 Task: Go to Program & Features. Select Whole Food Market. Add to cart Organic Ginger-2. Select Amazon Health. Add to cart Chia seeds-2. Place order for Georgia Howard, _x000D_
22 Red Rail Farm Rd_x000D_
Lincoln, Massachusetts(MA), 01773, Cell Number (781) 259-0697
Action: Mouse moved to (24, 134)
Screenshot: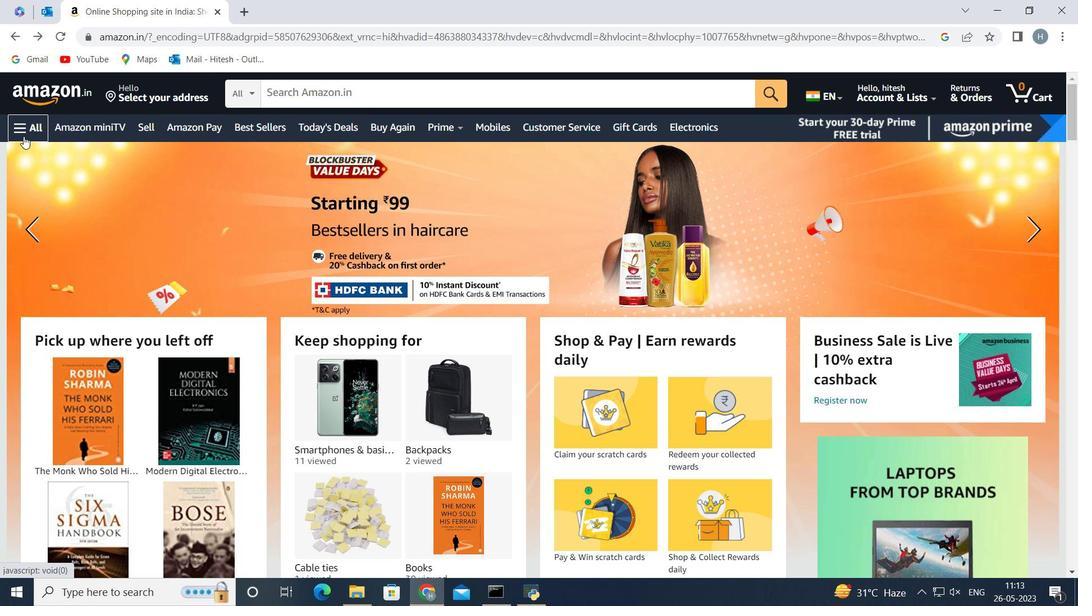 
Action: Mouse pressed left at (24, 134)
Screenshot: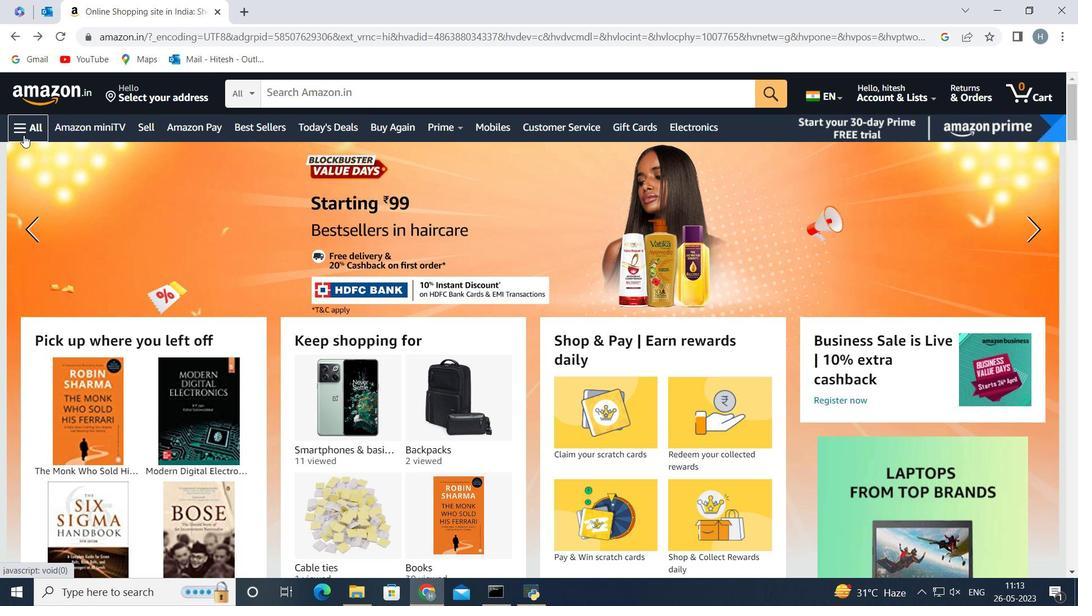 
Action: Mouse moved to (109, 358)
Screenshot: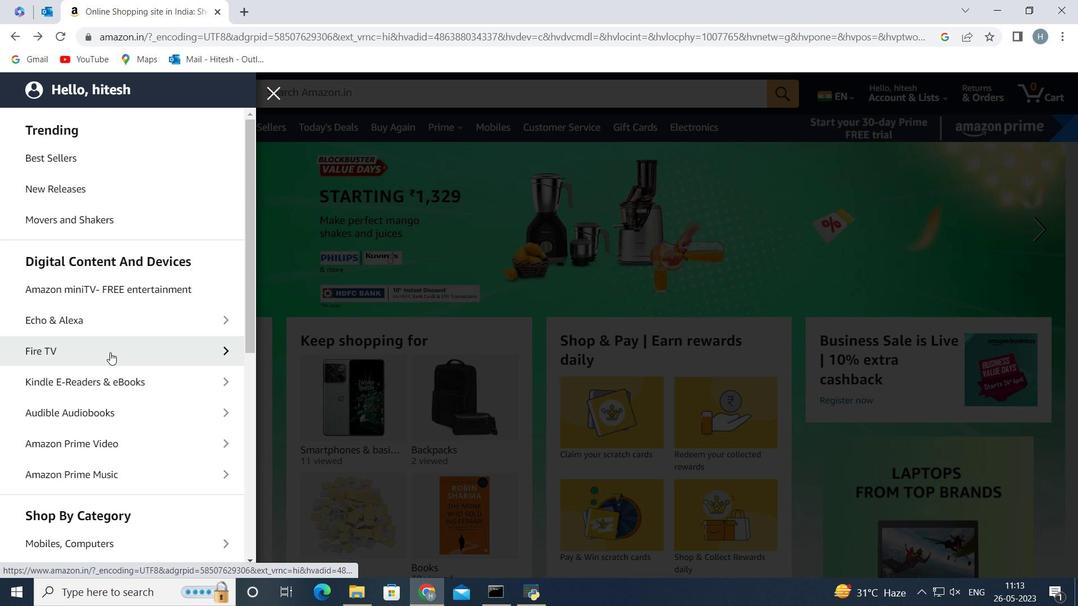 
Action: Mouse scrolled (109, 357) with delta (0, 0)
Screenshot: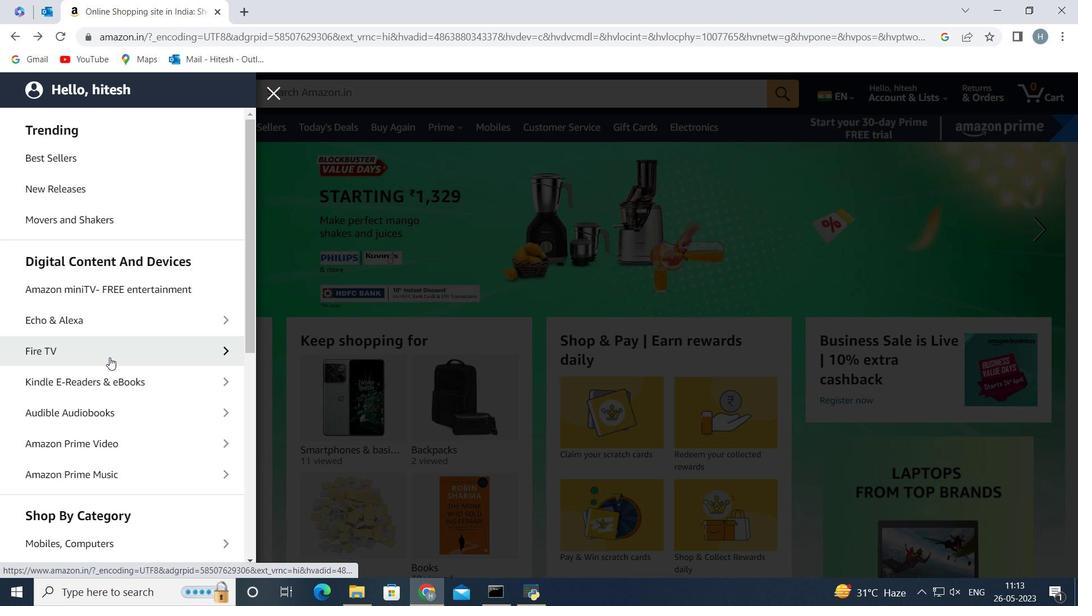 
Action: Mouse scrolled (109, 357) with delta (0, 0)
Screenshot: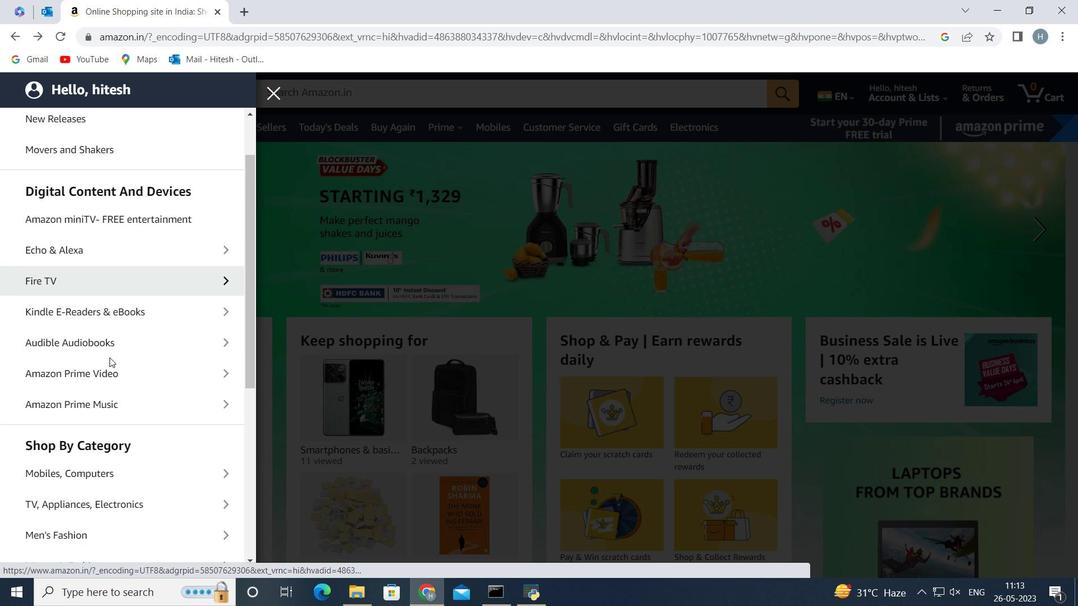 
Action: Mouse scrolled (109, 357) with delta (0, 0)
Screenshot: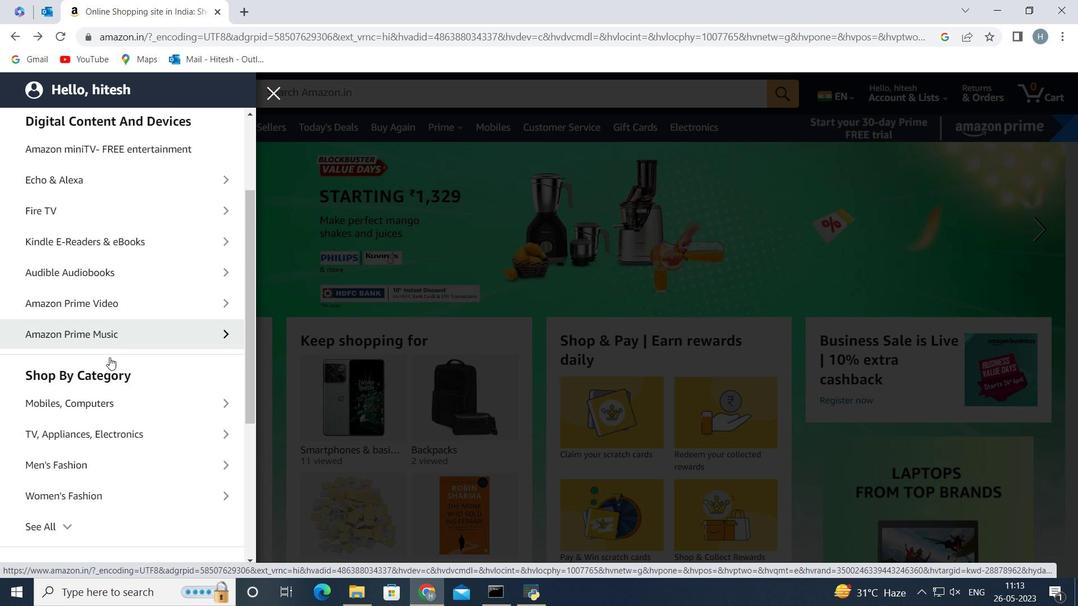 
Action: Mouse moved to (137, 332)
Screenshot: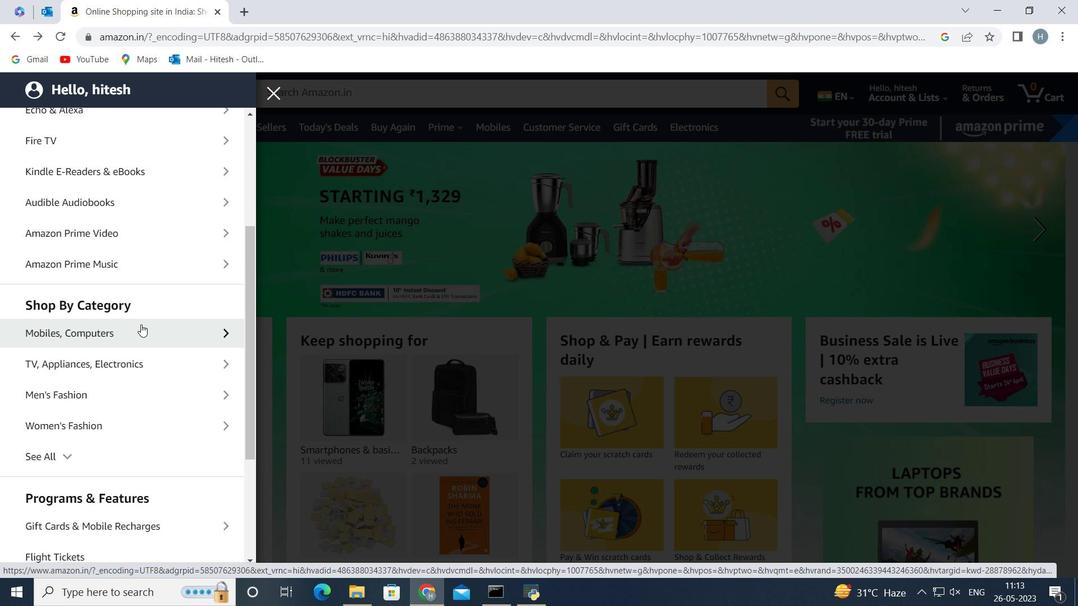 
Action: Mouse scrolled (137, 332) with delta (0, 0)
Screenshot: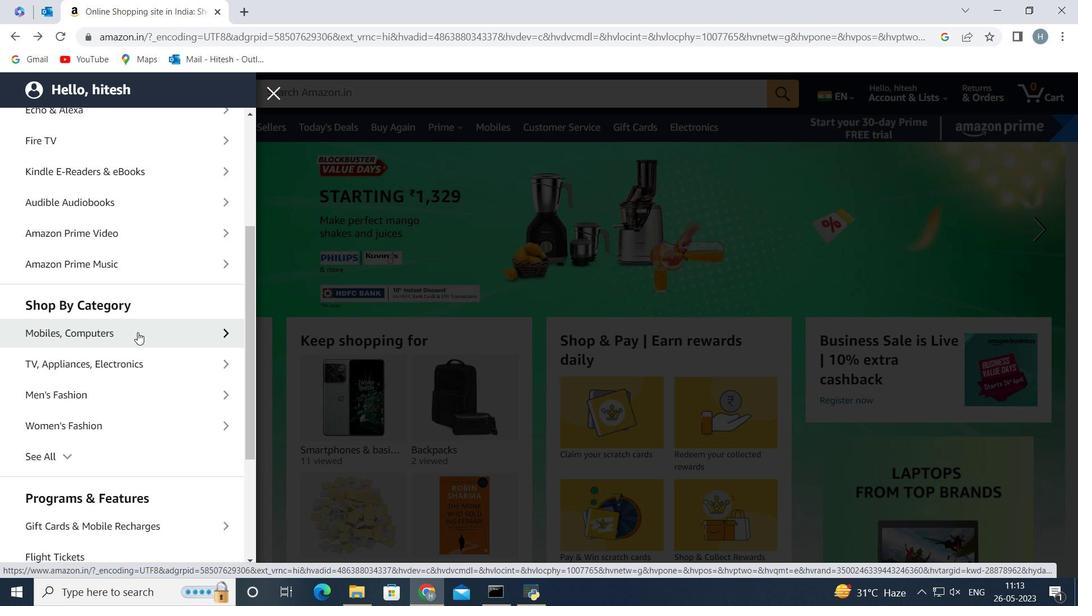 
Action: Mouse moved to (63, 388)
Screenshot: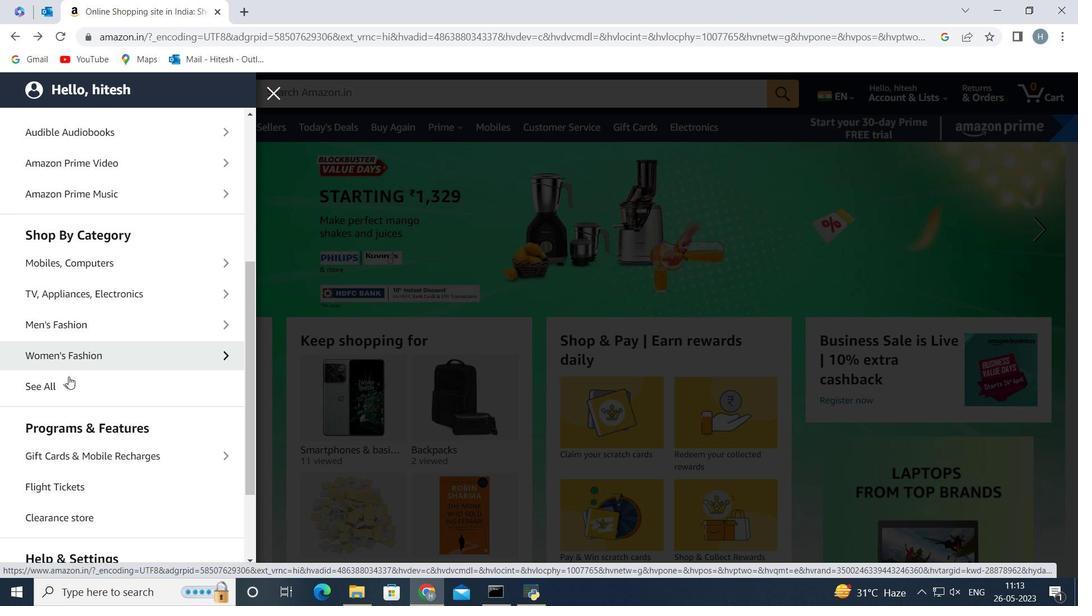 
Action: Mouse pressed left at (63, 388)
Screenshot: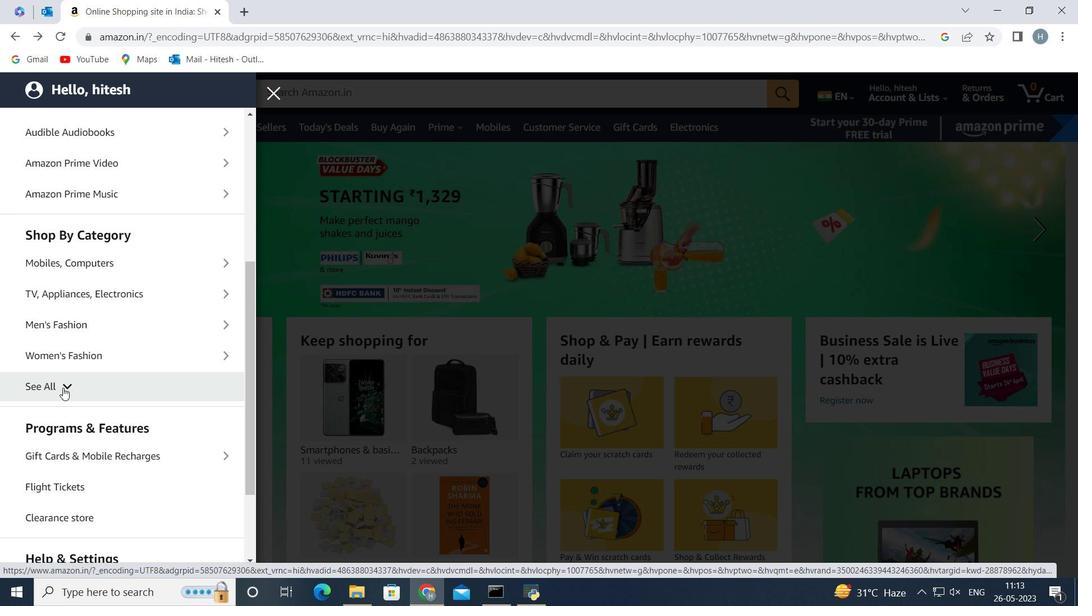 
Action: Mouse moved to (130, 337)
Screenshot: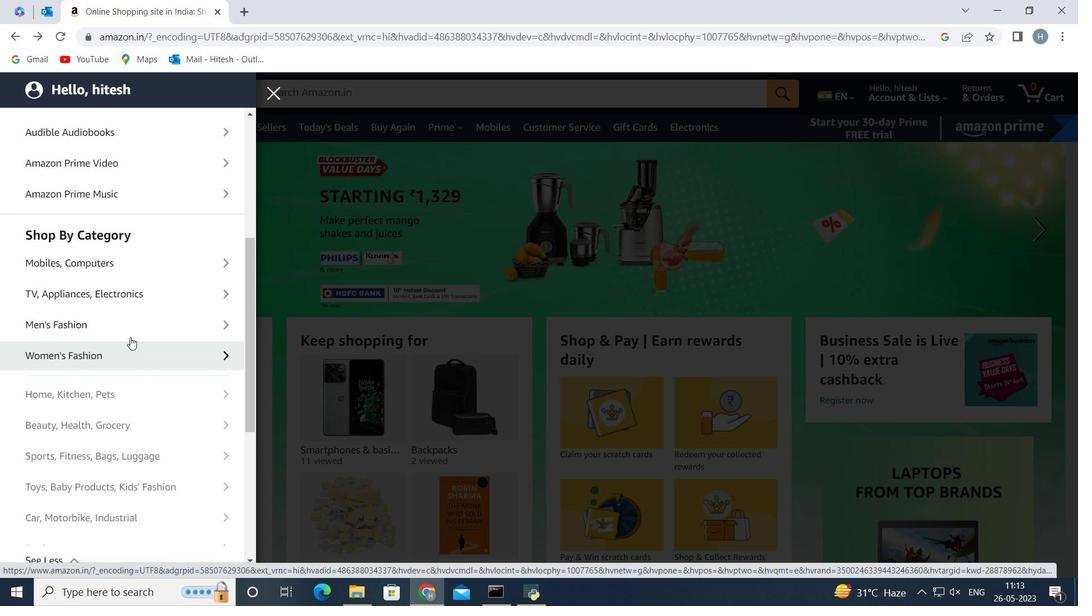 
Action: Mouse scrolled (130, 336) with delta (0, 0)
Screenshot: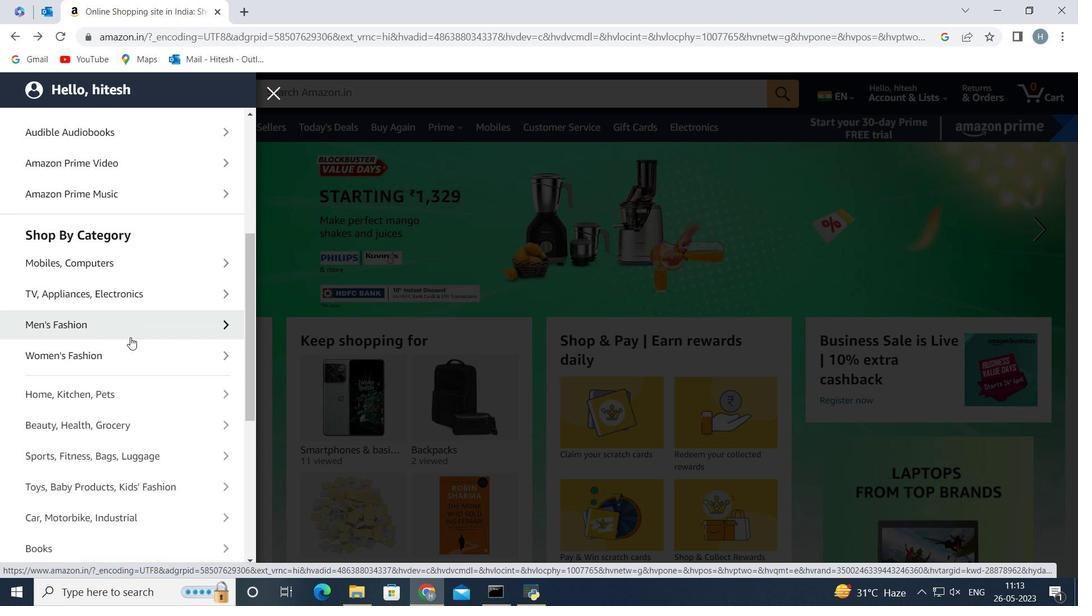 
Action: Mouse scrolled (130, 336) with delta (0, 0)
Screenshot: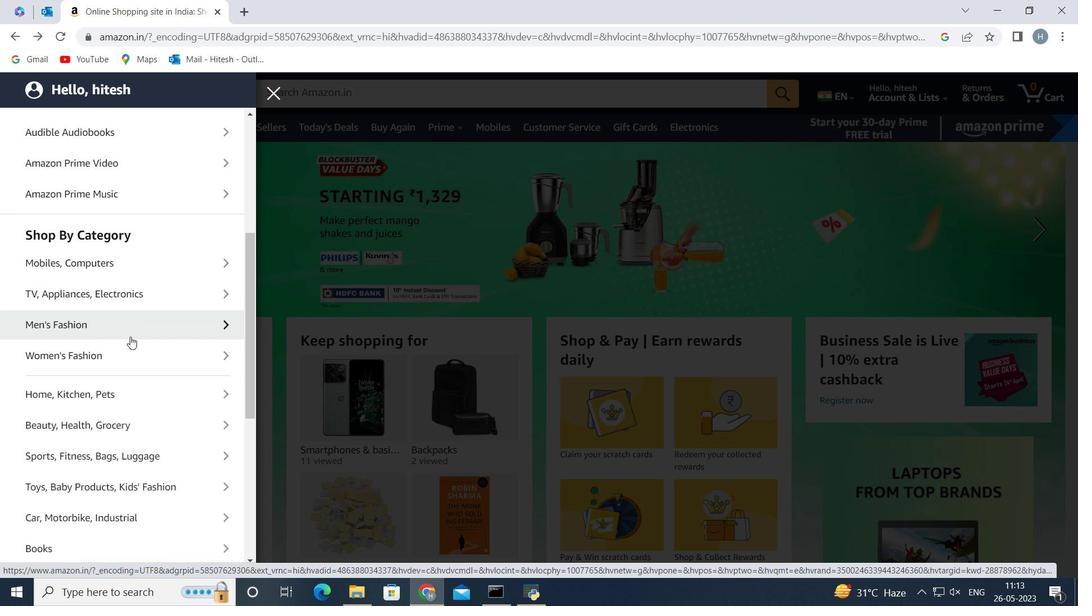 
Action: Mouse moved to (145, 258)
Screenshot: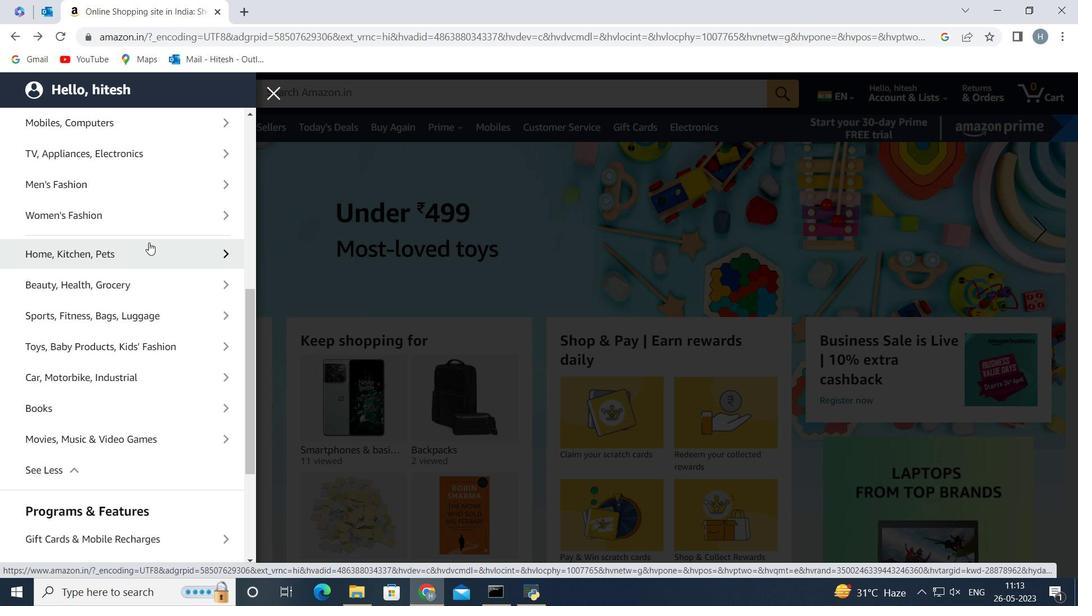 
Action: Mouse pressed left at (145, 258)
Screenshot: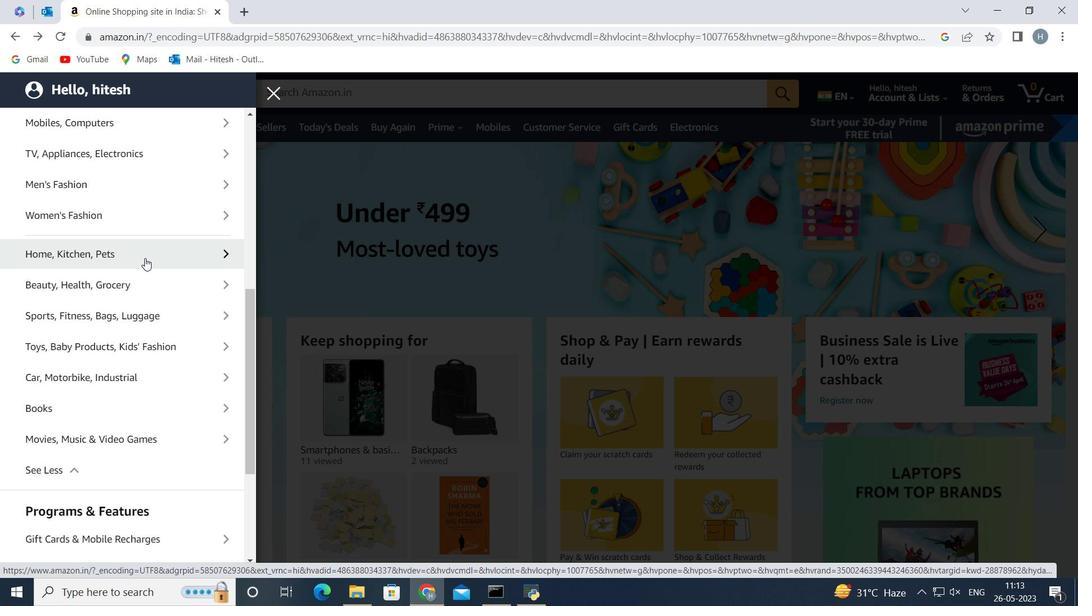
Action: Mouse moved to (135, 257)
Screenshot: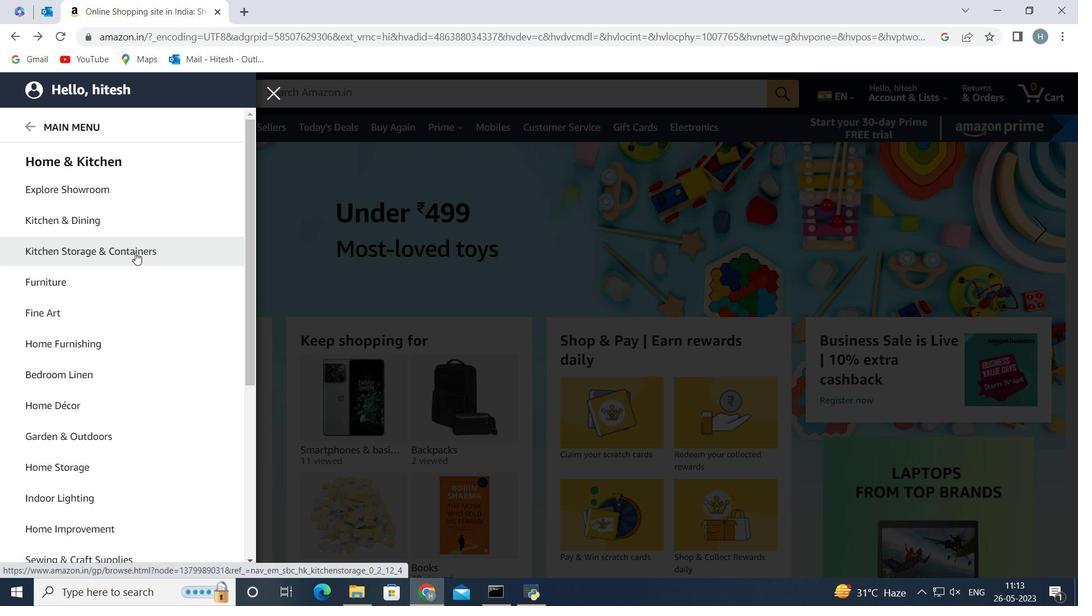 
Action: Mouse scrolled (135, 256) with delta (0, 0)
Screenshot: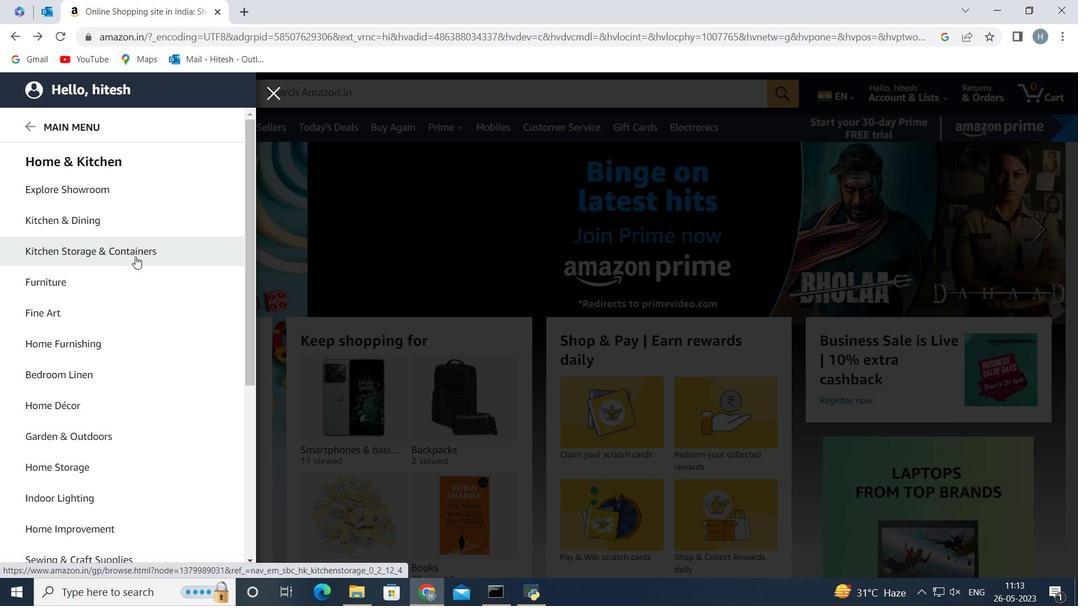 
Action: Mouse scrolled (135, 256) with delta (0, 0)
Screenshot: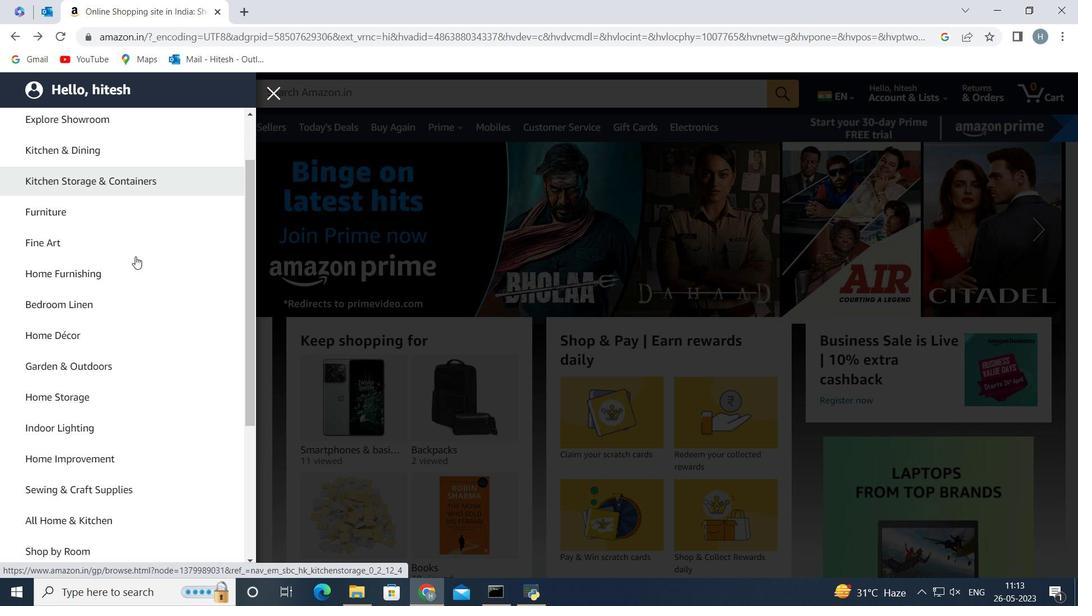 
Action: Mouse scrolled (135, 256) with delta (0, 0)
Screenshot: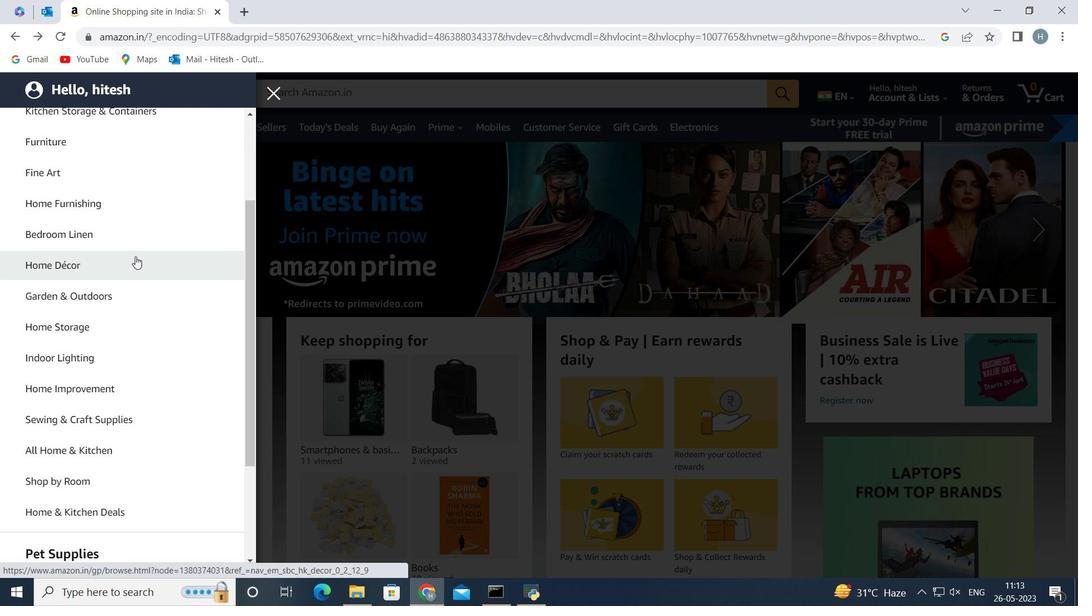 
Action: Mouse scrolled (135, 256) with delta (0, 0)
Screenshot: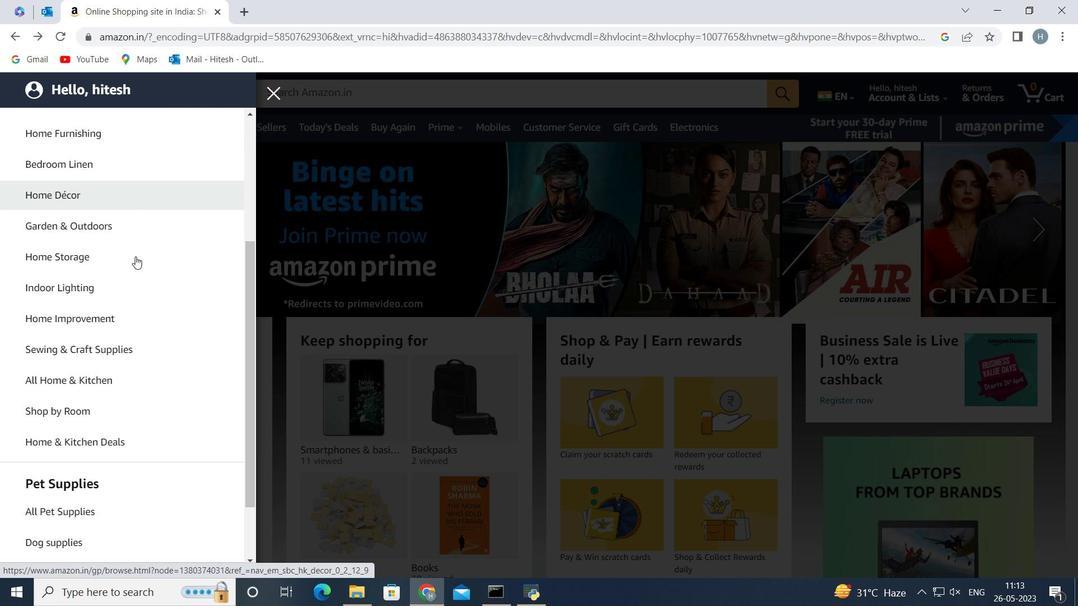 
Action: Mouse scrolled (135, 256) with delta (0, 0)
Screenshot: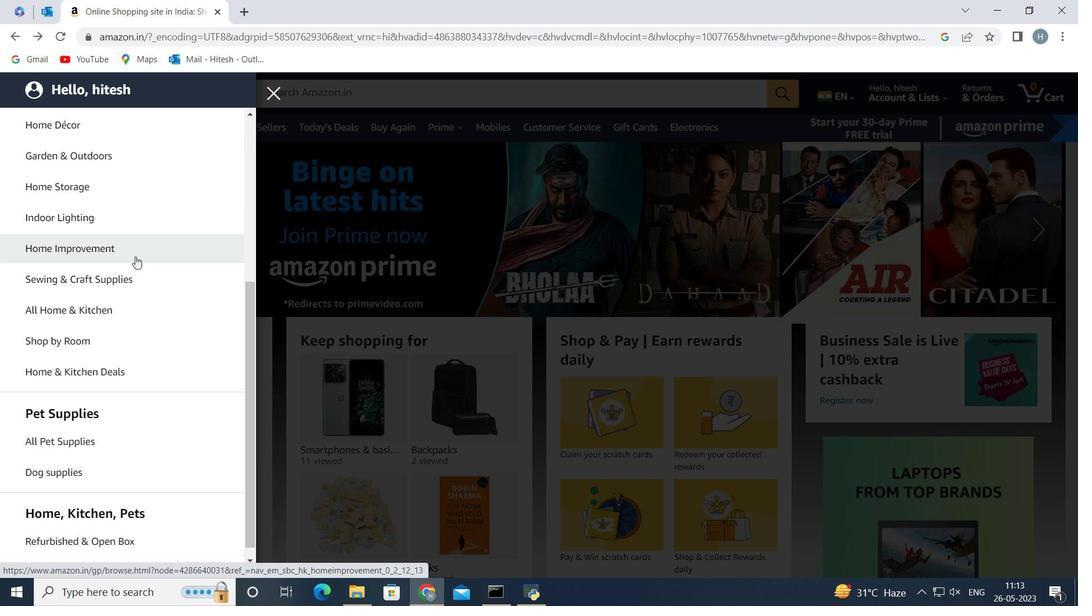 
Action: Mouse scrolled (135, 256) with delta (0, 0)
Screenshot: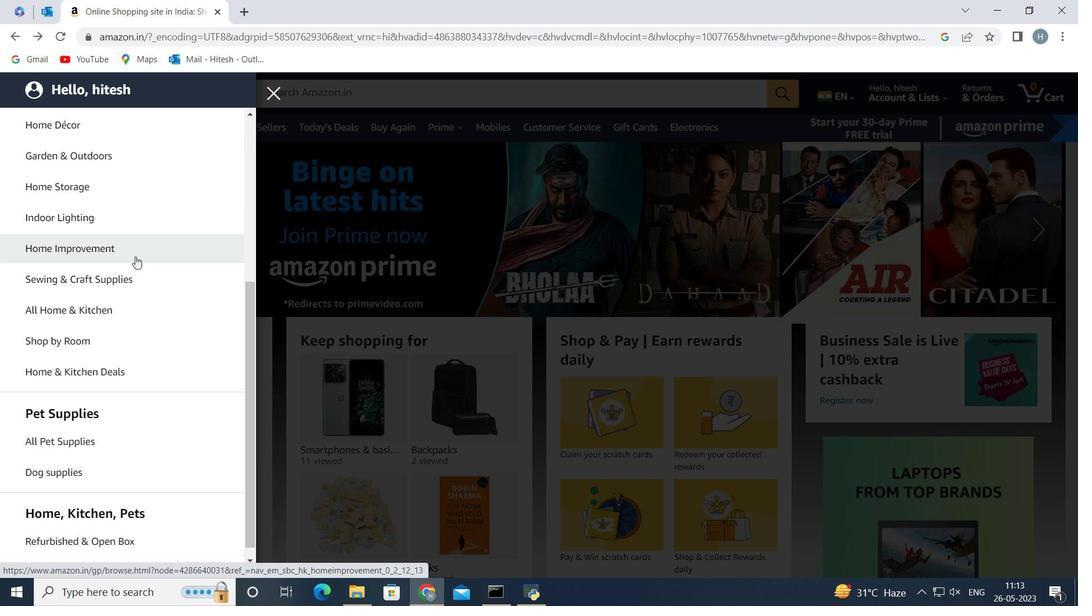 
Action: Mouse scrolled (135, 257) with delta (0, 0)
Screenshot: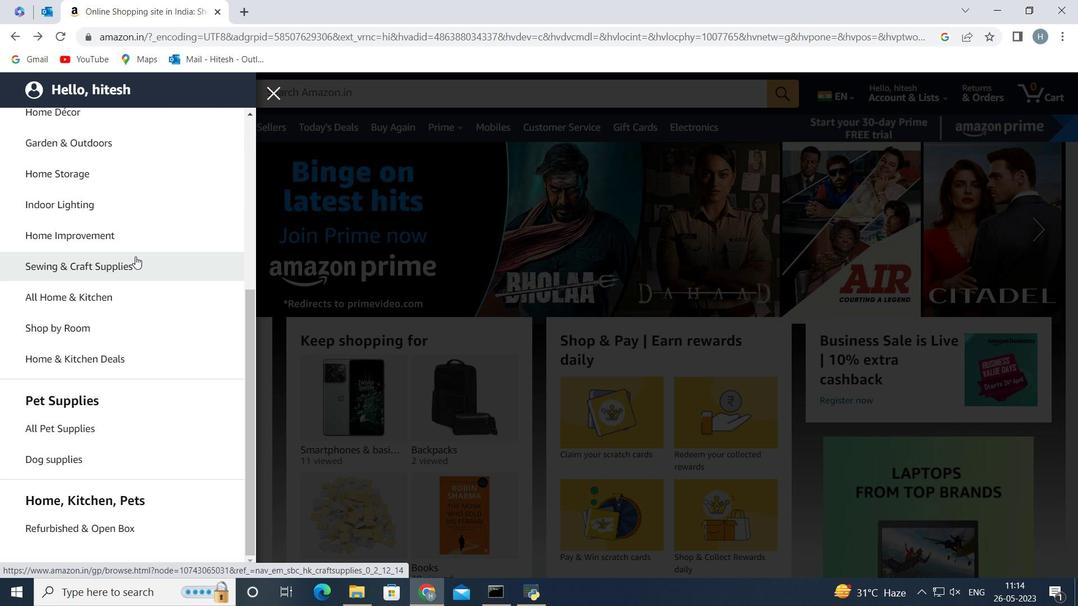 
Action: Mouse scrolled (135, 257) with delta (0, 0)
Screenshot: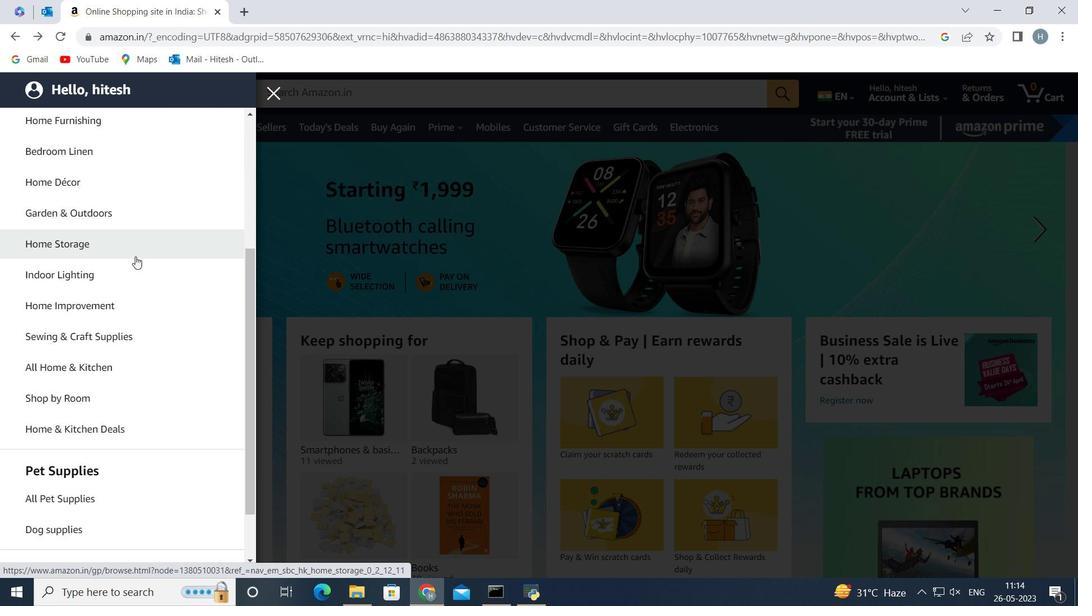 
Action: Mouse scrolled (135, 257) with delta (0, 0)
Screenshot: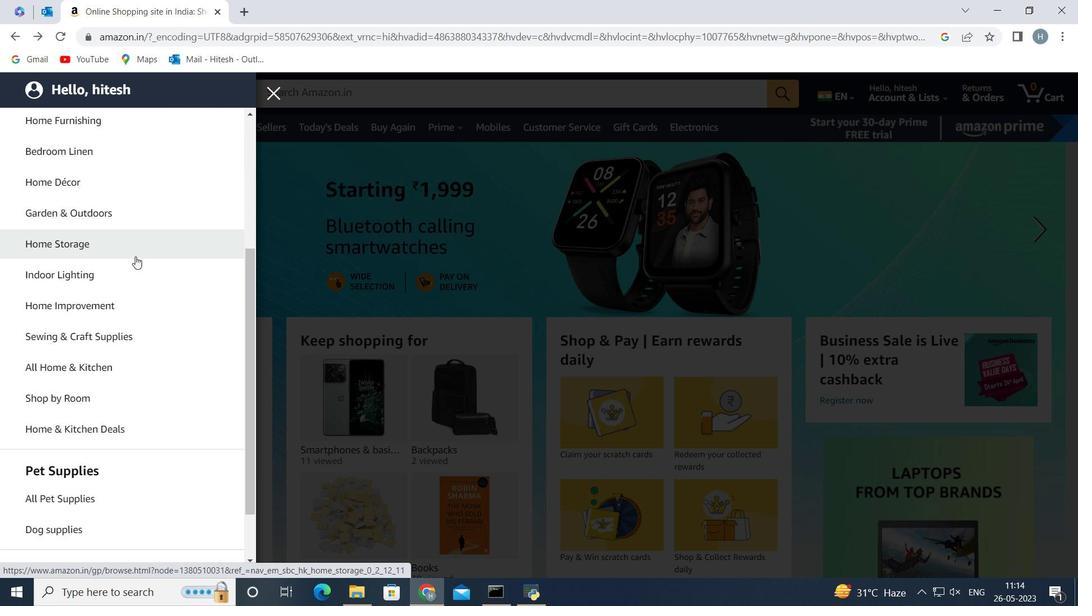 
Action: Mouse scrolled (135, 257) with delta (0, 0)
Screenshot: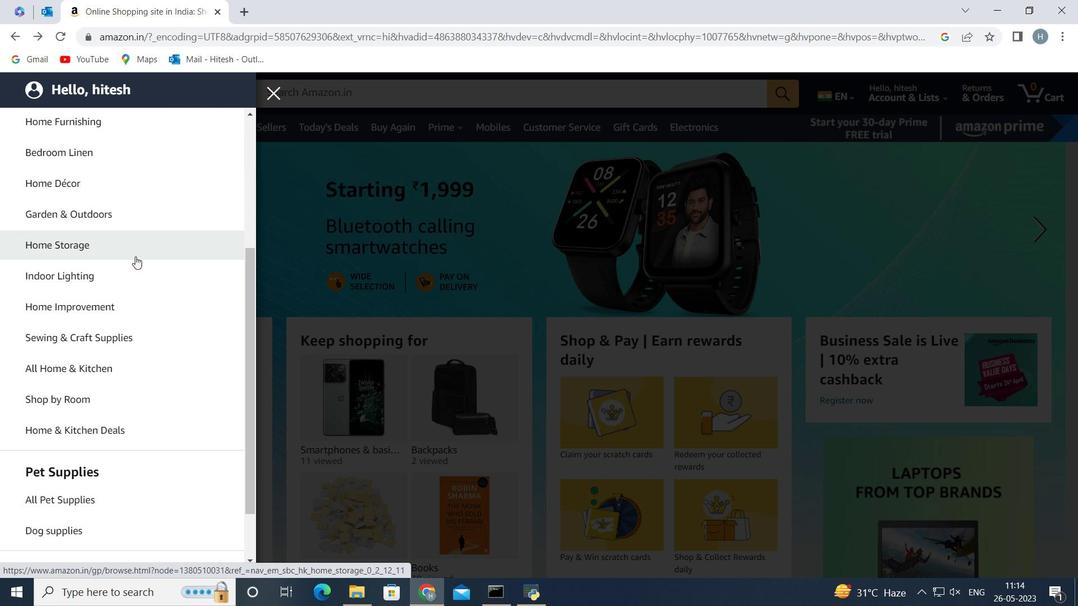 
Action: Mouse scrolled (135, 257) with delta (0, 0)
Screenshot: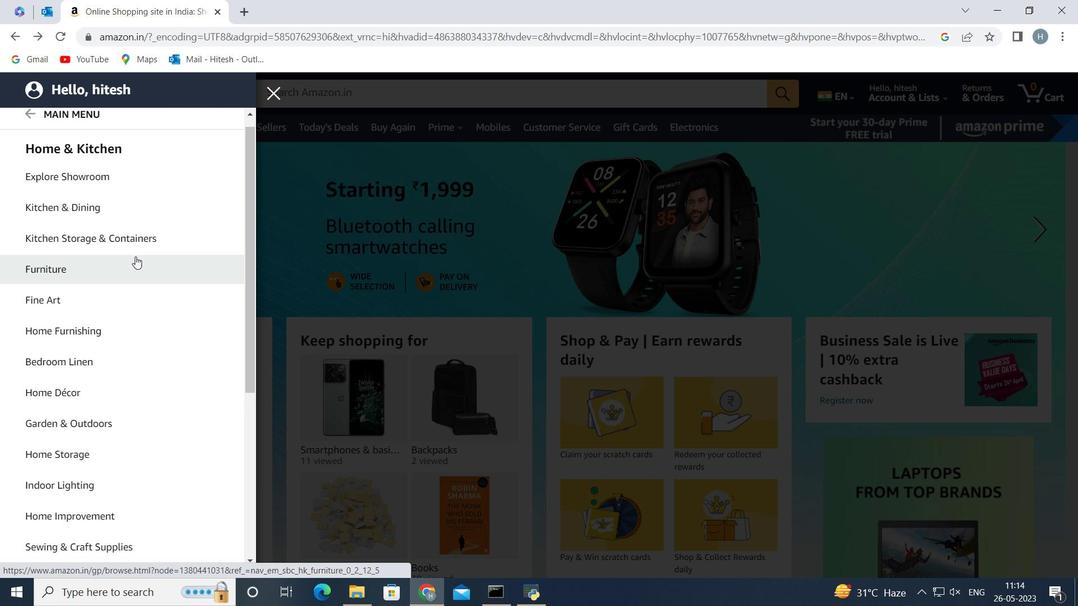 
Action: Mouse scrolled (135, 257) with delta (0, 0)
Screenshot: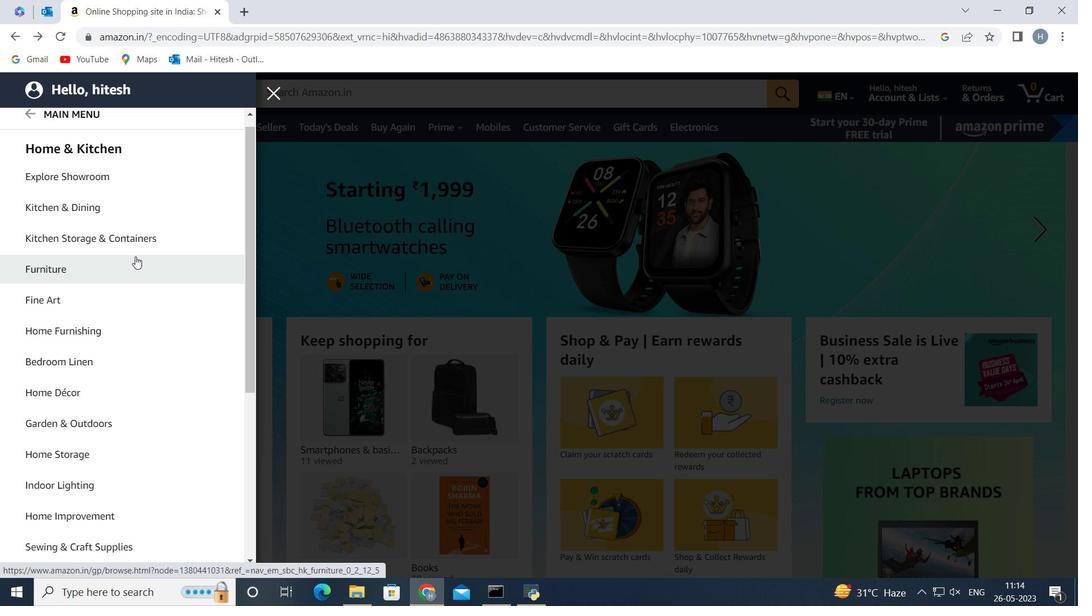 
Action: Mouse moved to (272, 97)
Screenshot: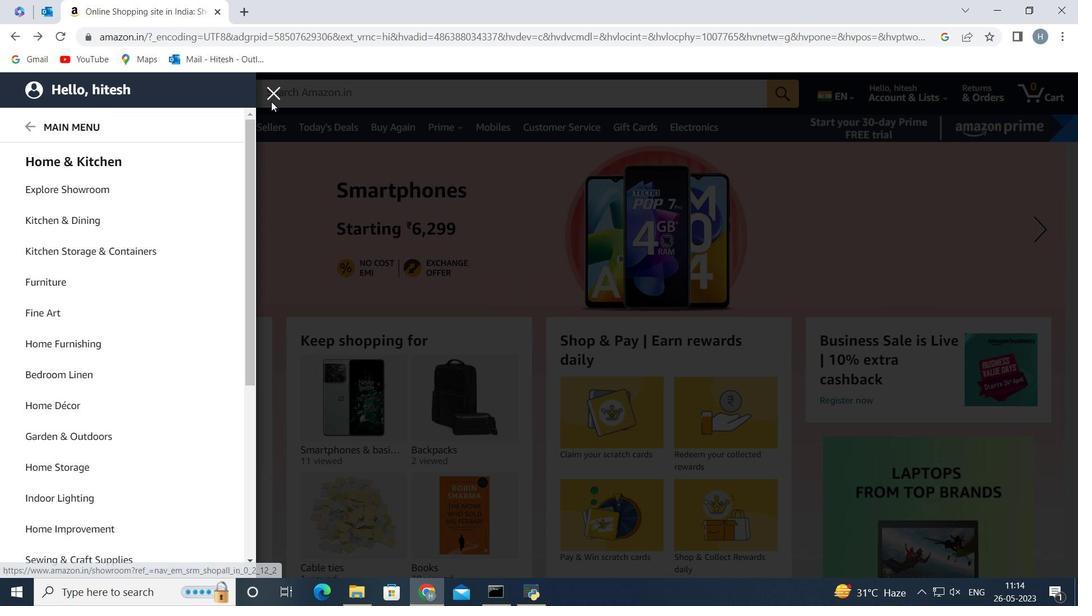
Action: Mouse pressed left at (272, 97)
Screenshot: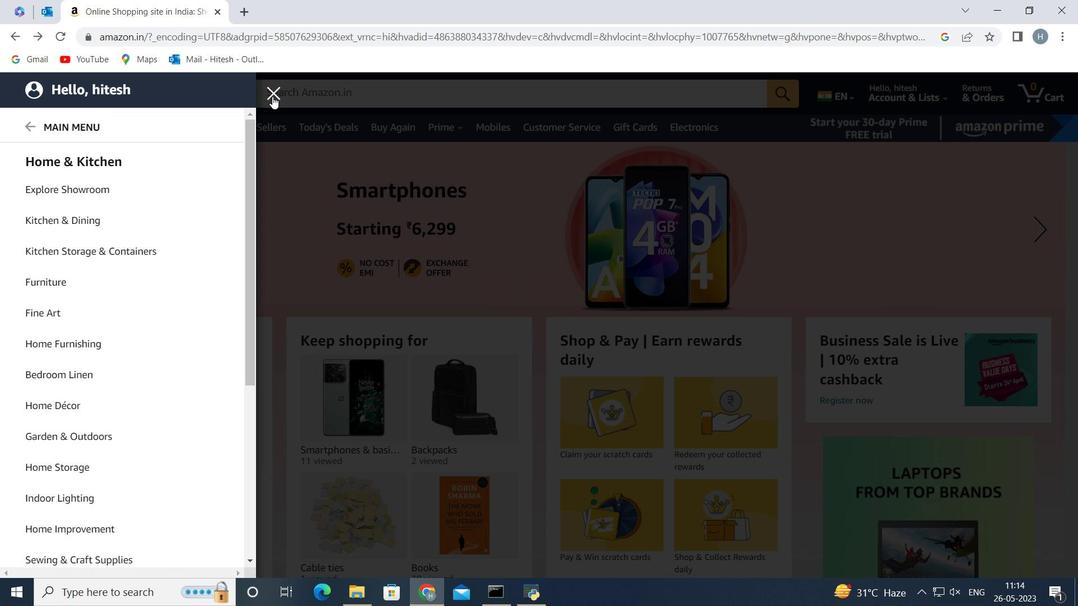 
Action: Mouse moved to (371, 92)
Screenshot: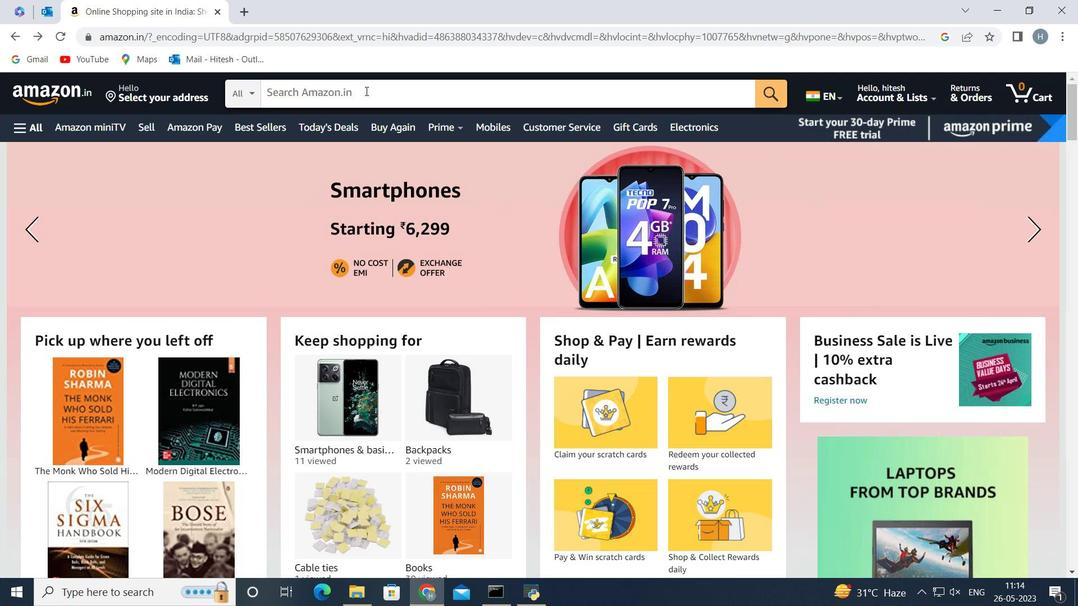 
Action: Mouse pressed left at (371, 92)
Screenshot: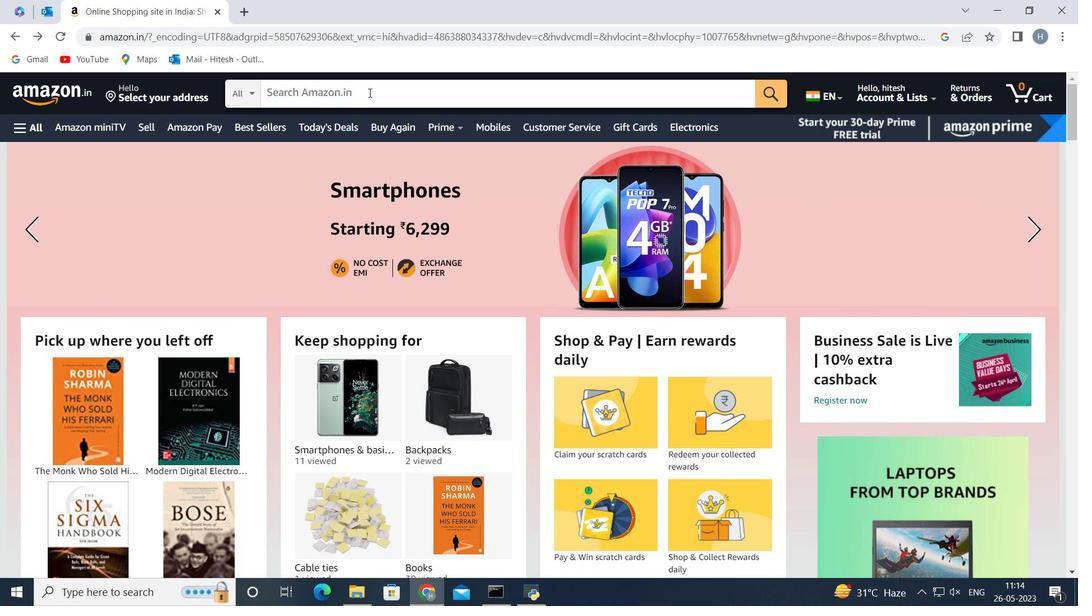 
Action: Mouse moved to (372, 94)
Screenshot: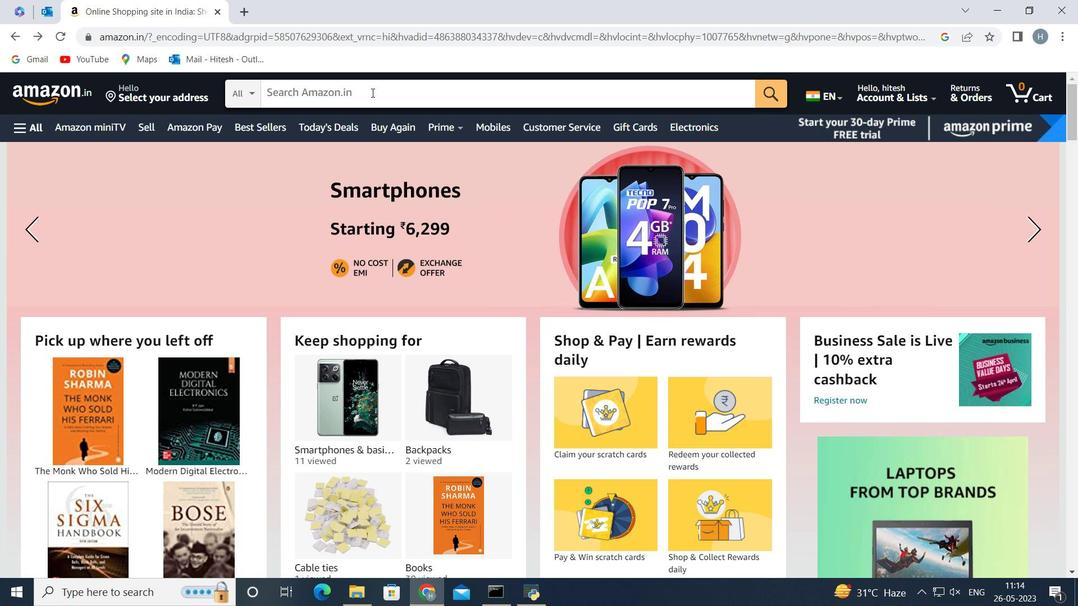 
Action: Key pressed gro
Screenshot: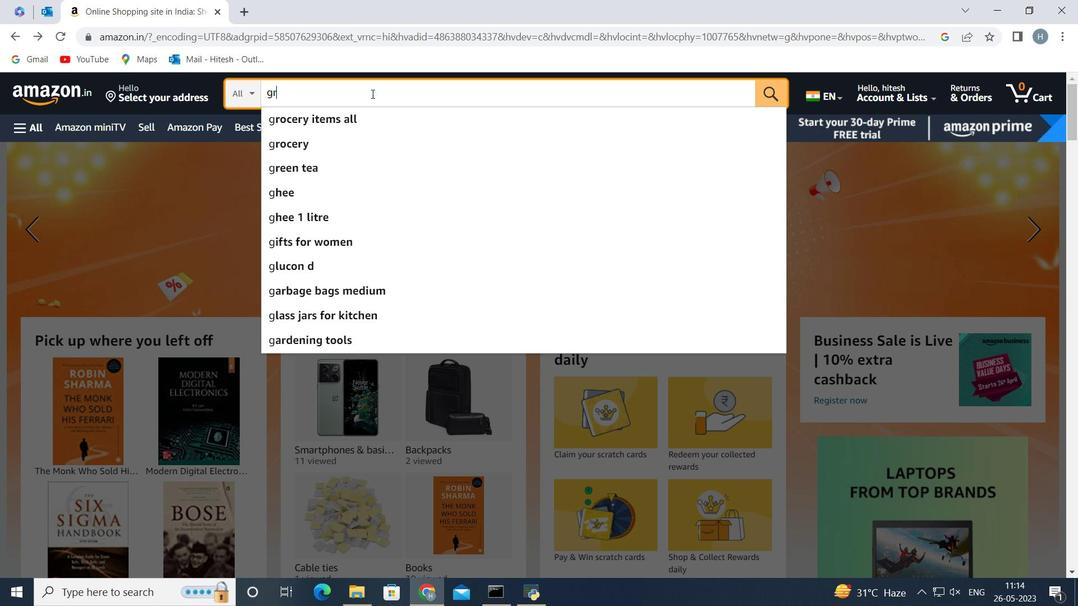 
Action: Mouse moved to (365, 119)
Screenshot: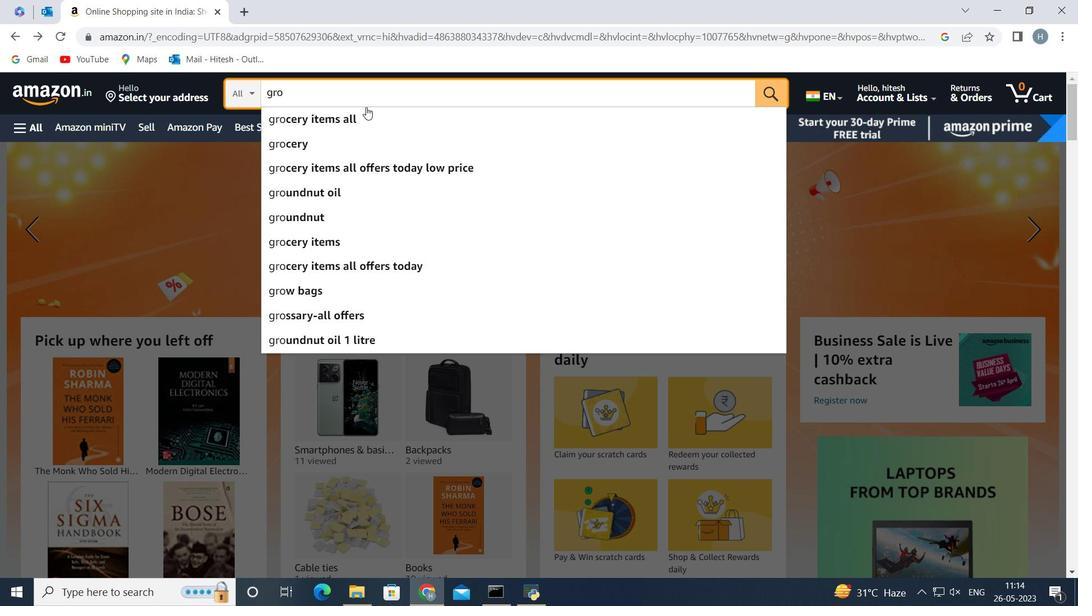 
Action: Mouse pressed left at (365, 119)
Screenshot: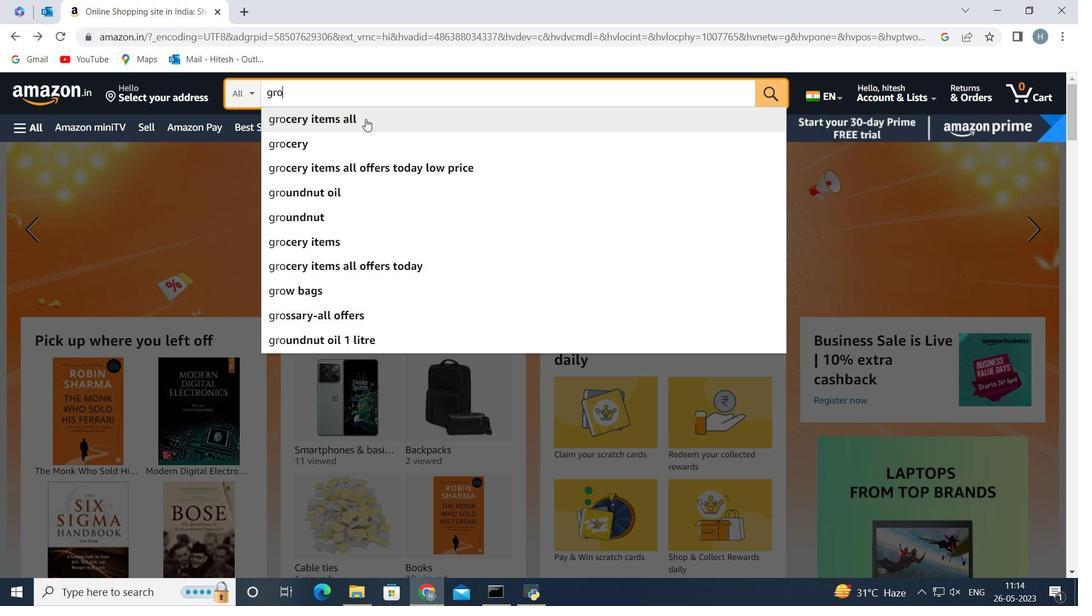 
Action: Mouse moved to (247, 216)
Screenshot: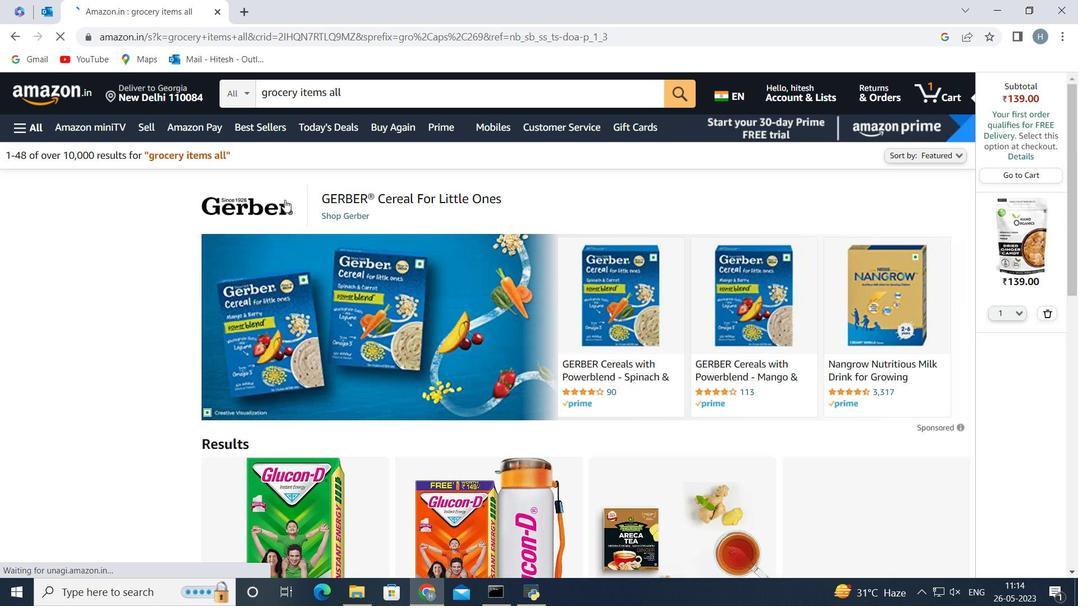 
Action: Mouse scrolled (247, 216) with delta (0, 0)
Screenshot: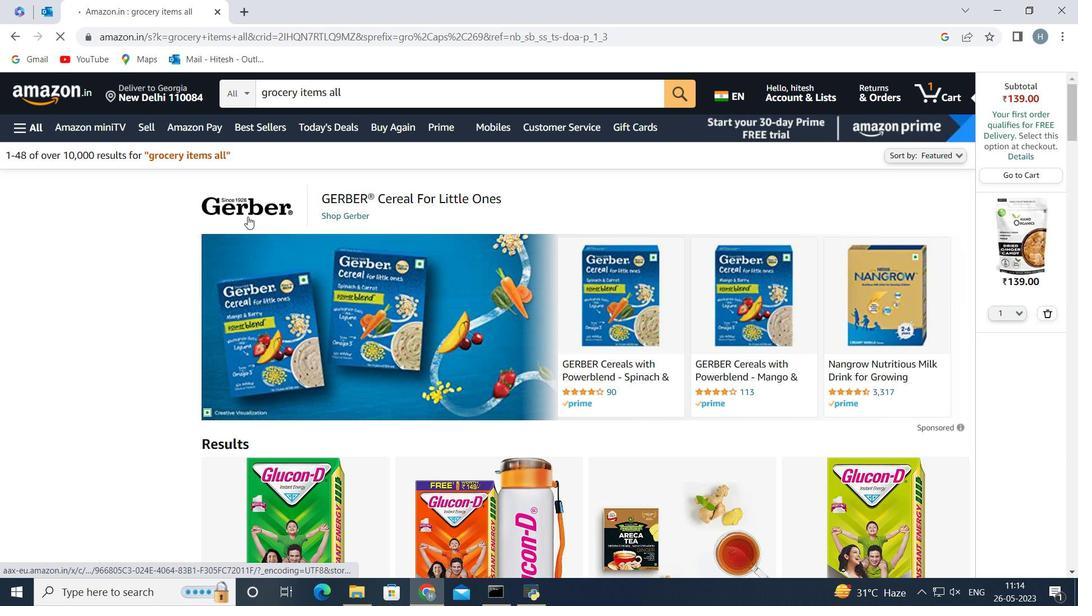 
Action: Mouse scrolled (247, 216) with delta (0, 0)
Screenshot: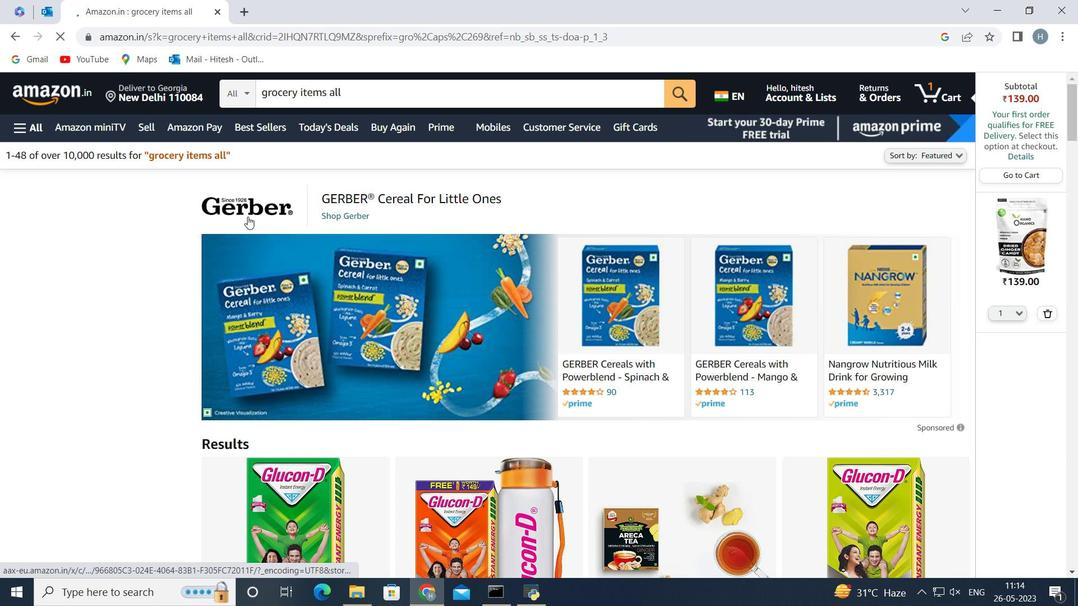 
Action: Mouse moved to (247, 213)
Screenshot: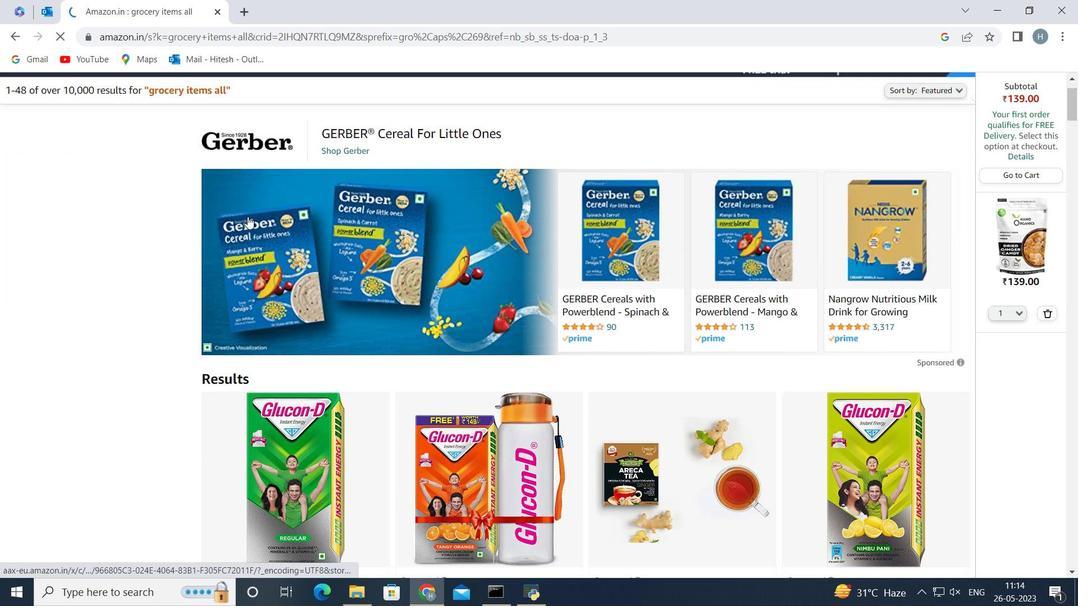
Action: Mouse scrolled (247, 212) with delta (0, 0)
Screenshot: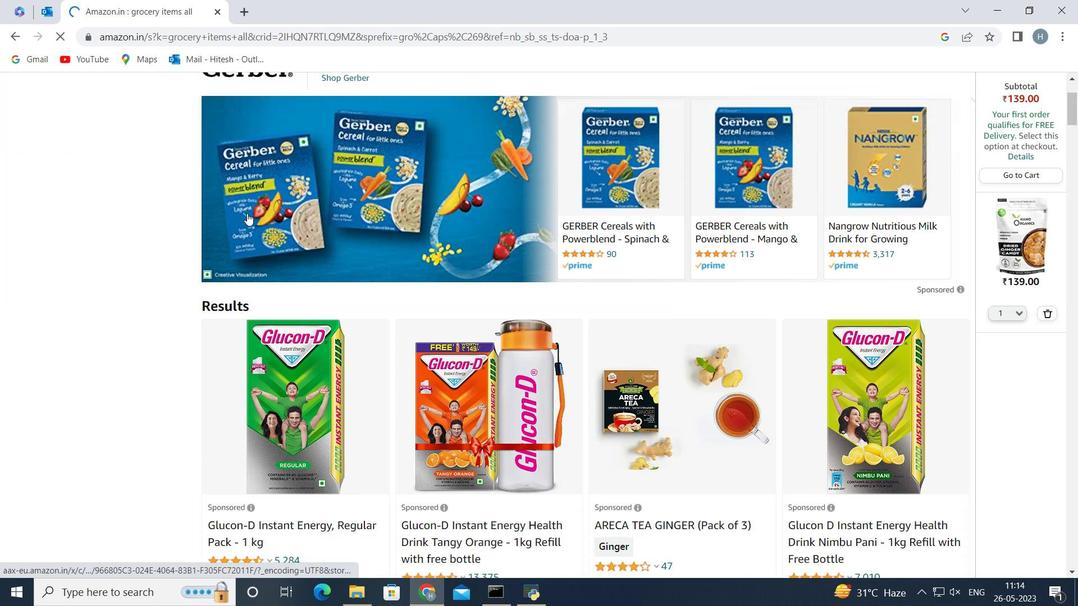
Action: Mouse scrolled (247, 212) with delta (0, 0)
Screenshot: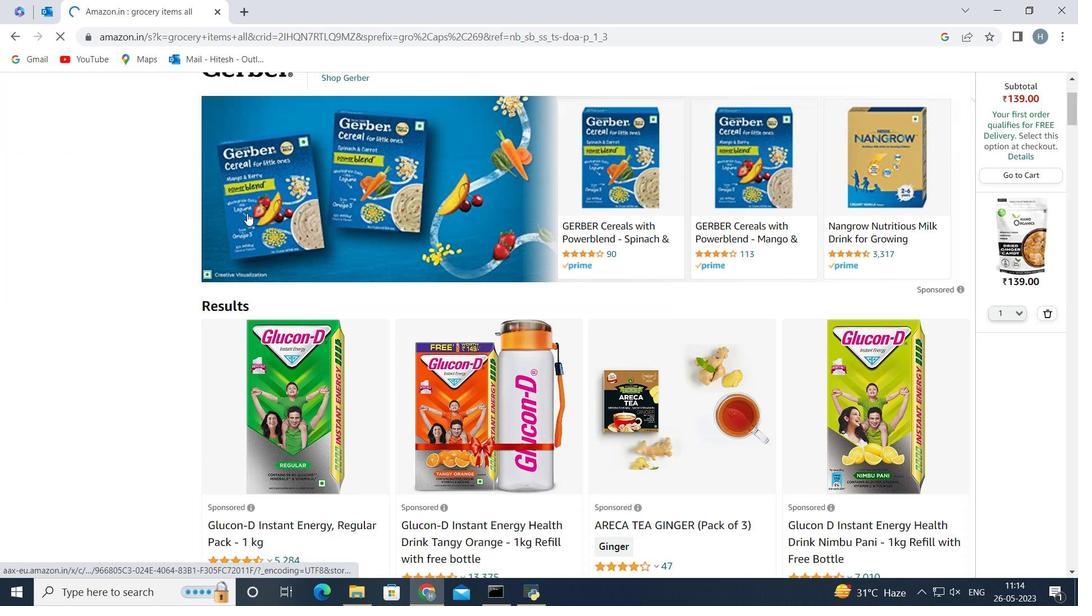 
Action: Mouse moved to (302, 191)
Screenshot: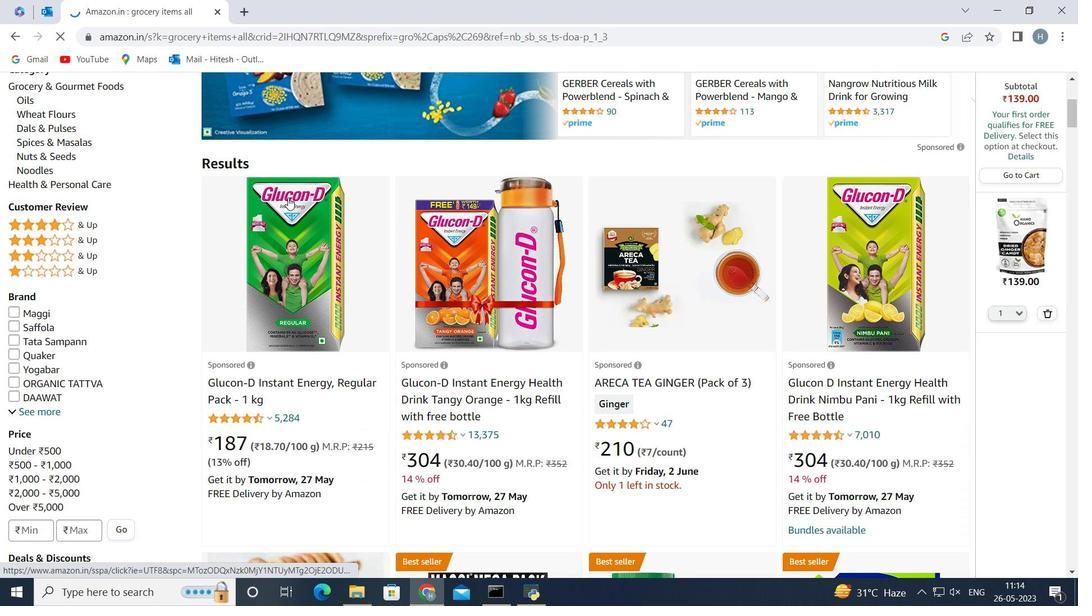 
Action: Mouse scrolled (302, 192) with delta (0, 0)
Screenshot: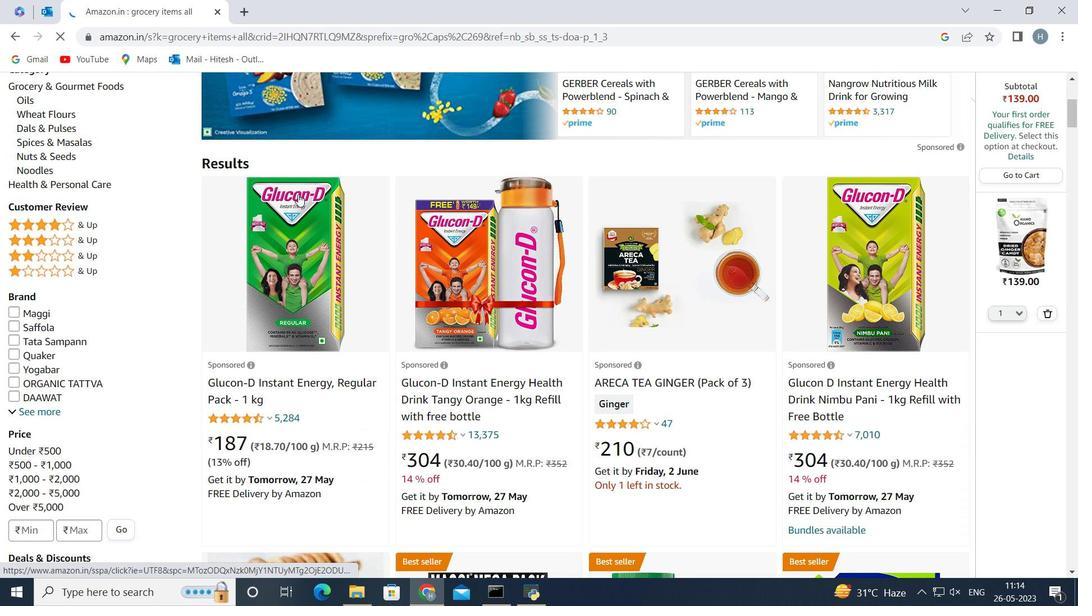 
Action: Mouse scrolled (302, 192) with delta (0, 0)
Screenshot: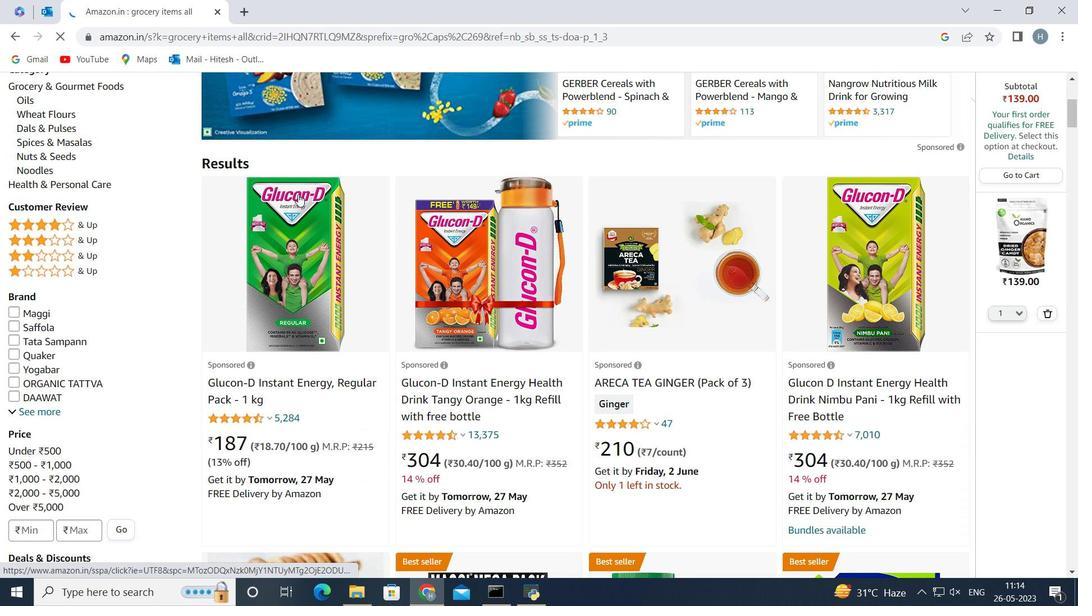 
Action: Mouse scrolled (302, 192) with delta (0, 0)
Screenshot: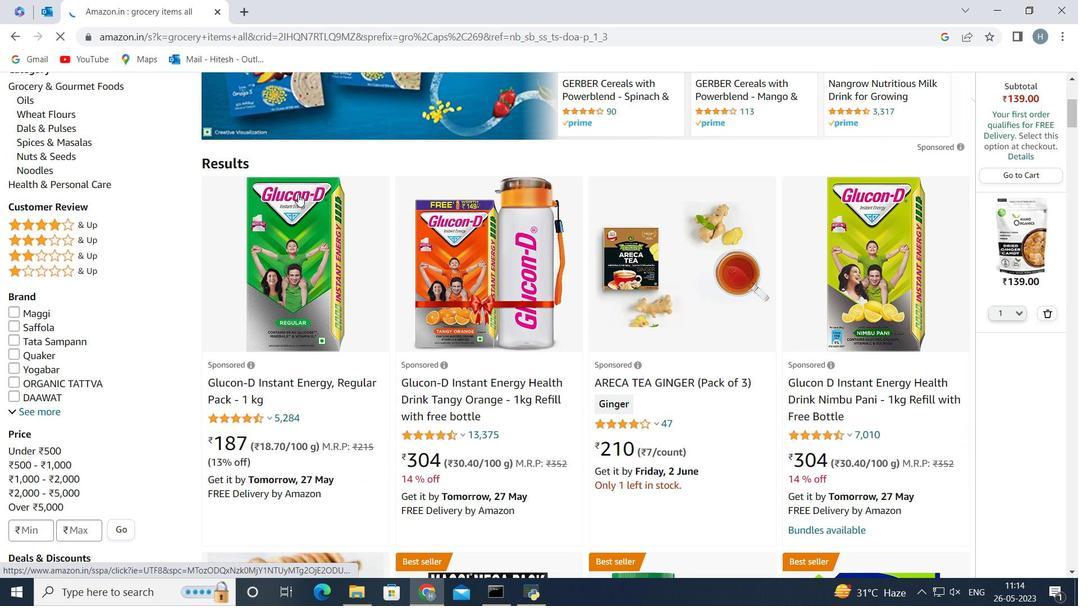 
Action: Mouse scrolled (302, 192) with delta (0, 0)
Screenshot: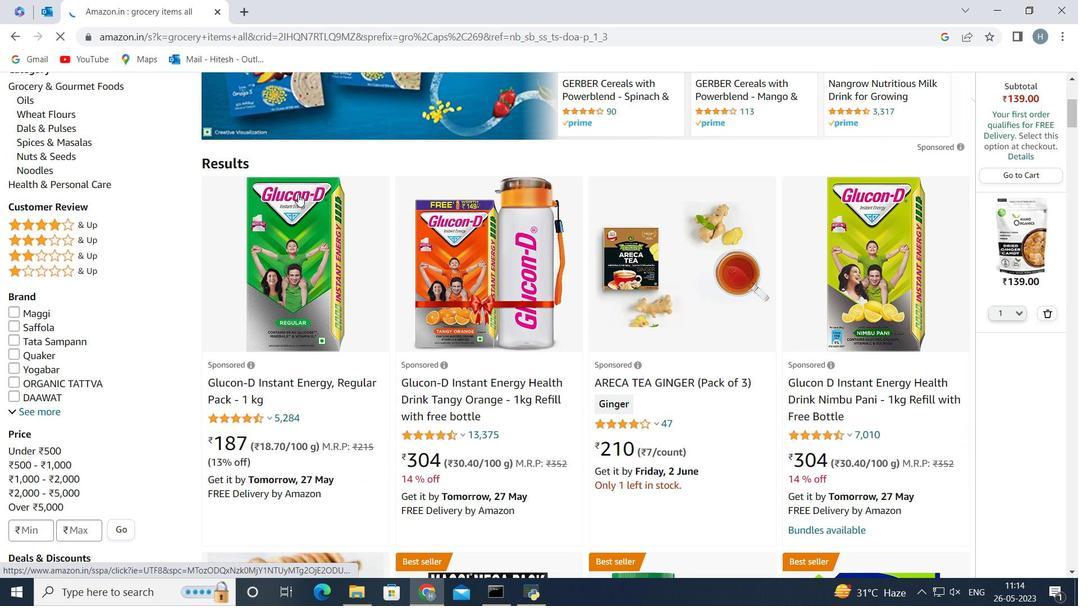 
Action: Mouse scrolled (302, 192) with delta (0, 0)
Screenshot: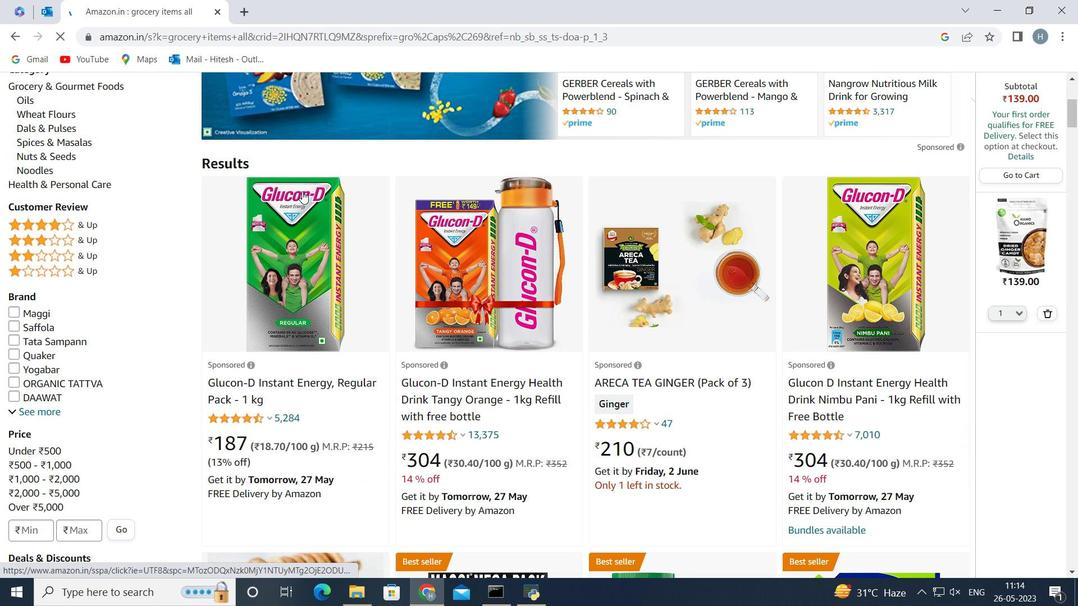 
Action: Mouse moved to (469, 96)
Screenshot: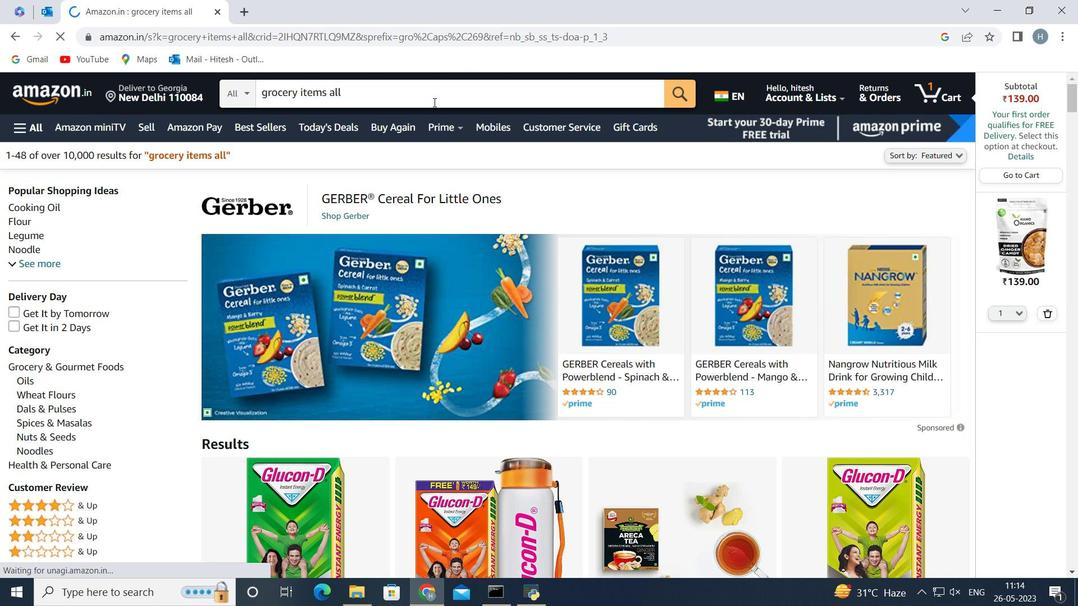 
Action: Mouse pressed left at (469, 96)
Screenshot: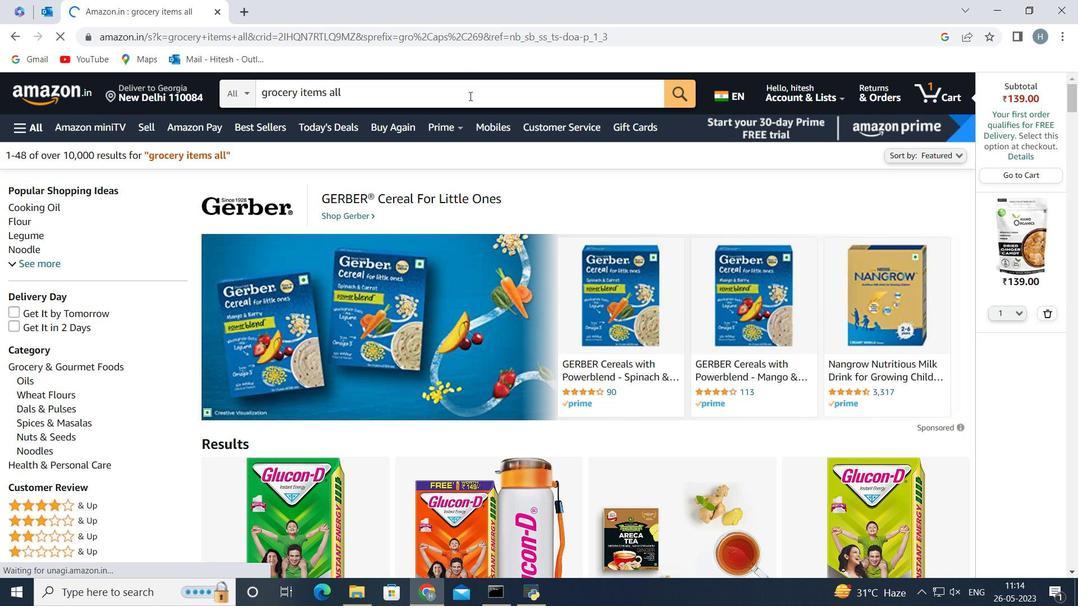 
Action: Key pressed <Key.backspace><Key.backspace><Key.backspace><Key.backspace><Key.backspace><Key.backspace><Key.backspace><Key.backspace><Key.backspace><Key.backspace><Key.backspace><Key.backspace><Key.backspace><Key.backspace><Key.backspace><Key.backspace><Key.backspace><Key.backspace><Key.backspace><Key.backspace><Key.backspace><Key.backspace><Key.backspace><Key.backspace><Key.backspace><Key.backspace><Key.backspace><Key.backspace><Key.backspace><Key.backspace><Key.backspace>cart<Key.space>organic<Key.space>ginger<Key.space>
Screenshot: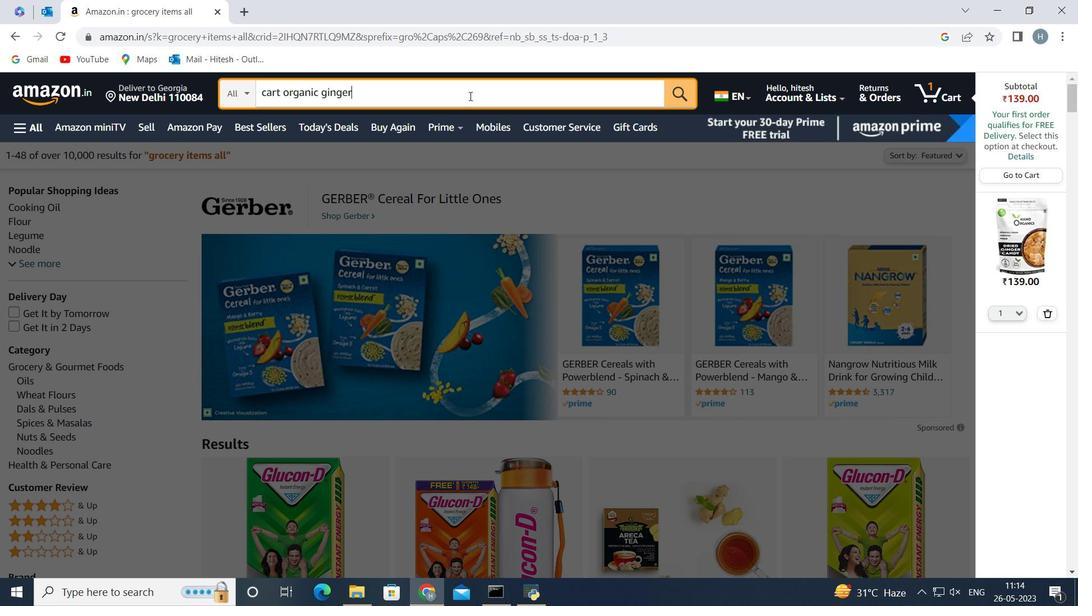 
Action: Mouse moved to (283, 90)
Screenshot: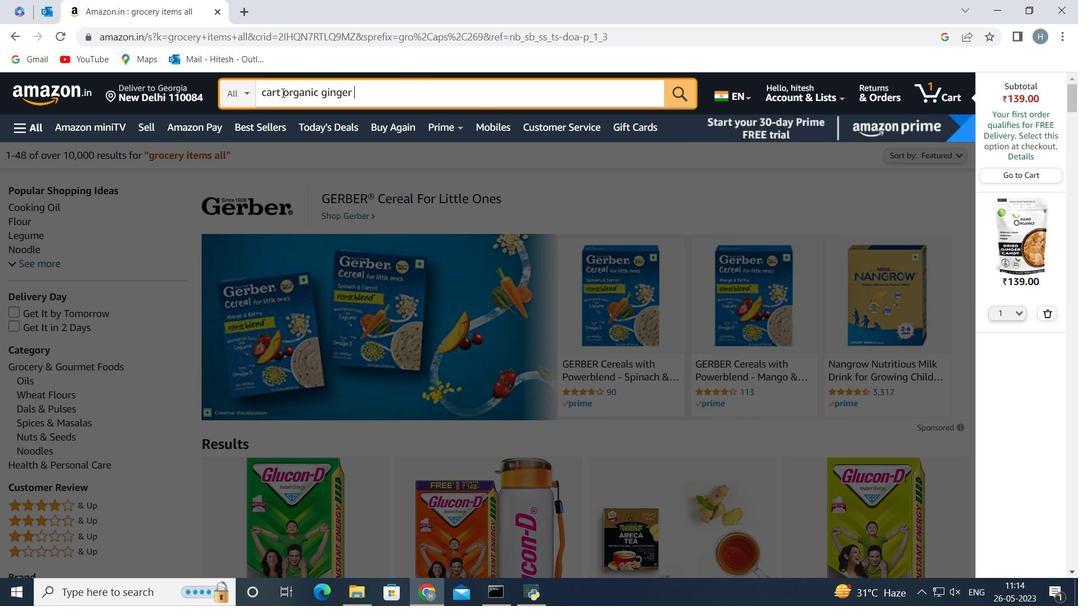 
Action: Mouse pressed left at (283, 90)
Screenshot: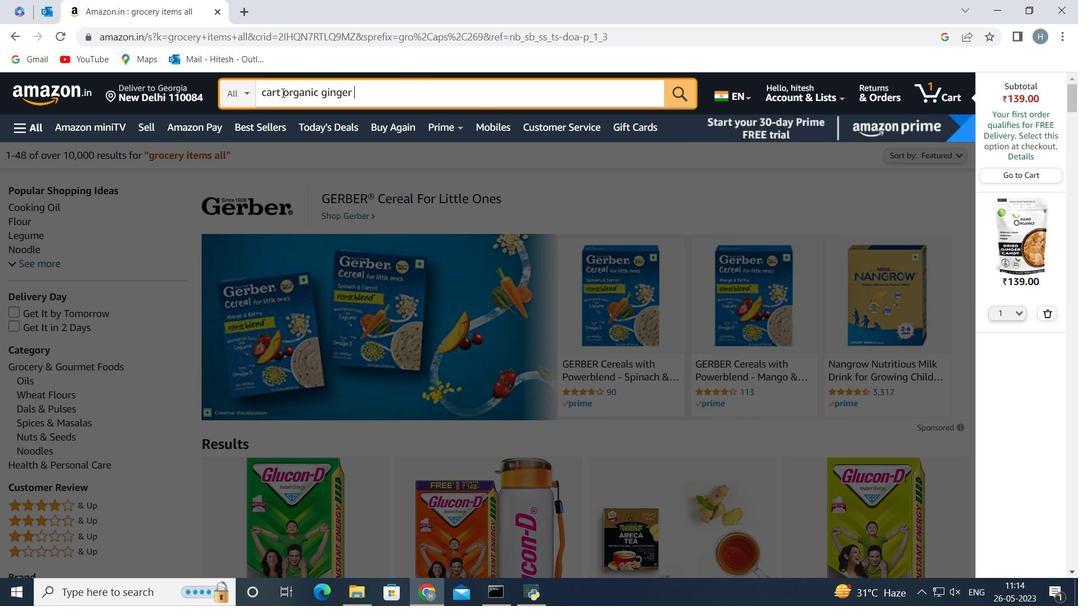 
Action: Key pressed <Key.backspace><Key.backspace><Key.backspace><Key.backspace><Key.backspace>
Screenshot: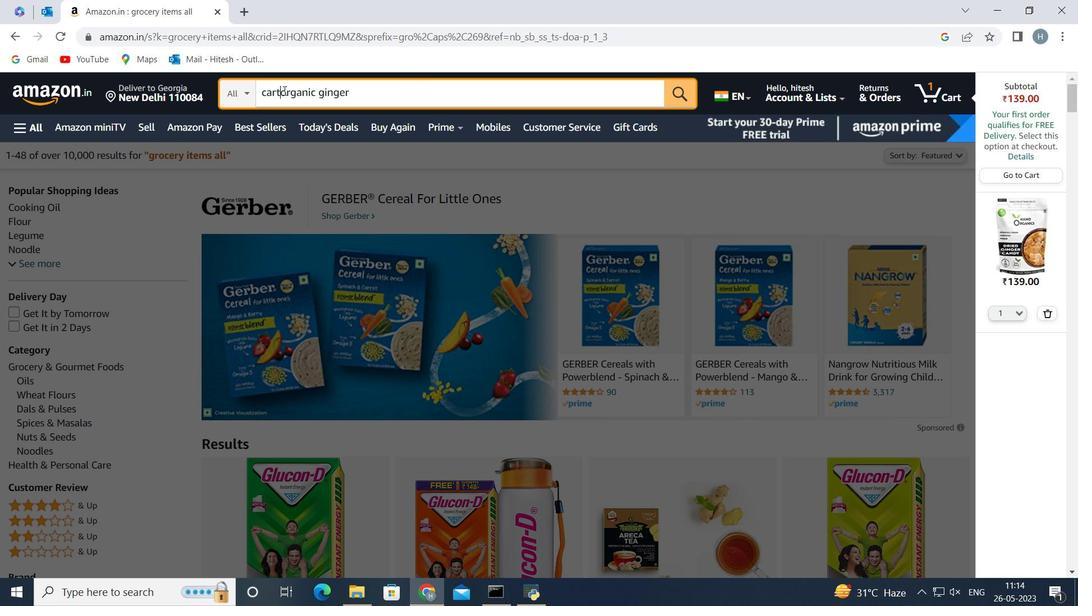 
Action: Mouse moved to (284, 90)
Screenshot: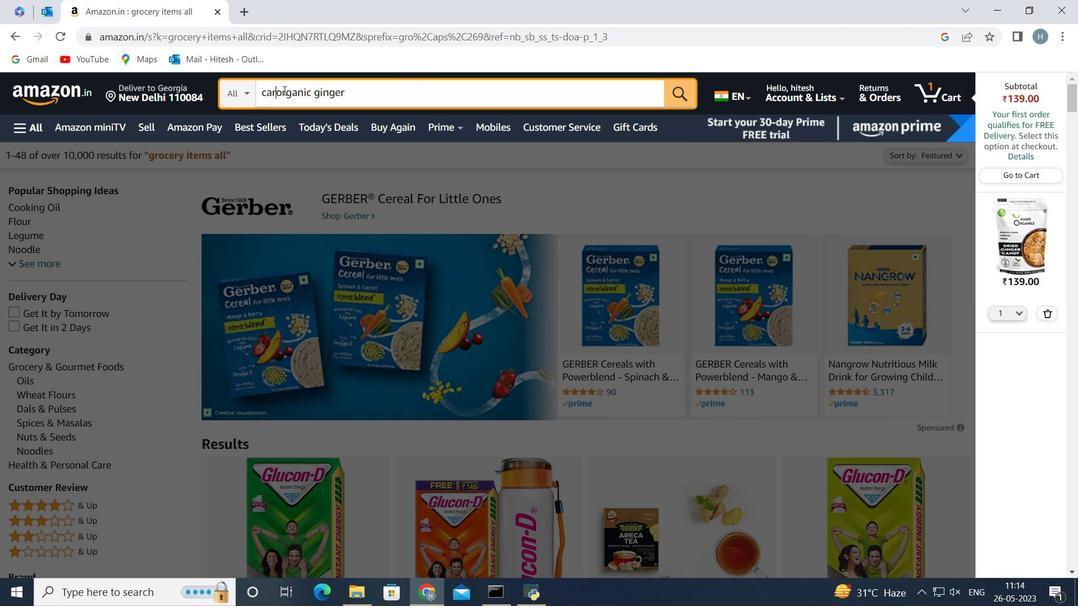 
Action: Key pressed <Key.backspace>
Screenshot: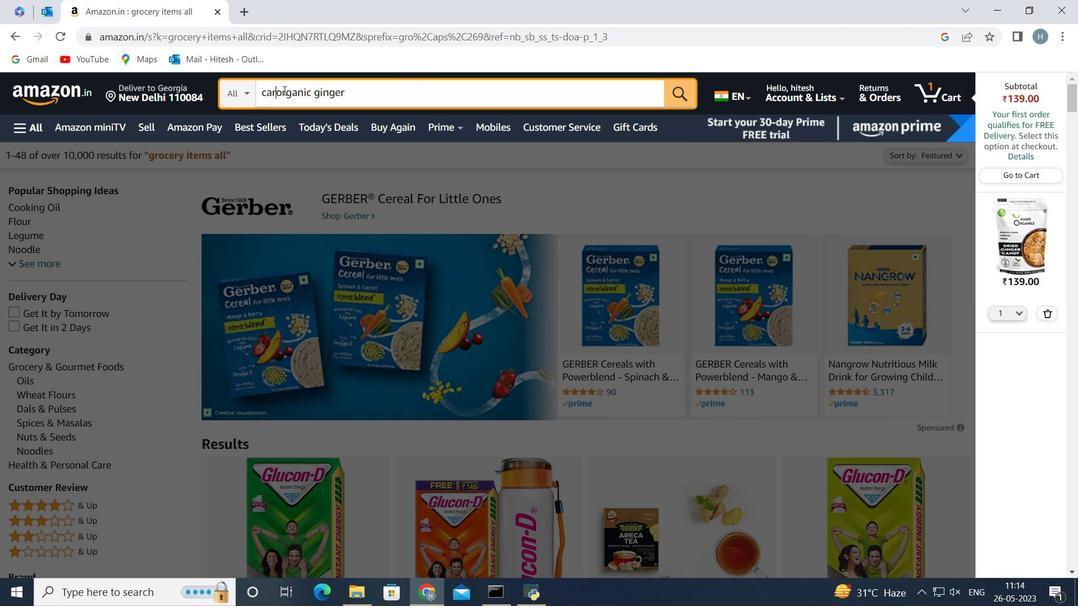 
Action: Mouse moved to (305, 90)
Screenshot: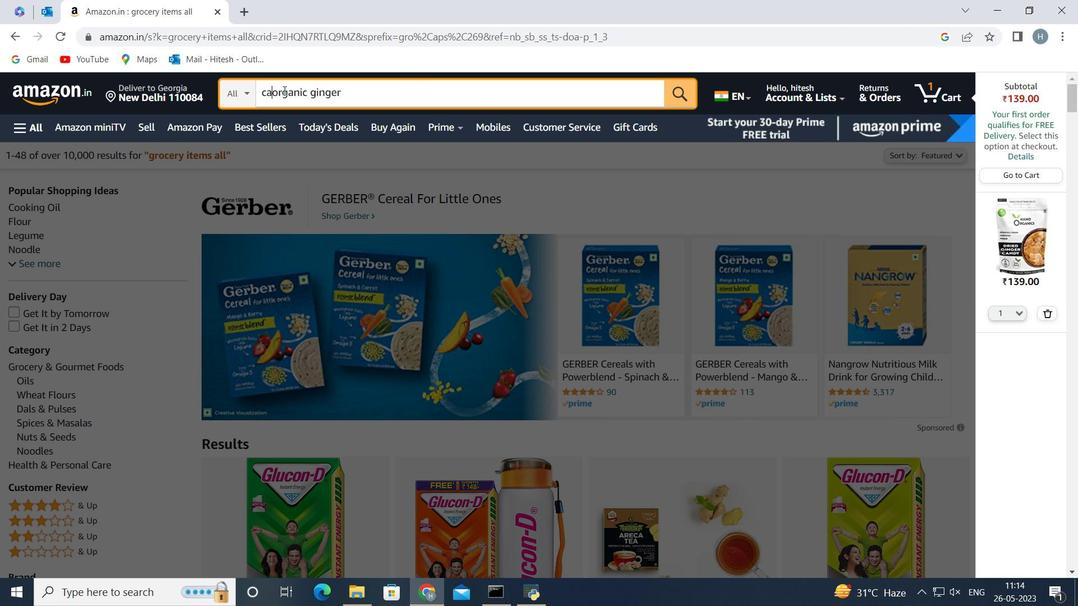 
Action: Key pressed <Key.backspace>
Screenshot: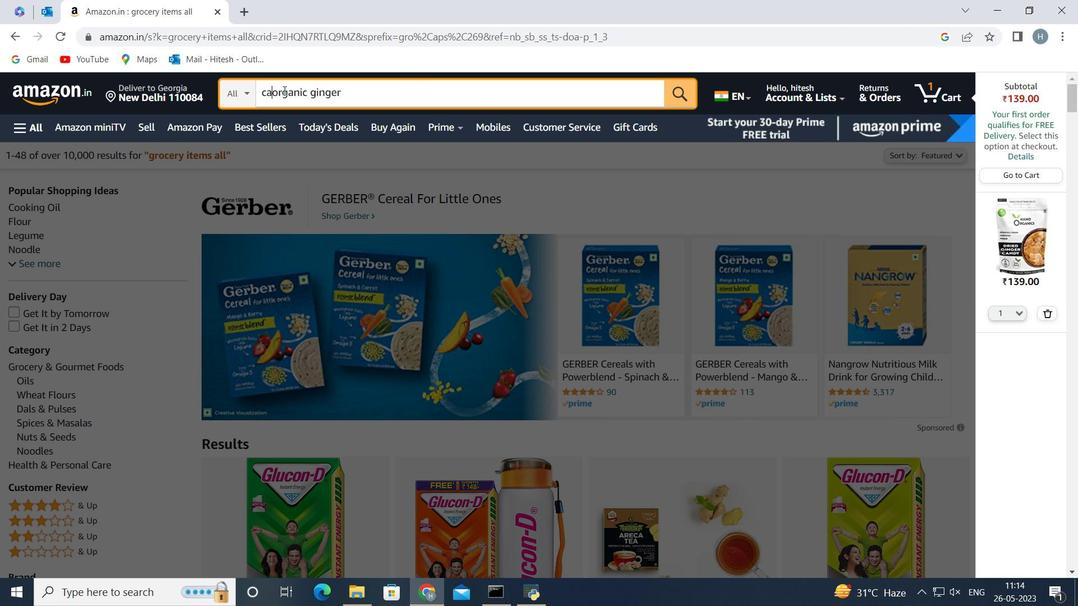 
Action: Mouse moved to (310, 90)
Screenshot: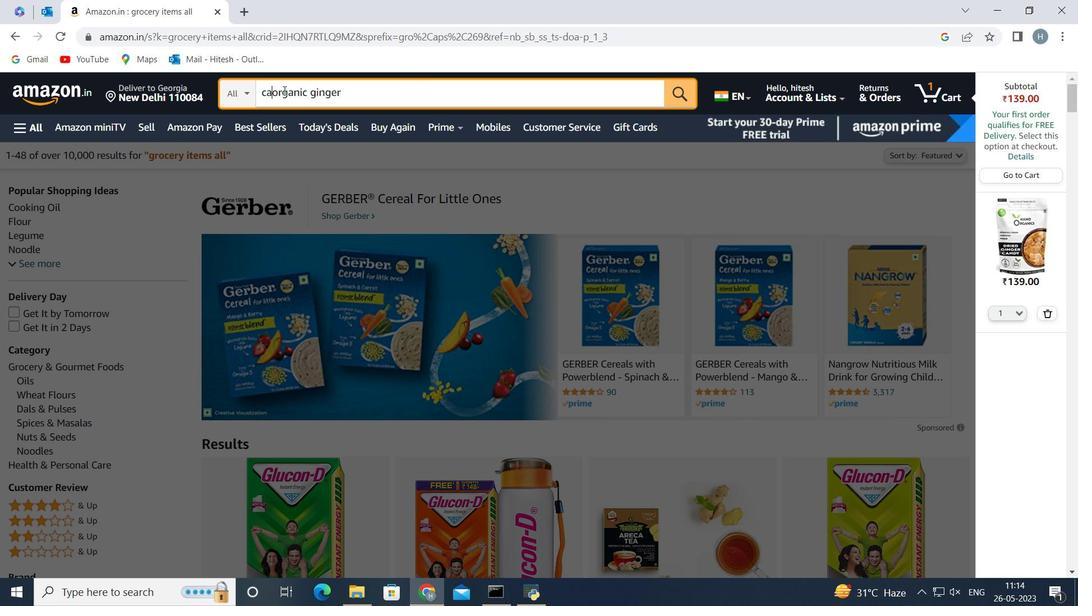 
Action: Key pressed <Key.backspace>
Screenshot: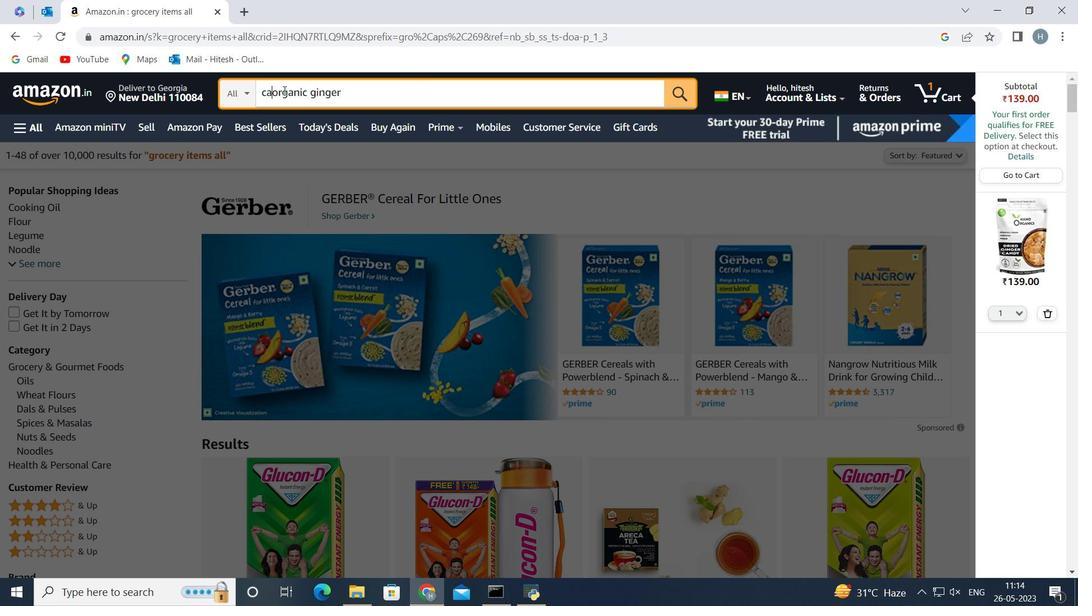 
Action: Mouse moved to (313, 89)
Screenshot: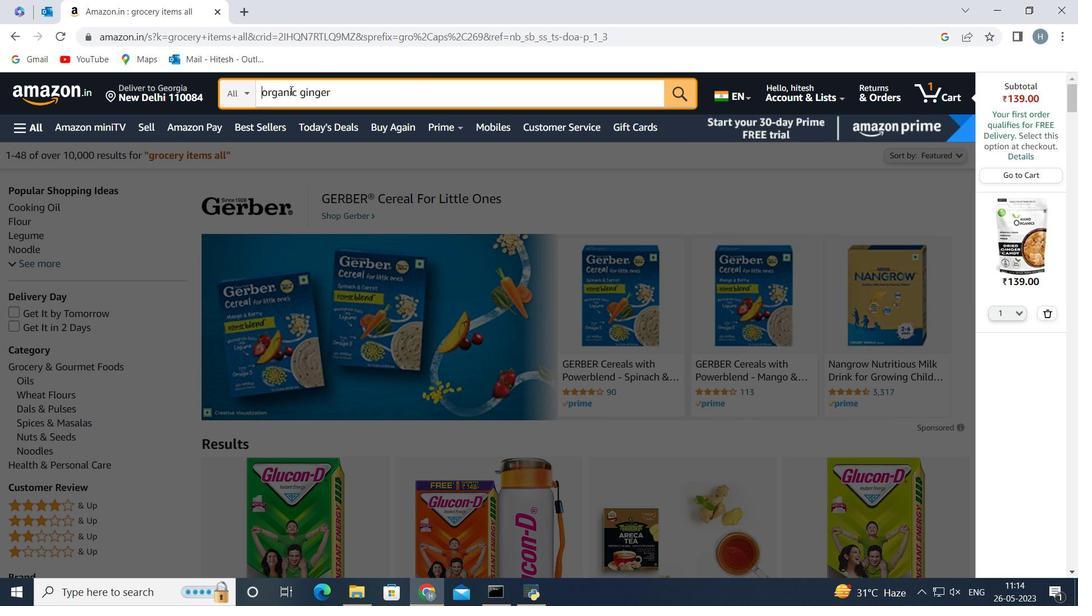 
Action: Key pressed <Key.backspace>
Screenshot: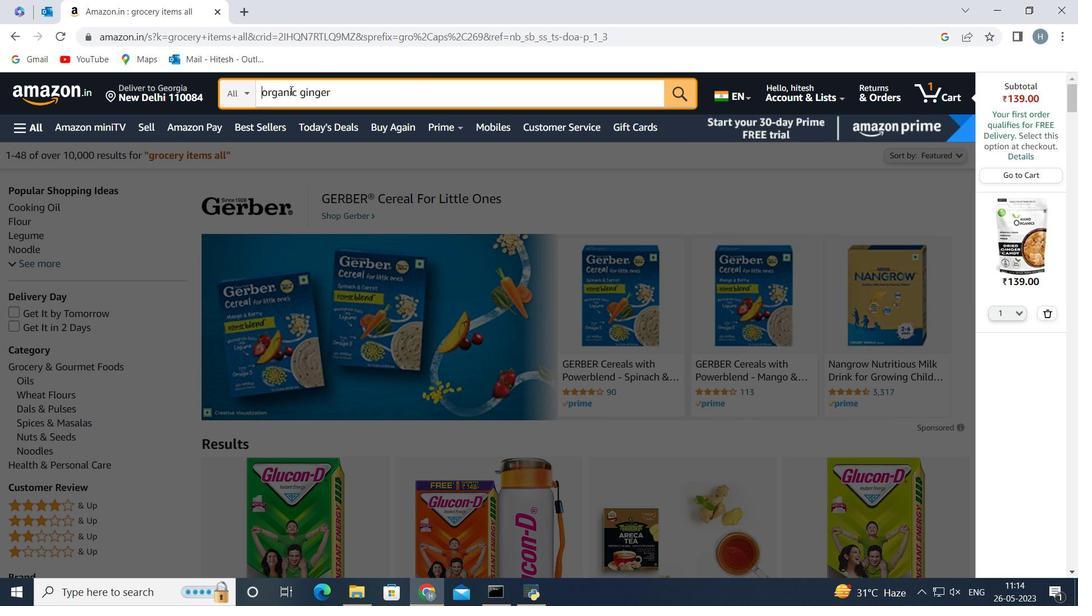 
Action: Mouse moved to (316, 88)
Screenshot: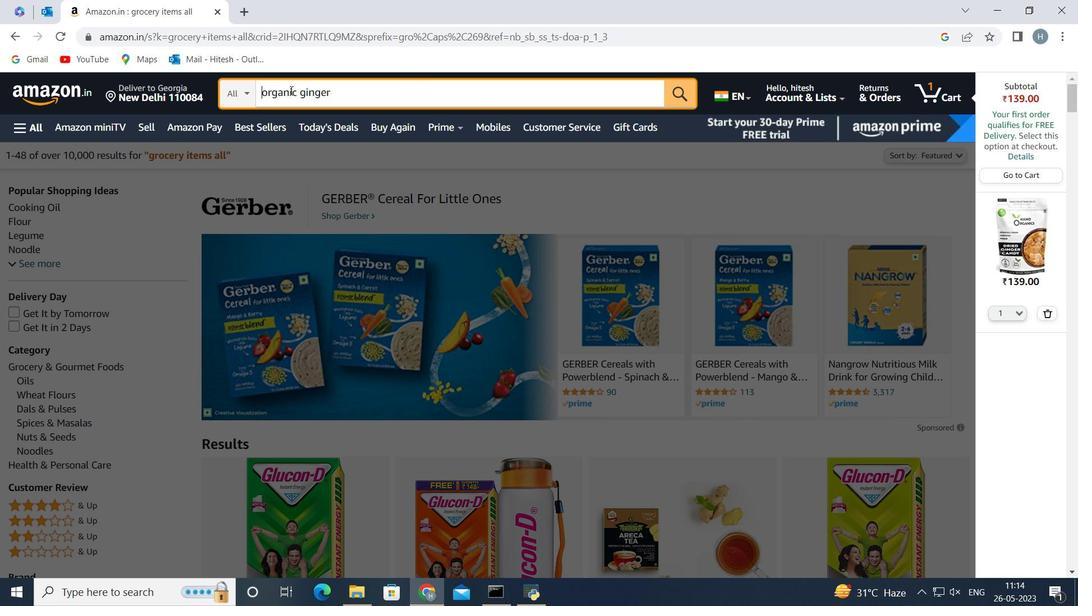 
Action: Key pressed <Key.backspace>
Screenshot: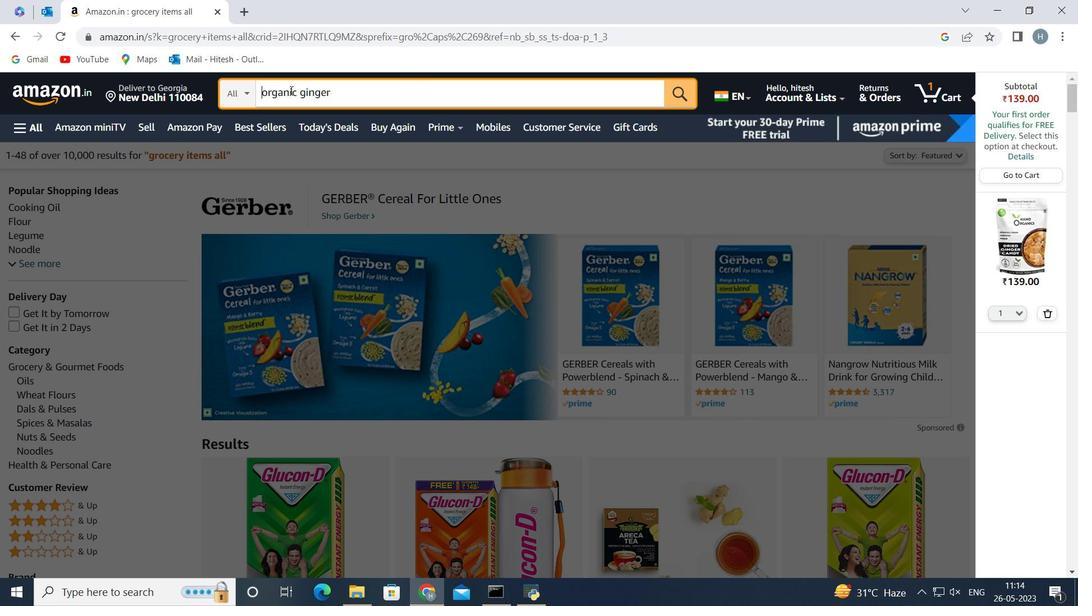 
Action: Mouse moved to (321, 88)
Screenshot: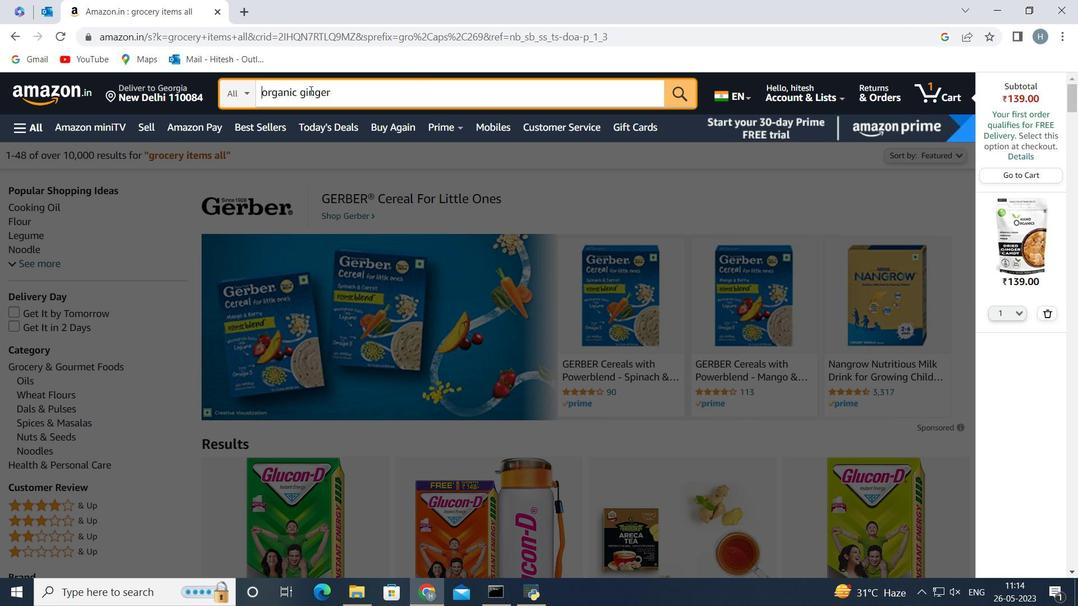 
Action: Key pressed <Key.backspace>
Screenshot: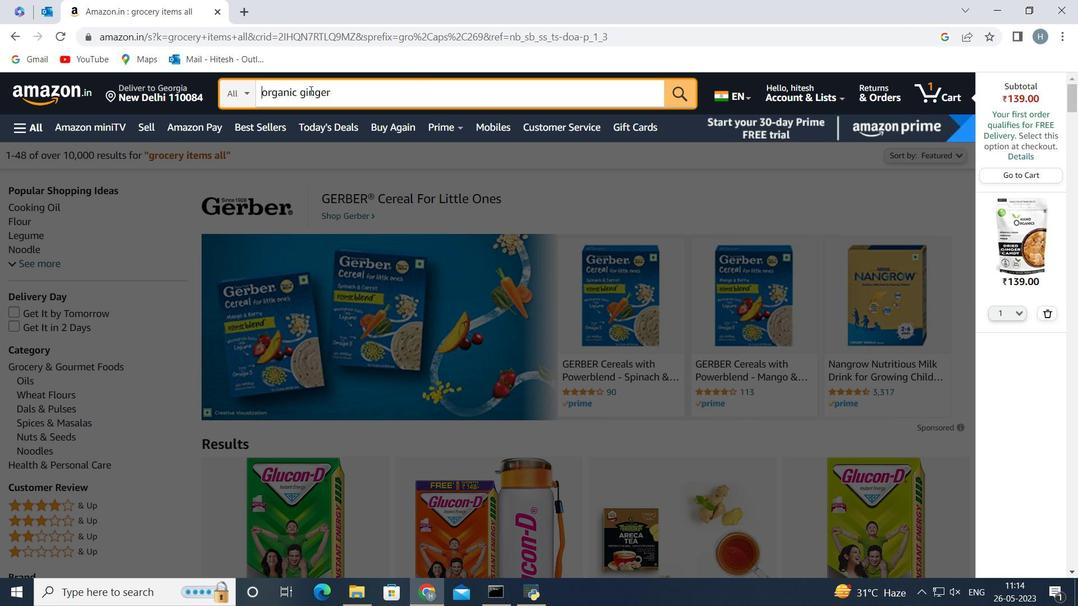 
Action: Mouse moved to (325, 88)
Screenshot: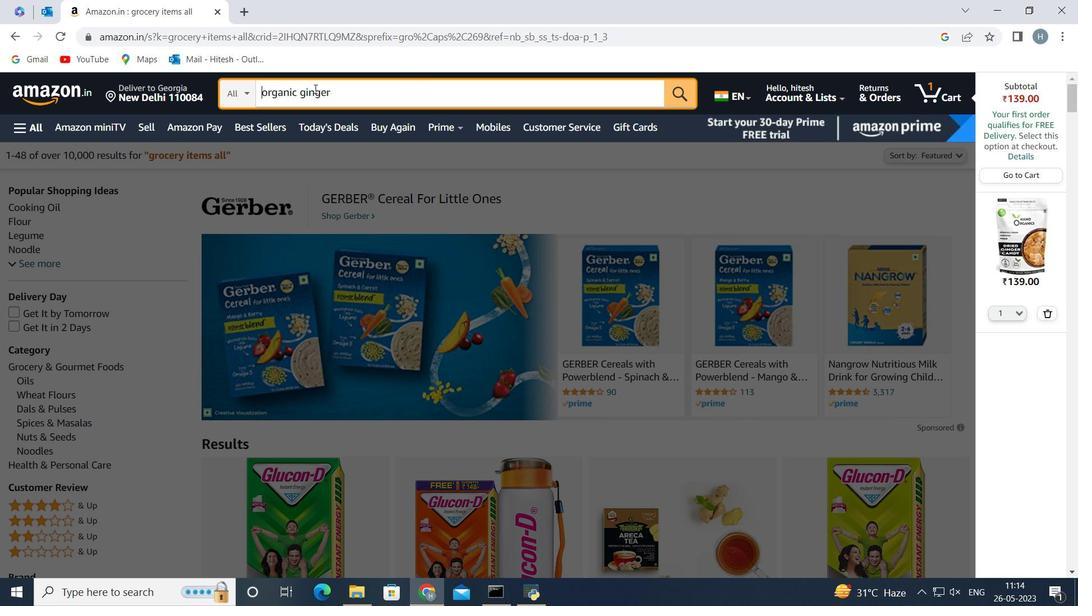 
Action: Key pressed <Key.backspace>
Screenshot: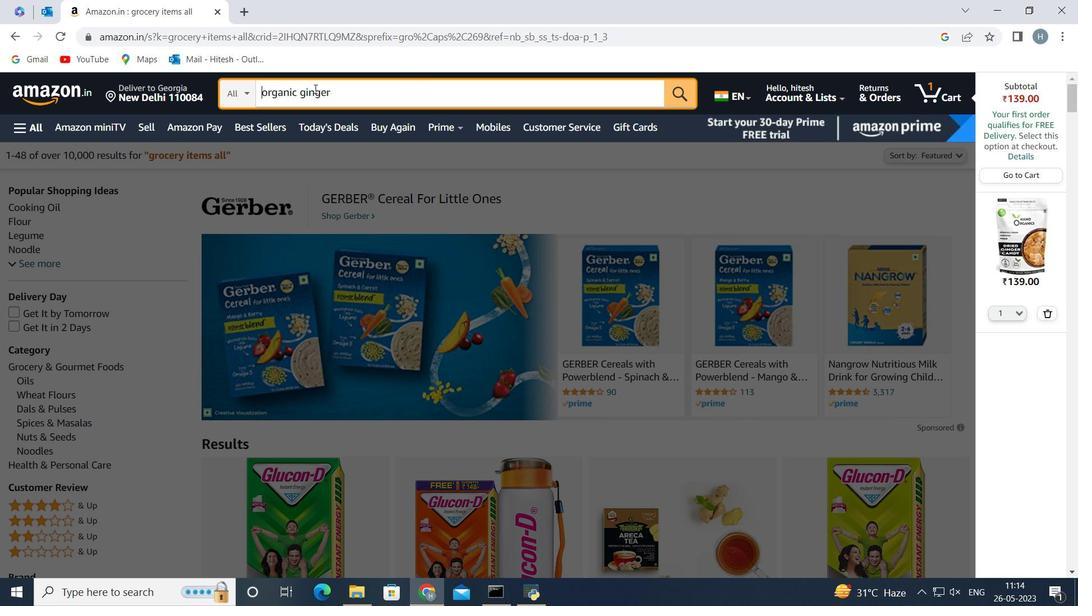 
Action: Mouse moved to (331, 87)
Screenshot: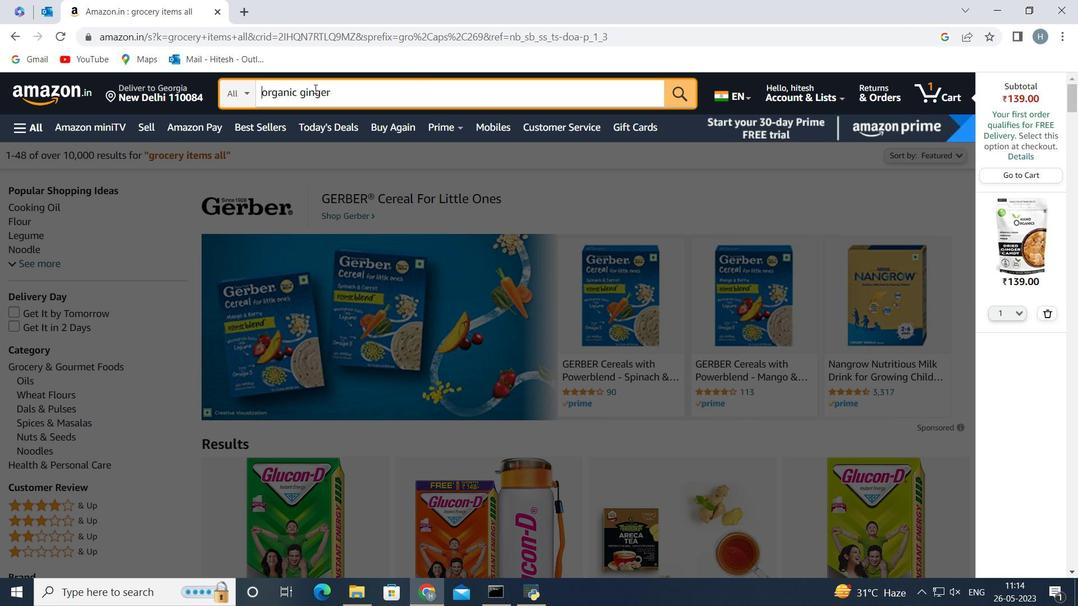 
Action: Key pressed <Key.backspace>
Screenshot: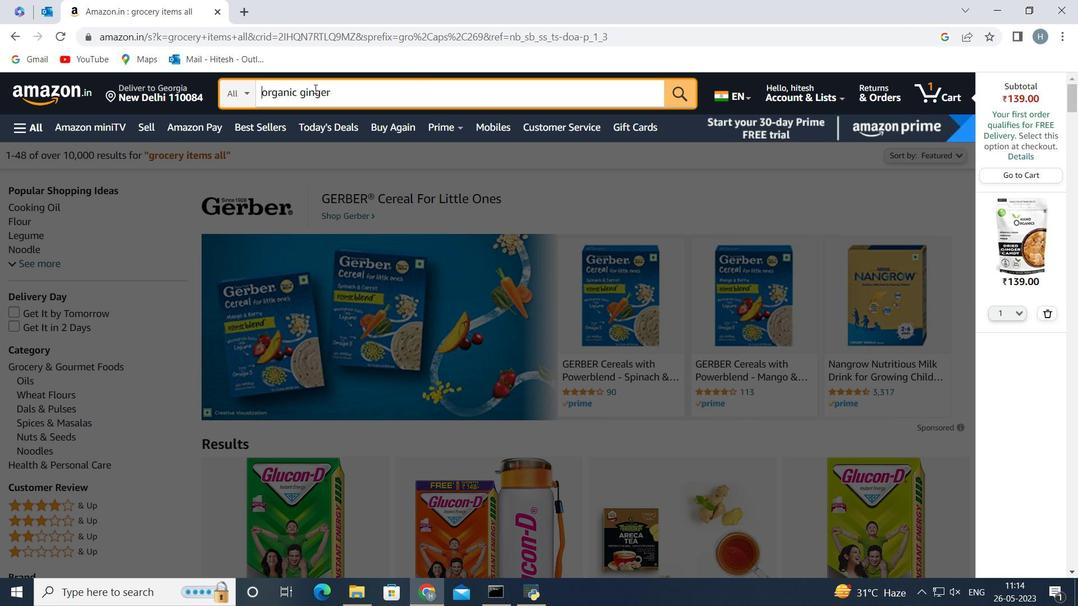 
Action: Mouse moved to (343, 91)
Screenshot: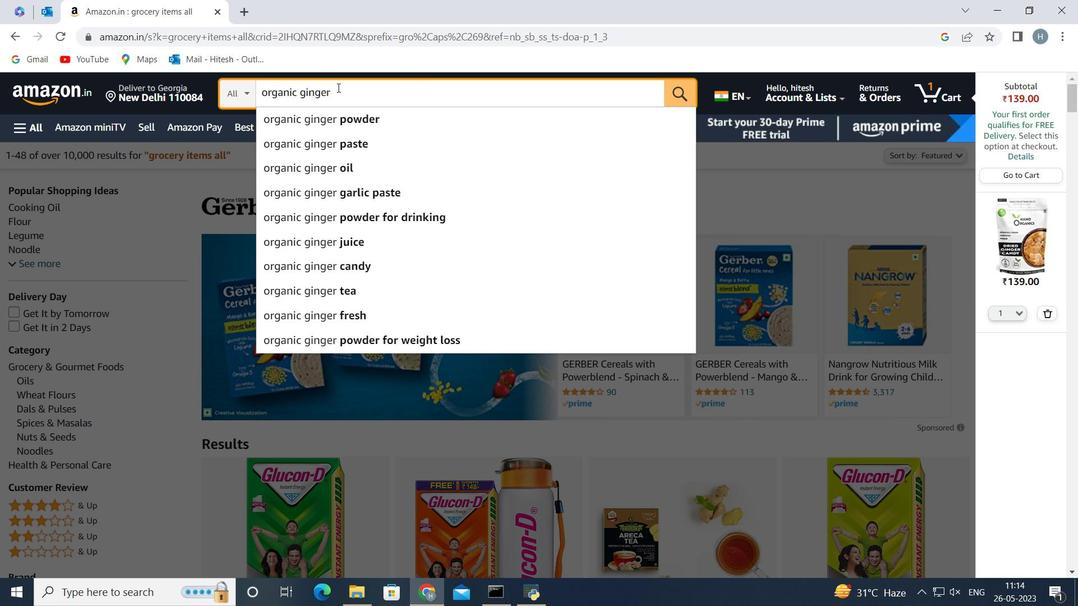 
Action: Key pressed <Key.enter>
Screenshot: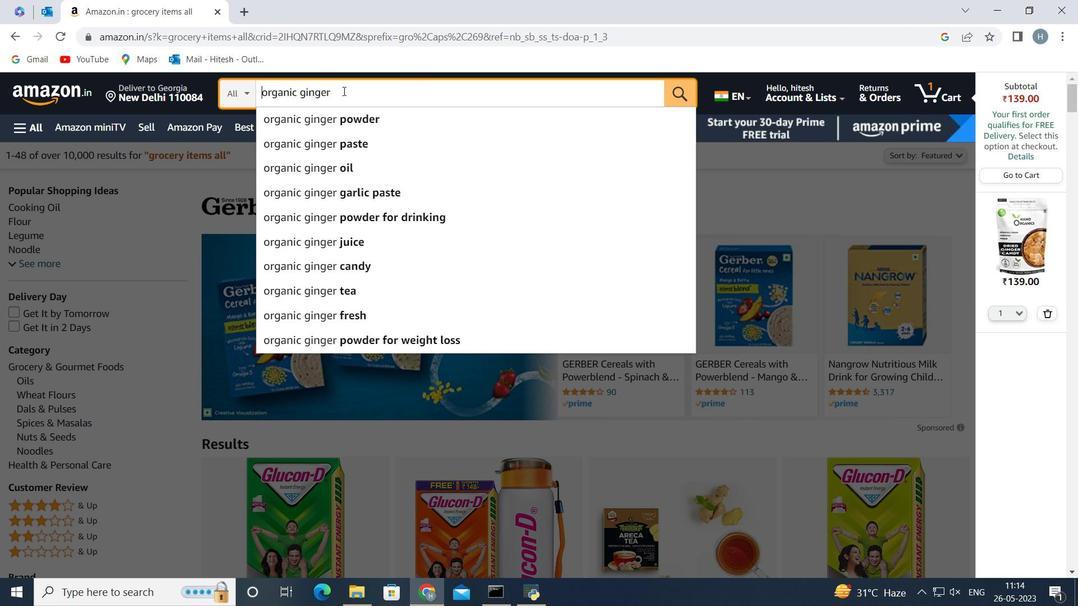 
Action: Mouse moved to (348, 258)
Screenshot: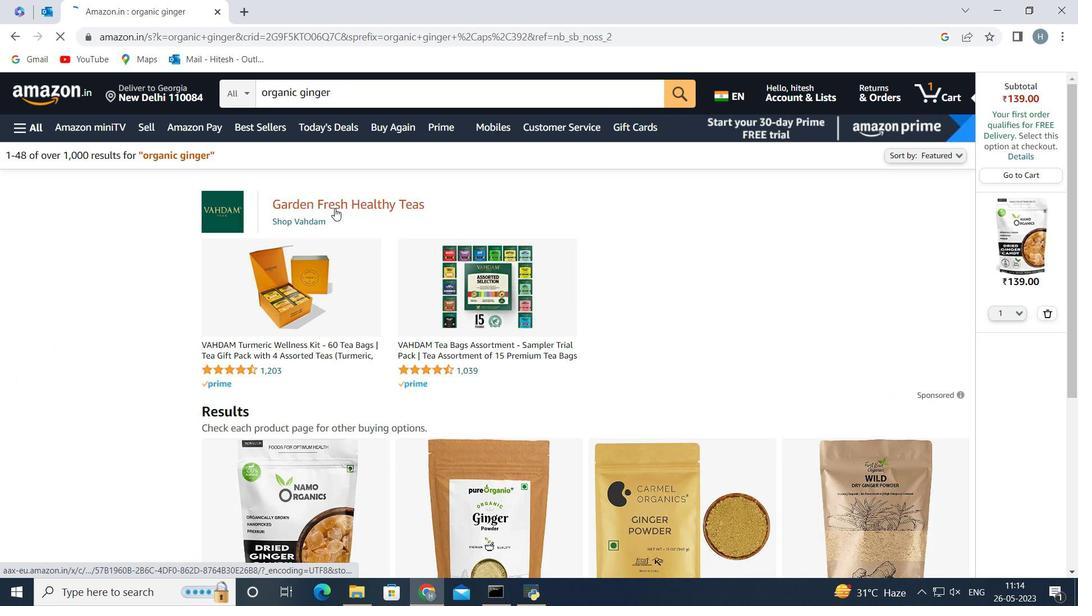 
Action: Mouse scrolled (348, 257) with delta (0, 0)
Screenshot: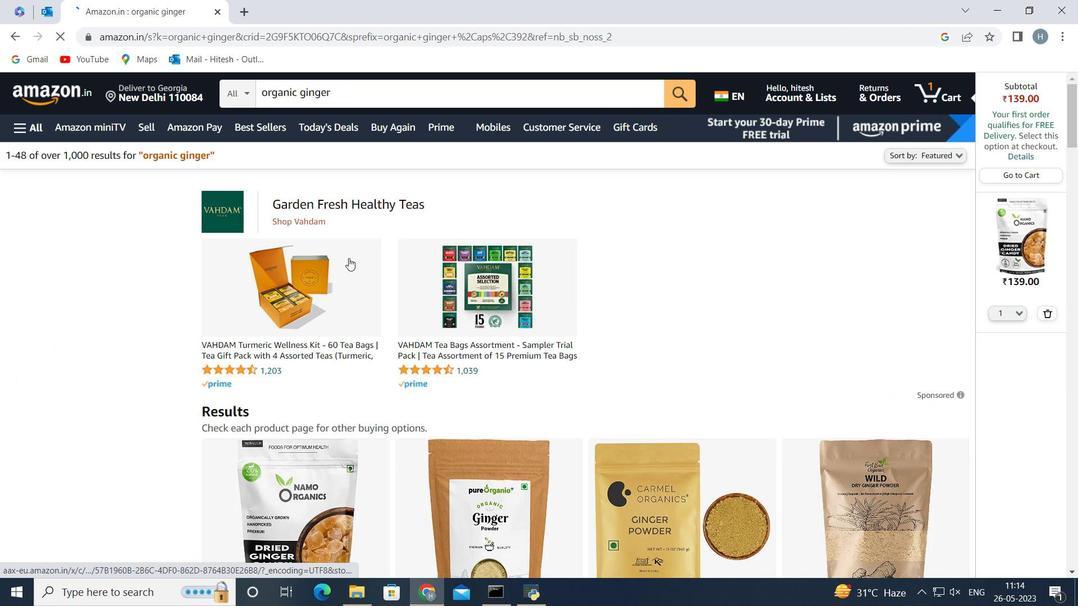 
Action: Mouse scrolled (348, 257) with delta (0, 0)
Screenshot: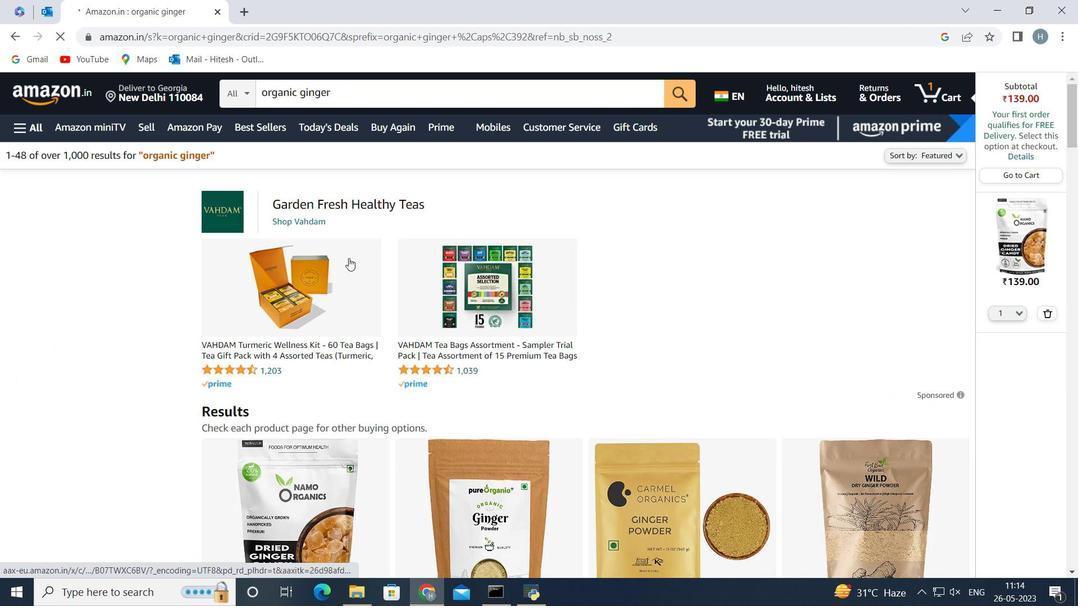 
Action: Mouse moved to (346, 252)
Screenshot: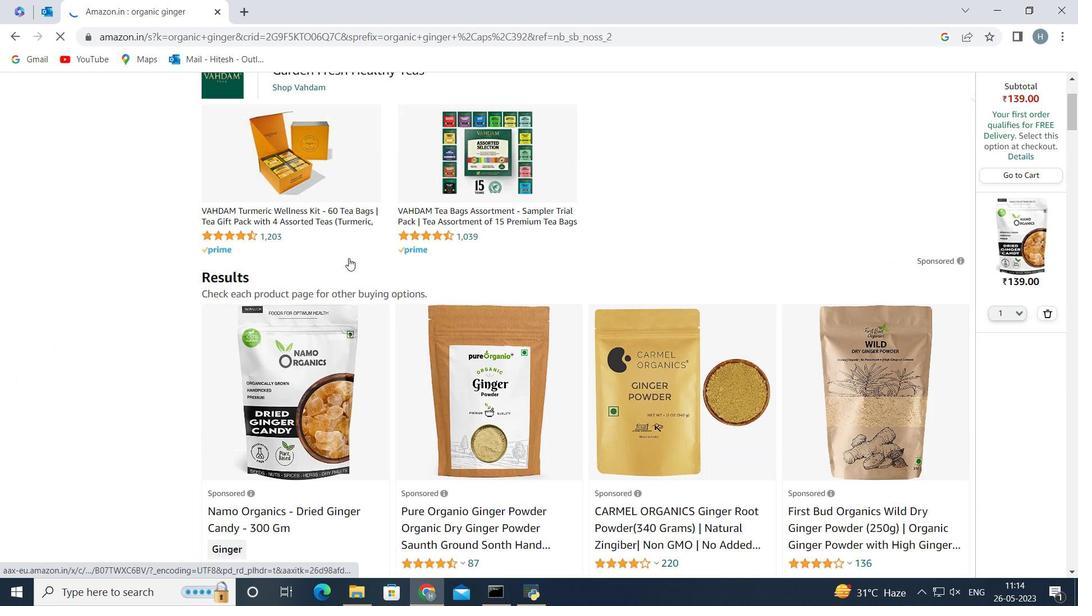 
Action: Mouse scrolled (346, 252) with delta (0, 0)
Screenshot: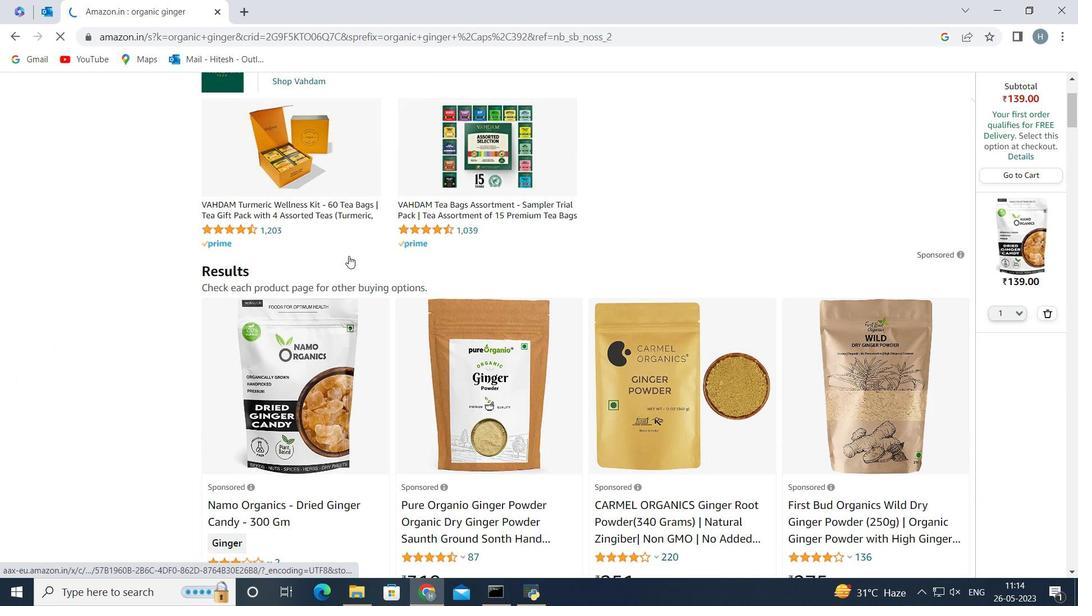 
Action: Mouse scrolled (346, 252) with delta (0, 0)
Screenshot: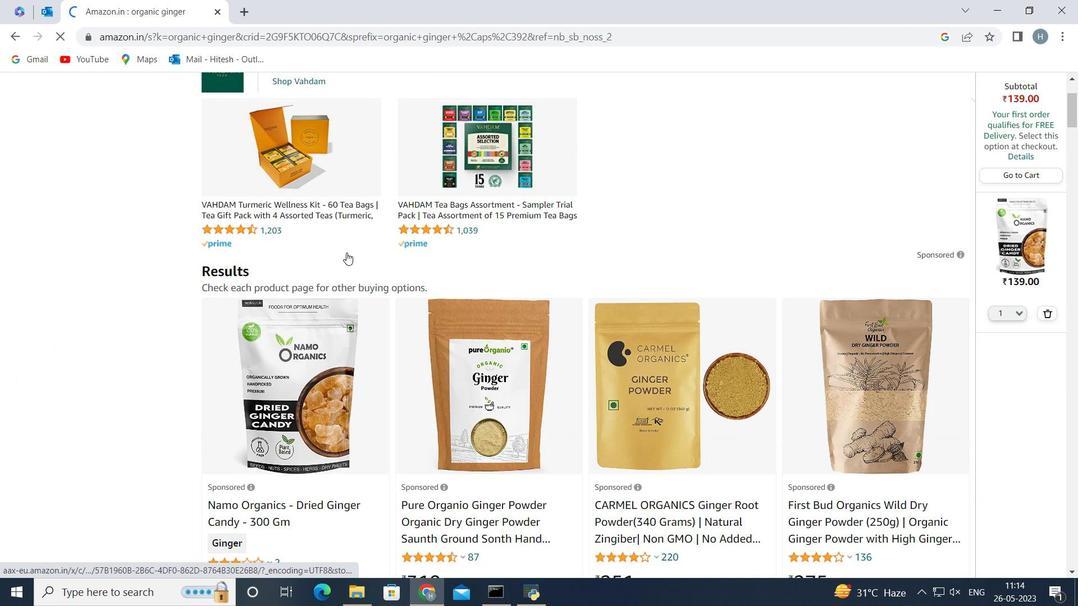 
Action: Mouse moved to (511, 266)
Screenshot: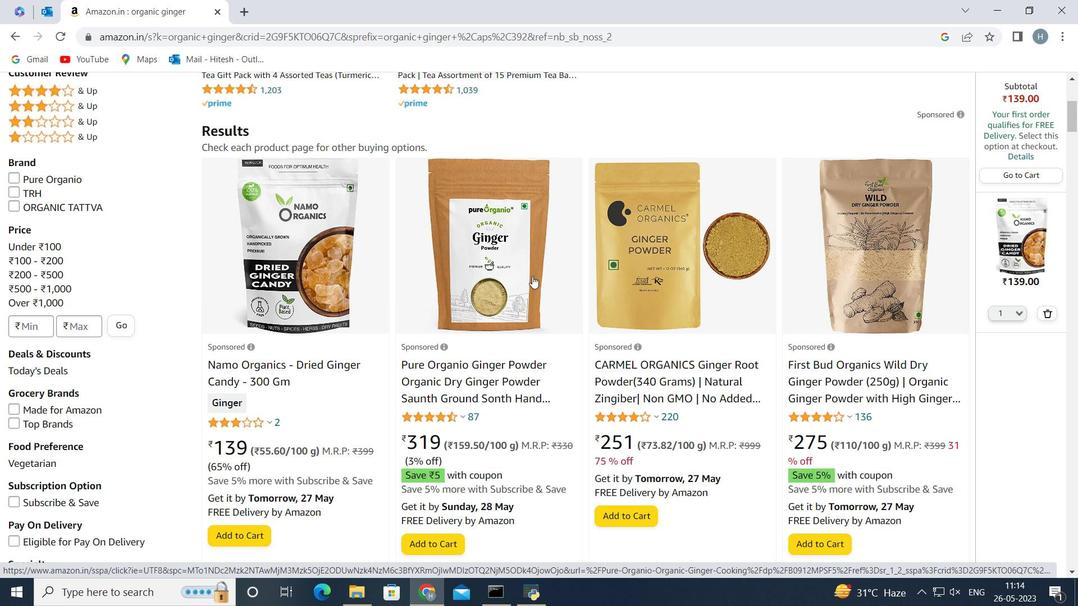 
Action: Mouse pressed left at (511, 266)
Screenshot: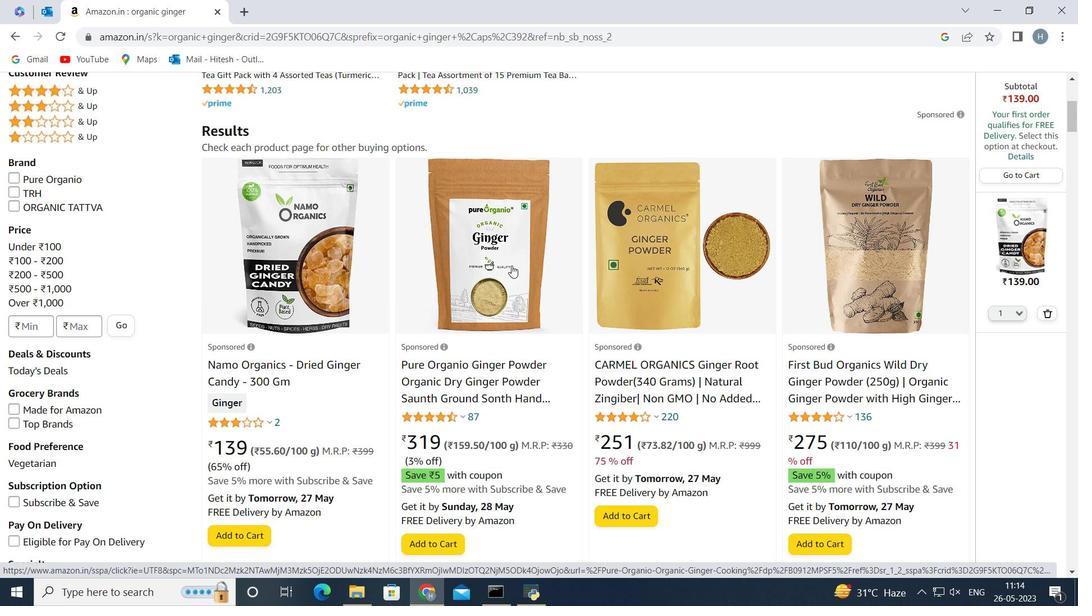 
Action: Mouse moved to (441, 261)
Screenshot: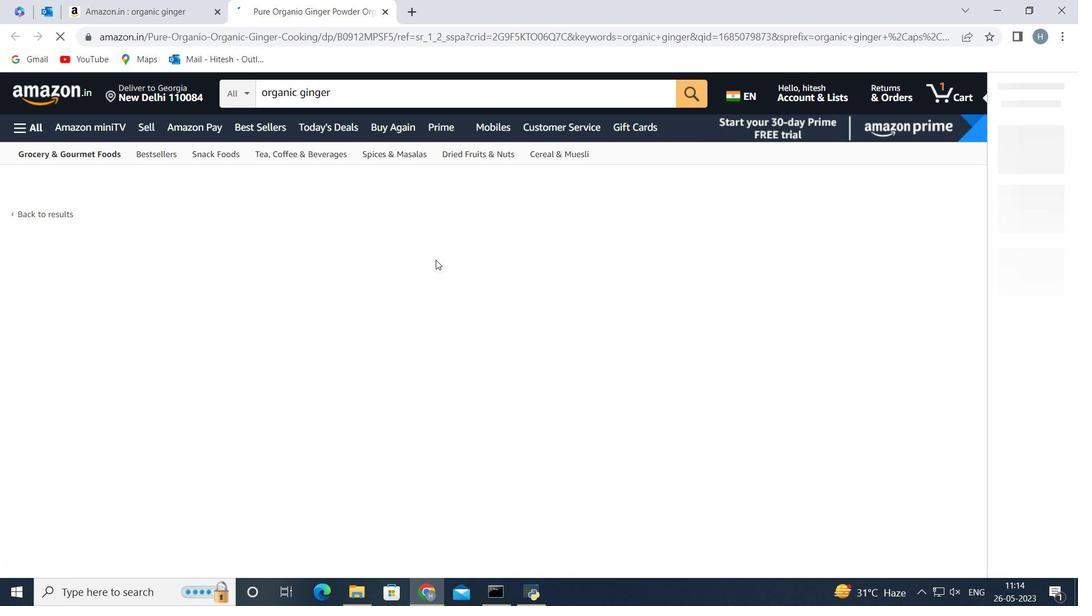 
Action: Mouse scrolled (441, 261) with delta (0, 0)
Screenshot: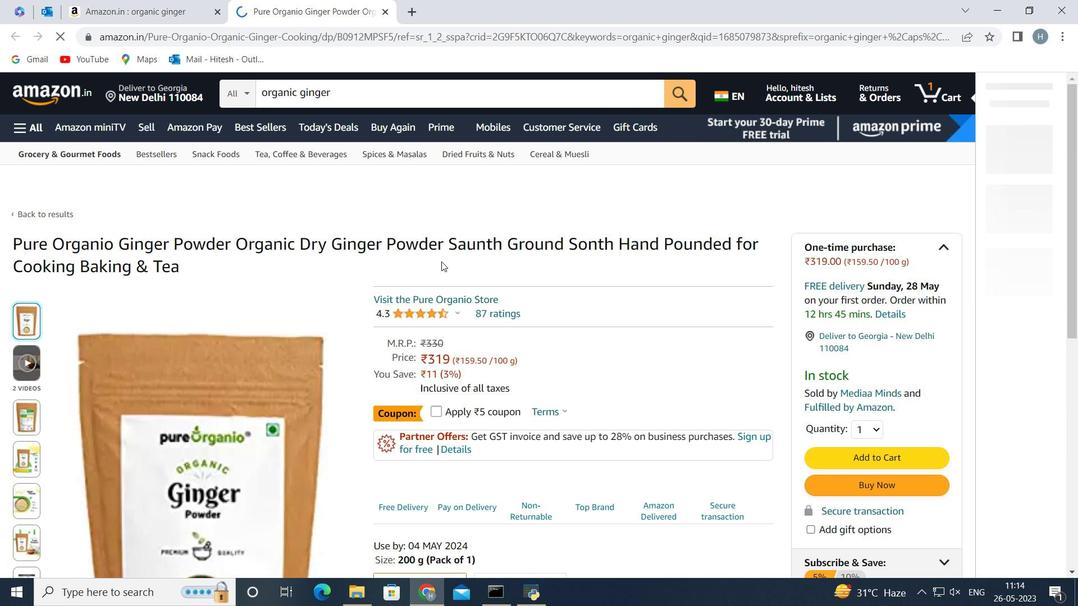 
Action: Mouse scrolled (441, 261) with delta (0, 0)
Screenshot: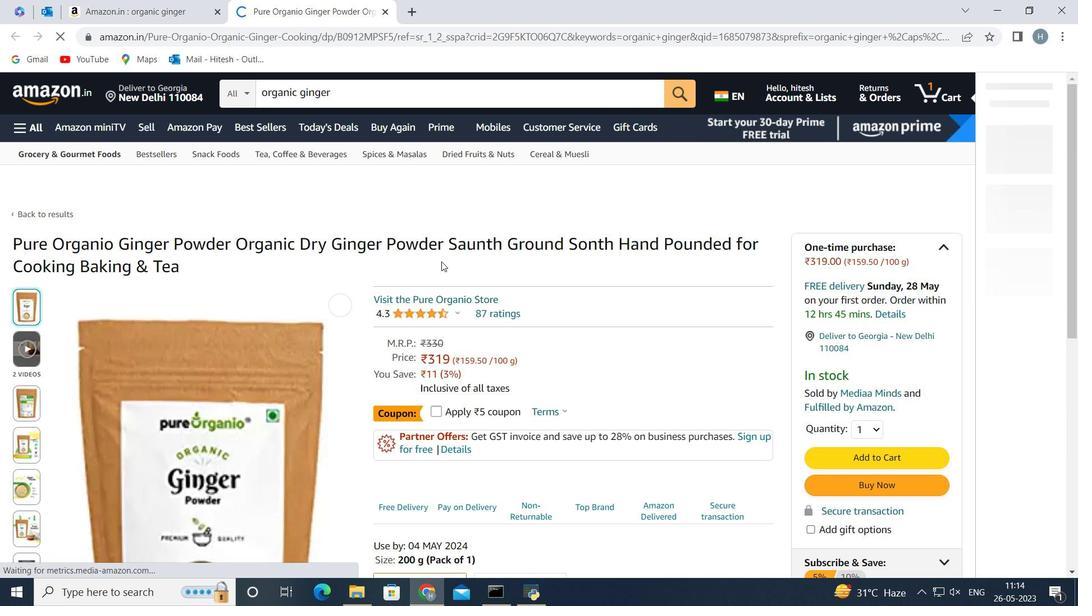 
Action: Mouse moved to (847, 315)
Screenshot: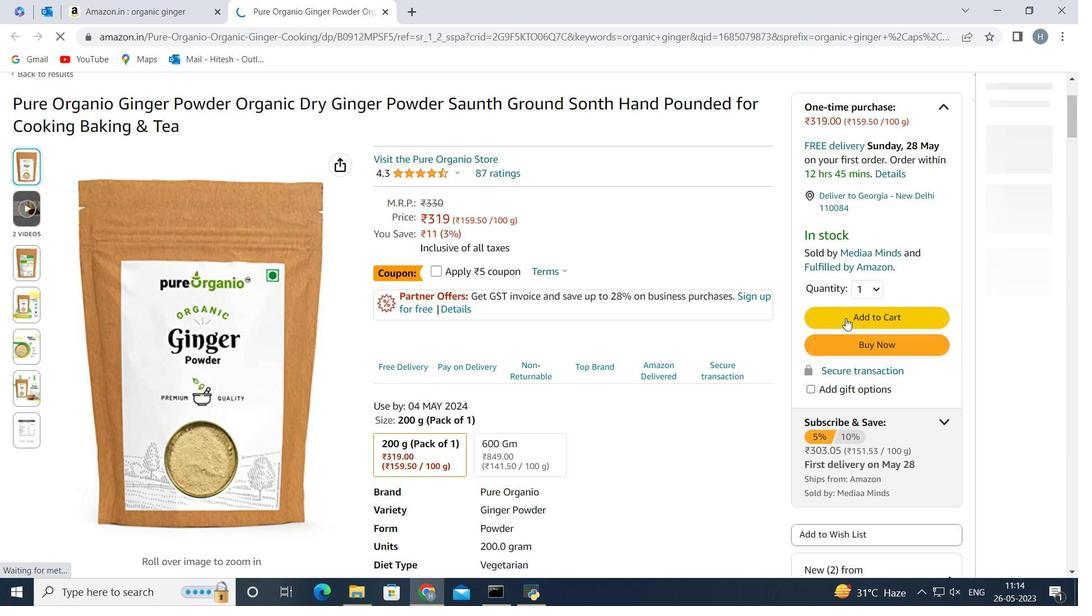 
Action: Mouse pressed left at (847, 315)
Screenshot: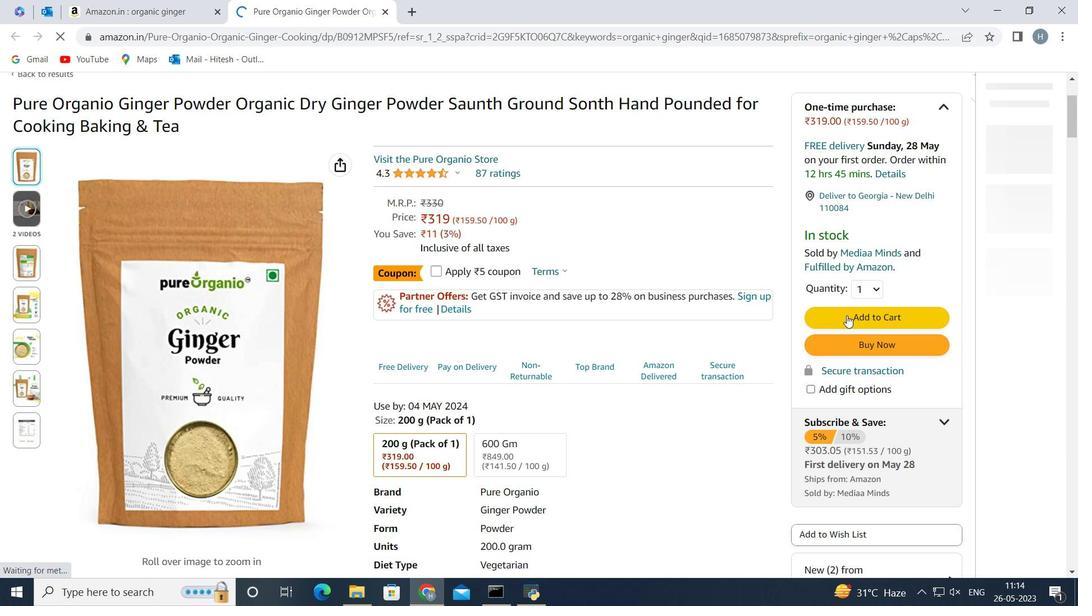 
Action: Mouse moved to (446, 94)
Screenshot: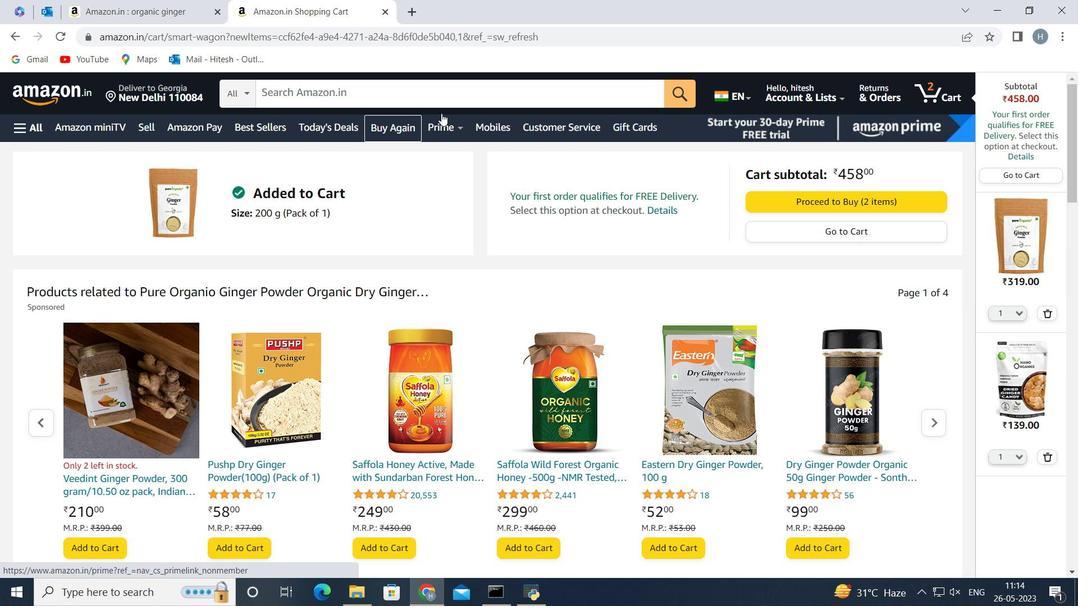 
Action: Mouse pressed left at (446, 94)
Screenshot: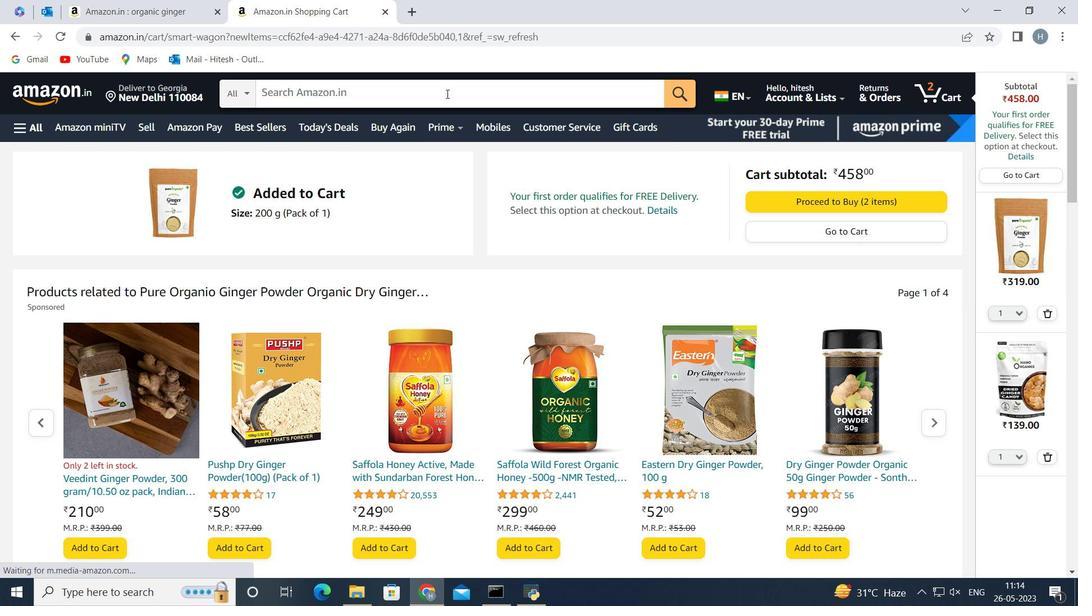 
Action: Mouse moved to (661, 279)
Screenshot: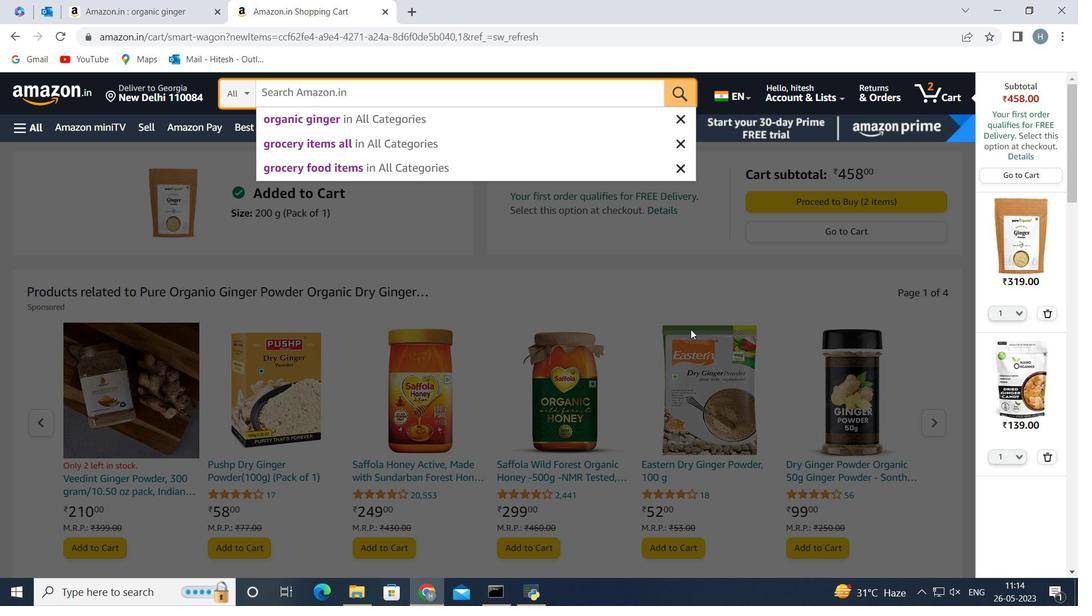 
Action: Mouse pressed left at (661, 279)
Screenshot: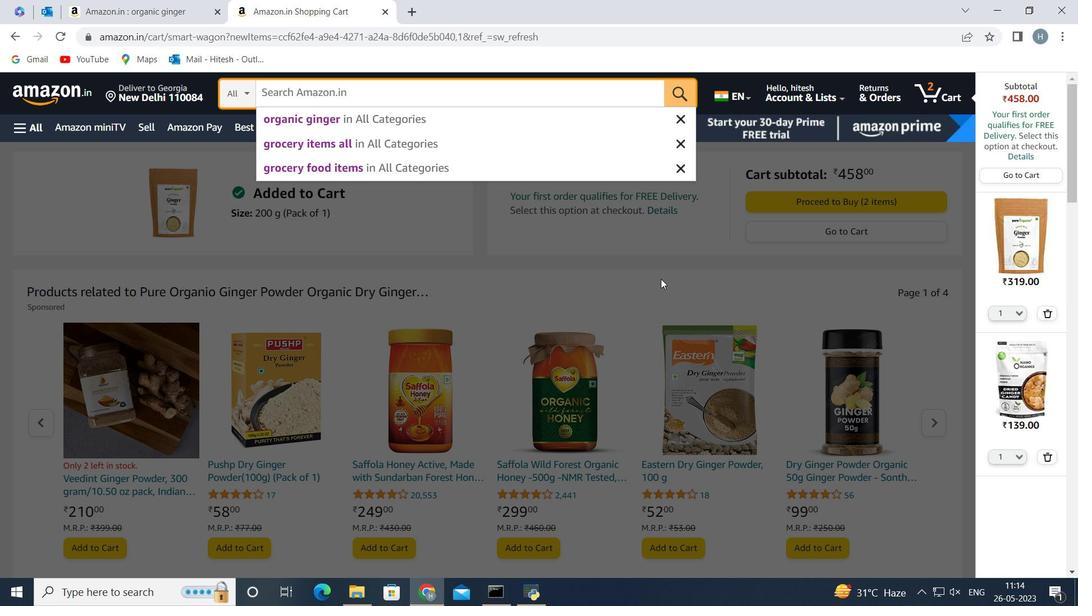 
Action: Mouse moved to (423, 224)
Screenshot: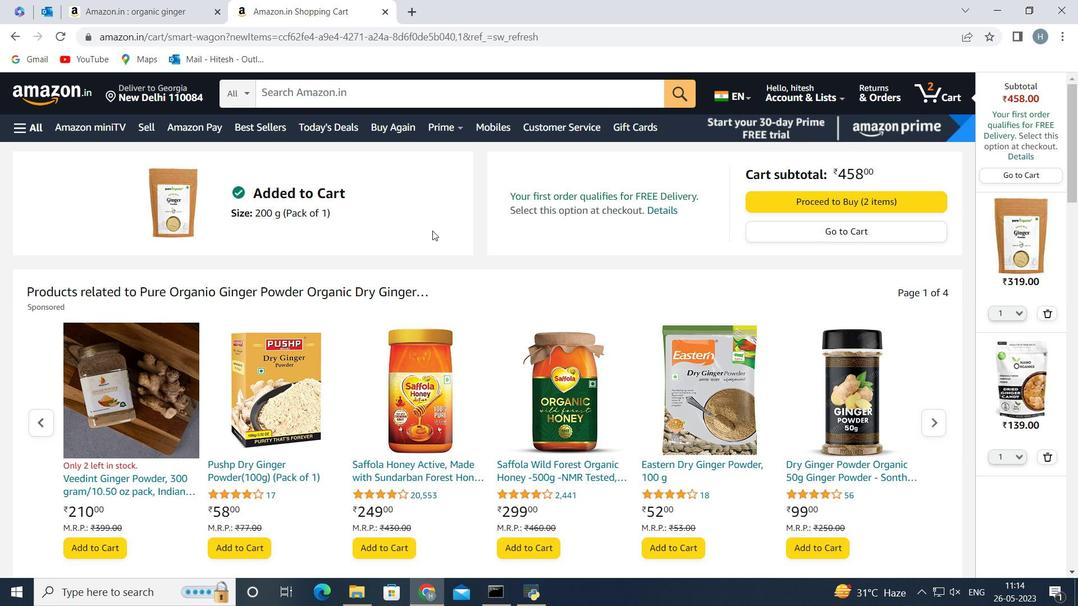 
Action: Mouse pressed left at (423, 224)
Screenshot: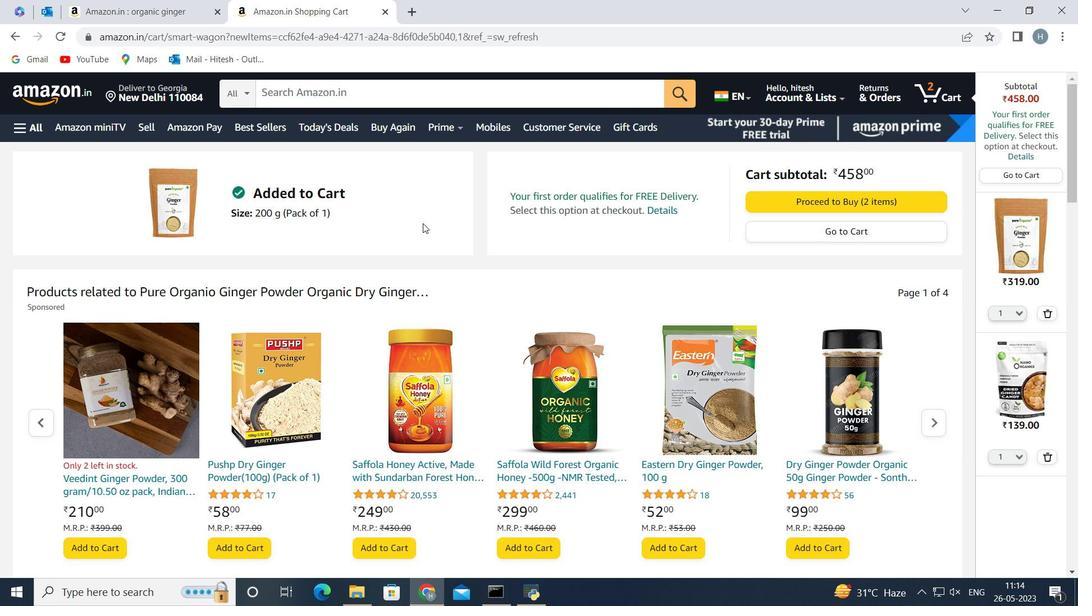 
Action: Mouse moved to (178, 213)
Screenshot: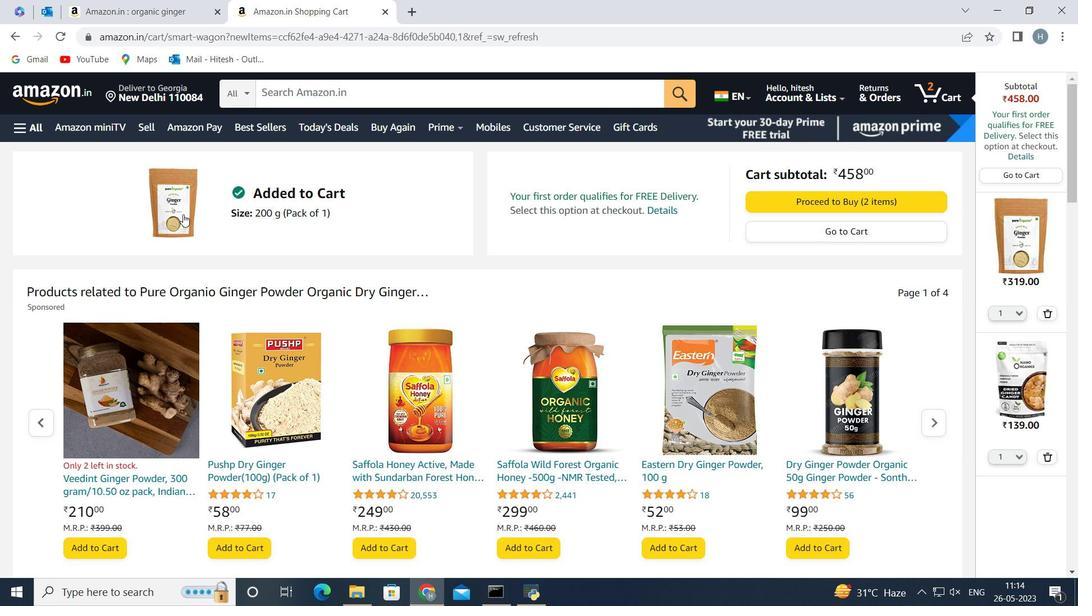 
Action: Mouse pressed left at (178, 213)
Screenshot: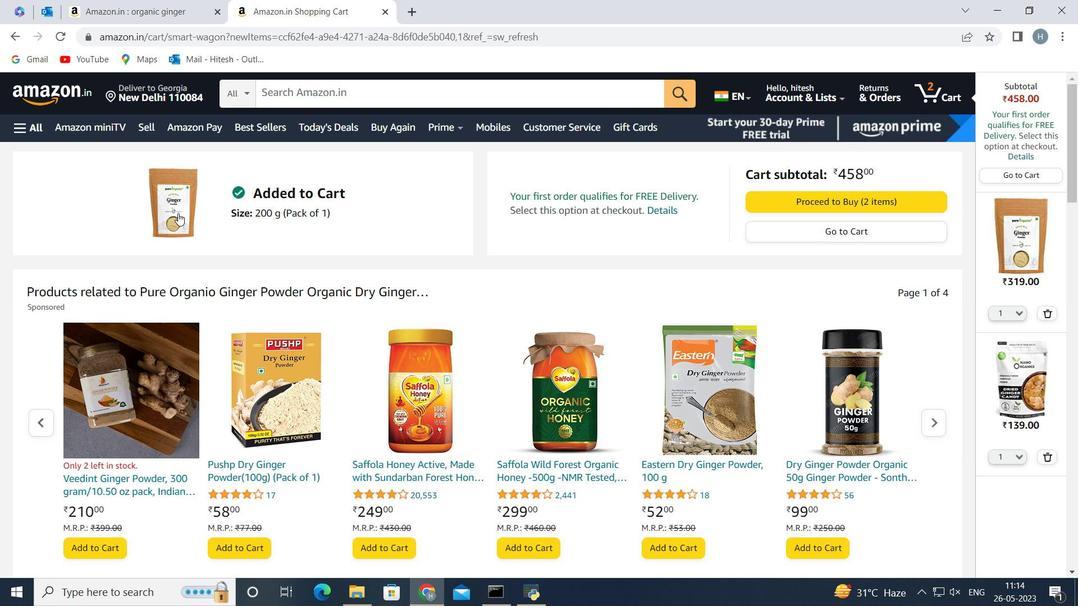 
Action: Mouse moved to (427, 363)
Screenshot: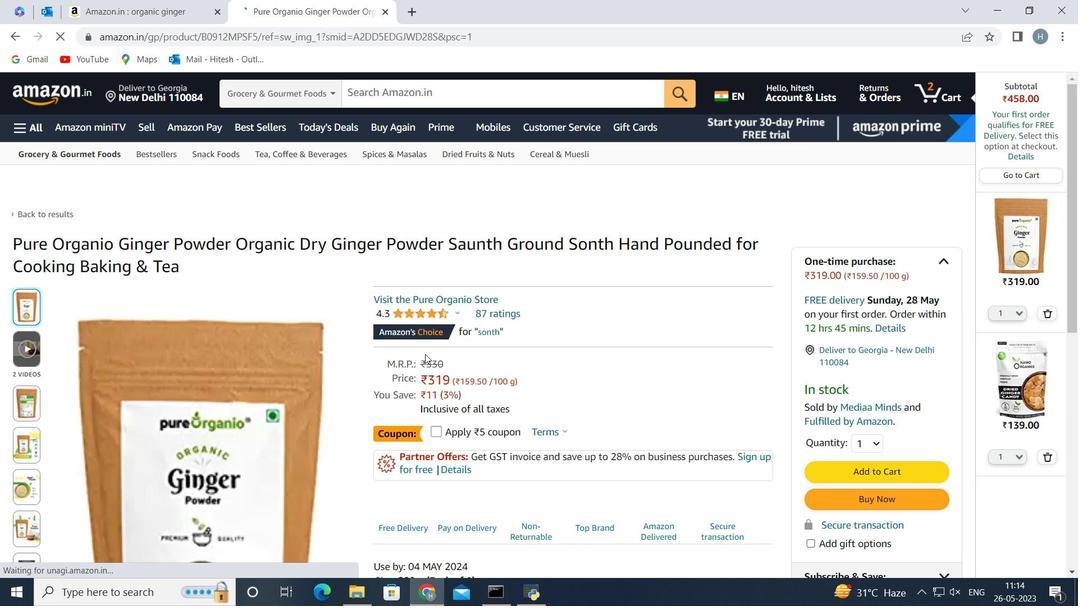 
Action: Mouse scrolled (427, 362) with delta (0, 0)
Screenshot: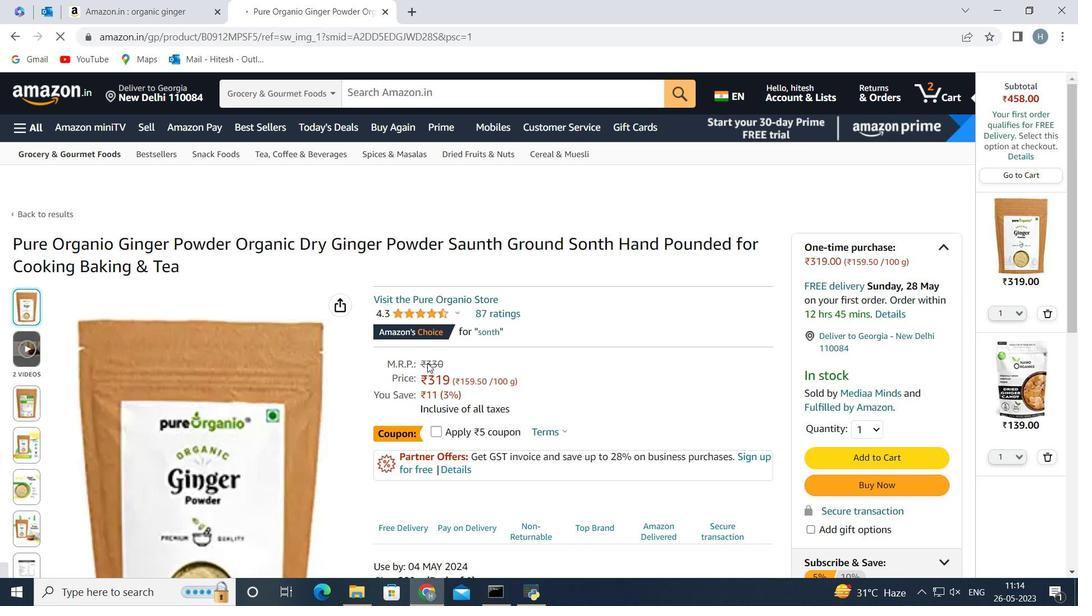 
Action: Mouse scrolled (427, 362) with delta (0, 0)
Screenshot: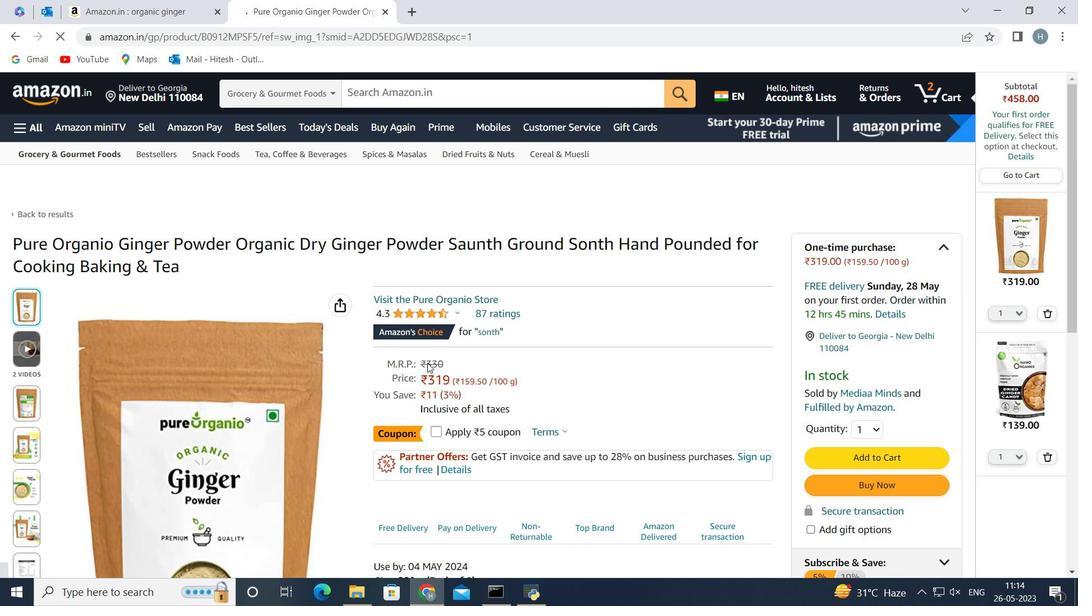 
Action: Mouse moved to (438, 363)
Screenshot: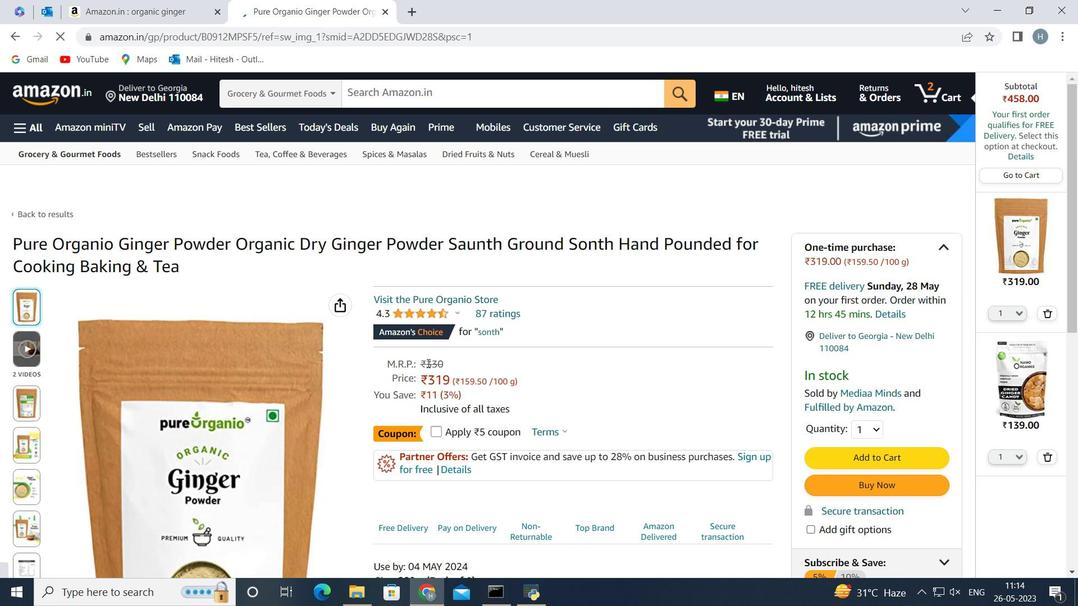 
Action: Mouse scrolled (438, 362) with delta (0, 0)
Screenshot: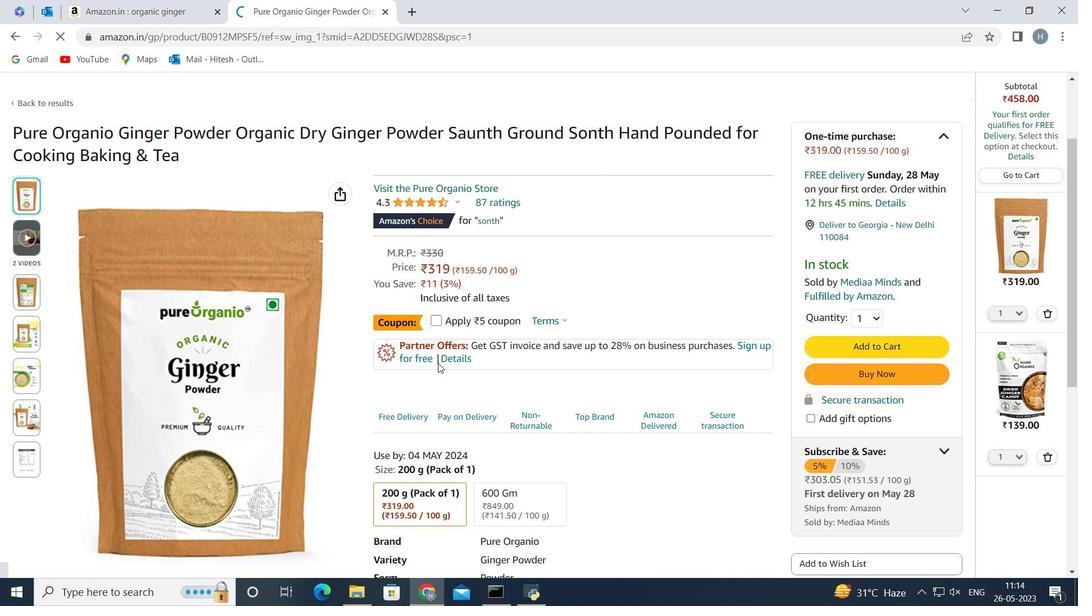 
Action: Mouse moved to (877, 215)
Screenshot: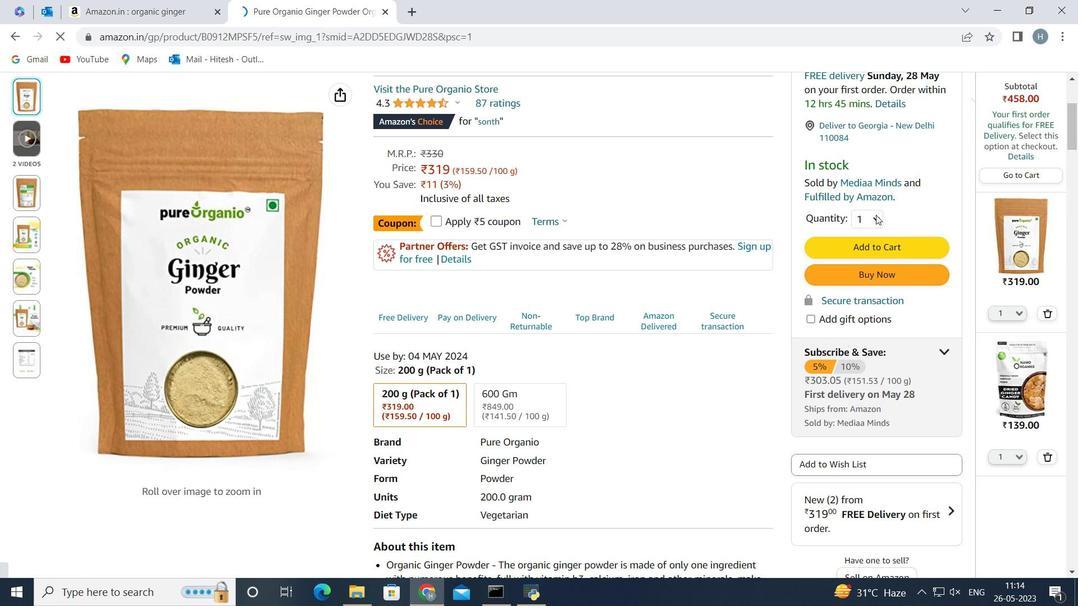 
Action: Mouse pressed left at (877, 215)
Screenshot: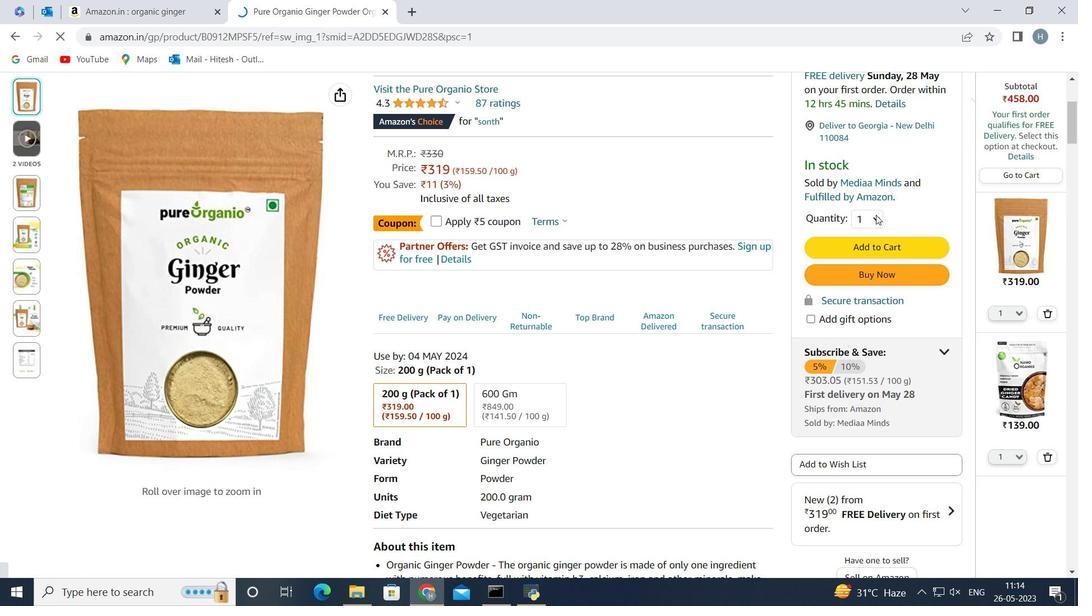 
Action: Mouse moved to (862, 251)
Screenshot: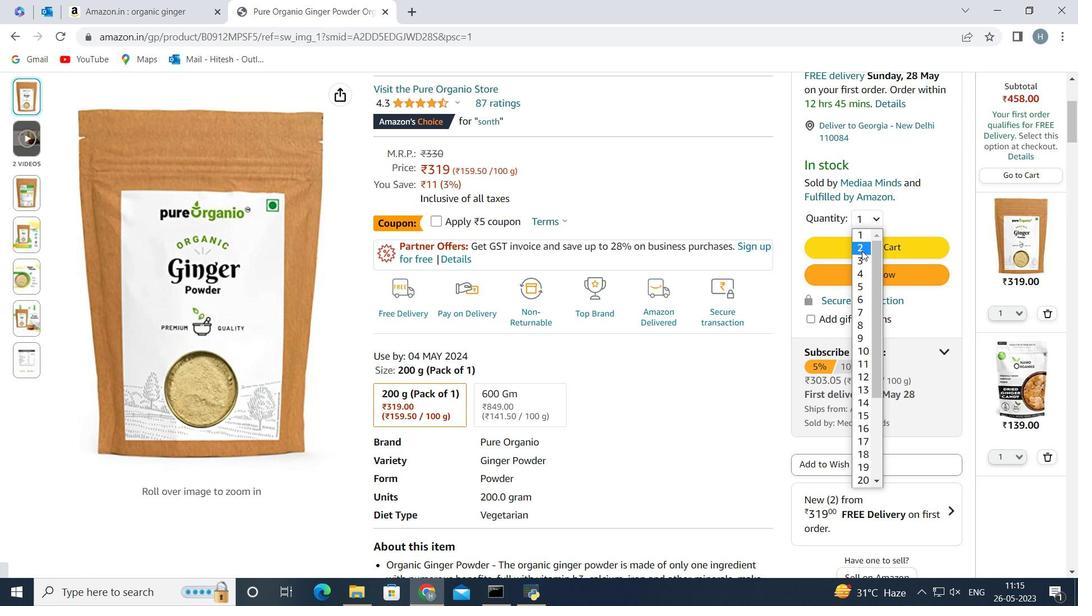 
Action: Mouse pressed left at (862, 251)
Screenshot: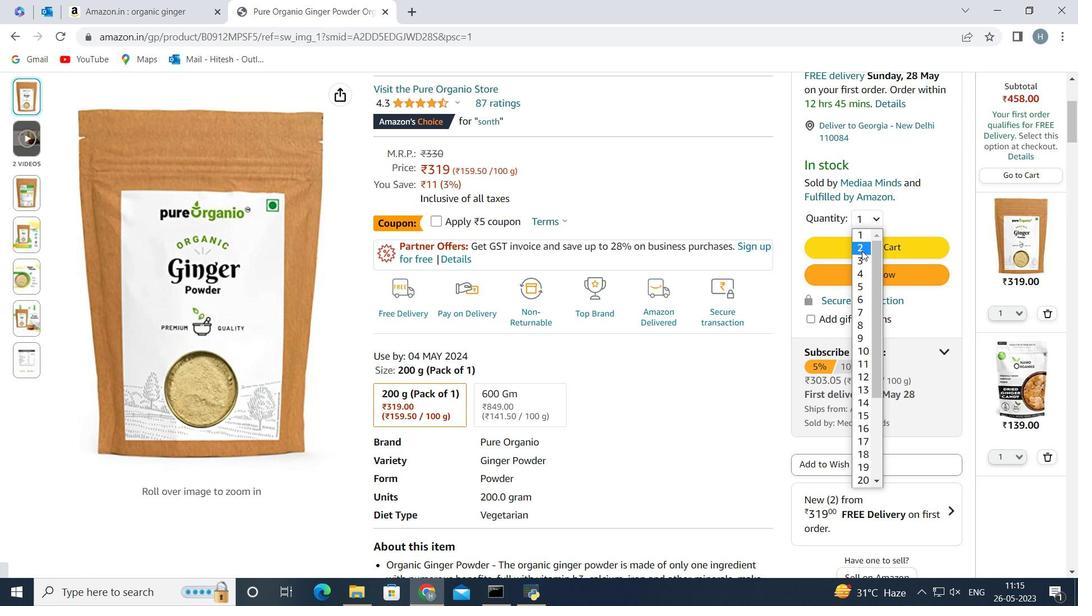 
Action: Mouse moved to (869, 244)
Screenshot: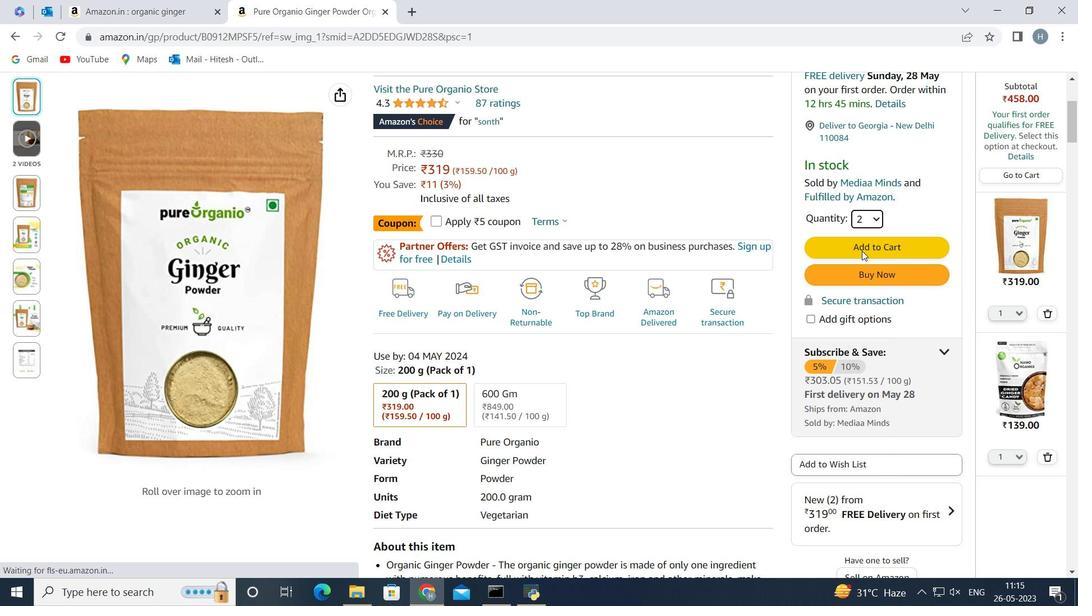 
Action: Mouse pressed left at (869, 244)
Screenshot: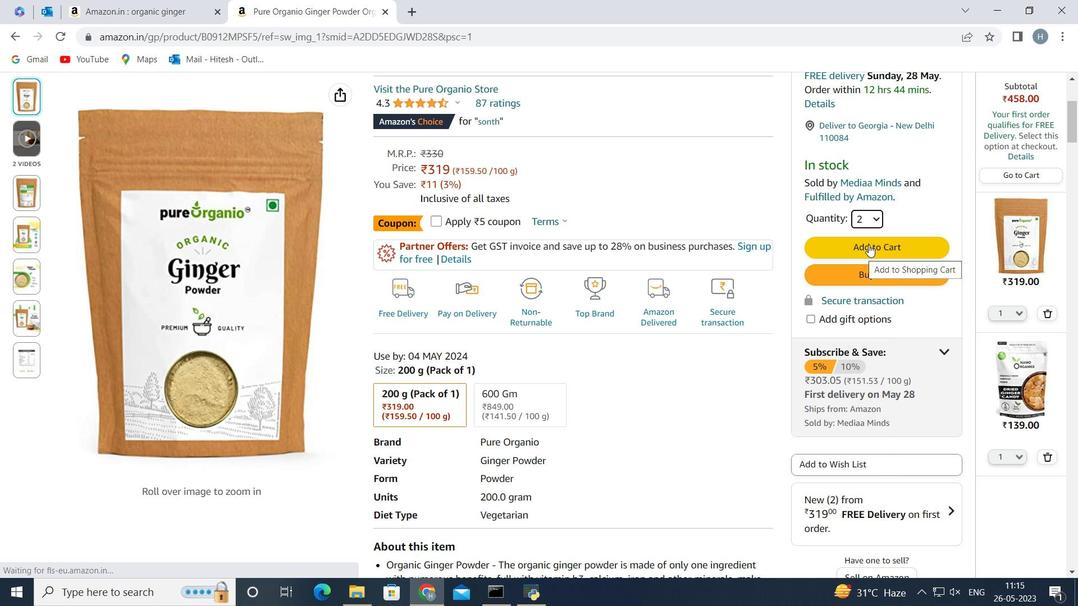 
Action: Mouse moved to (825, 234)
Screenshot: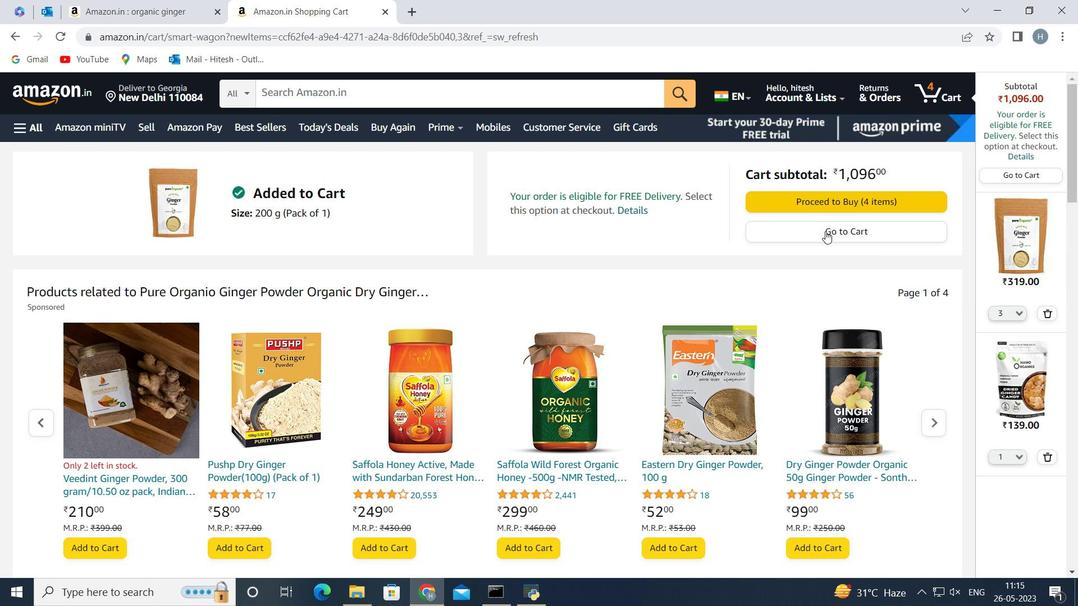 
Action: Mouse pressed left at (825, 234)
Screenshot: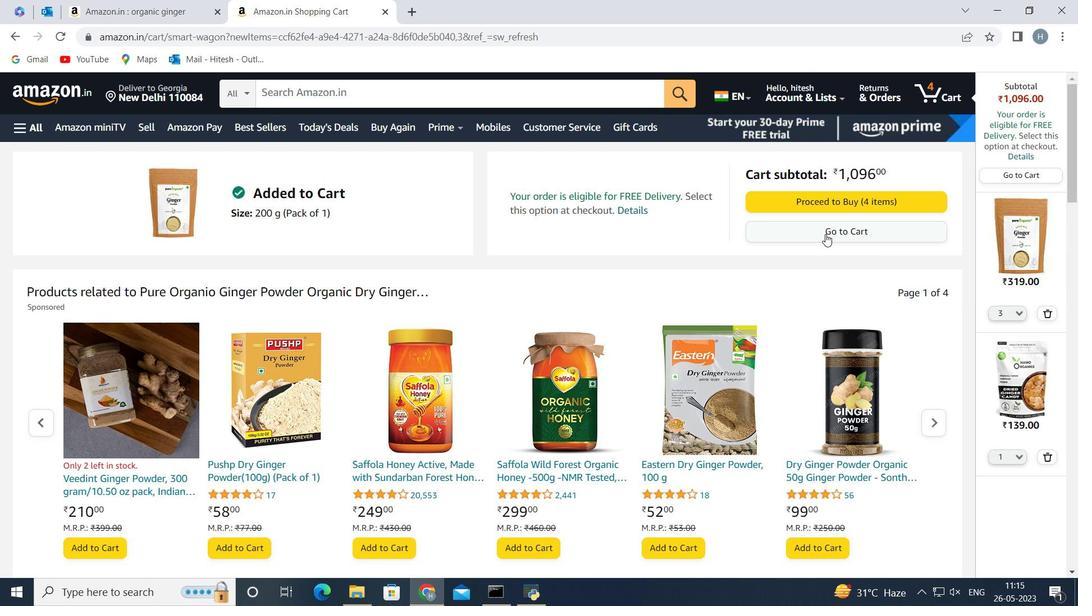 
Action: Mouse moved to (469, 302)
Screenshot: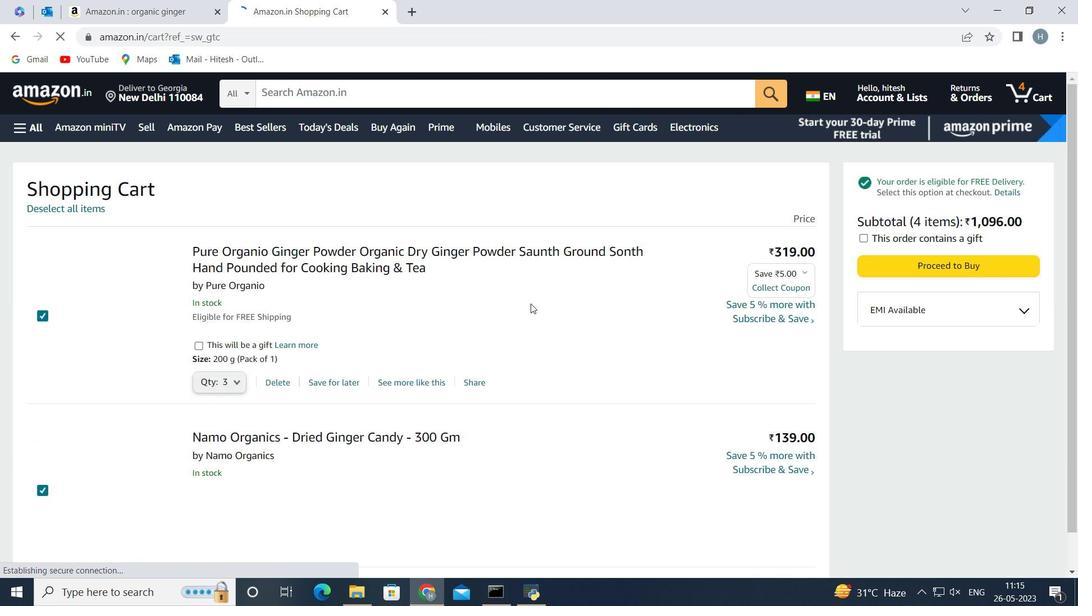 
Action: Mouse scrolled (469, 302) with delta (0, 0)
Screenshot: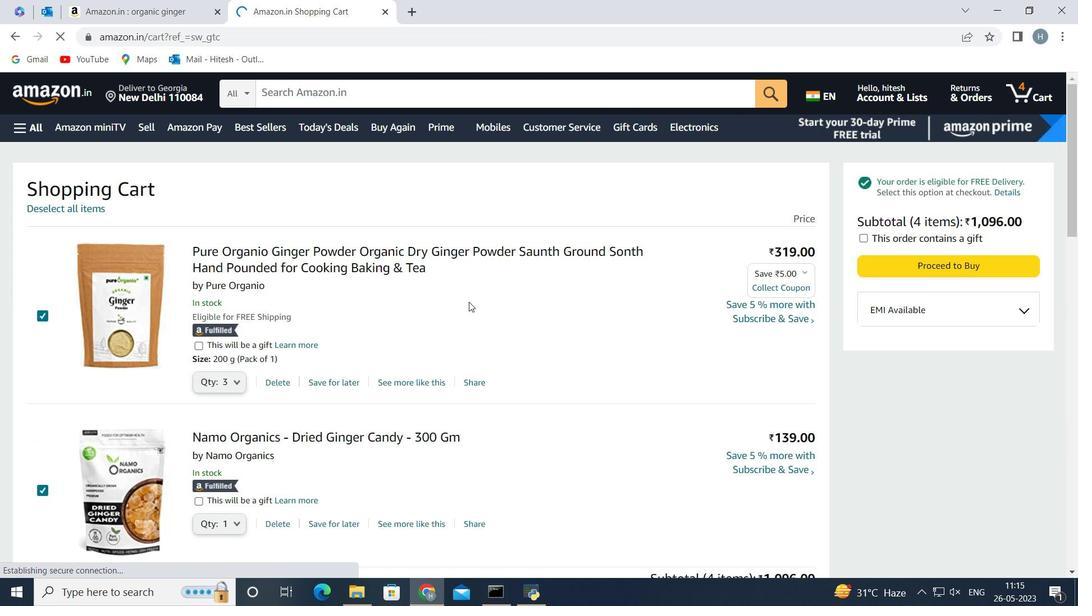 
Action: Mouse moved to (234, 308)
Screenshot: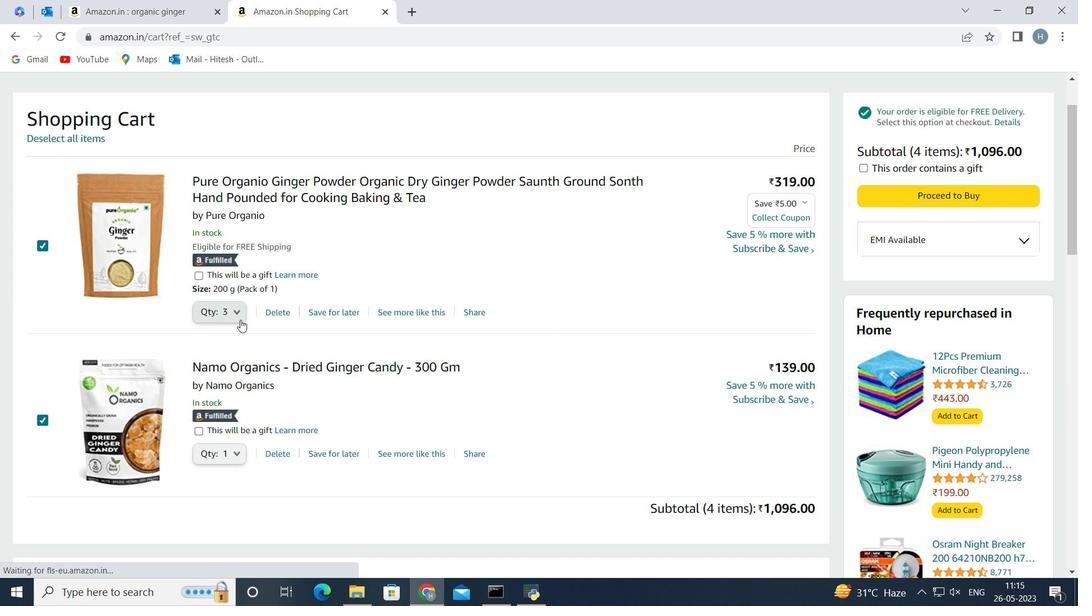 
Action: Mouse pressed left at (234, 308)
Screenshot: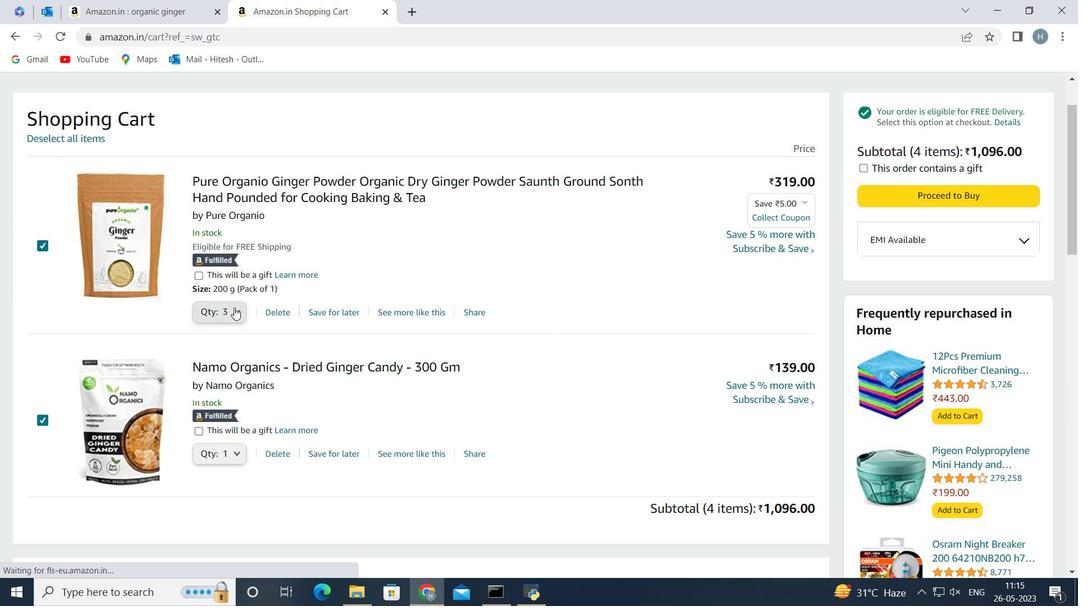 
Action: Mouse moved to (223, 347)
Screenshot: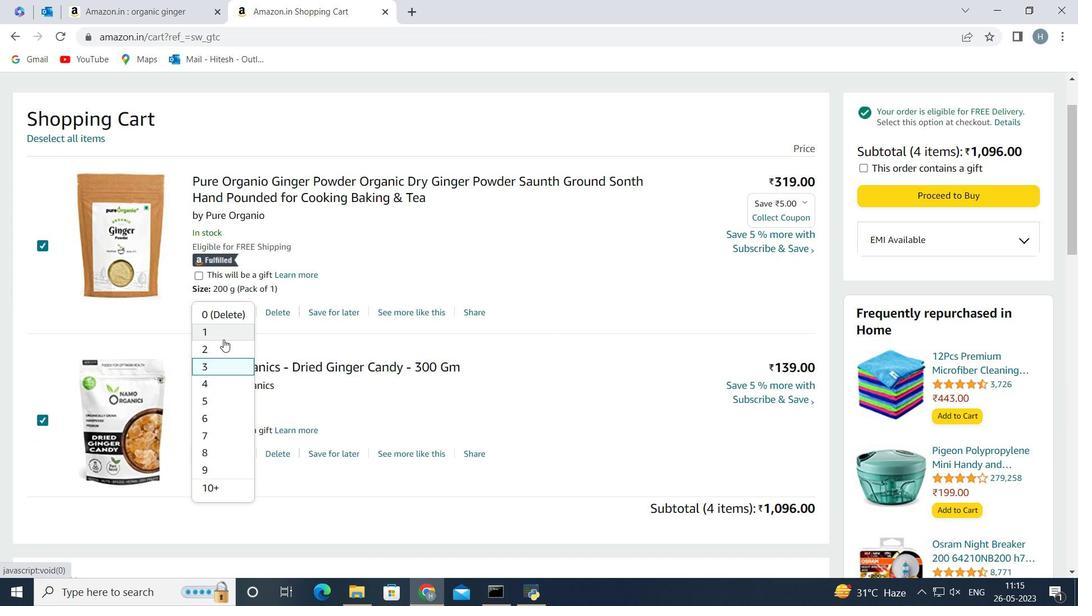 
Action: Mouse pressed left at (223, 347)
Screenshot: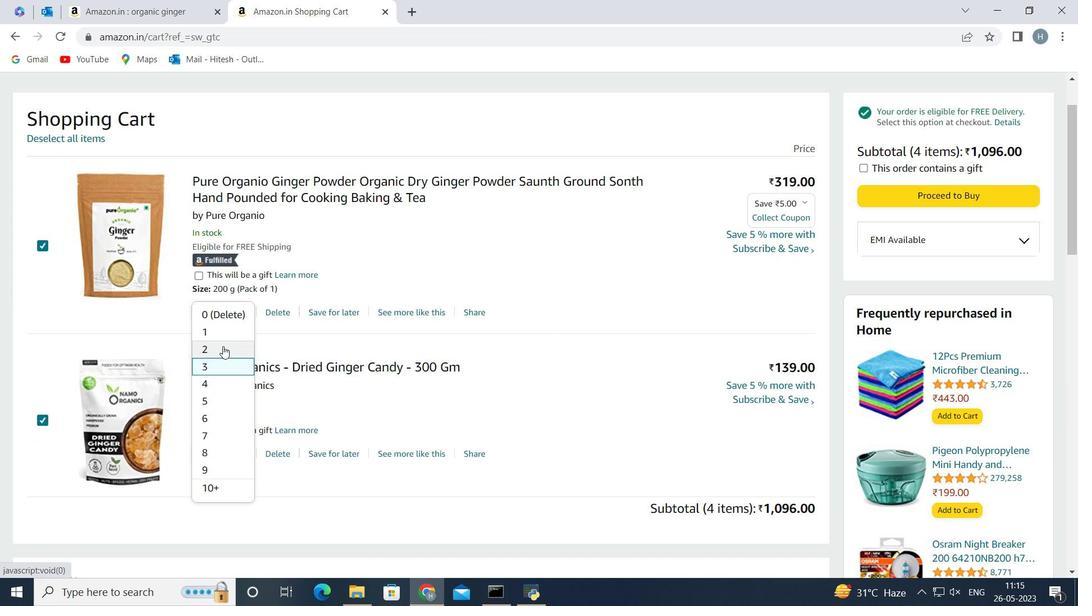 
Action: Mouse moved to (275, 508)
Screenshot: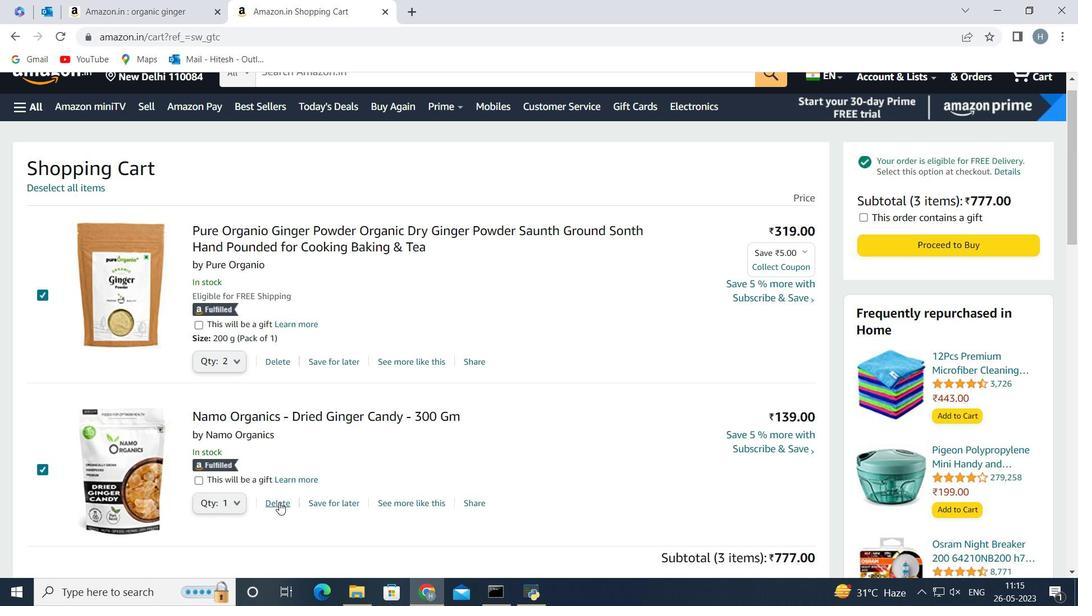 
Action: Mouse pressed left at (275, 508)
Screenshot: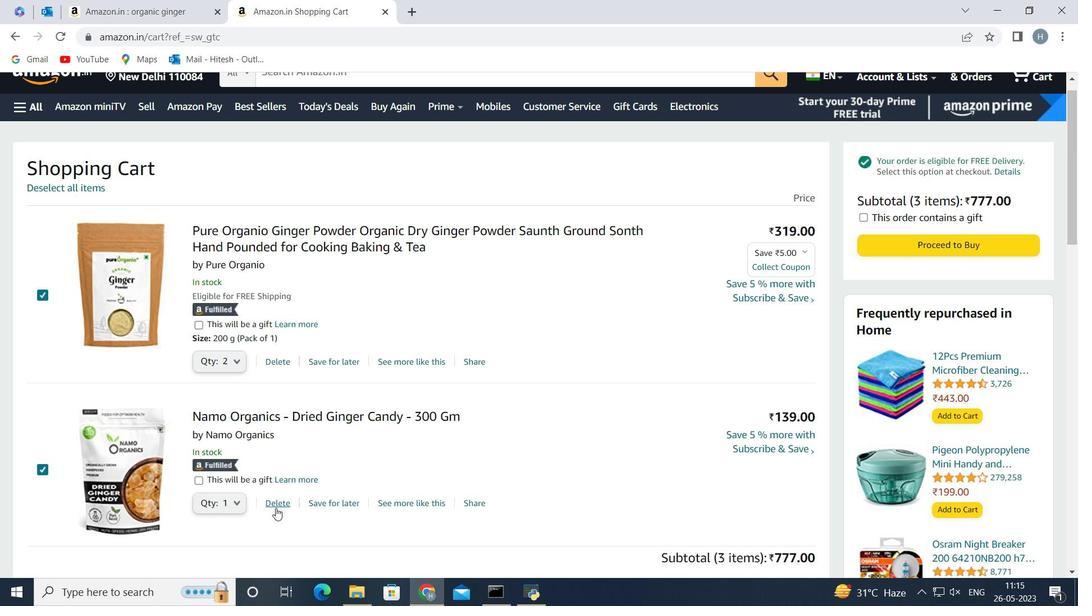 
Action: Mouse moved to (351, 203)
Screenshot: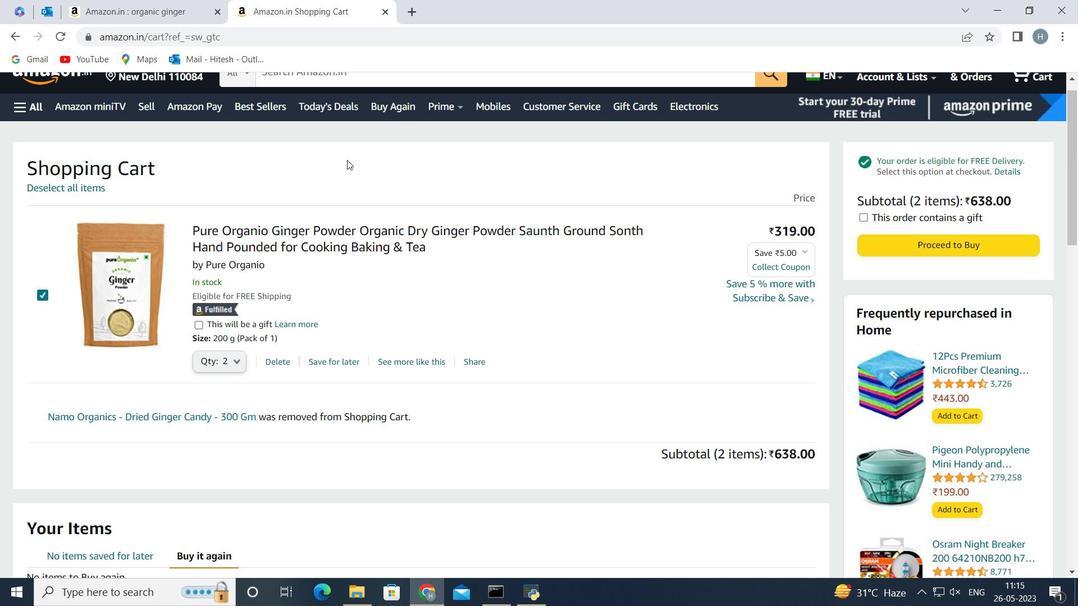 
Action: Mouse scrolled (351, 204) with delta (0, 0)
Screenshot: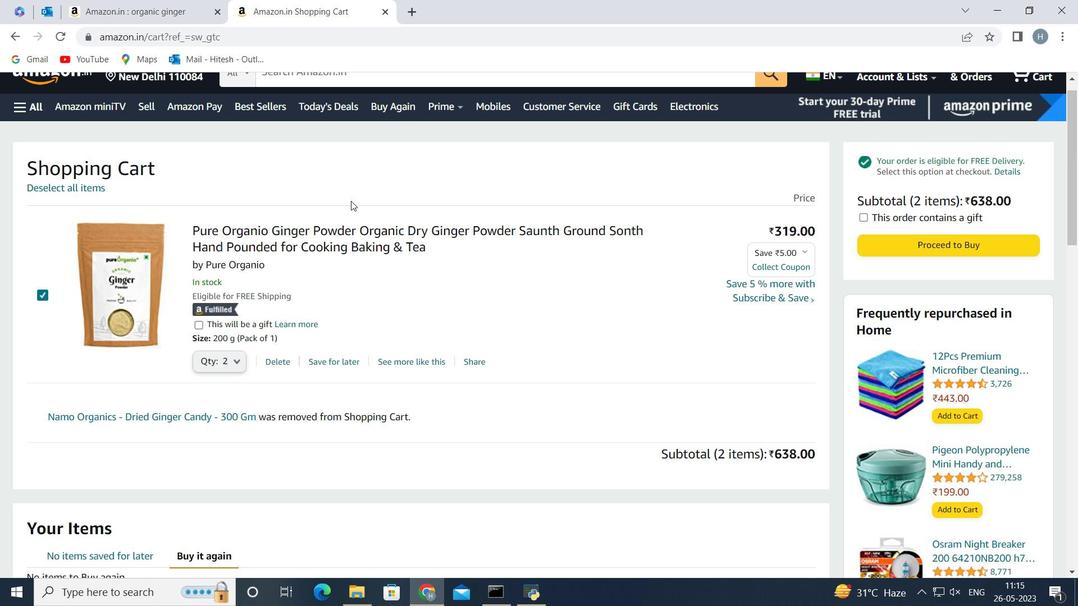 
Action: Mouse scrolled (351, 204) with delta (0, 0)
Screenshot: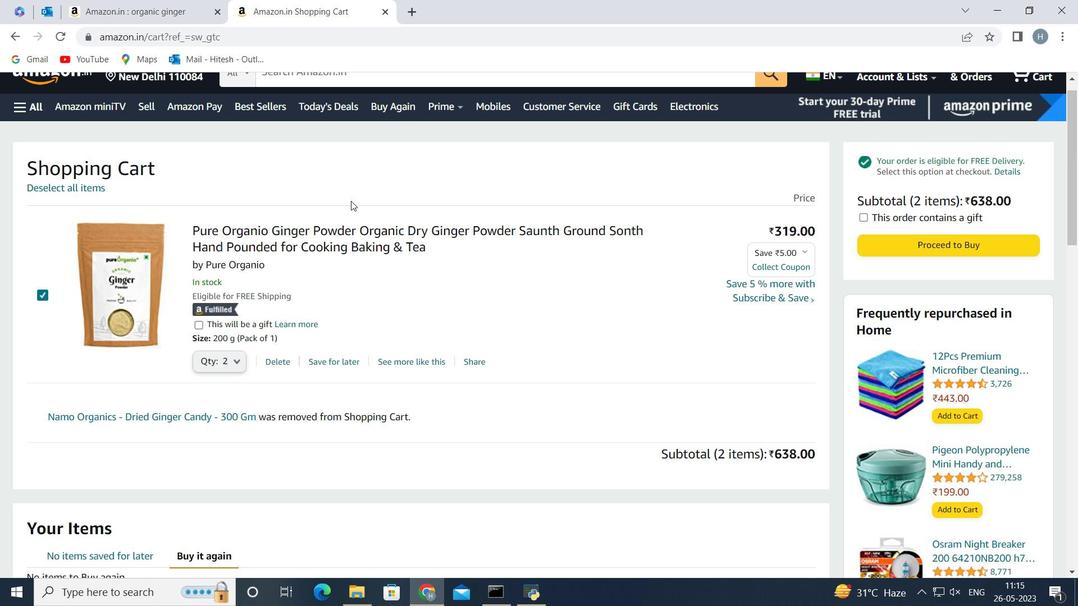
Action: Mouse scrolled (351, 204) with delta (0, 0)
Screenshot: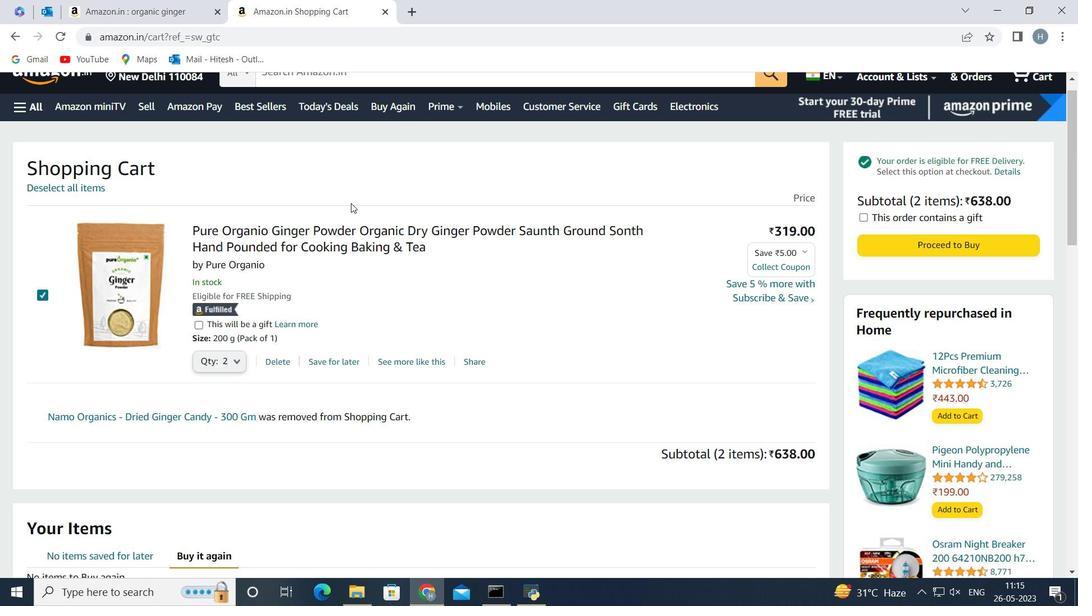 
Action: Mouse scrolled (351, 204) with delta (0, 0)
Screenshot: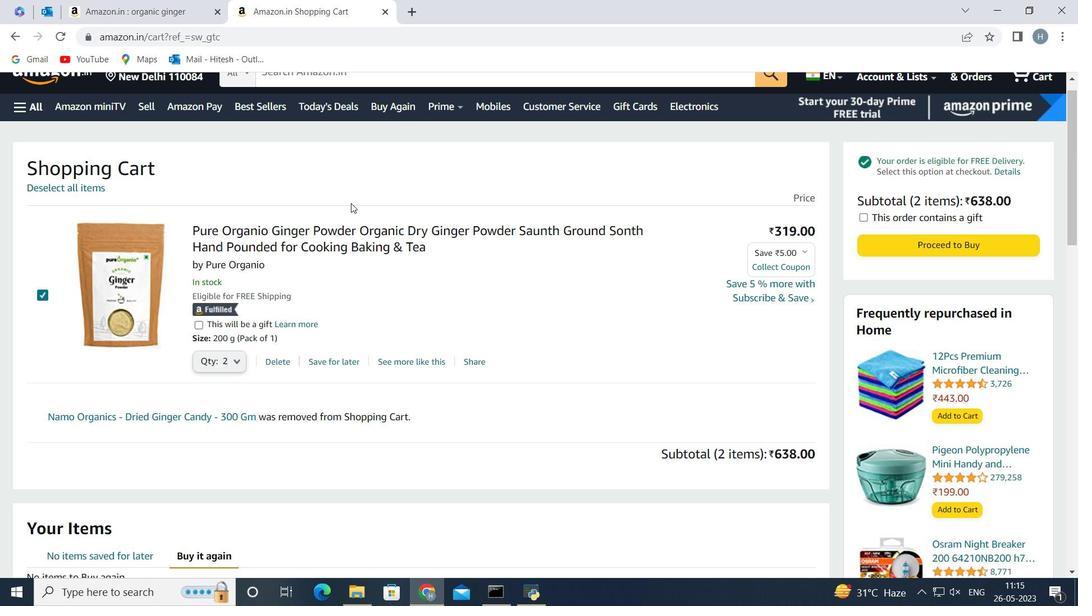 
Action: Mouse moved to (402, 94)
Screenshot: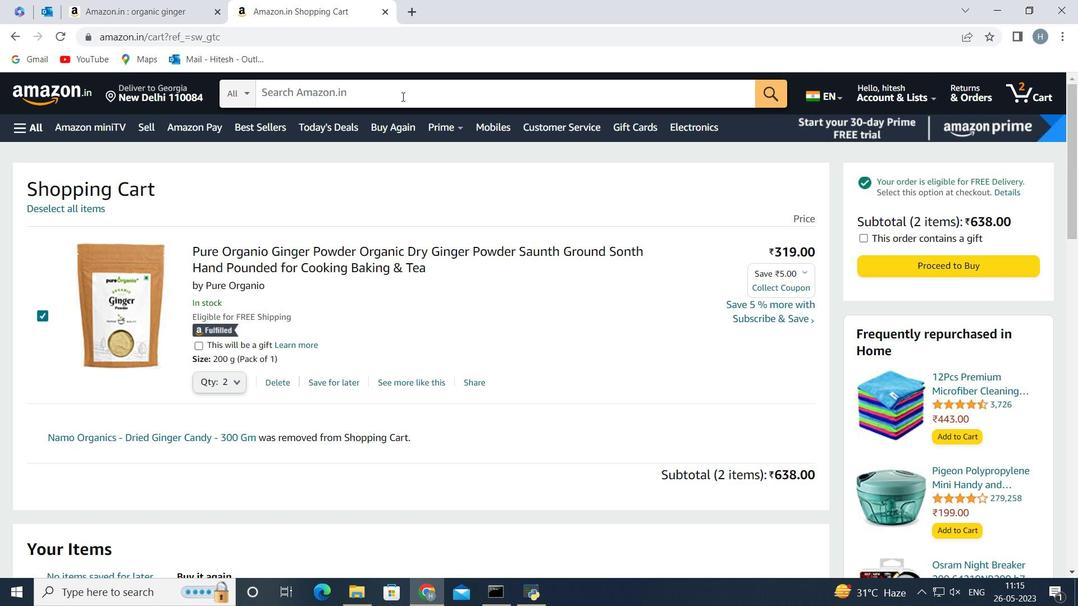 
Action: Mouse pressed left at (402, 94)
Screenshot: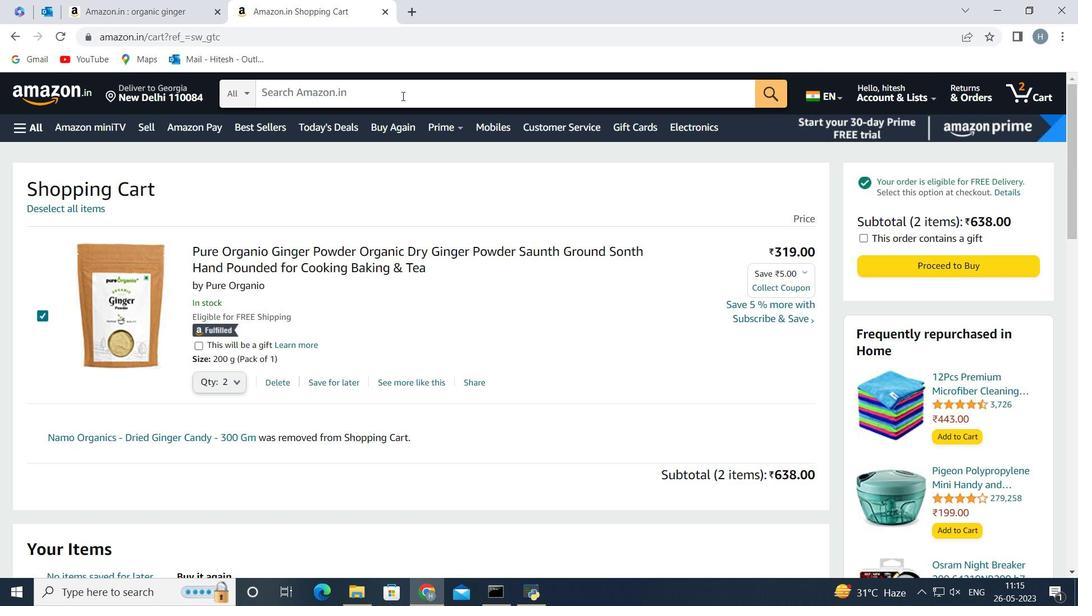 
Action: Mouse moved to (650, 221)
Screenshot: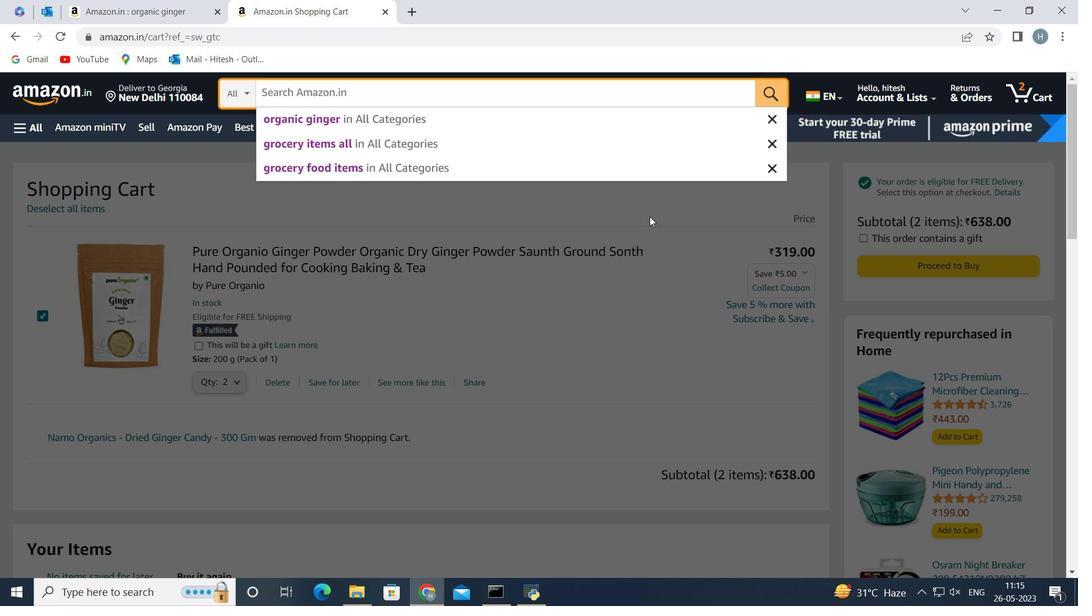 
Action: Mouse pressed left at (650, 221)
Screenshot: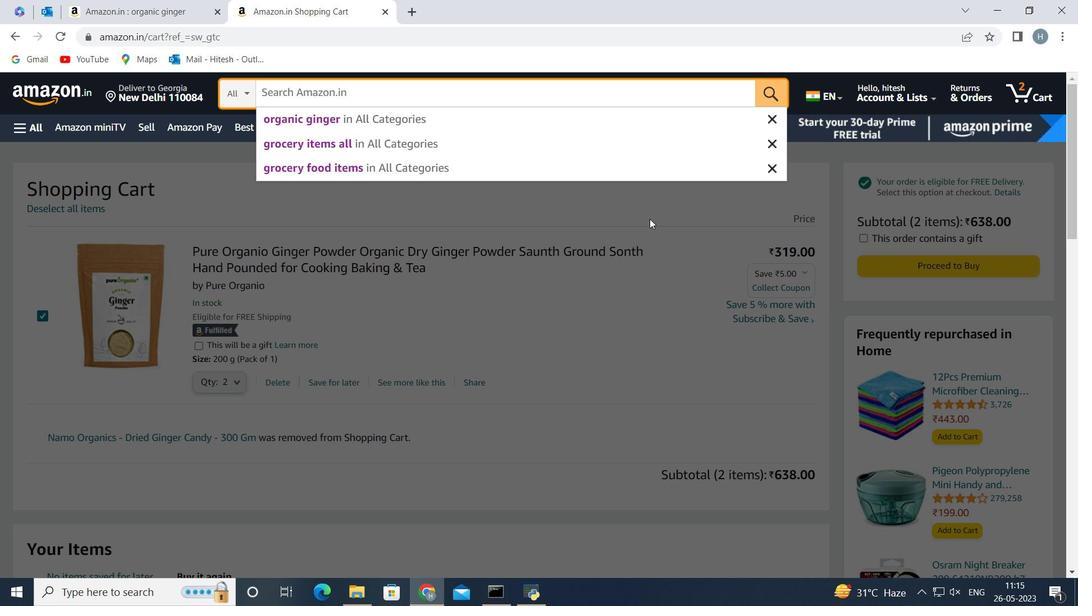 
Action: Mouse moved to (19, 125)
Screenshot: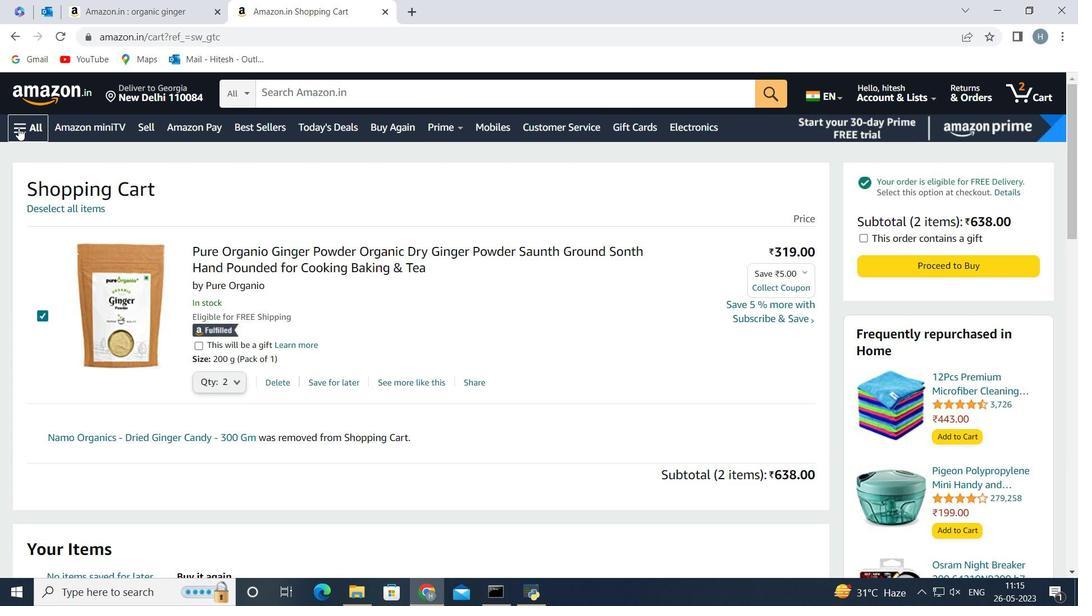 
Action: Mouse pressed left at (19, 125)
Screenshot: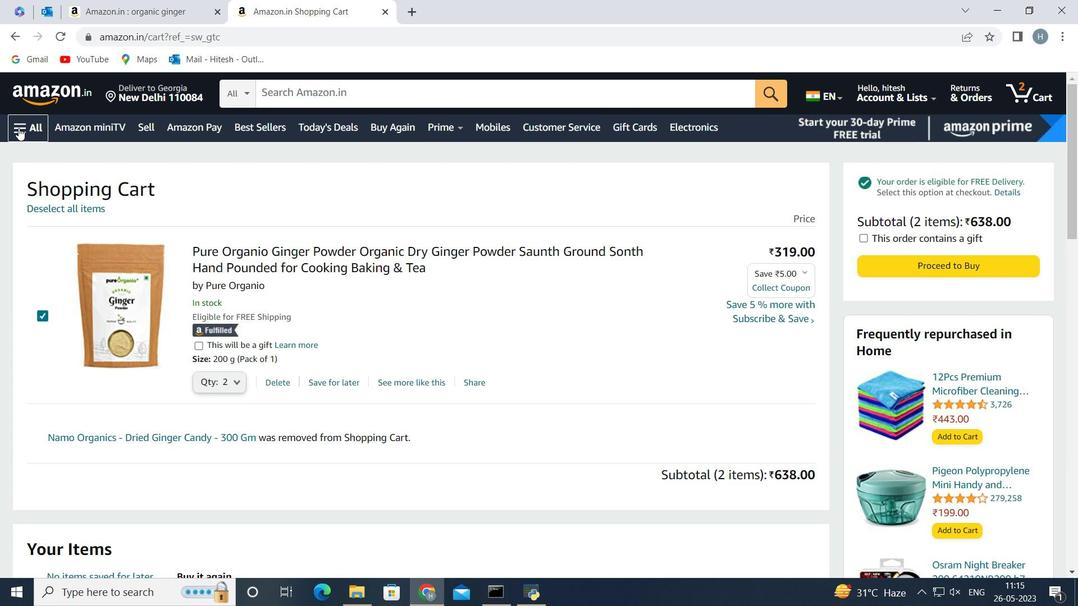 
Action: Mouse moved to (114, 285)
Screenshot: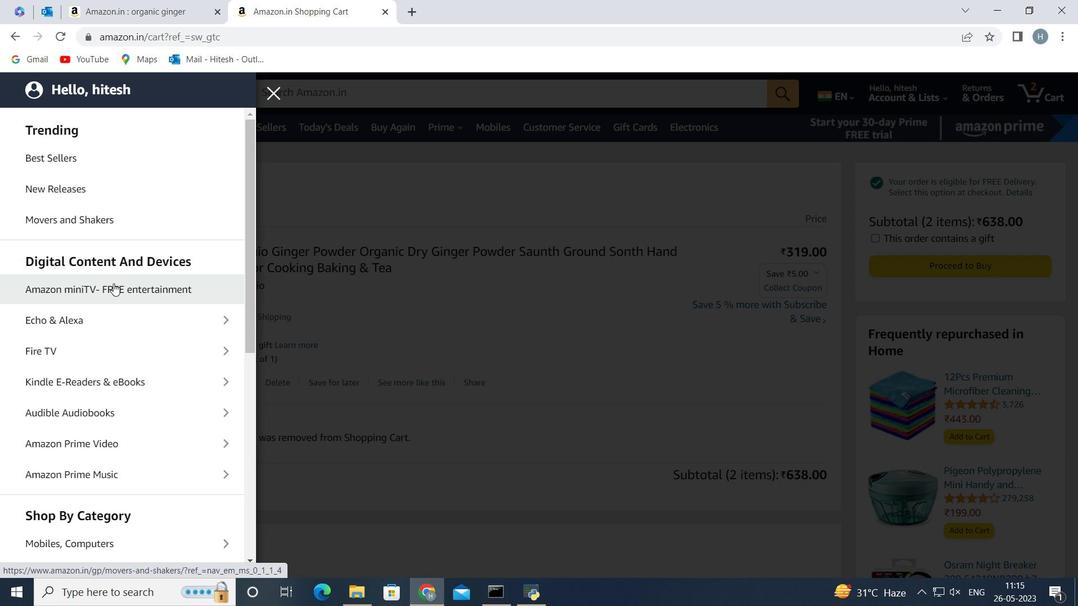 
Action: Mouse scrolled (114, 285) with delta (0, 0)
Screenshot: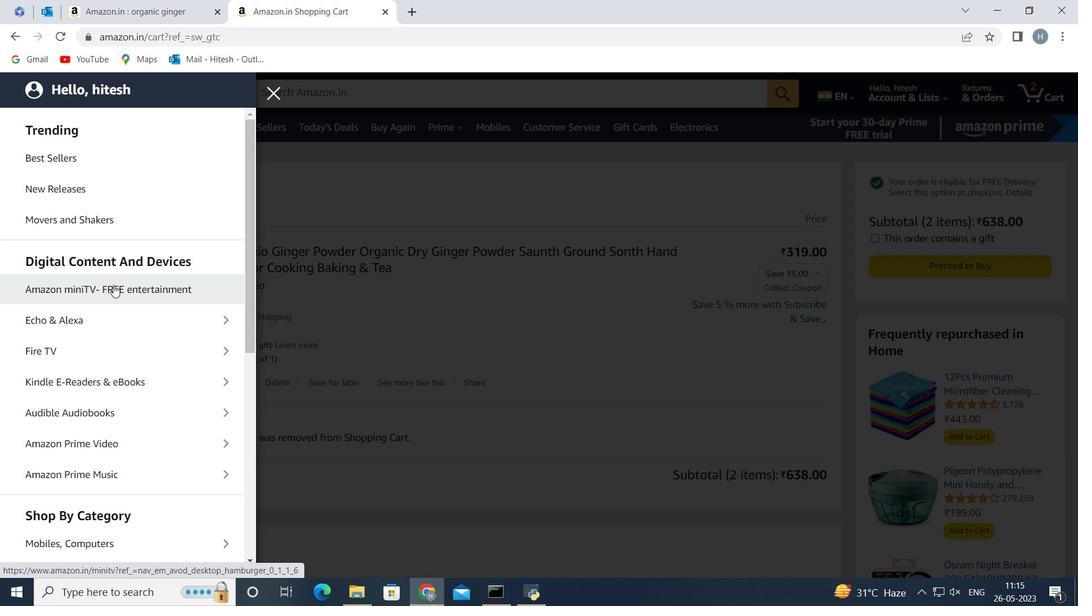 
Action: Mouse scrolled (114, 285) with delta (0, 0)
Screenshot: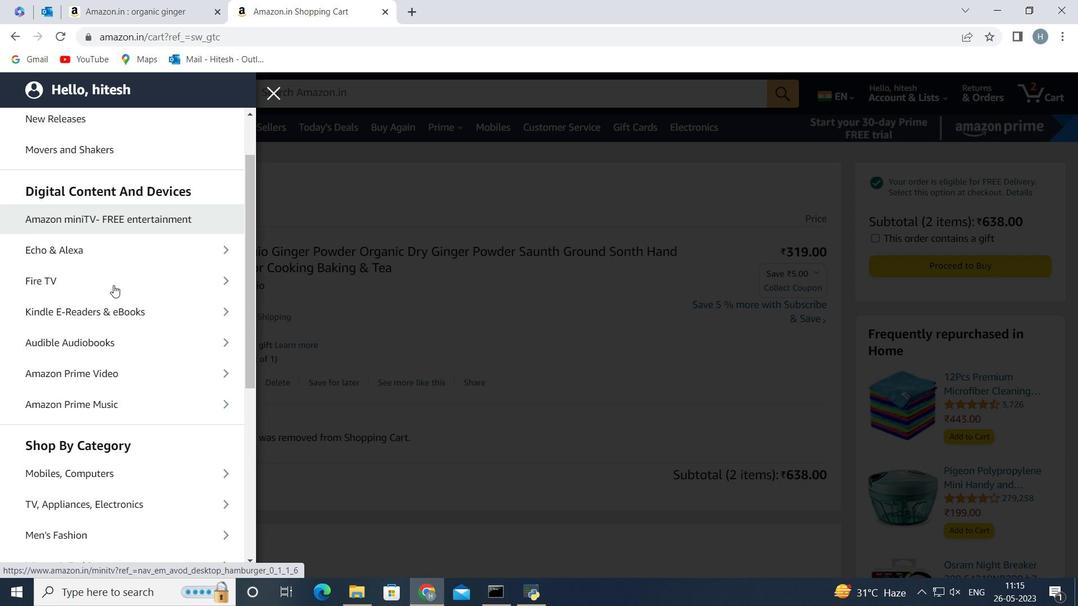 
Action: Mouse scrolled (114, 285) with delta (0, 0)
Screenshot: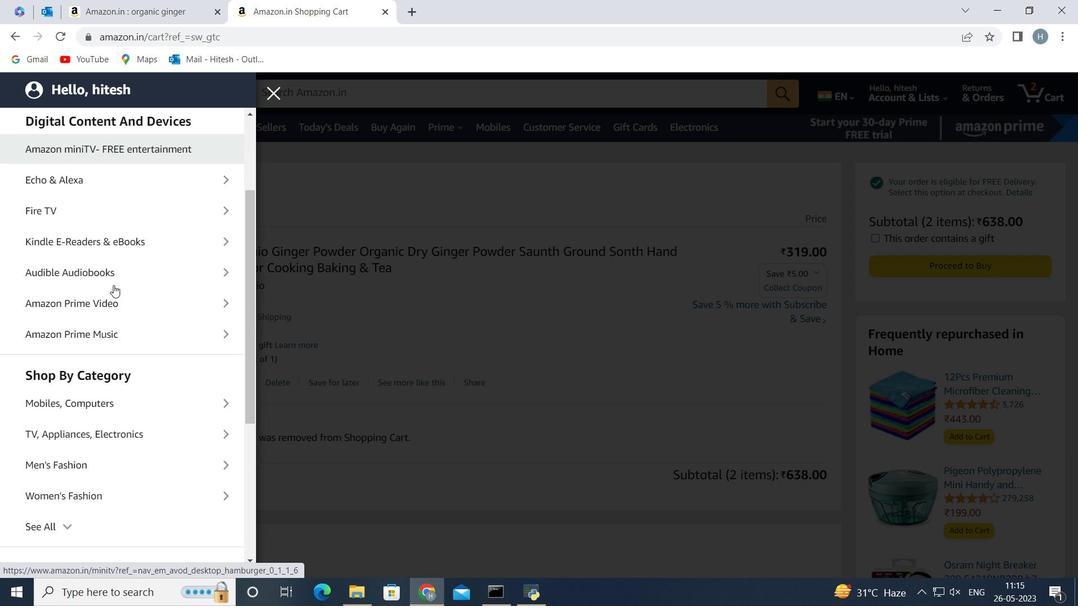 
Action: Mouse moved to (106, 316)
Screenshot: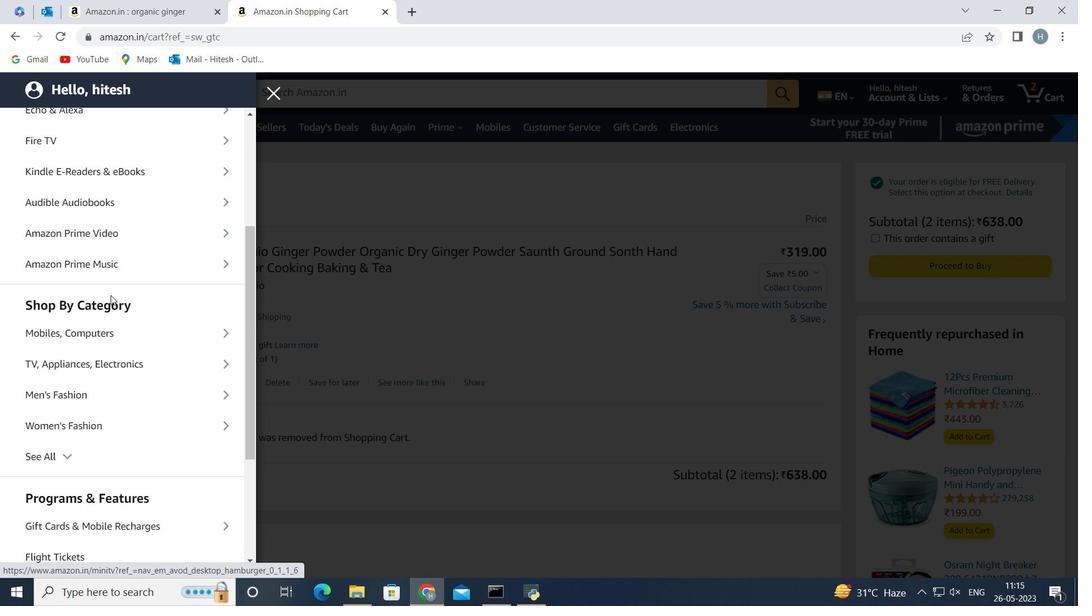 
Action: Mouse scrolled (106, 315) with delta (0, 0)
Screenshot: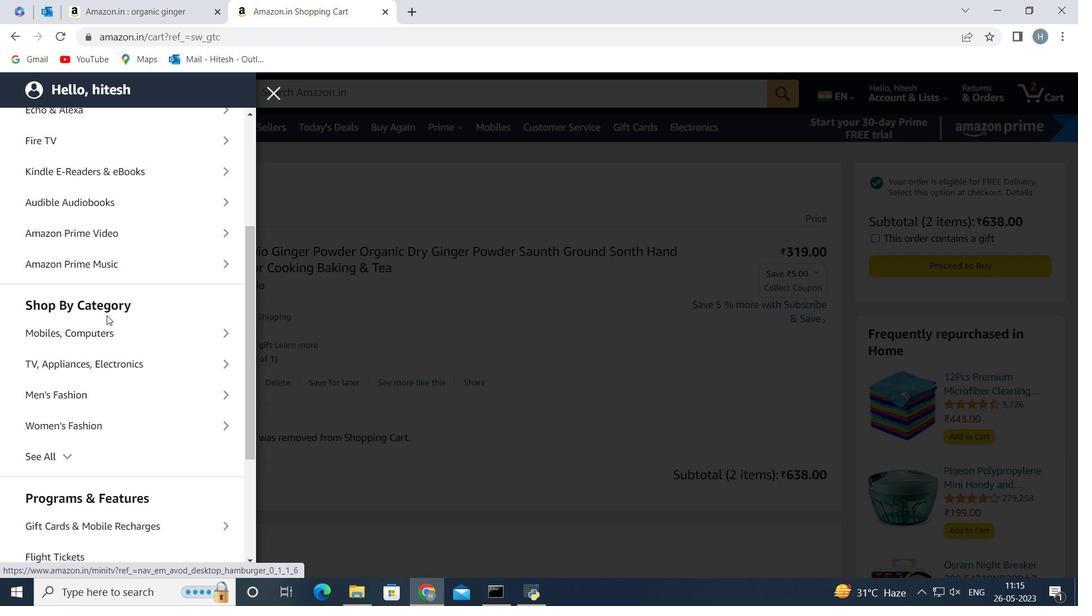 
Action: Mouse moved to (75, 385)
Screenshot: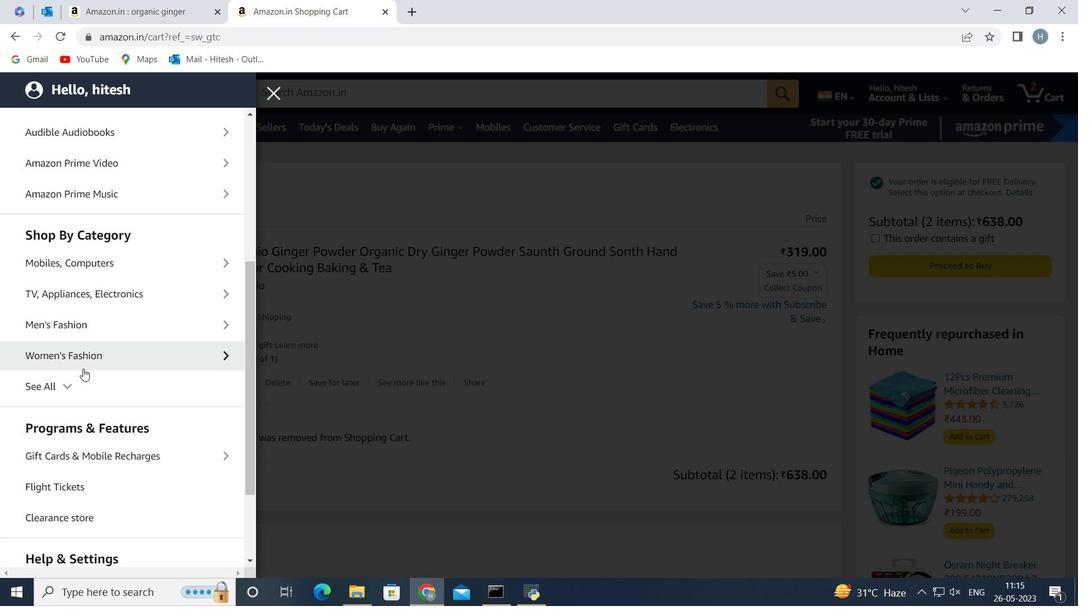 
Action: Mouse pressed left at (75, 385)
Screenshot: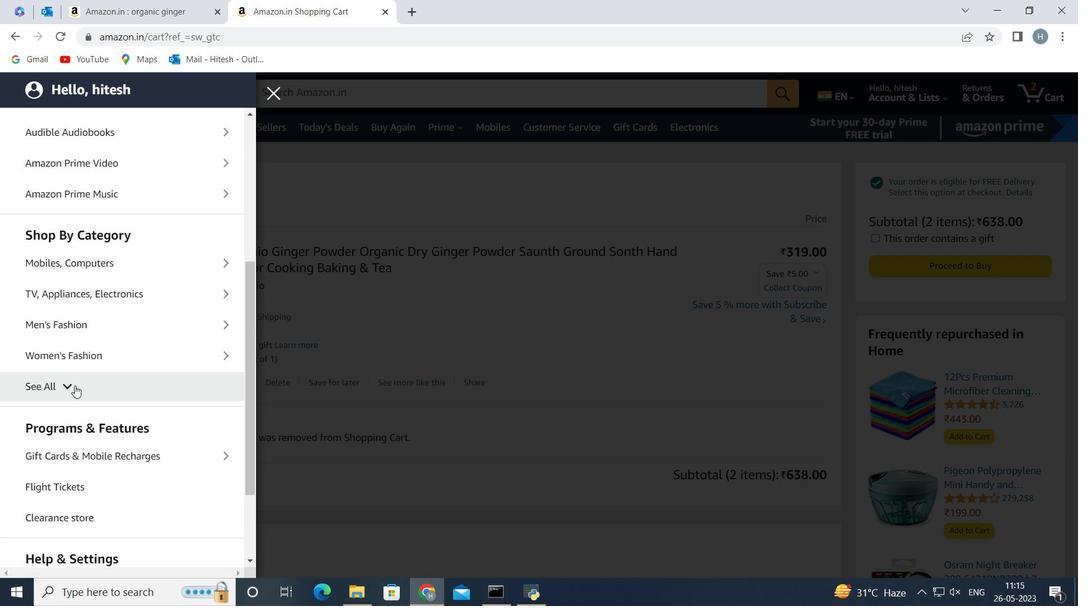 
Action: Mouse moved to (94, 374)
Screenshot: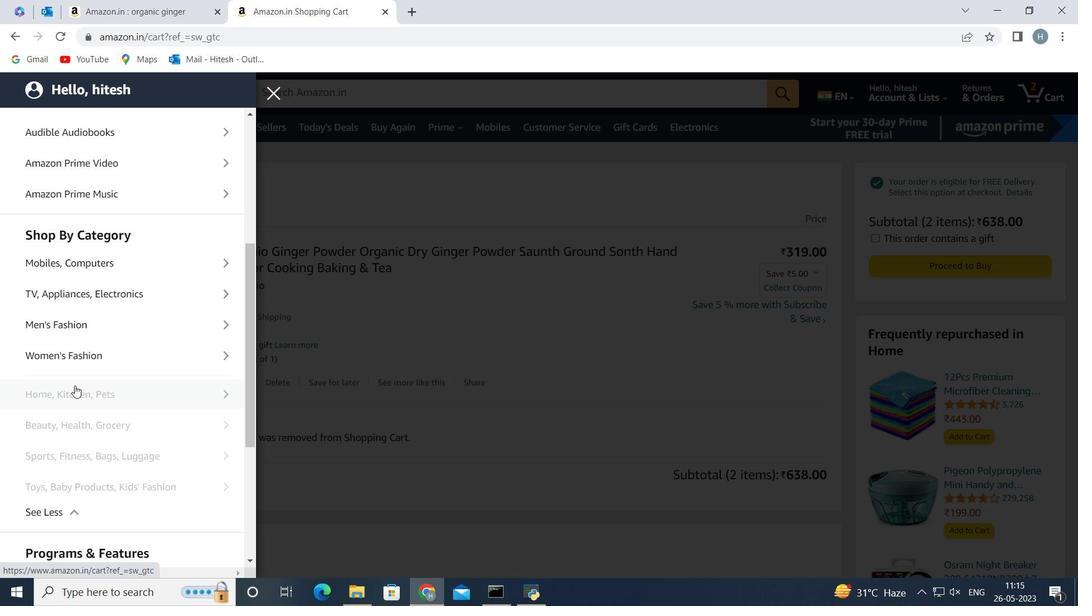
Action: Mouse scrolled (94, 374) with delta (0, 0)
Screenshot: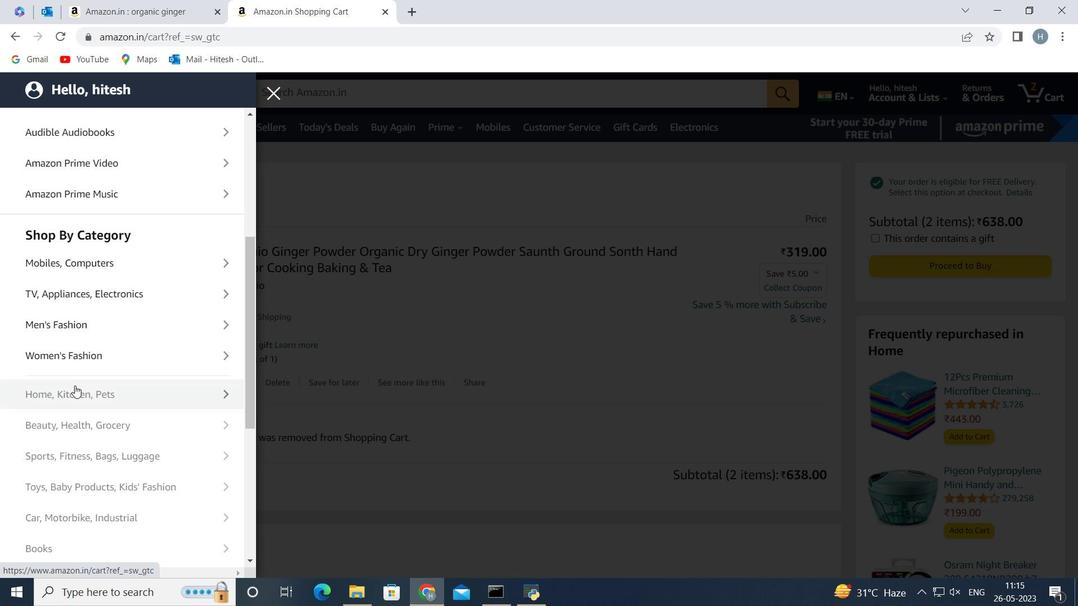 
Action: Mouse moved to (124, 365)
Screenshot: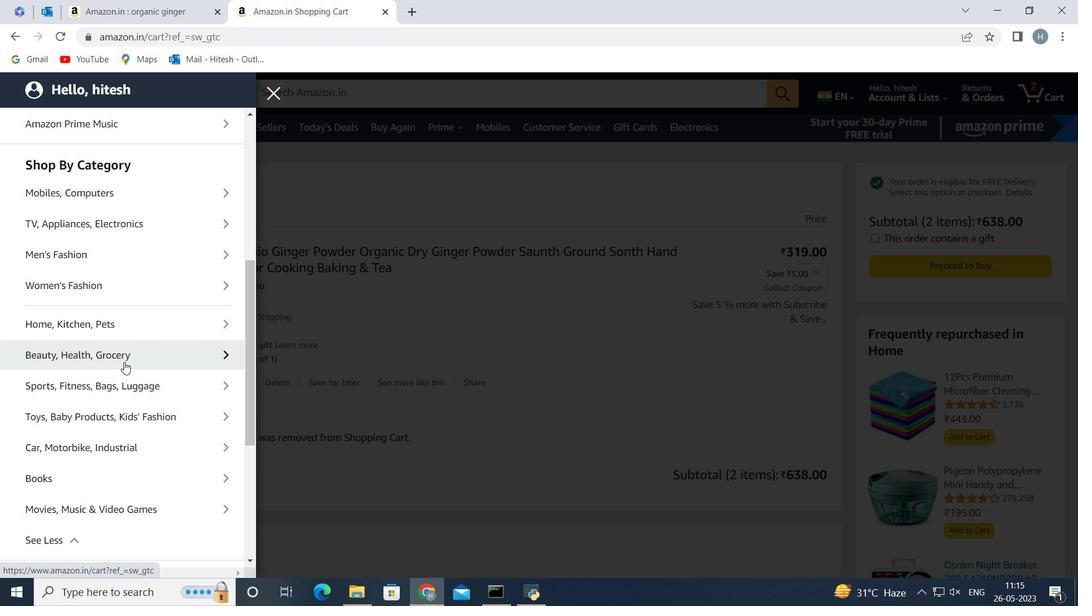 
Action: Mouse scrolled (124, 364) with delta (0, 0)
Screenshot: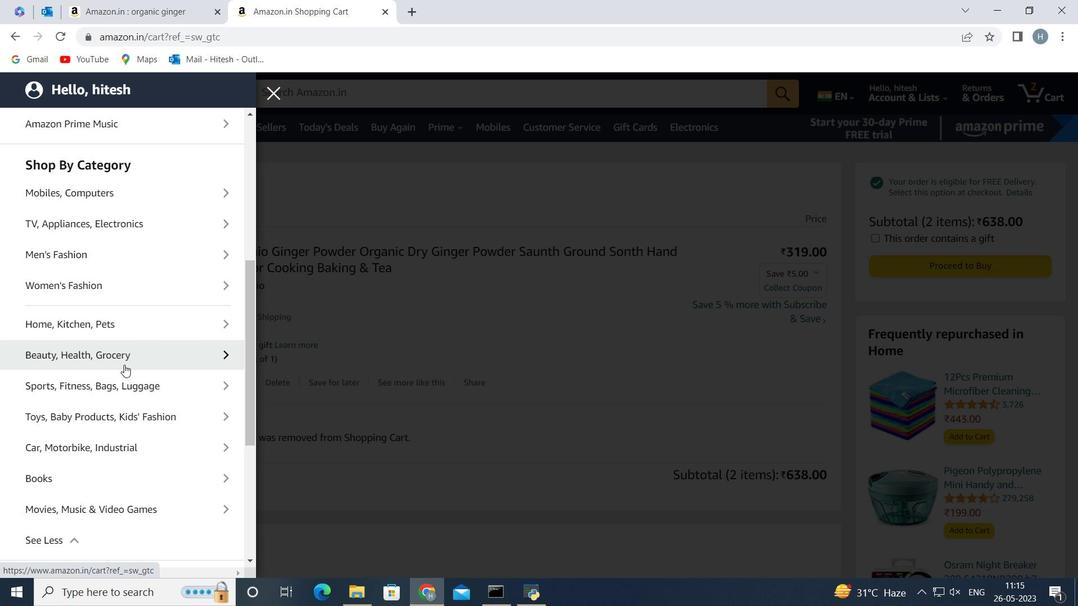 
Action: Mouse scrolled (124, 364) with delta (0, 0)
Screenshot: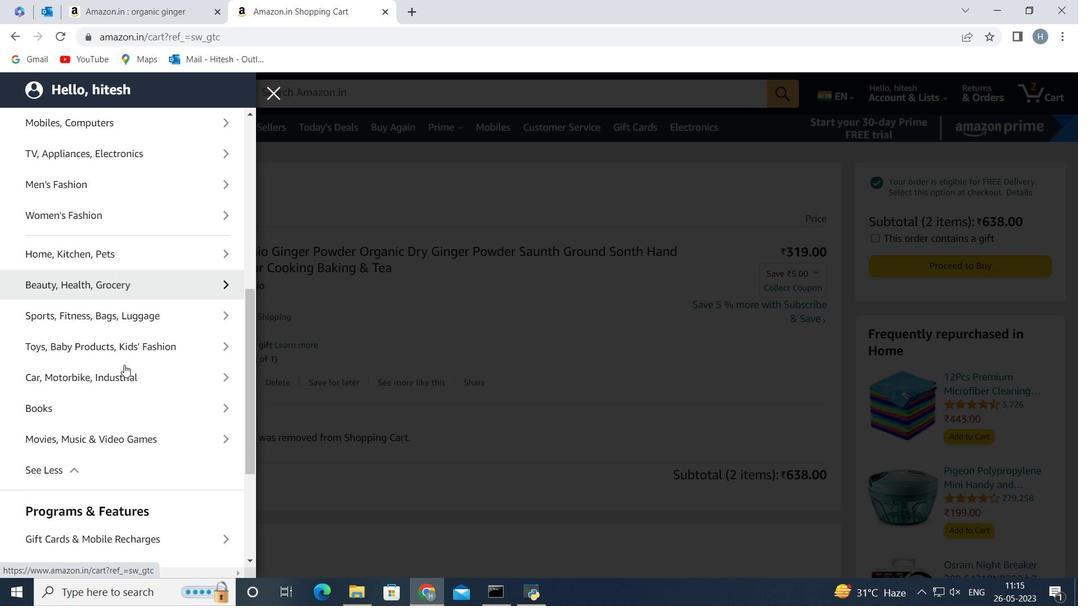 
Action: Mouse moved to (114, 449)
Screenshot: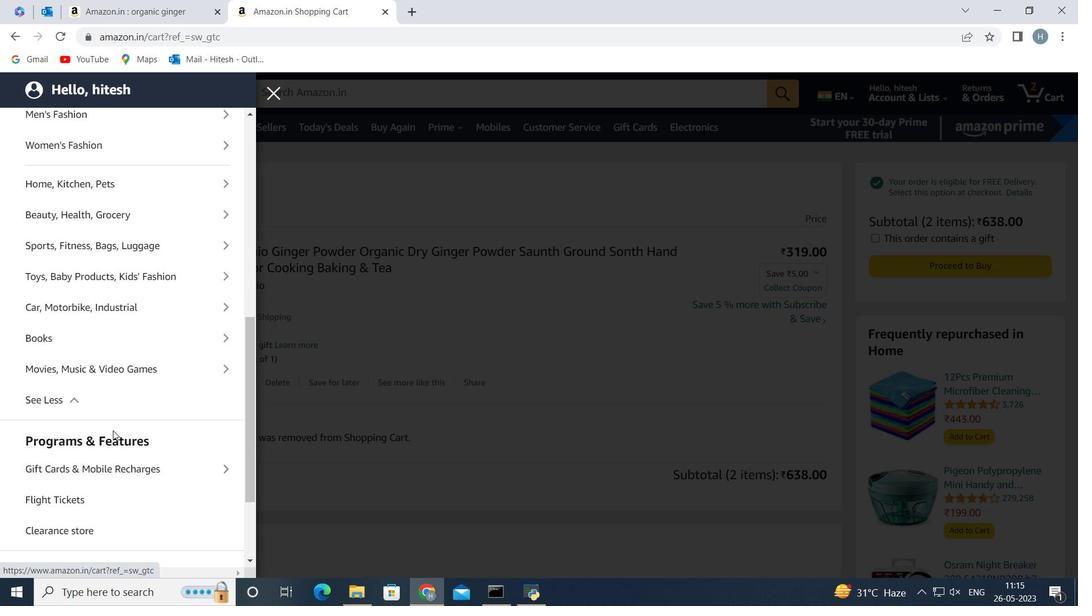 
Action: Mouse scrolled (114, 448) with delta (0, 0)
Screenshot: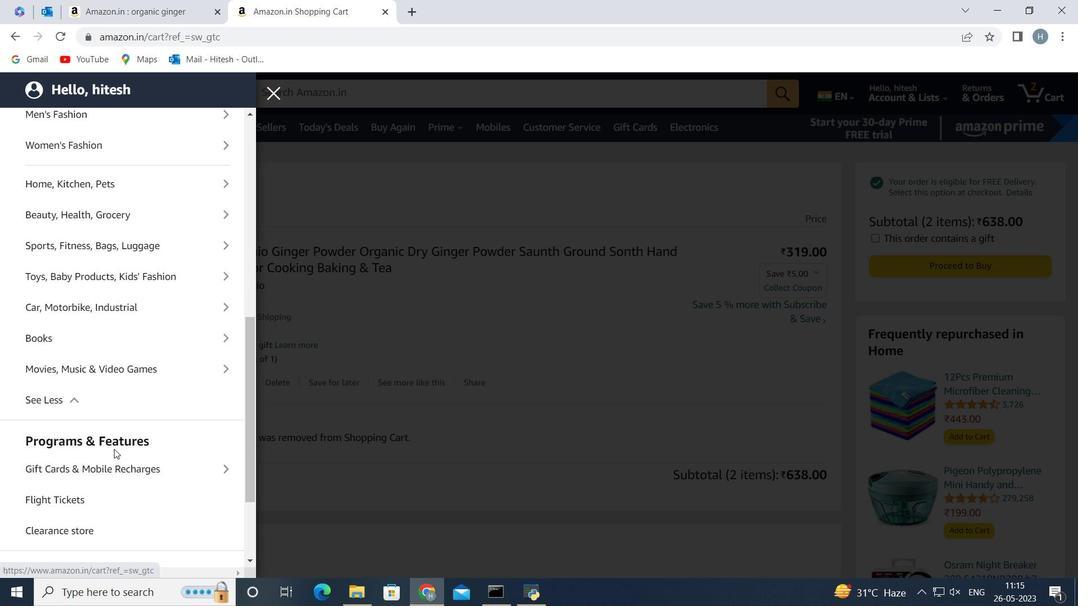 
Action: Mouse scrolled (114, 448) with delta (0, 0)
Screenshot: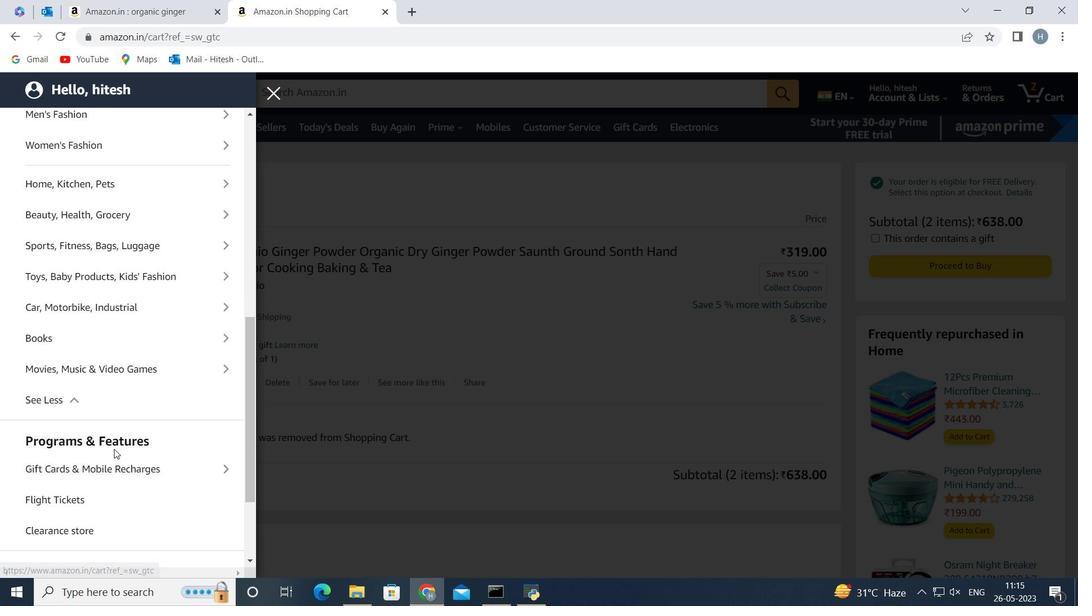 
Action: Mouse scrolled (114, 448) with delta (0, 0)
Screenshot: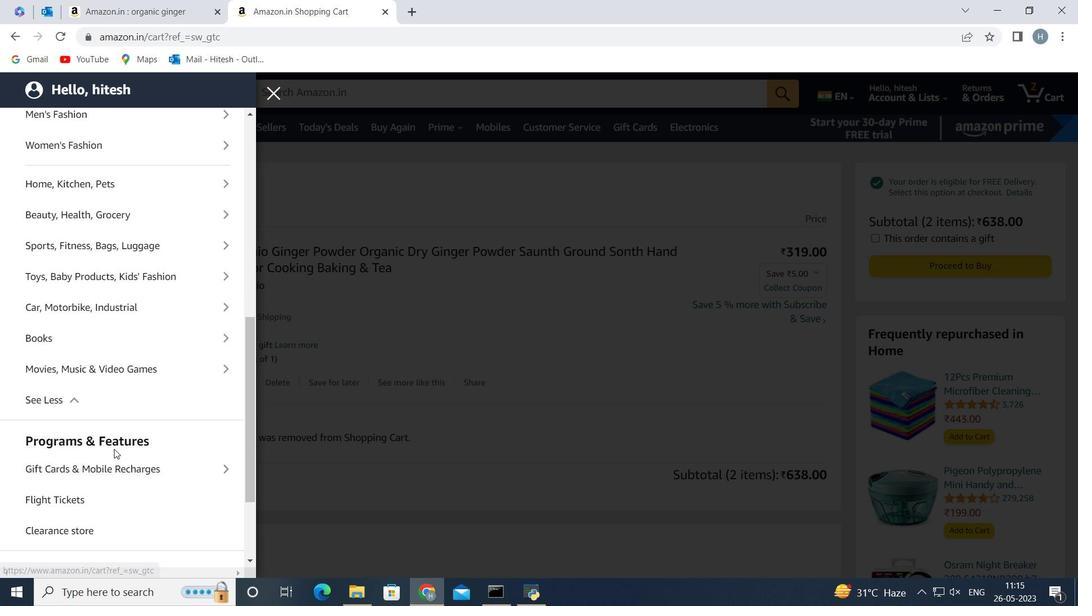 
Action: Mouse scrolled (114, 448) with delta (0, 0)
Screenshot: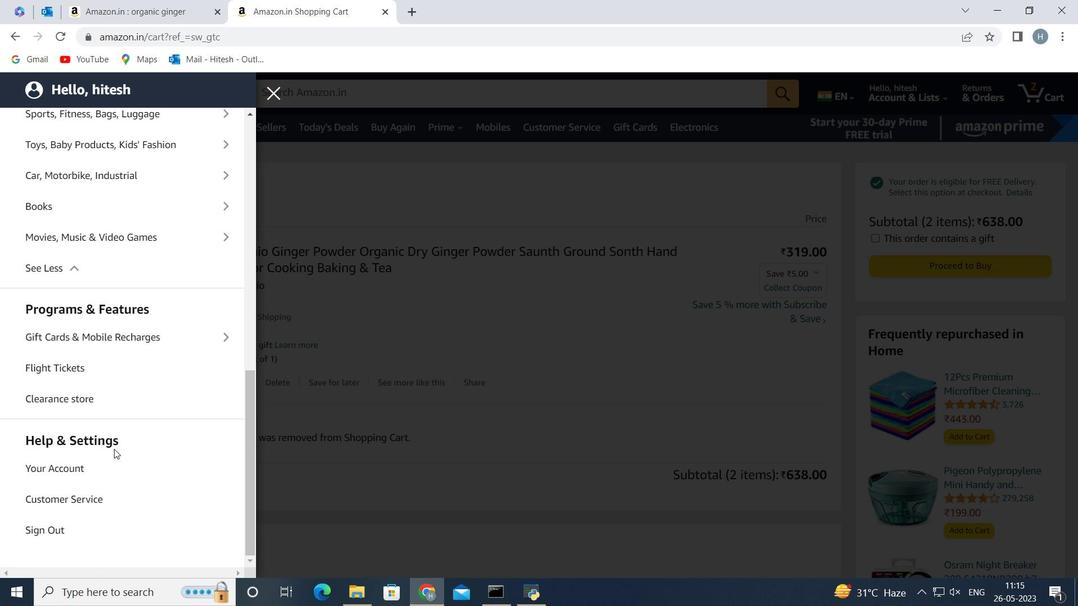 
Action: Mouse scrolled (114, 448) with delta (0, 0)
Screenshot: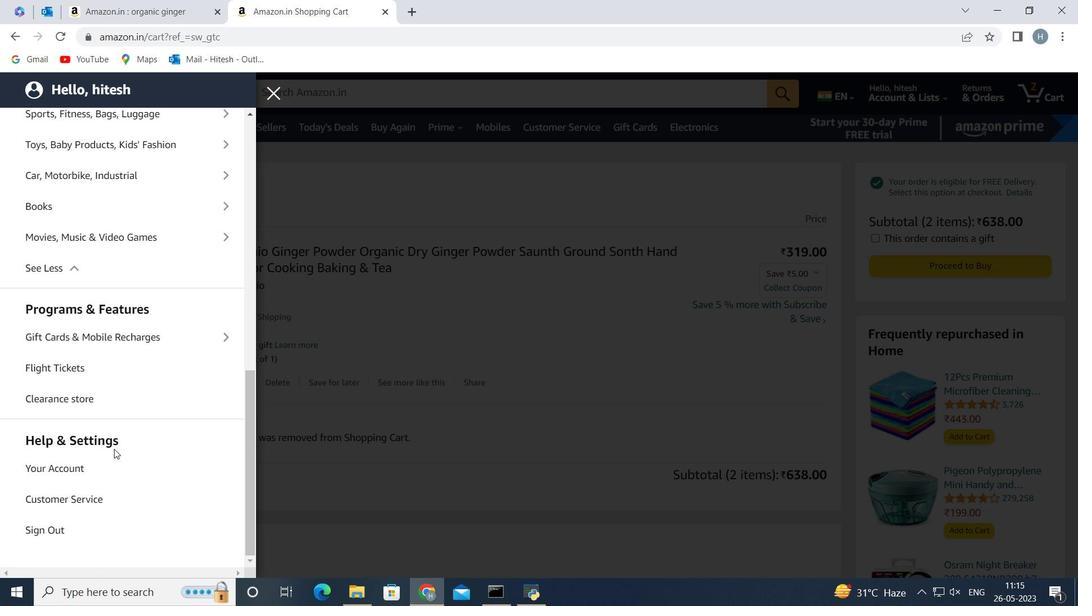 
Action: Mouse scrolled (114, 448) with delta (0, 0)
Screenshot: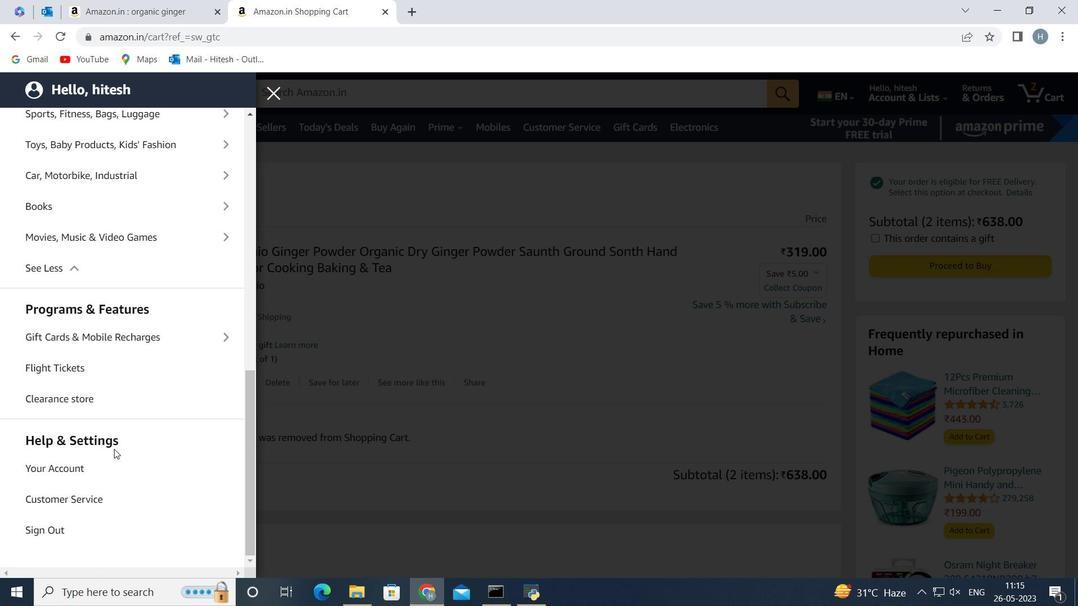 
Action: Mouse moved to (150, 437)
Screenshot: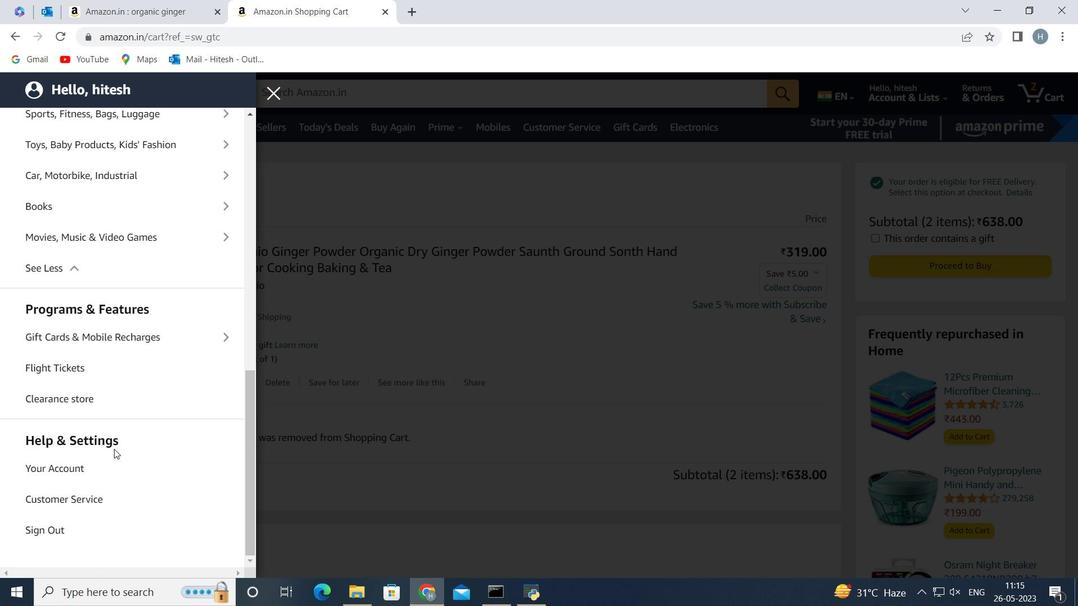 
Action: Mouse scrolled (150, 437) with delta (0, 0)
Screenshot: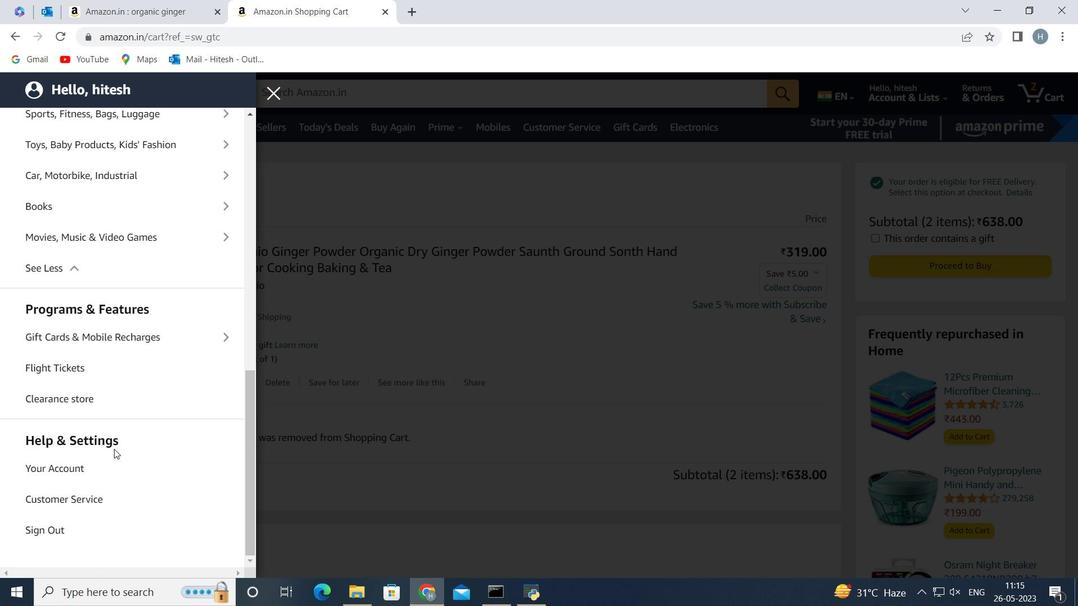 
Action: Mouse moved to (455, 290)
Screenshot: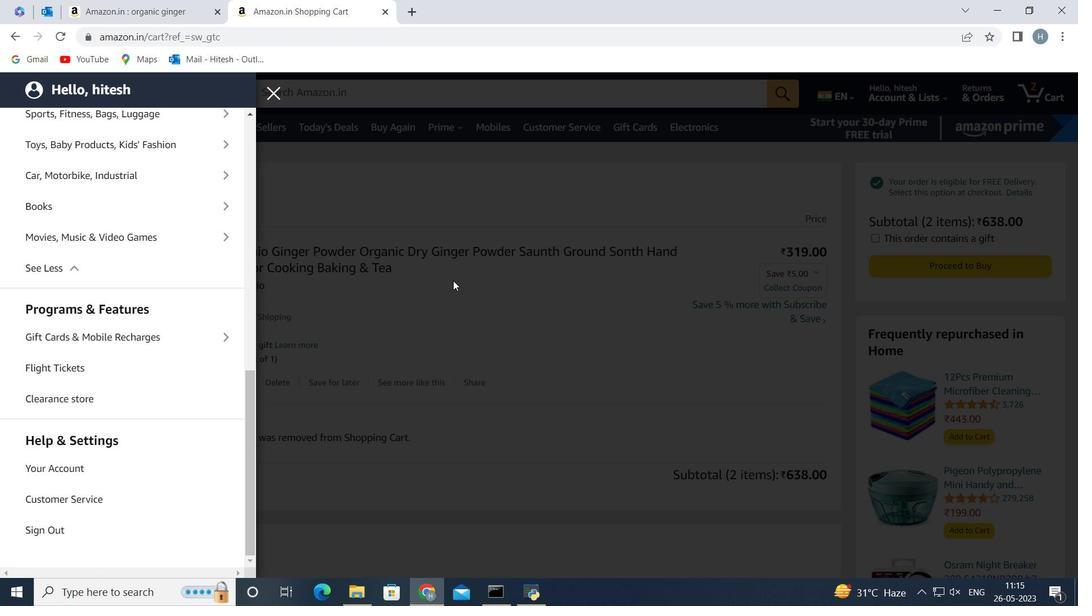 
Action: Mouse pressed left at (455, 290)
Screenshot: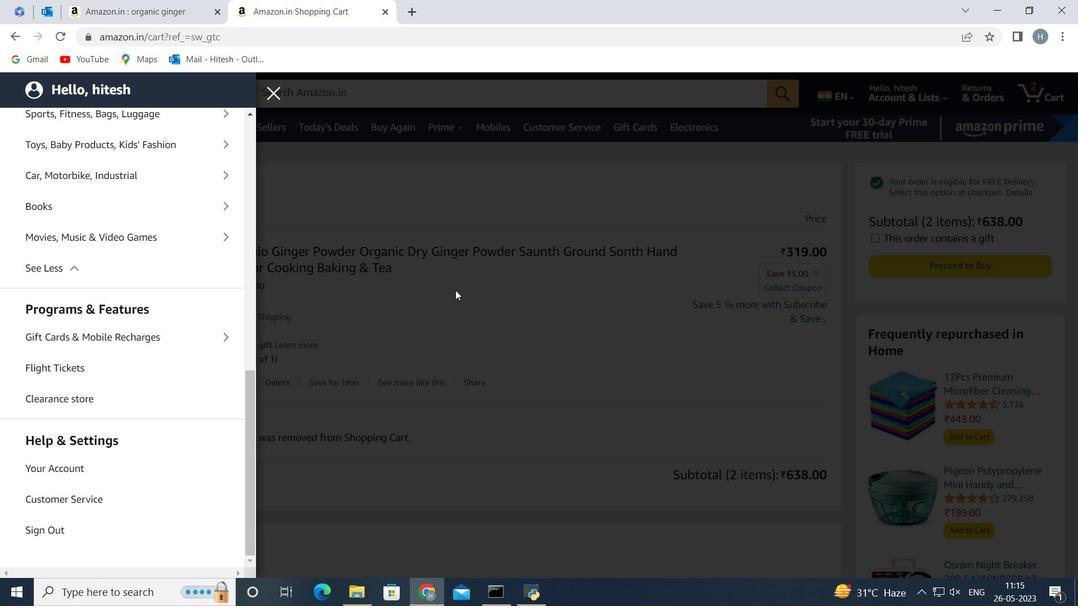 
Action: Mouse moved to (346, 94)
Screenshot: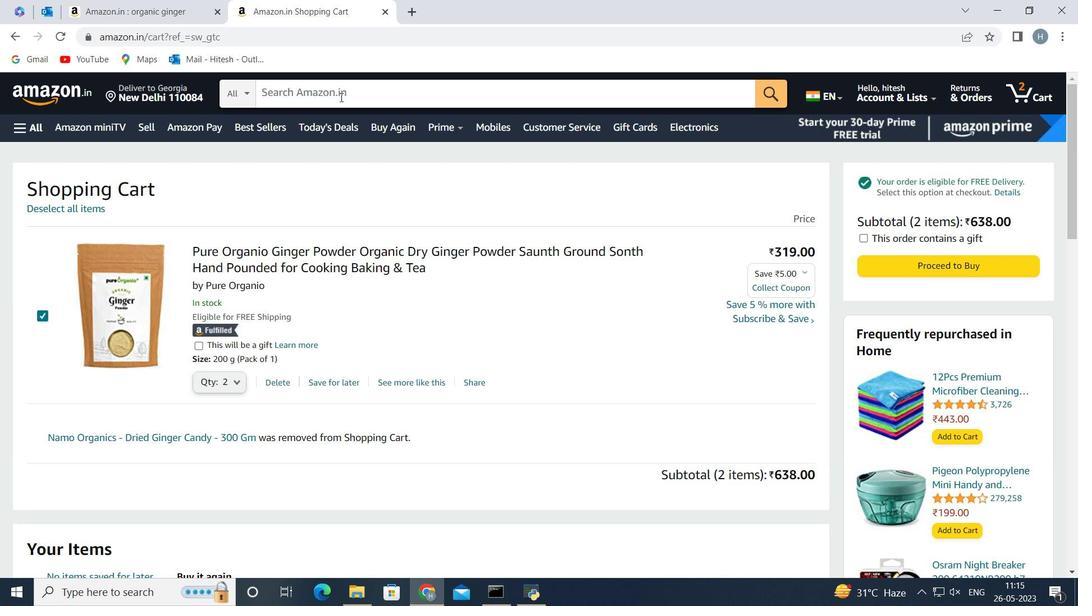 
Action: Mouse pressed left at (346, 94)
Screenshot: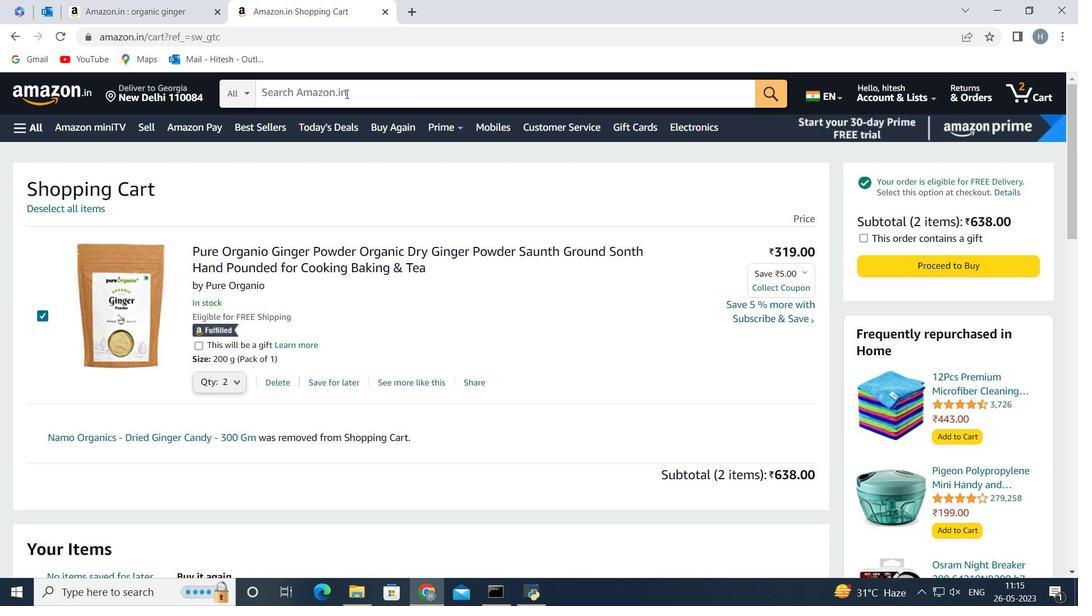 
Action: Mouse moved to (346, 93)
Screenshot: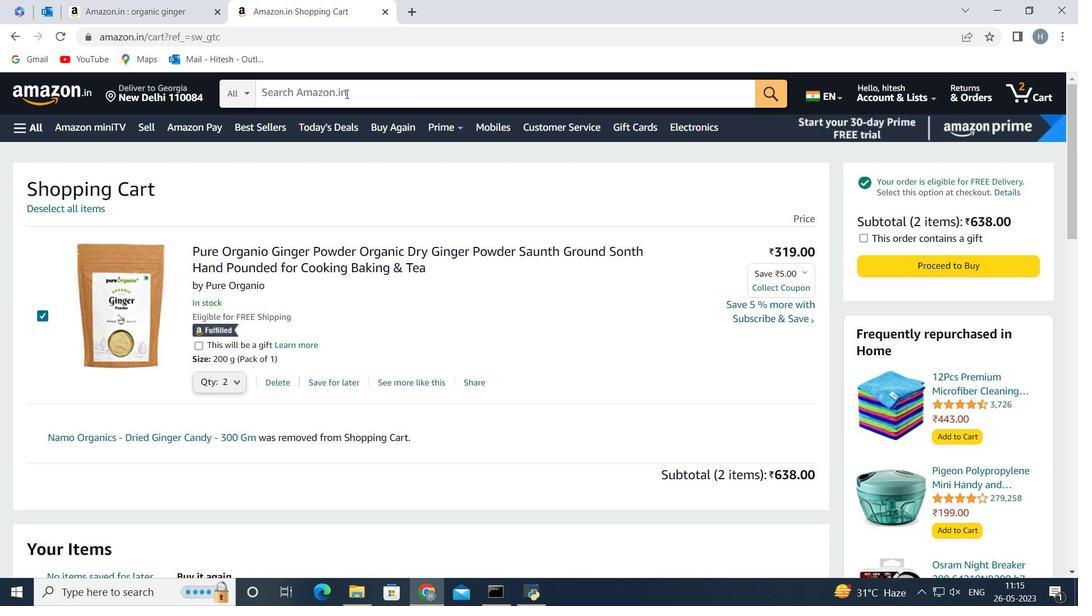 
Action: Key pressed health<Key.space><Key.enter>
Screenshot: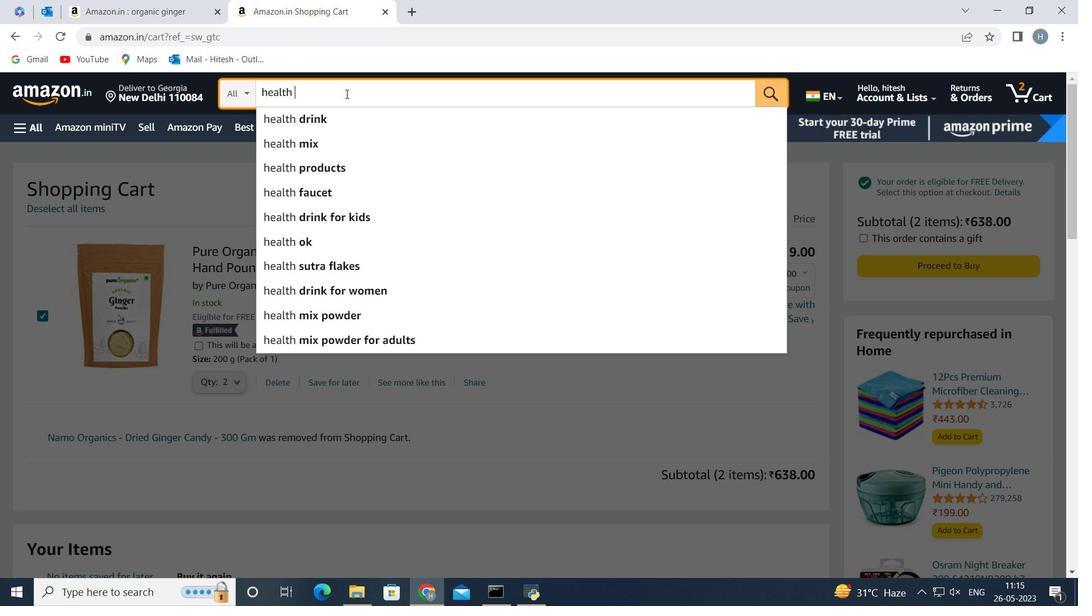 
Action: Mouse moved to (497, 257)
Screenshot: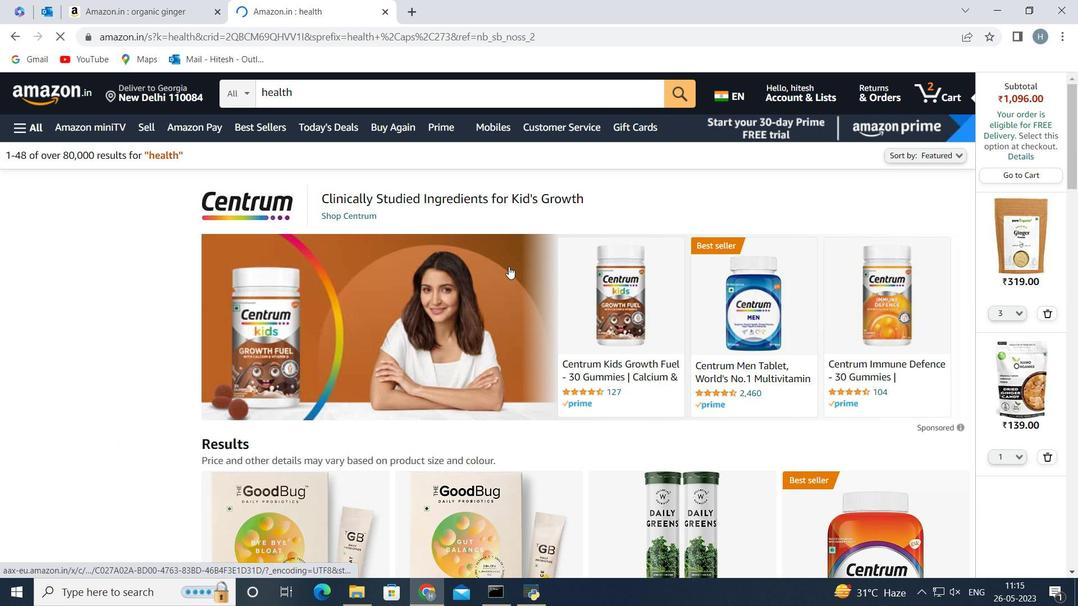 
Action: Mouse scrolled (497, 256) with delta (0, 0)
Screenshot: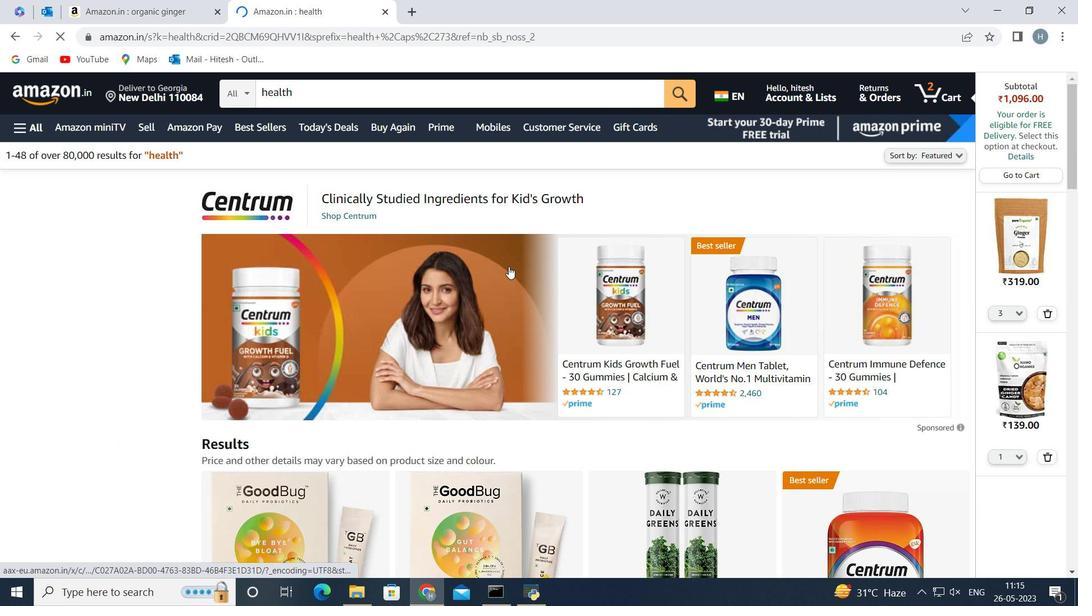 
Action: Mouse scrolled (497, 256) with delta (0, 0)
Screenshot: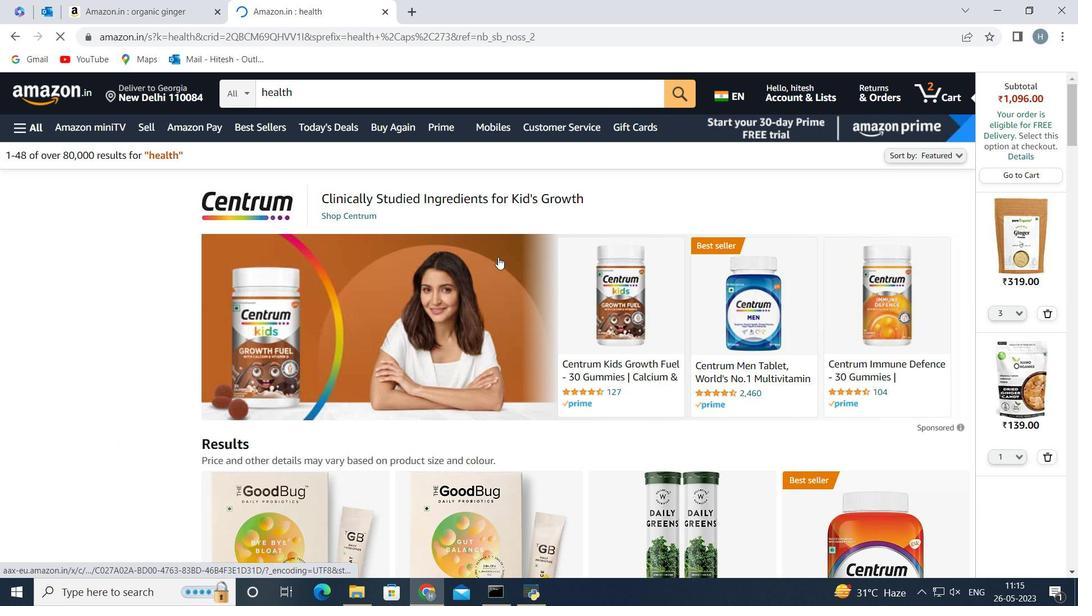 
Action: Mouse scrolled (497, 256) with delta (0, 0)
Screenshot: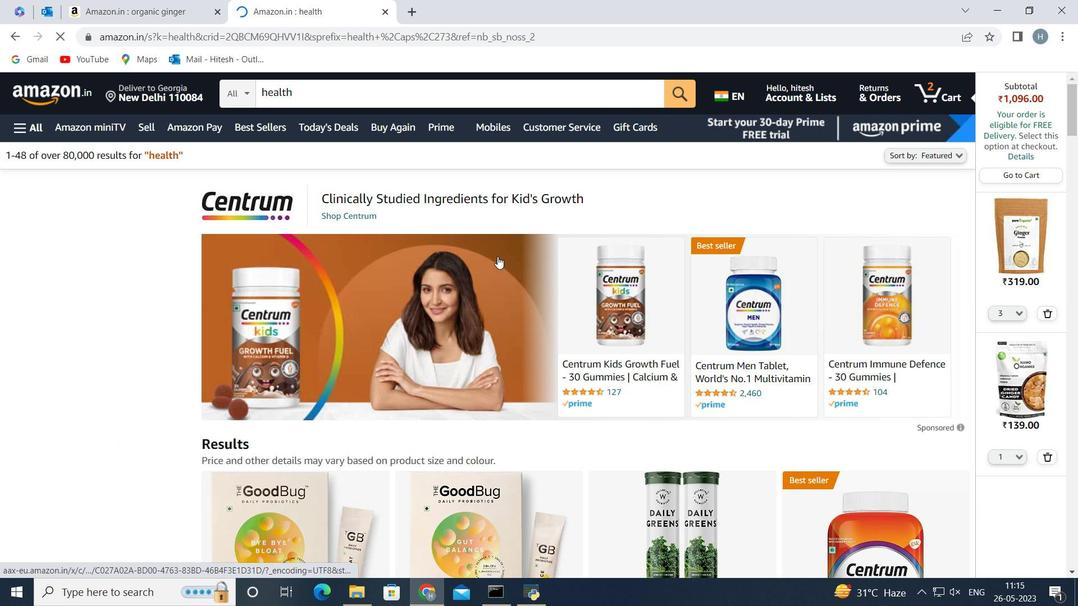 
Action: Mouse moved to (492, 258)
Screenshot: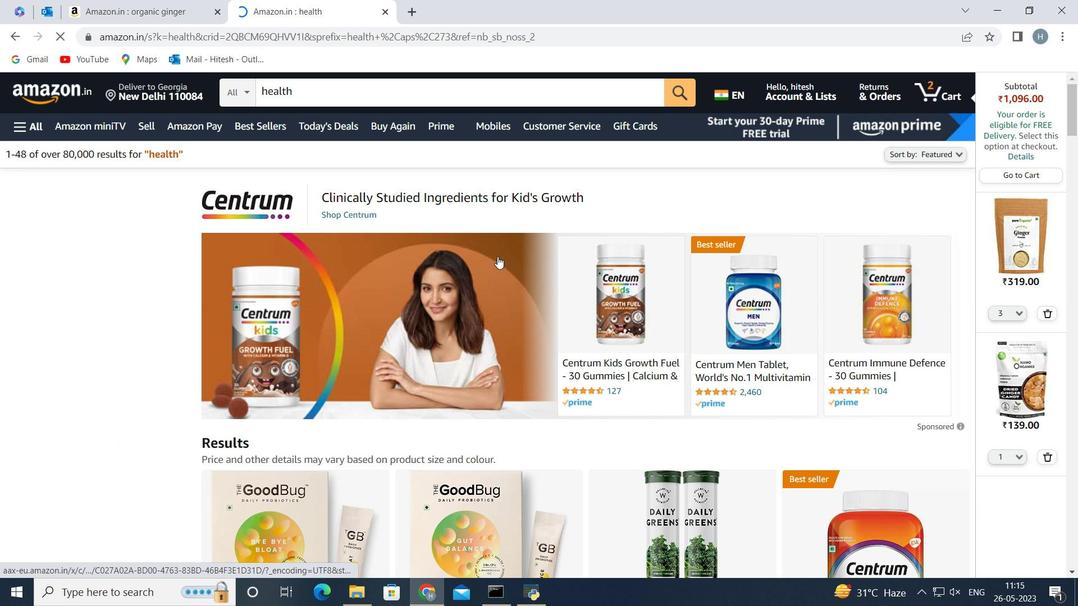 
Action: Mouse scrolled (492, 257) with delta (0, 0)
Screenshot: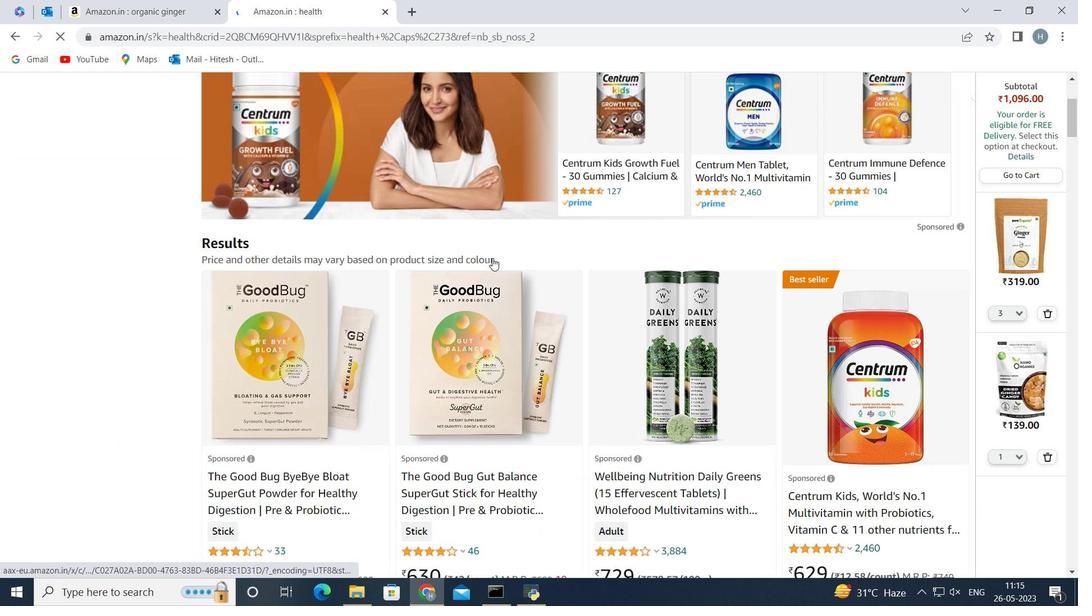 
Action: Mouse moved to (375, 226)
Screenshot: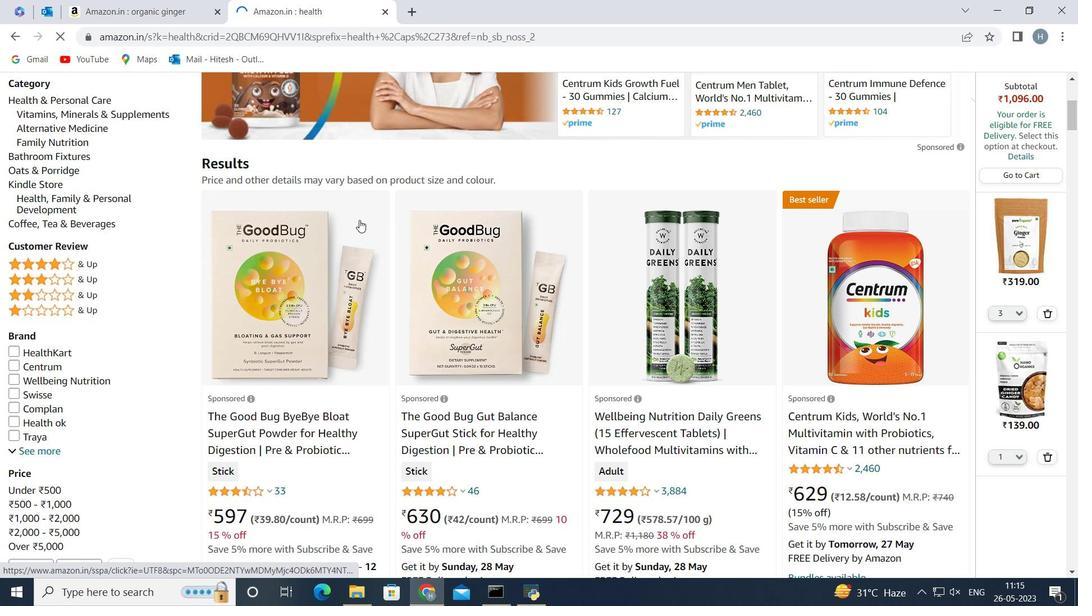 
Action: Mouse scrolled (375, 226) with delta (0, 0)
Screenshot: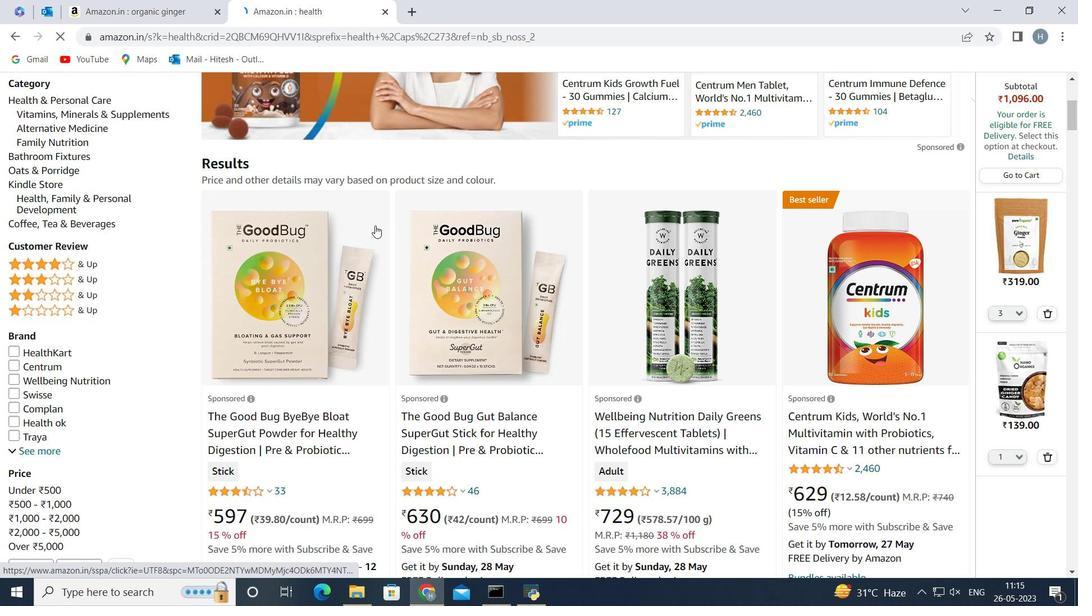 
Action: Mouse scrolled (375, 226) with delta (0, 0)
Screenshot: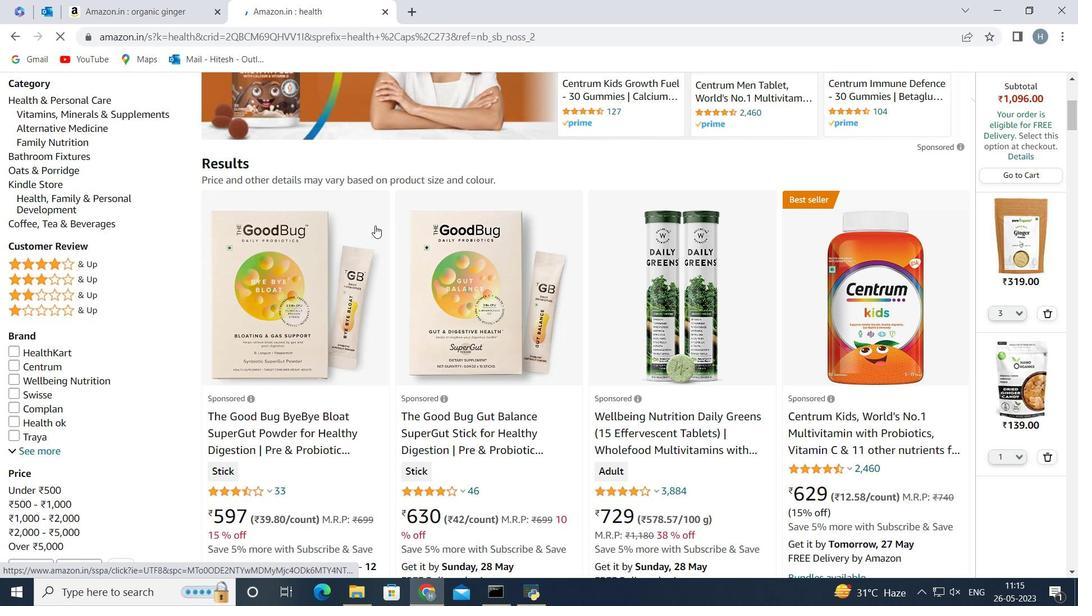 
Action: Mouse scrolled (375, 226) with delta (0, 0)
Screenshot: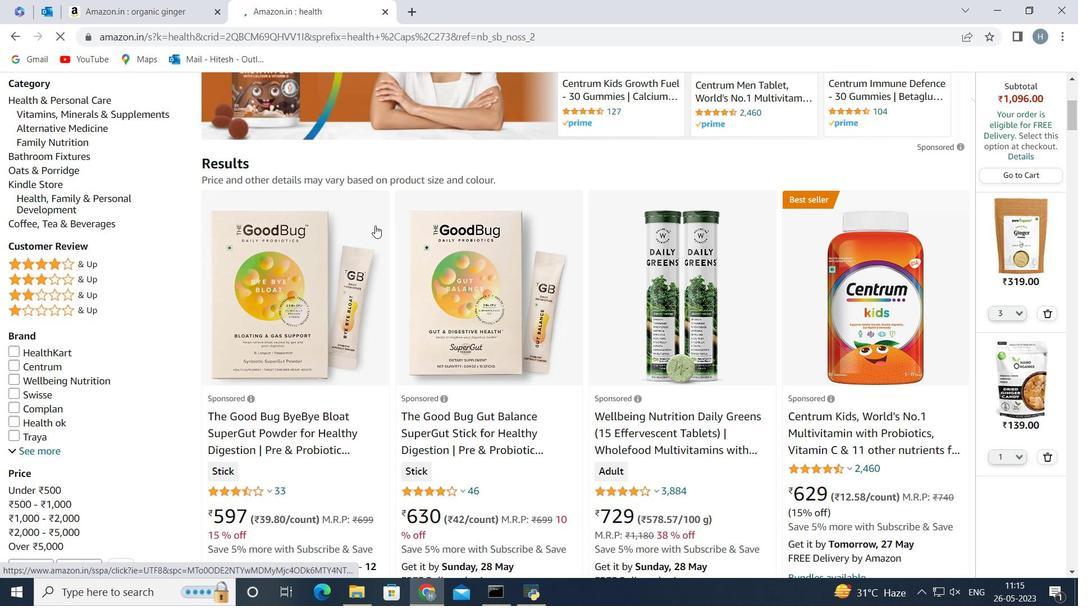
Action: Mouse scrolled (375, 226) with delta (0, 0)
Screenshot: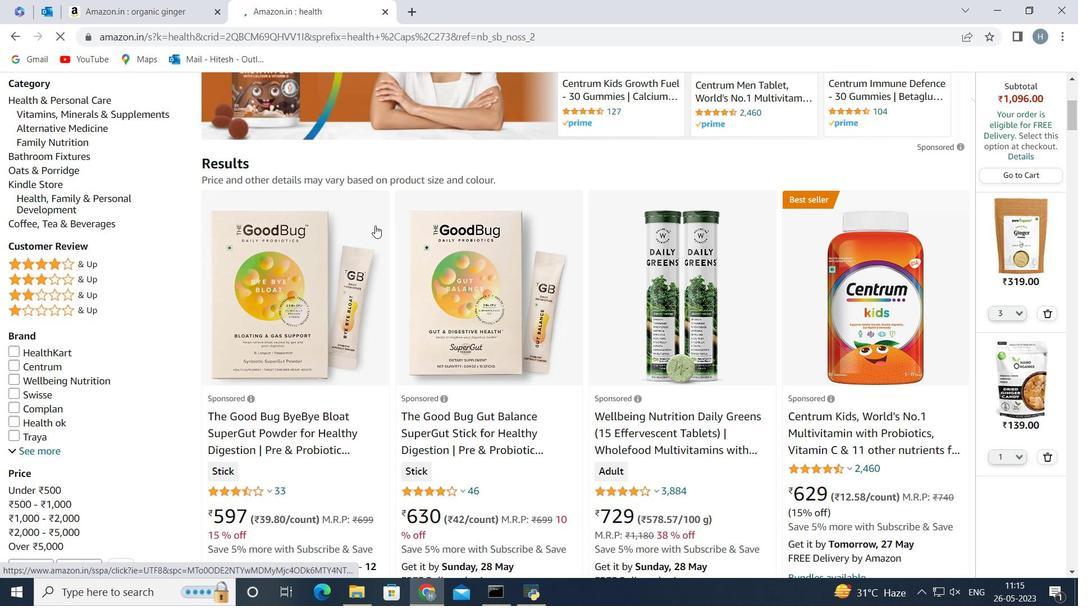 
Action: Mouse scrolled (375, 226) with delta (0, 0)
Screenshot: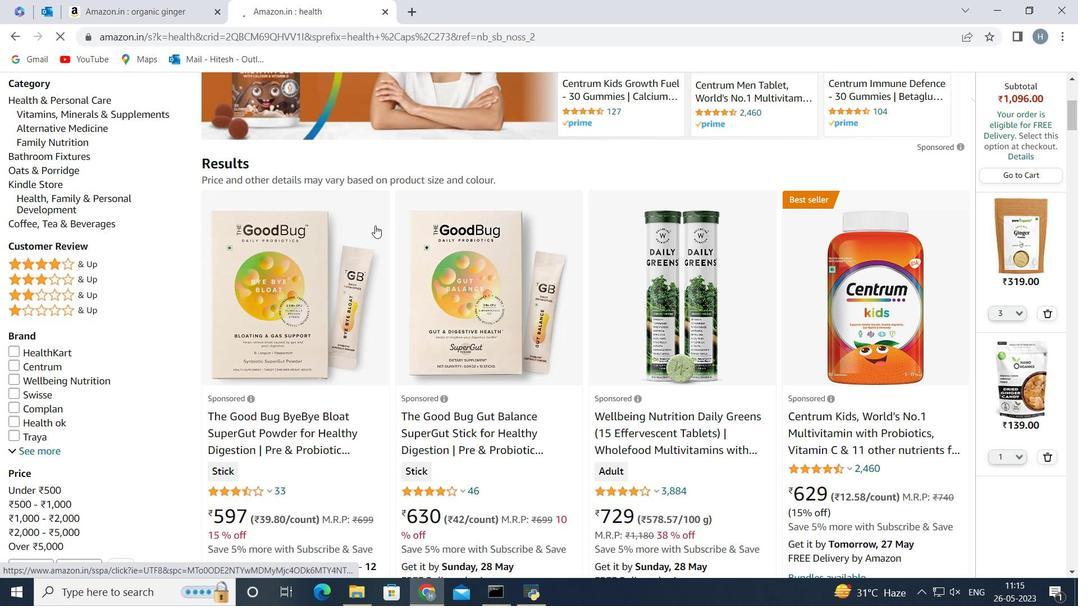 
Action: Mouse scrolled (375, 226) with delta (0, 0)
Screenshot: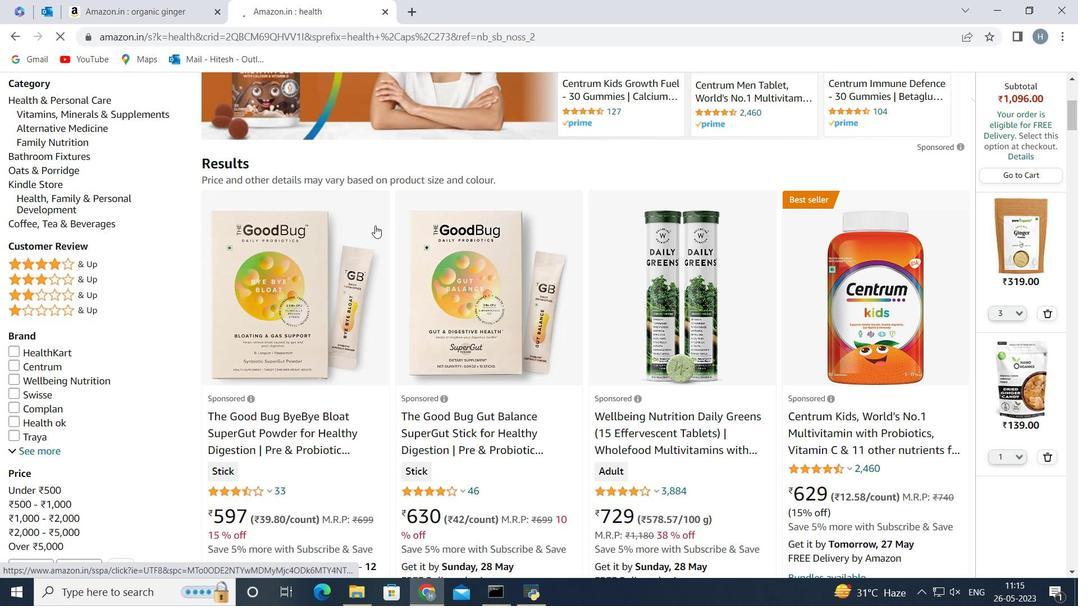 
Action: Mouse scrolled (375, 226) with delta (0, 0)
Screenshot: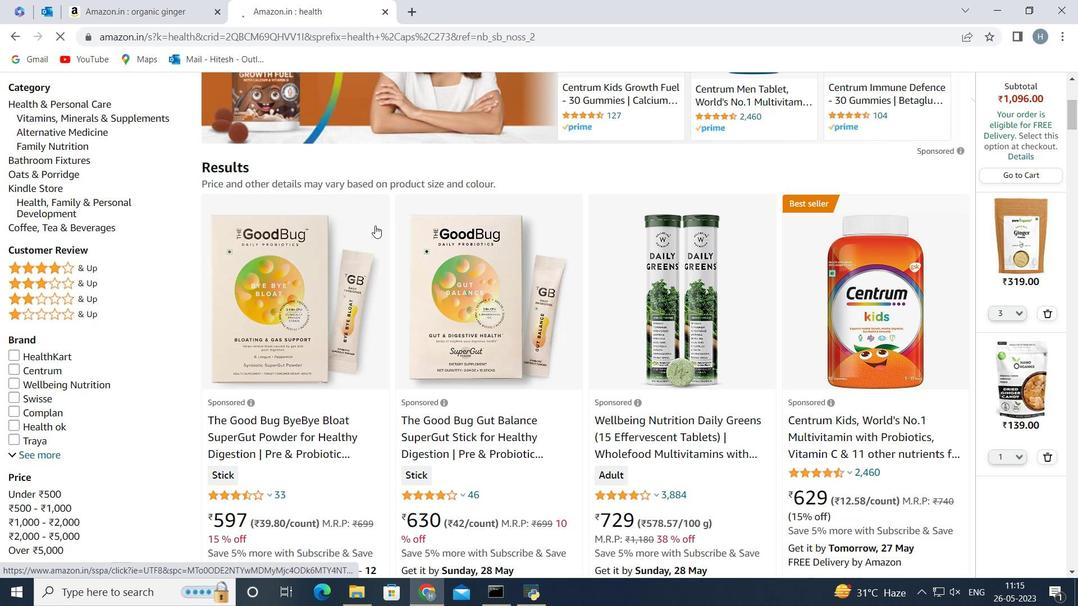 
Action: Mouse scrolled (375, 226) with delta (0, 0)
Screenshot: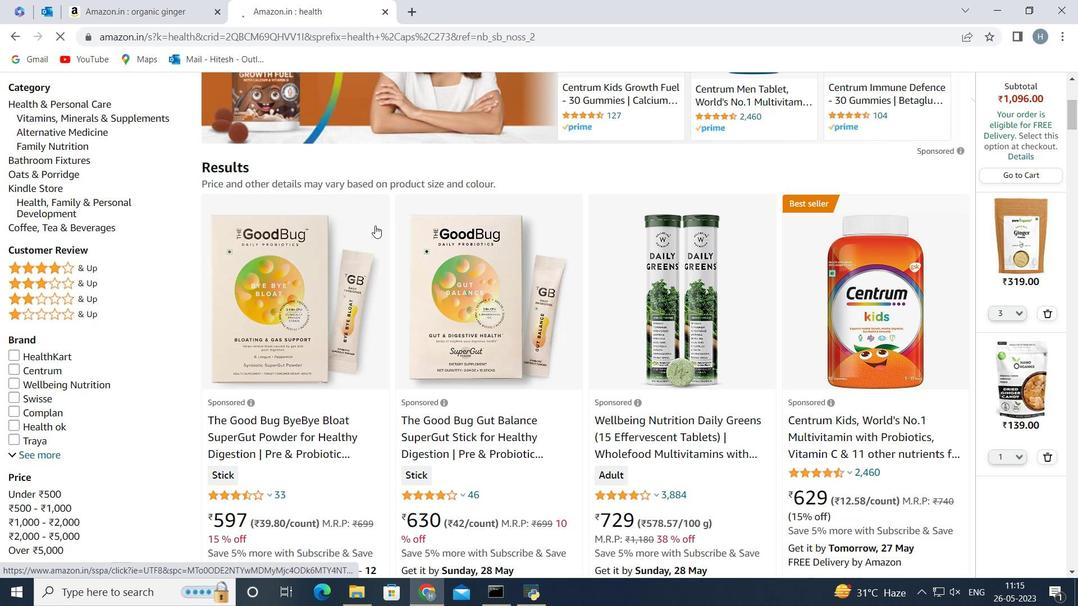 
Action: Mouse moved to (468, 92)
Screenshot: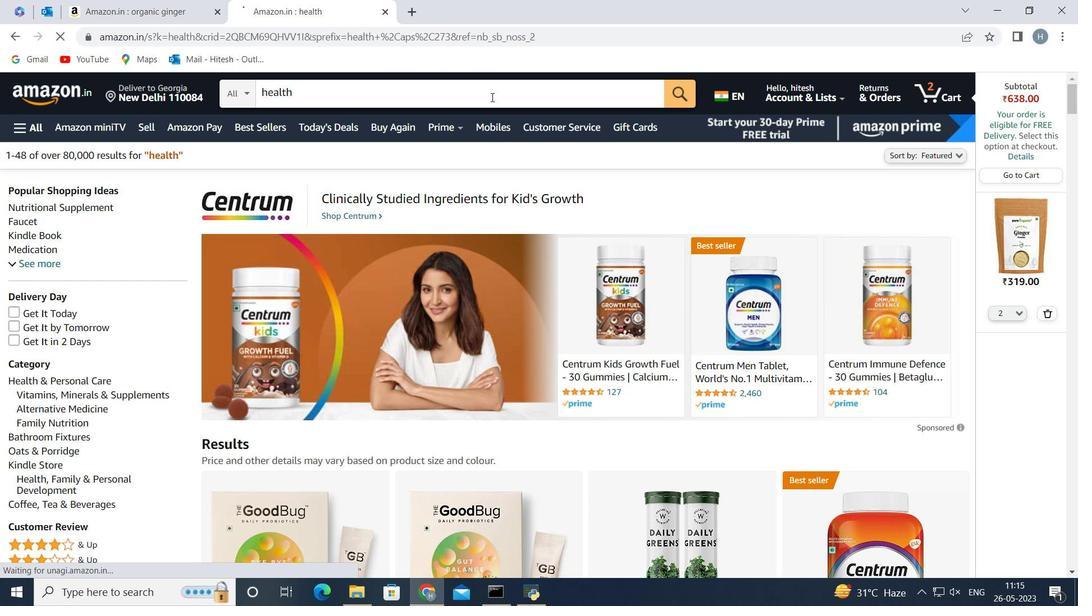 
Action: Mouse pressed left at (468, 92)
Screenshot: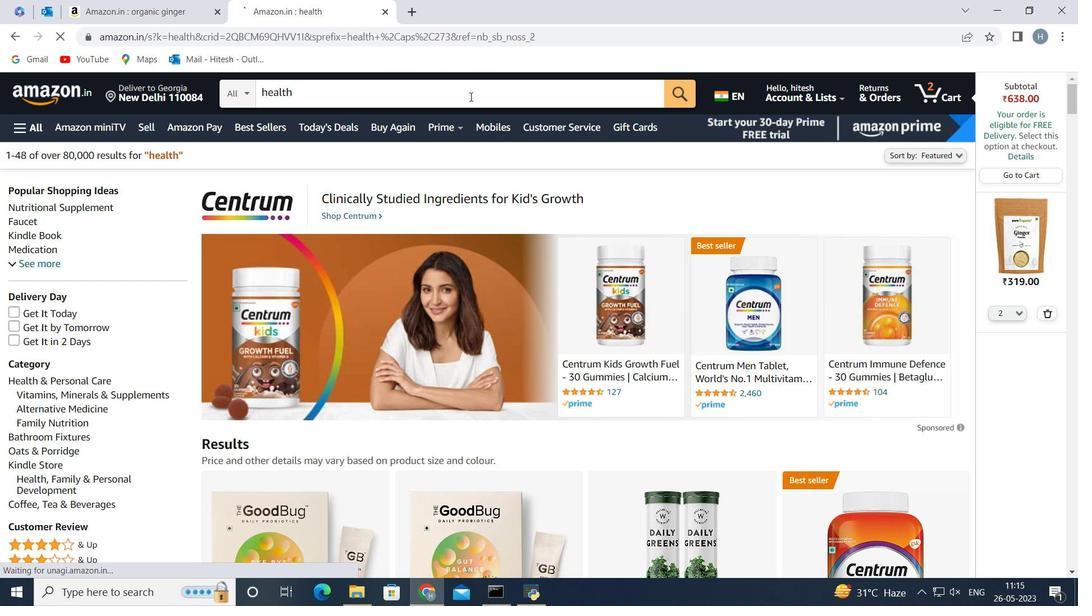 
Action: Mouse moved to (468, 92)
Screenshot: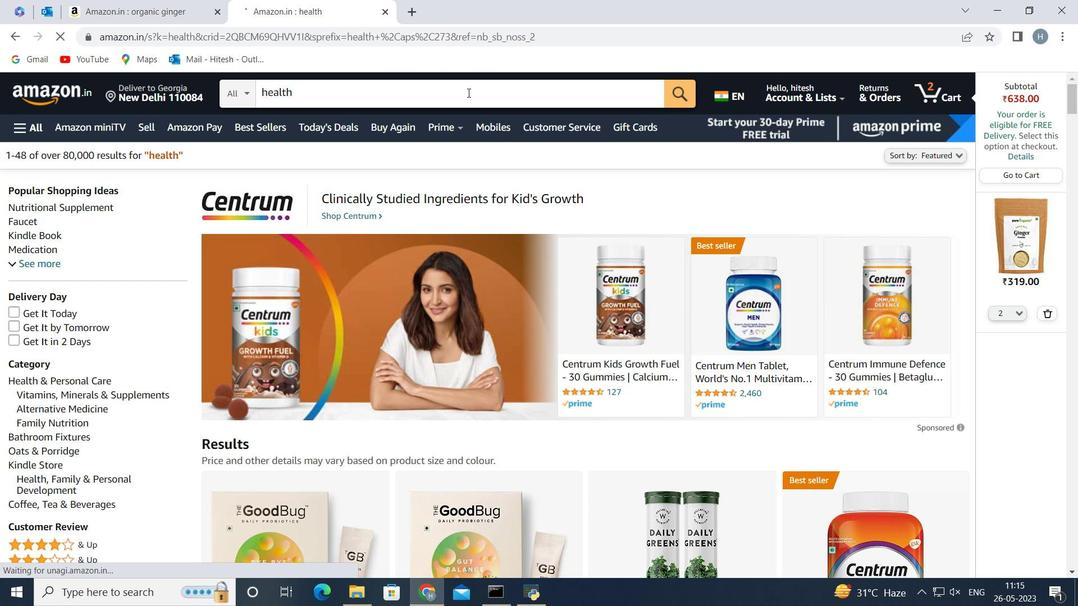 
Action: Key pressed <Key.backspace><Key.backspace><Key.backspace><Key.backspace><Key.backspace><Key.backspace><Key.backspace><Key.backspace><Key.backspace><Key.backspace><Key.backspace><Key.backspace><Key.backspace><Key.backspace><Key.backspace><Key.backspace><Key.backspace><Key.backspace><Key.backspace>chia<Key.space>seeds<Key.enter>
Screenshot: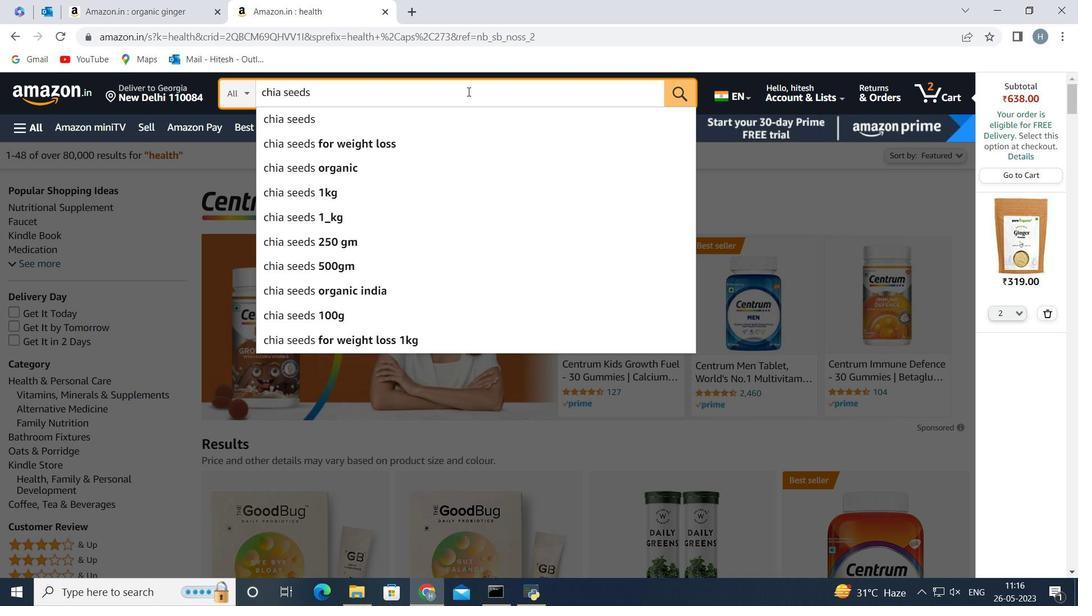 
Action: Mouse moved to (383, 267)
Screenshot: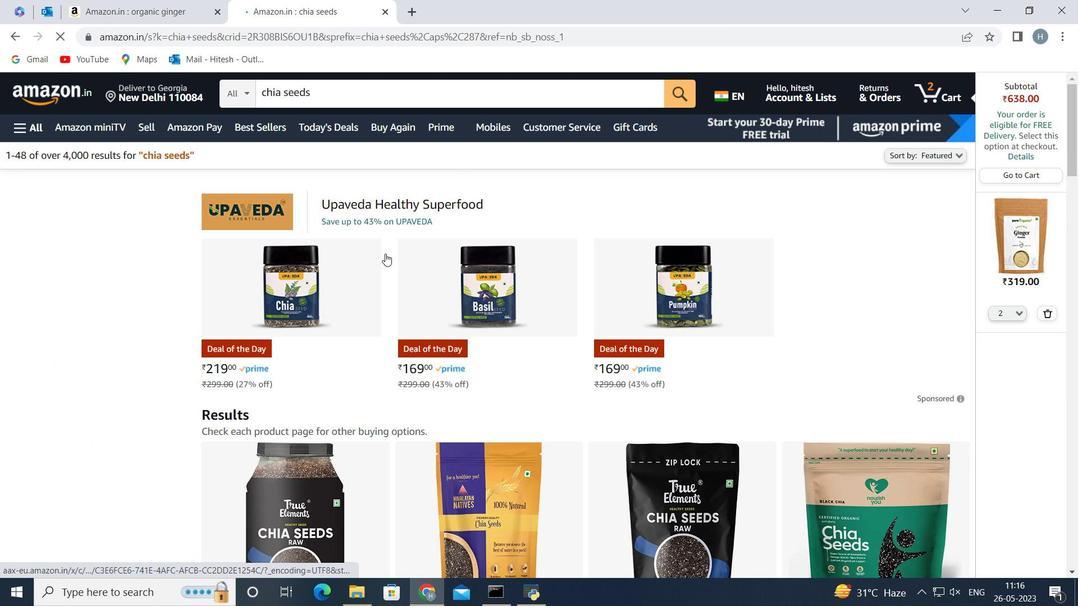 
Action: Mouse scrolled (383, 266) with delta (0, 0)
Screenshot: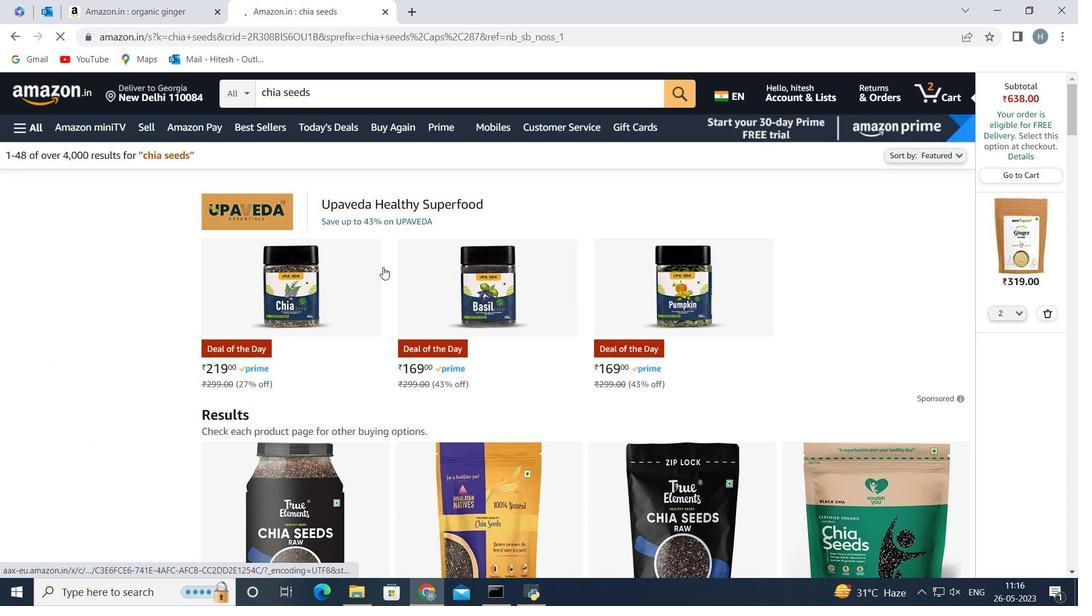 
Action: Mouse scrolled (383, 266) with delta (0, 0)
Screenshot: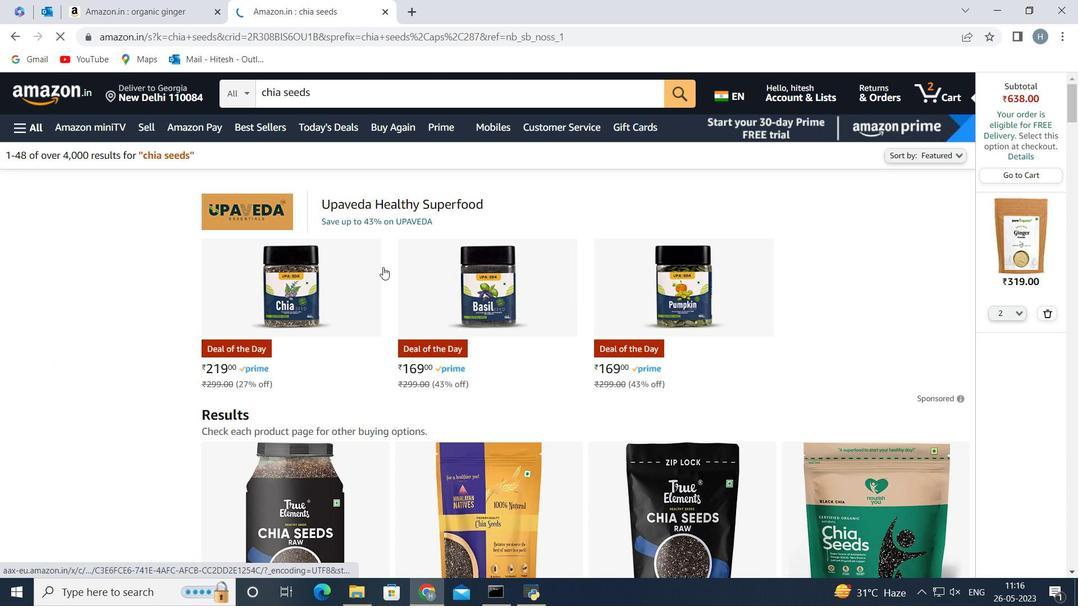 
Action: Mouse scrolled (383, 266) with delta (0, 0)
Screenshot: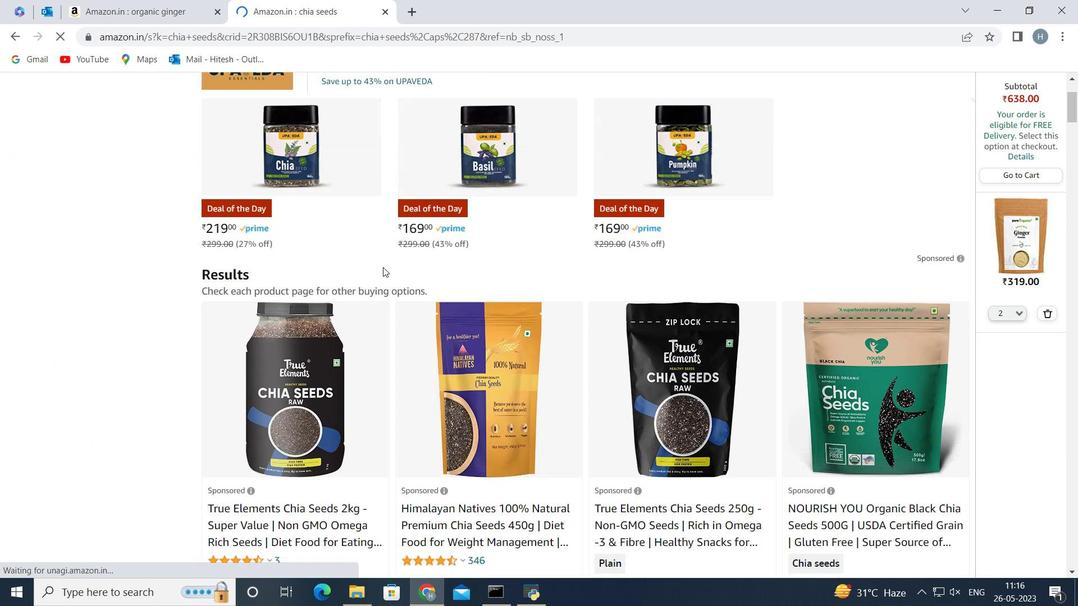 
Action: Mouse scrolled (383, 266) with delta (0, 0)
Screenshot: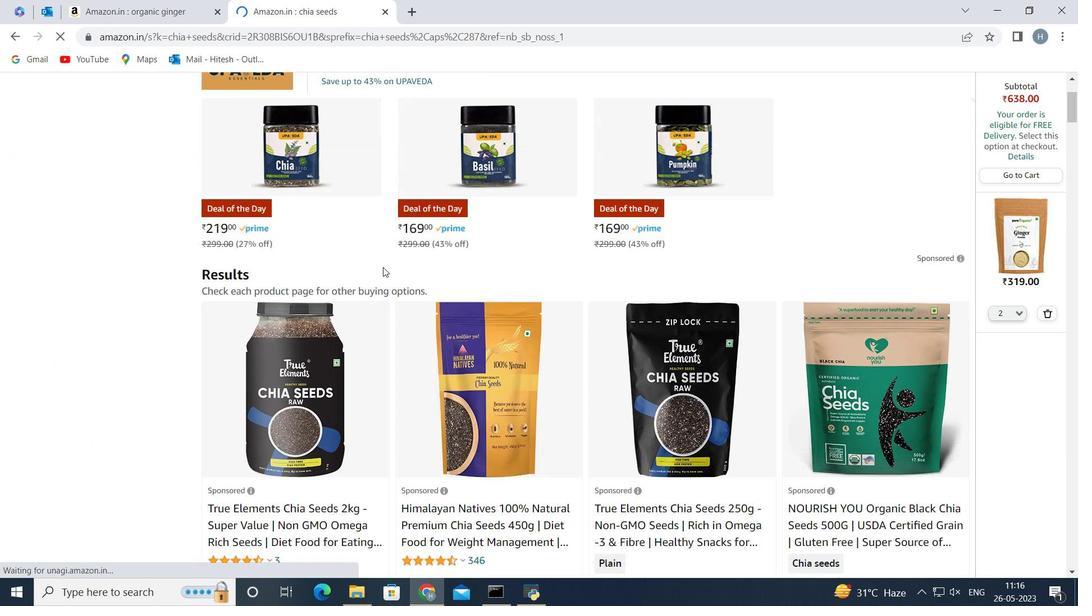 
Action: Mouse moved to (329, 269)
Screenshot: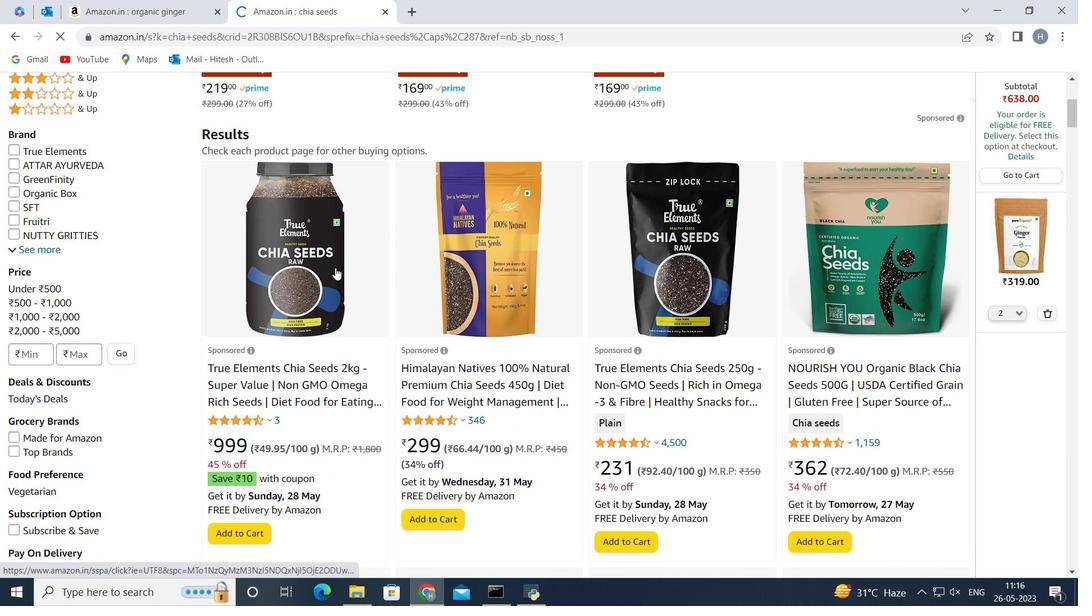 
Action: Mouse pressed left at (329, 269)
Screenshot: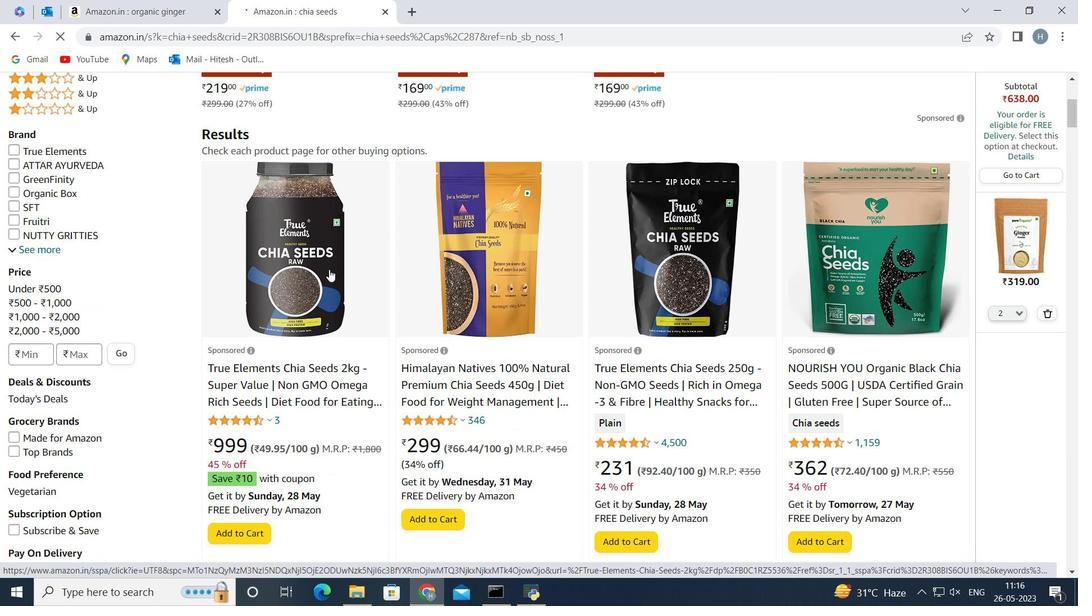 
Action: Mouse moved to (496, 296)
Screenshot: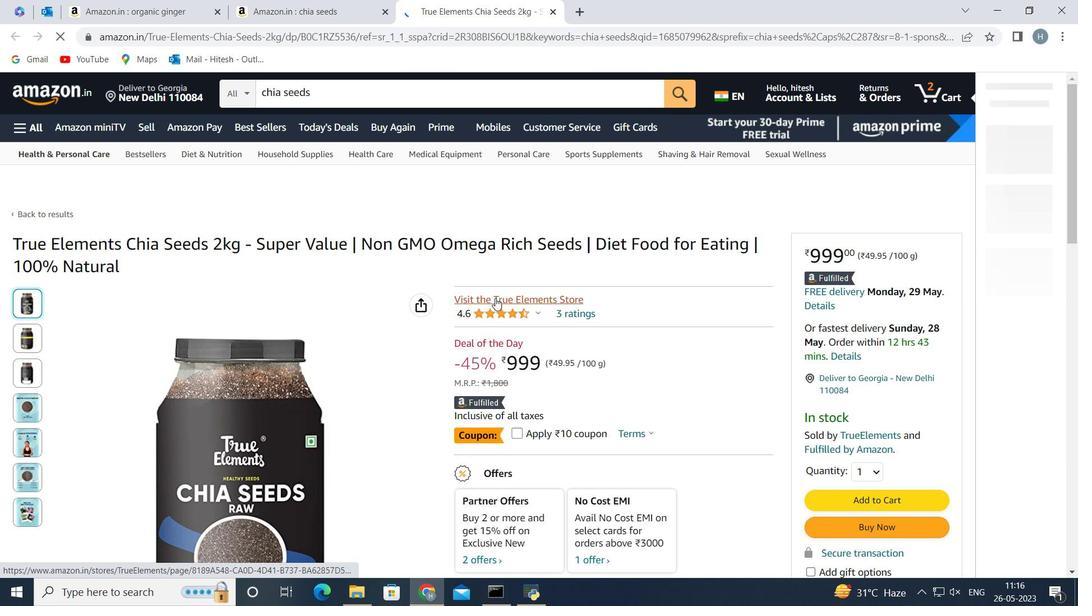 
Action: Mouse scrolled (496, 296) with delta (0, 0)
Screenshot: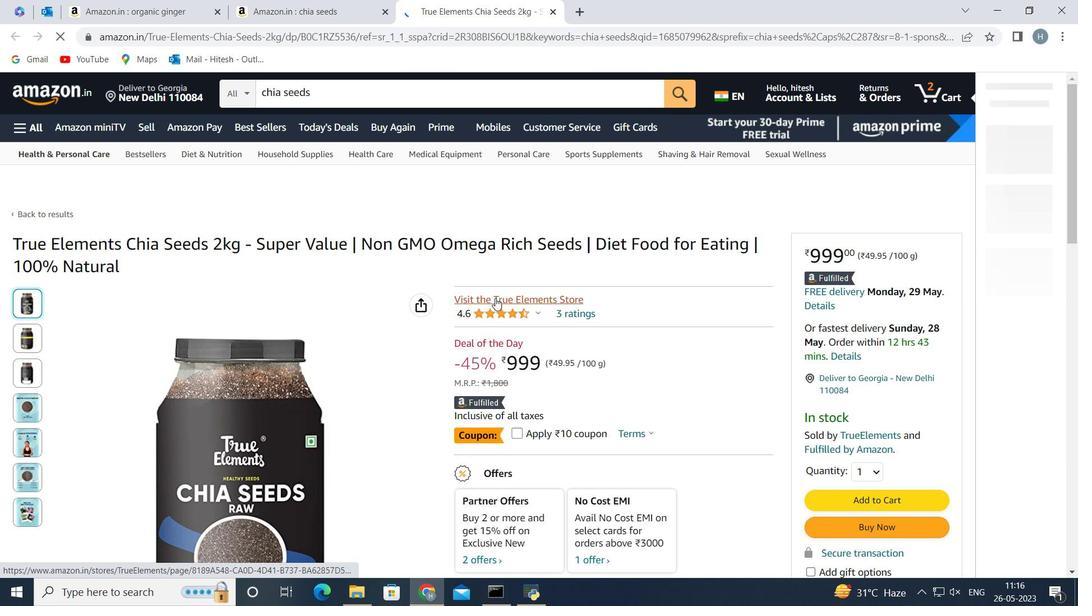 
Action: Mouse scrolled (496, 296) with delta (0, 0)
Screenshot: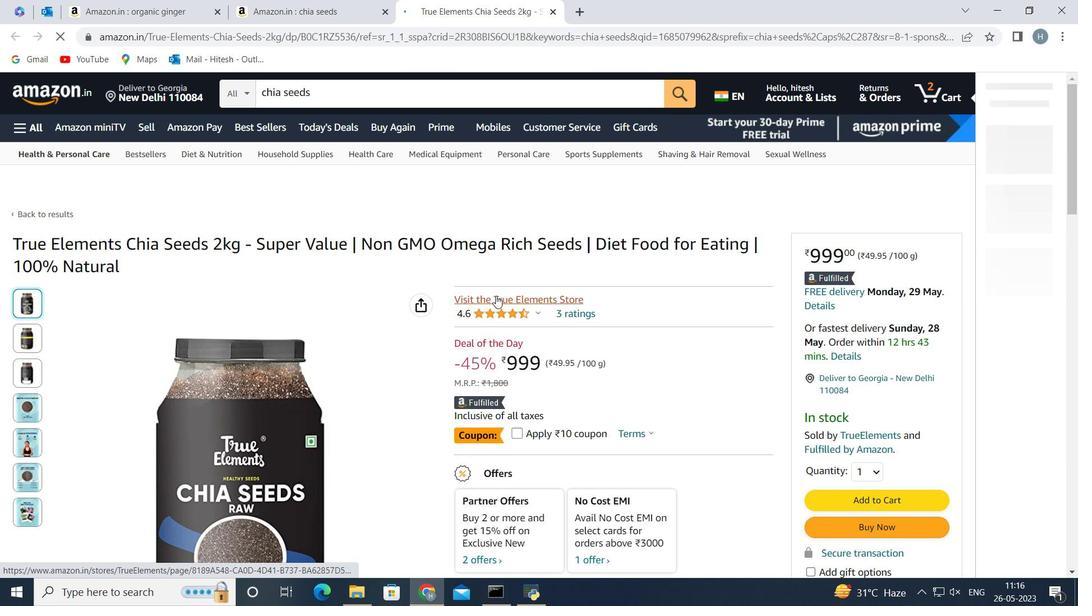 
Action: Mouse moved to (878, 333)
Screenshot: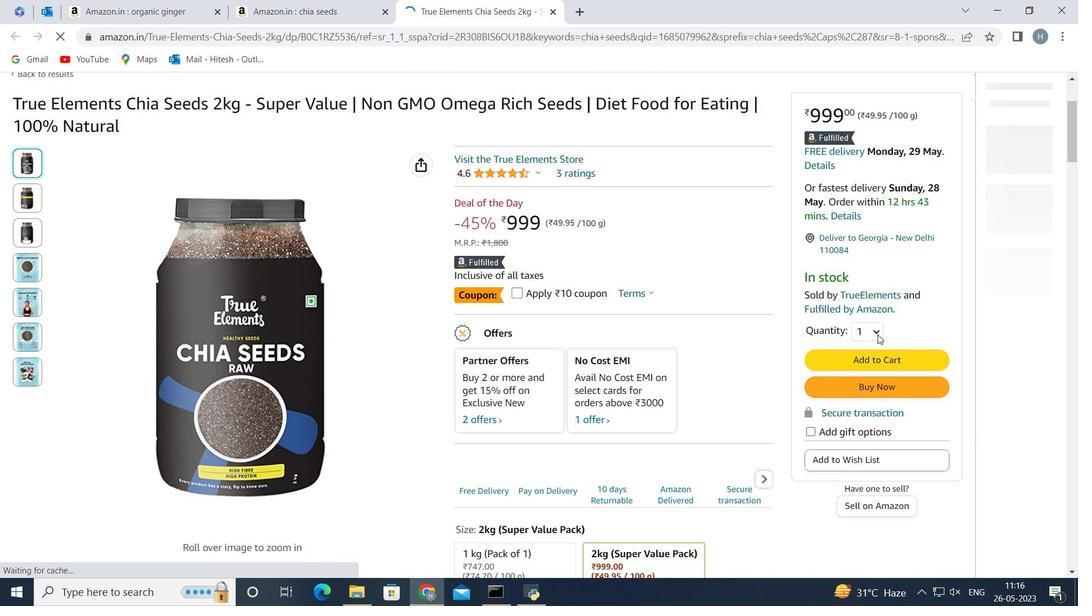 
Action: Mouse pressed left at (878, 333)
Screenshot: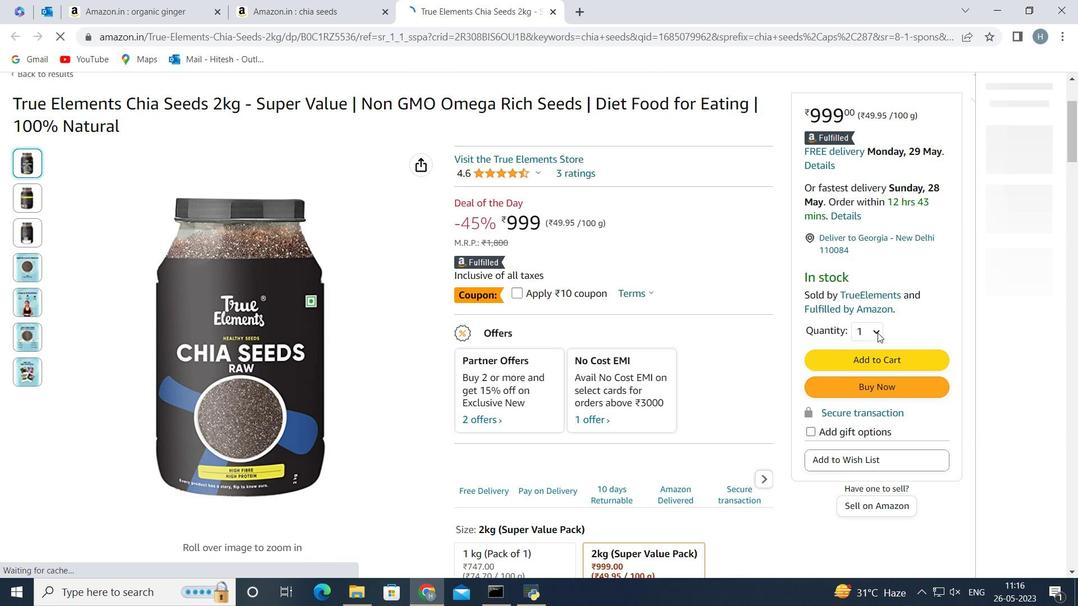 
Action: Mouse moved to (859, 71)
Screenshot: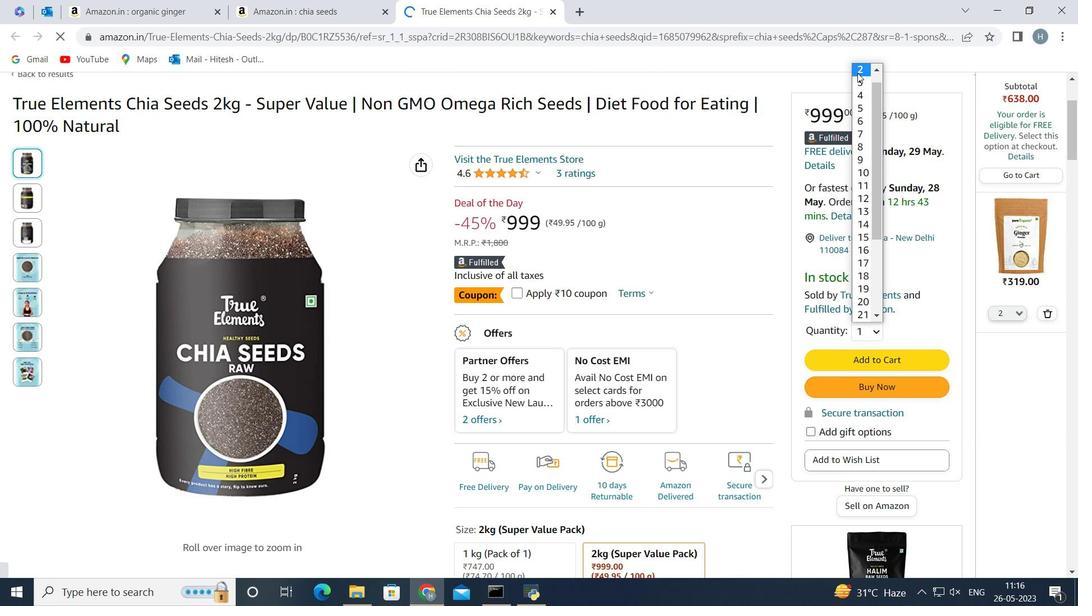 
Action: Mouse pressed left at (859, 71)
Screenshot: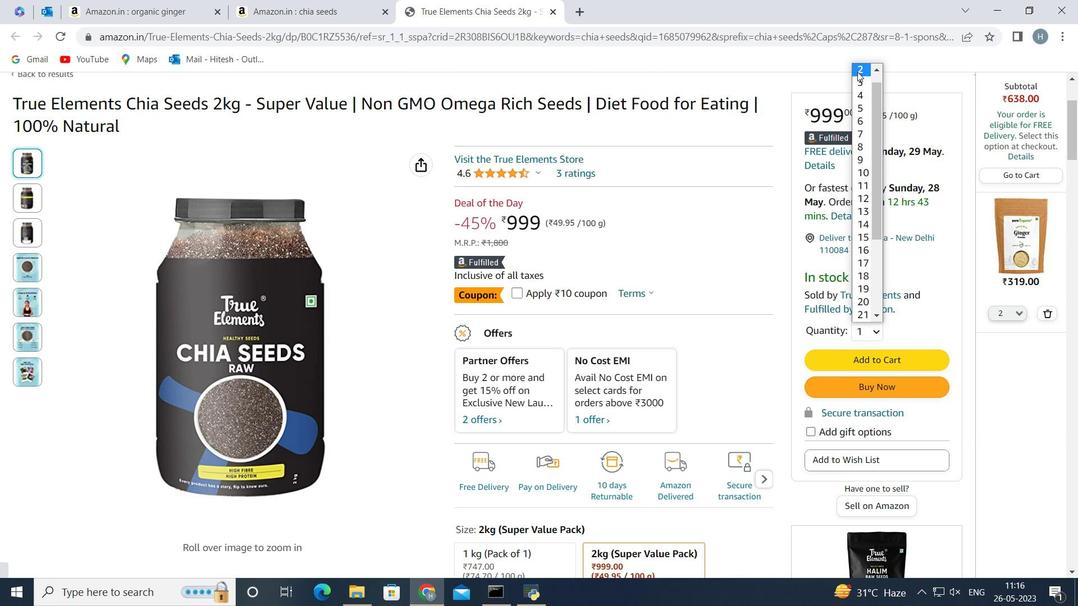
Action: Mouse moved to (880, 323)
Screenshot: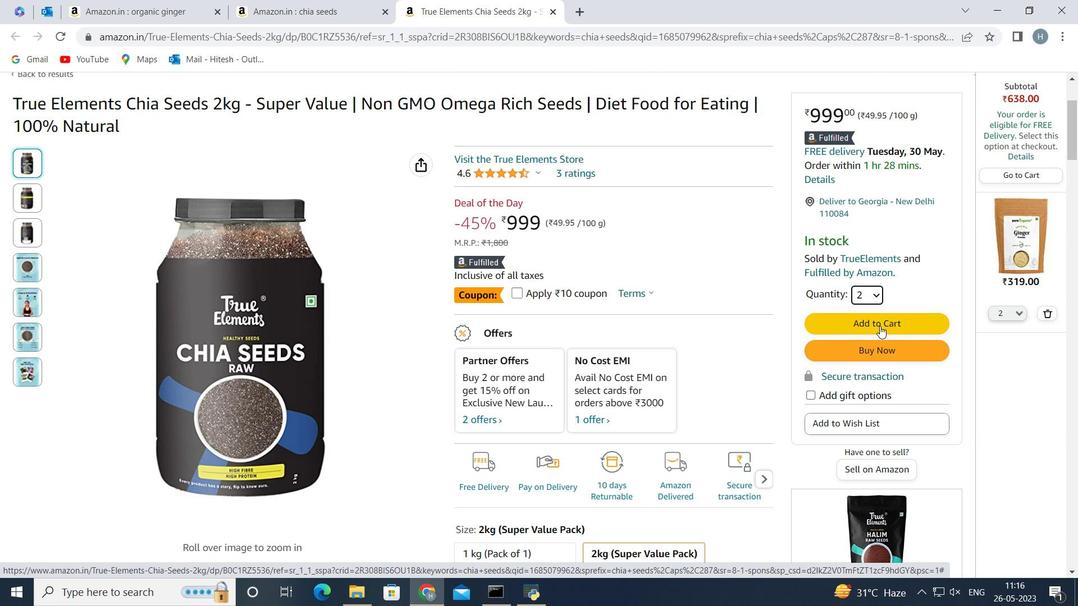
Action: Mouse pressed left at (880, 323)
Screenshot: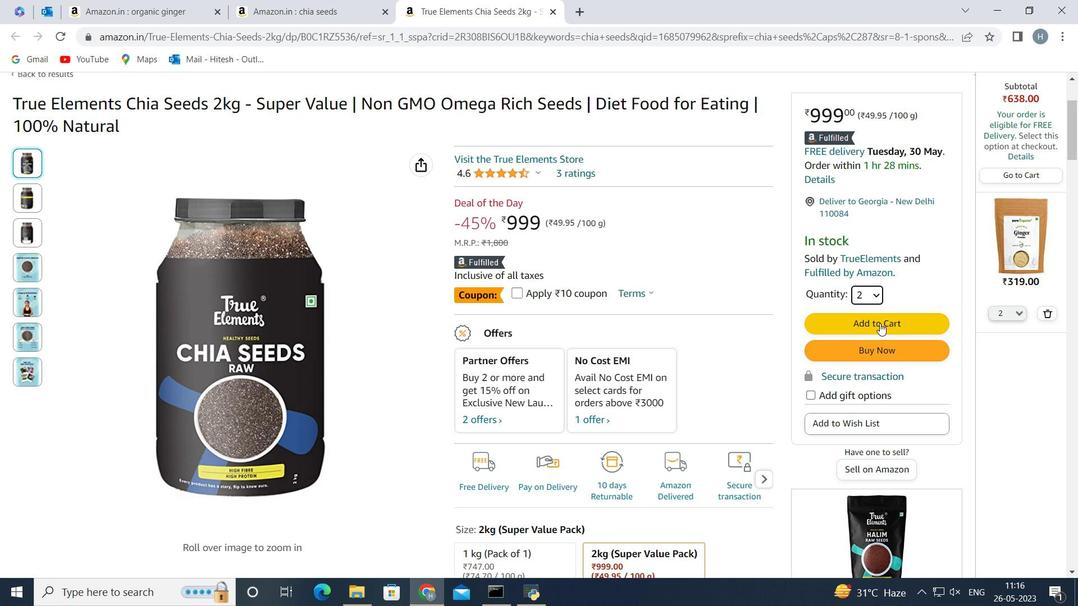 
Action: Mouse moved to (507, 269)
Screenshot: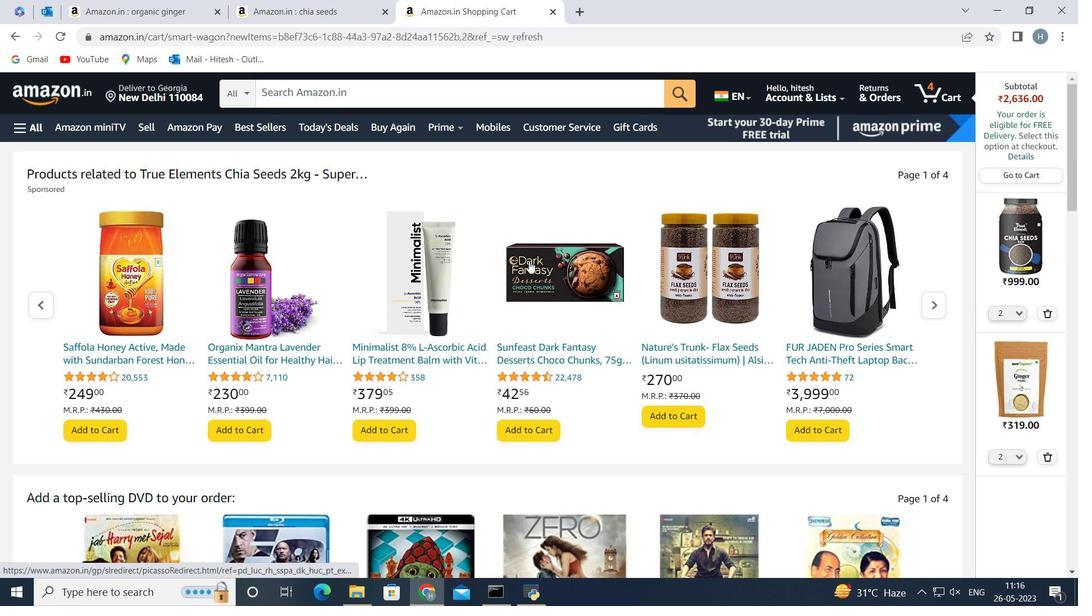 
Action: Mouse scrolled (507, 270) with delta (0, 0)
Screenshot: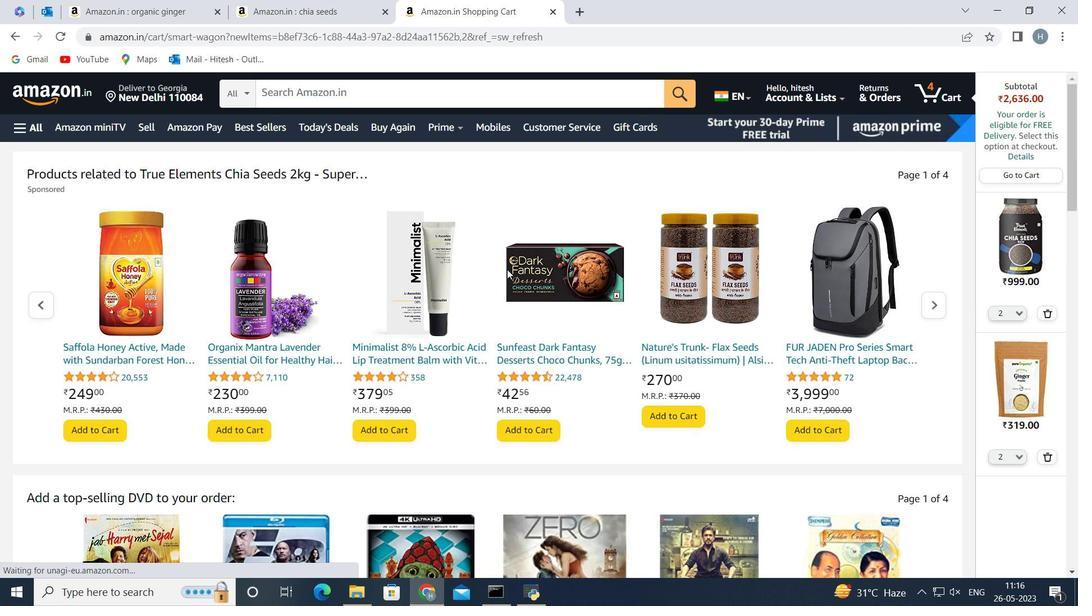 
Action: Mouse scrolled (507, 270) with delta (0, 0)
Screenshot: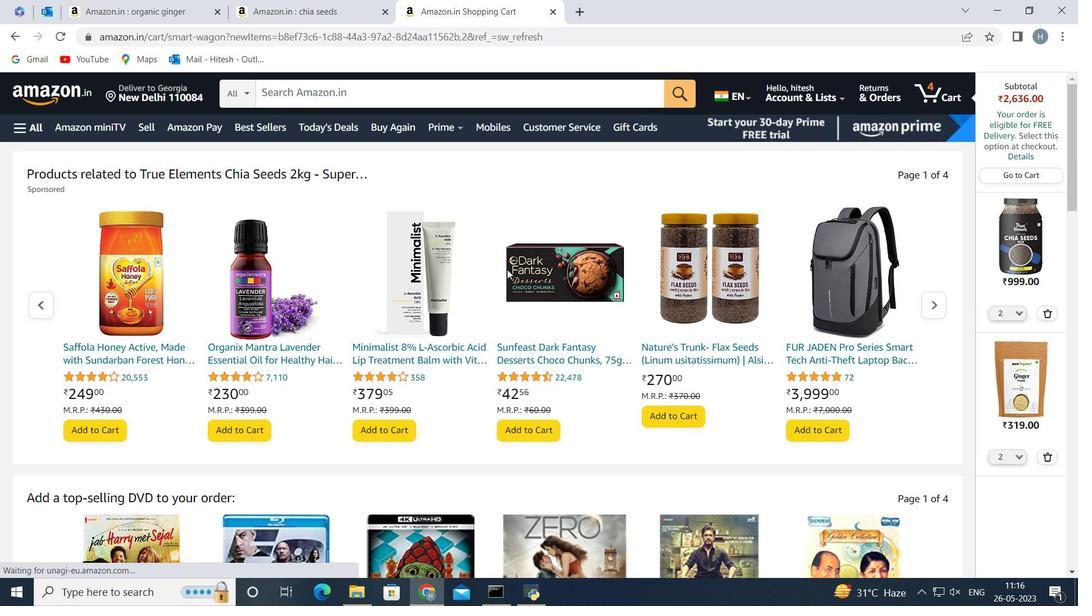 
Action: Mouse scrolled (507, 270) with delta (0, 0)
Screenshot: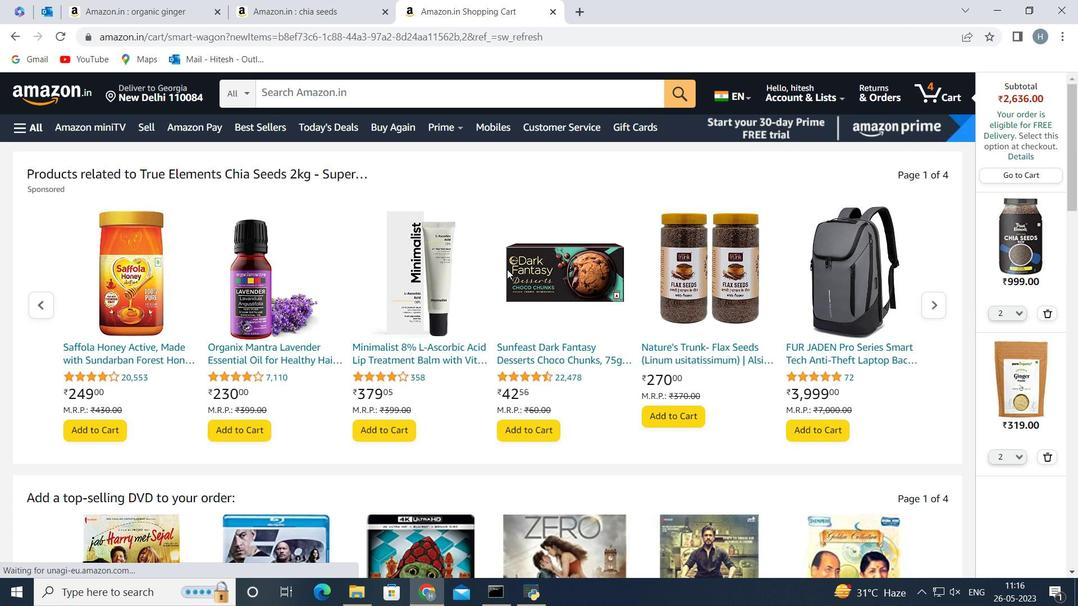 
Action: Mouse scrolled (507, 270) with delta (0, 0)
Screenshot: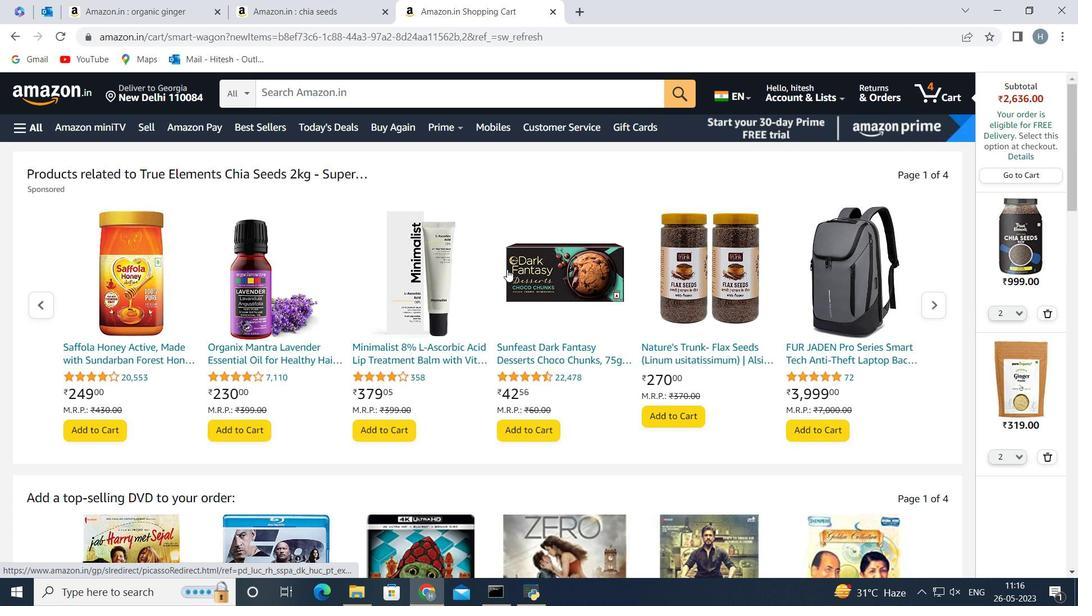 
Action: Mouse moved to (699, 230)
Screenshot: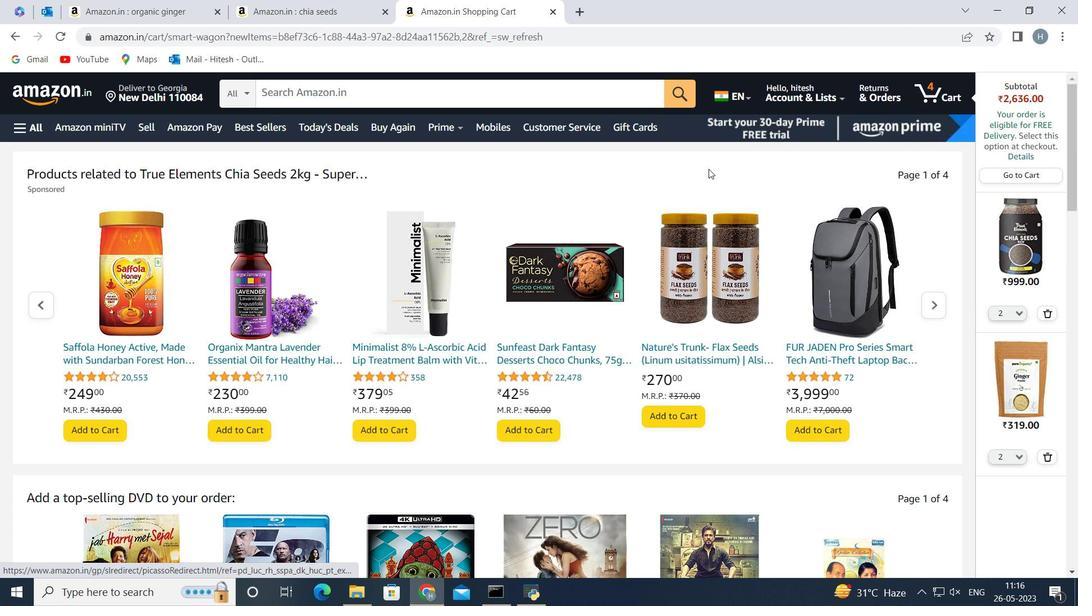 
Action: Mouse scrolled (699, 230) with delta (0, 0)
Screenshot: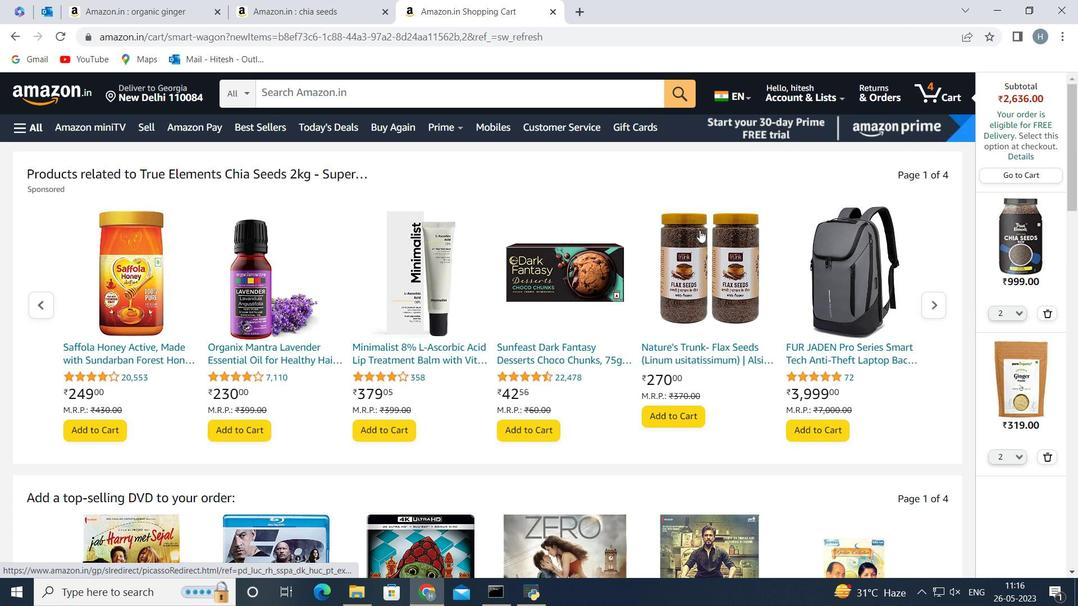 
Action: Mouse scrolled (699, 230) with delta (0, 0)
Screenshot: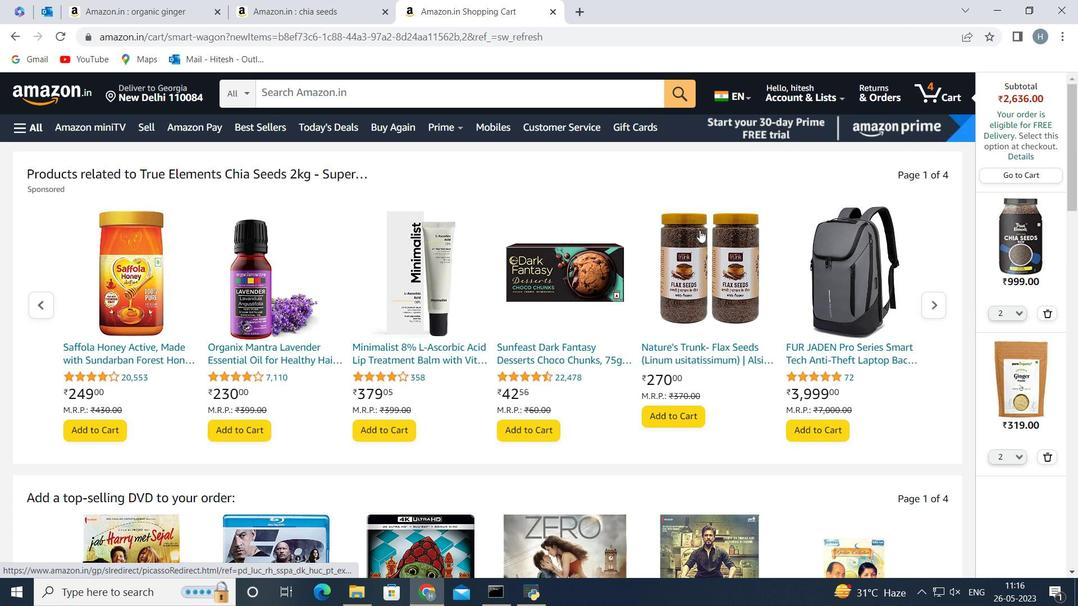 
Action: Mouse scrolled (699, 230) with delta (0, 0)
Screenshot: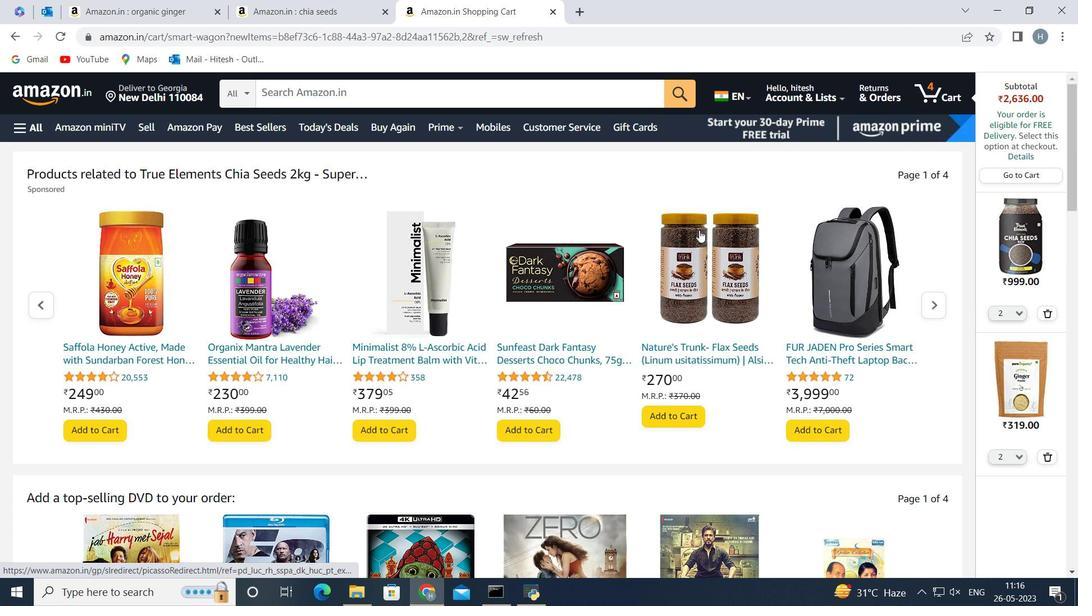 
Action: Mouse scrolled (699, 230) with delta (0, 0)
Screenshot: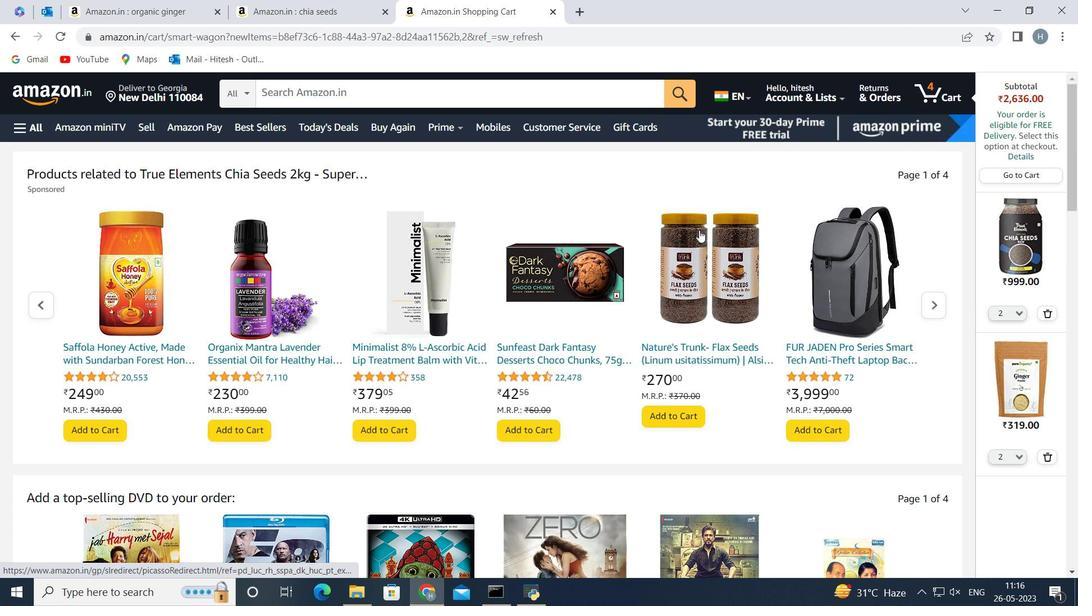 
Action: Mouse moved to (699, 229)
Screenshot: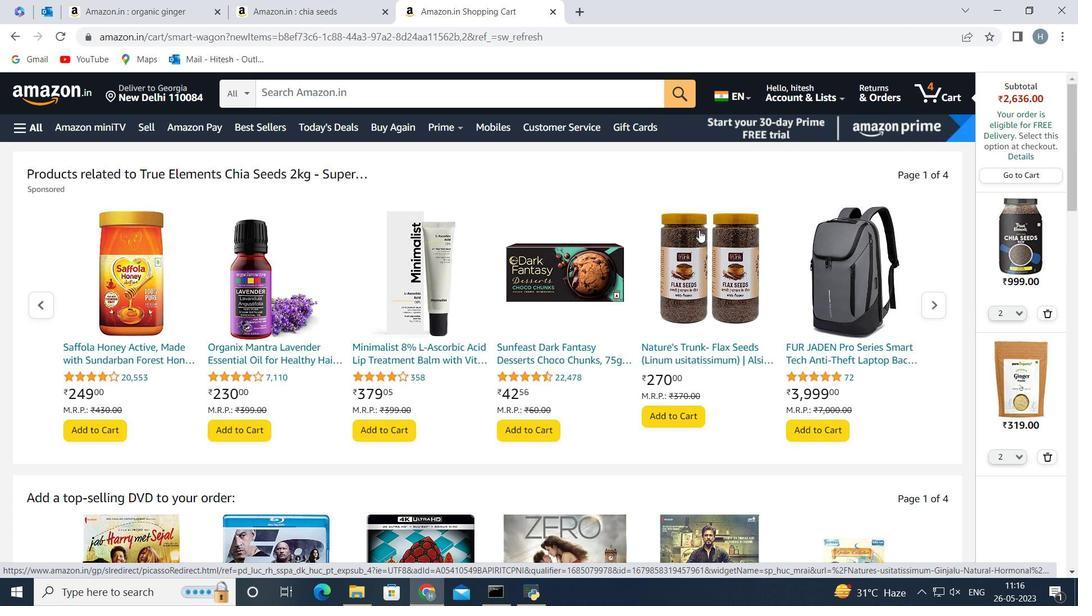 
Action: Mouse scrolled (699, 228) with delta (0, 0)
Screenshot: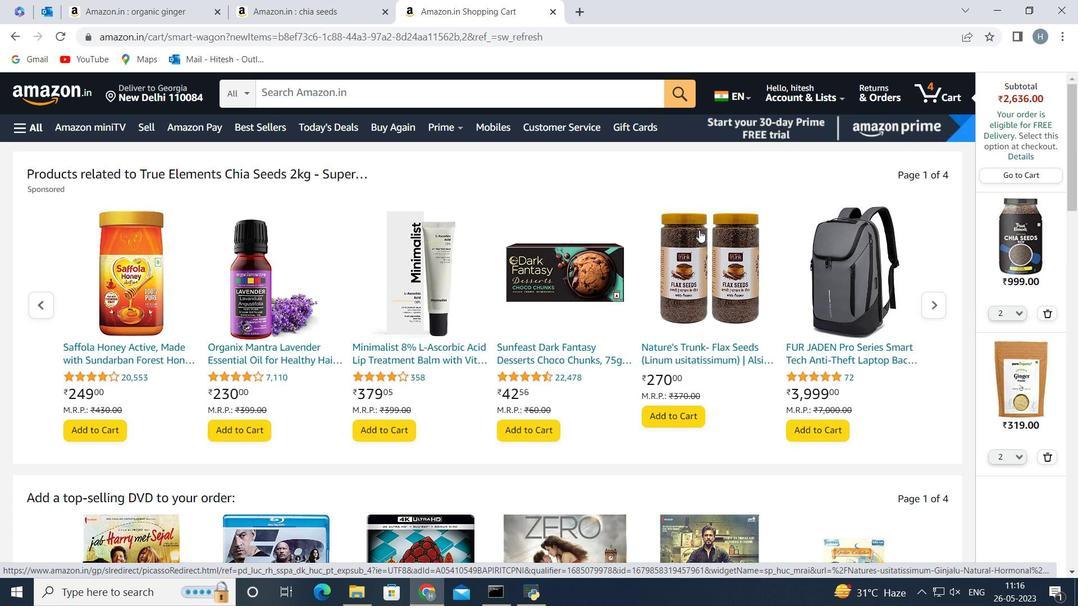 
Action: Mouse scrolled (699, 228) with delta (0, 0)
Screenshot: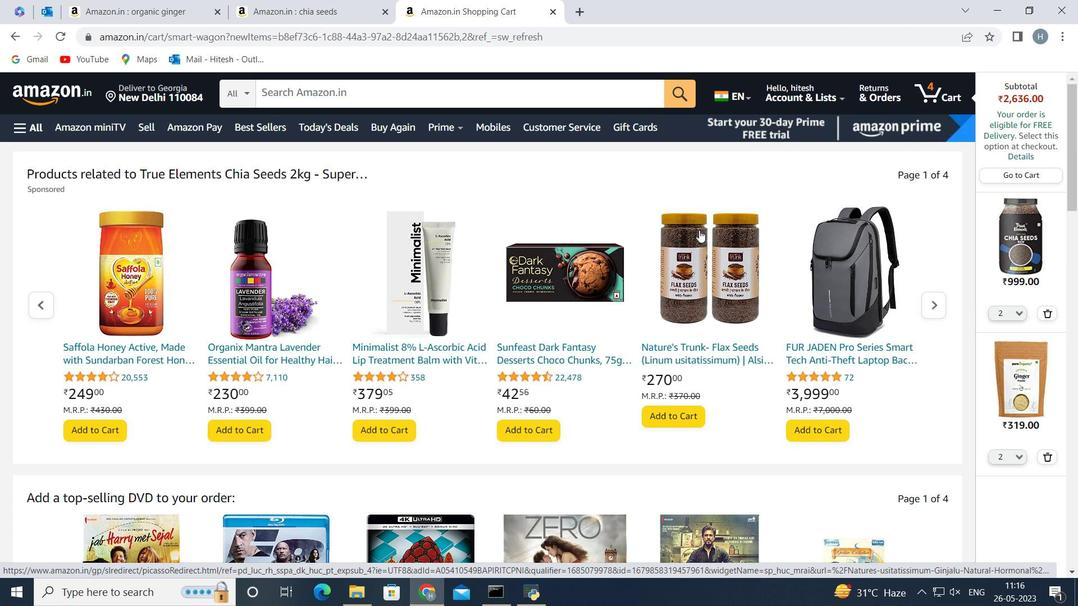 
Action: Mouse scrolled (699, 228) with delta (0, 0)
Screenshot: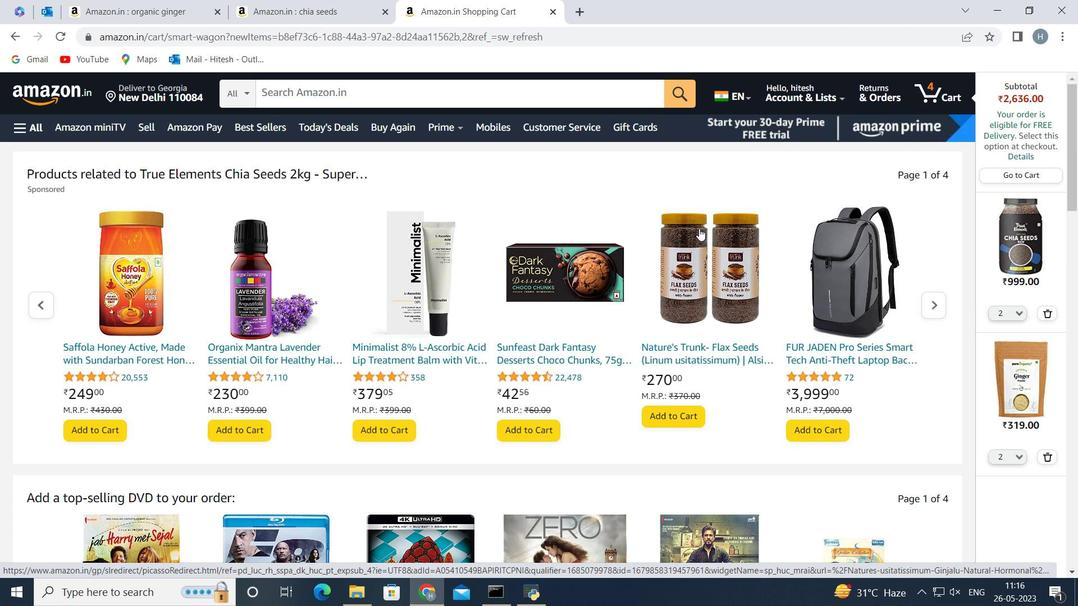 
Action: Mouse scrolled (699, 228) with delta (0, 0)
Screenshot: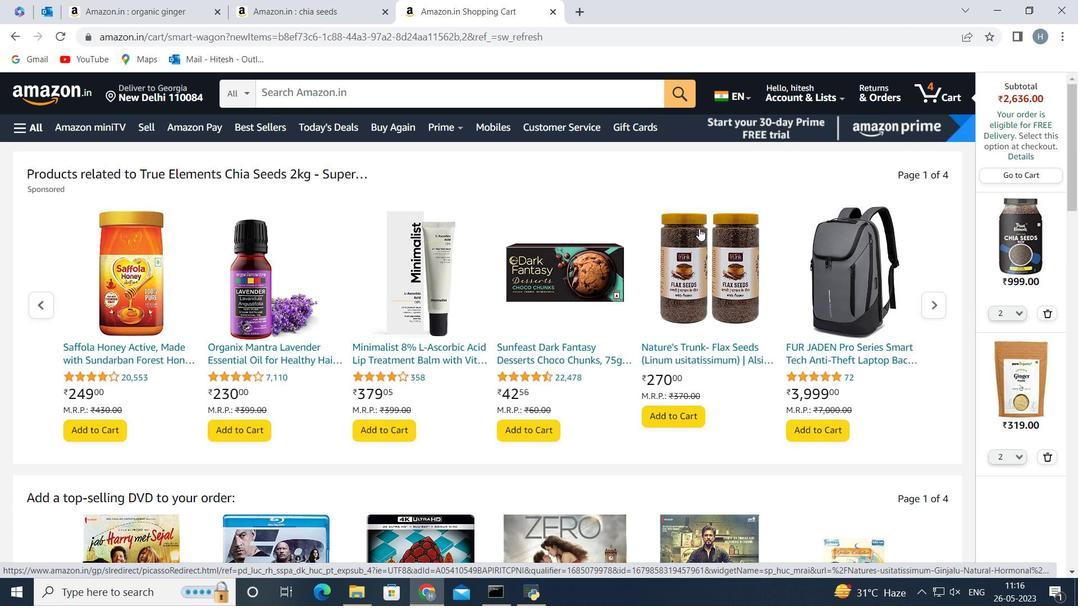 
Action: Mouse moved to (652, 224)
Screenshot: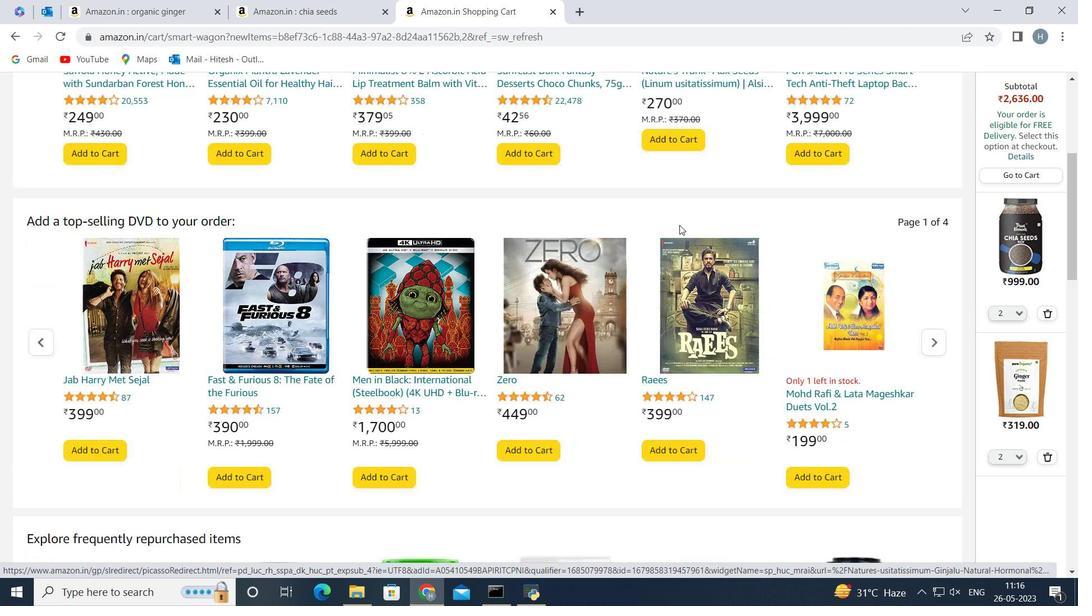 
Action: Mouse scrolled (652, 224) with delta (0, 0)
Screenshot: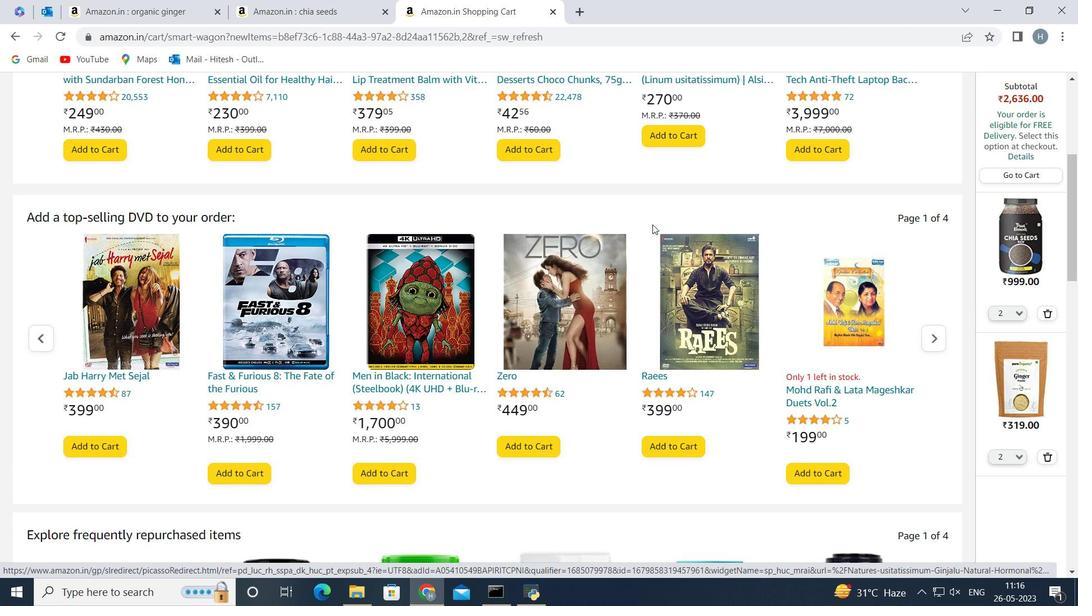 
Action: Mouse scrolled (652, 224) with delta (0, 0)
Screenshot: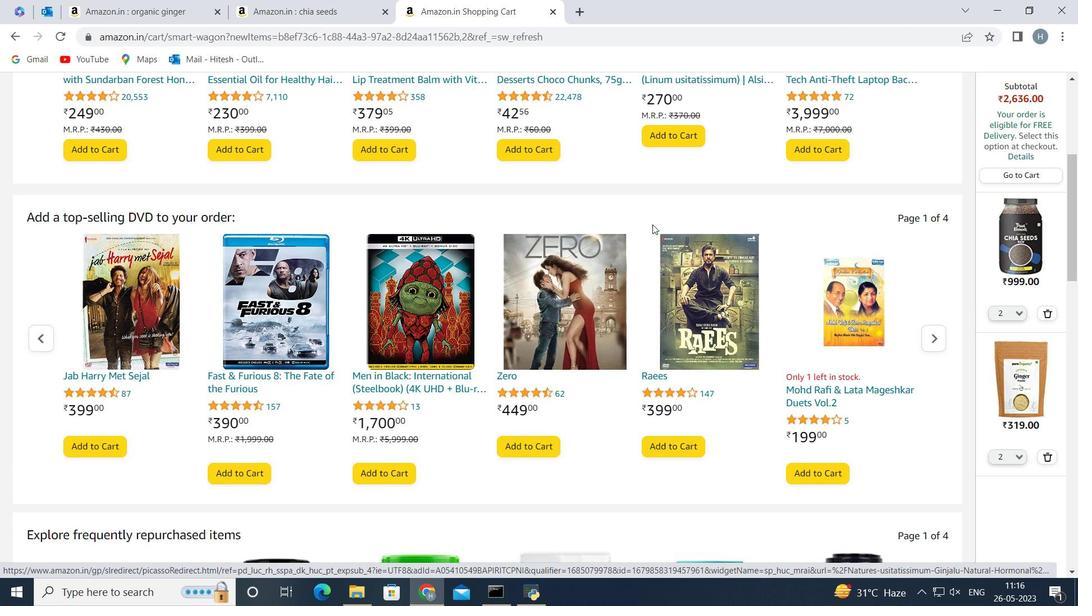 
Action: Mouse scrolled (652, 224) with delta (0, 0)
Screenshot: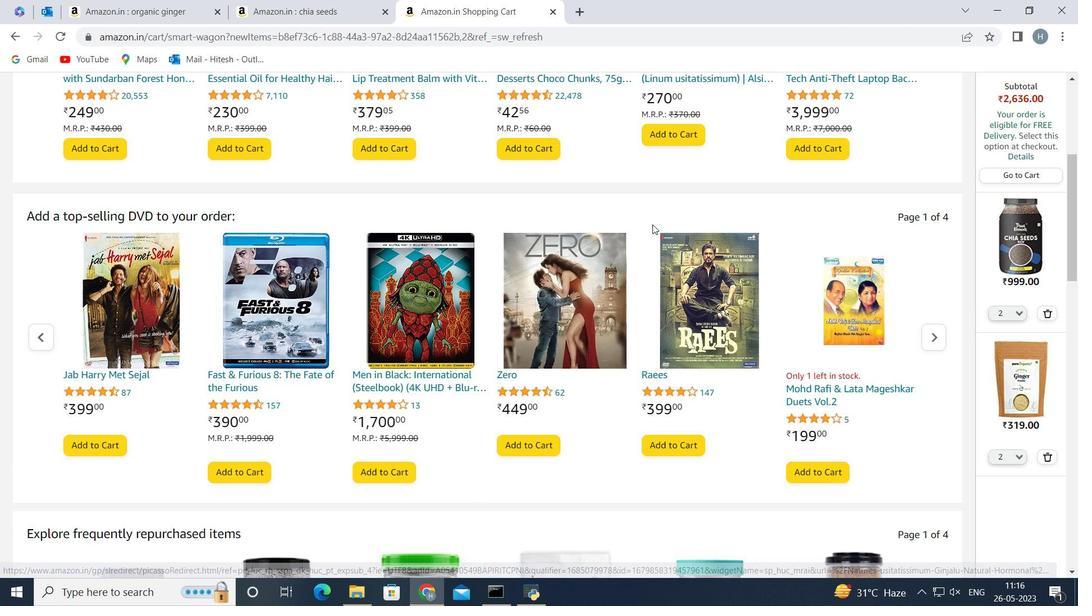 
Action: Mouse moved to (651, 225)
Screenshot: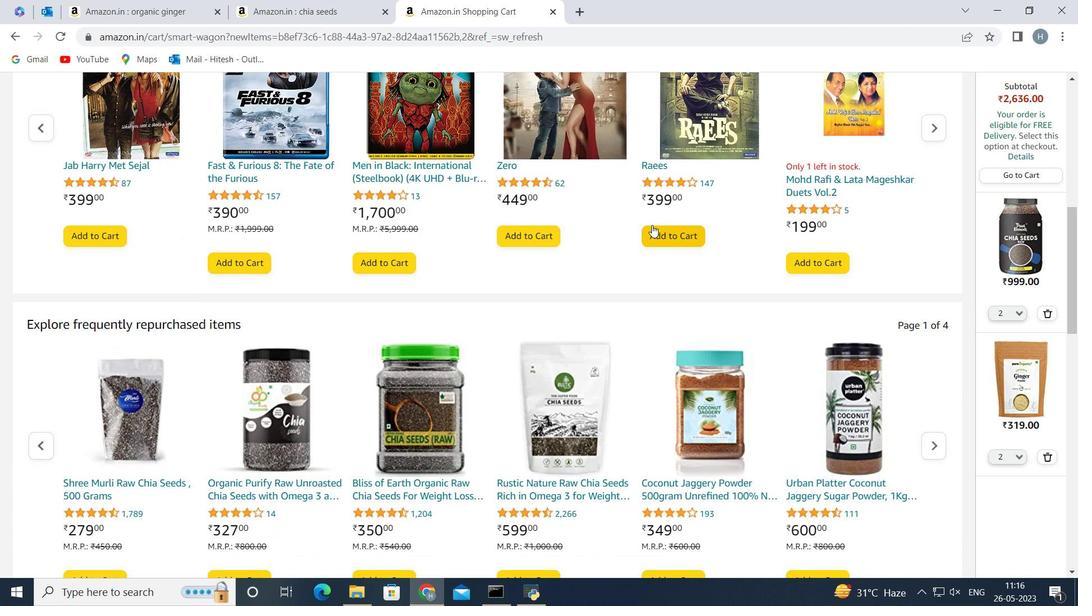 
Action: Mouse scrolled (651, 225) with delta (0, 0)
Screenshot: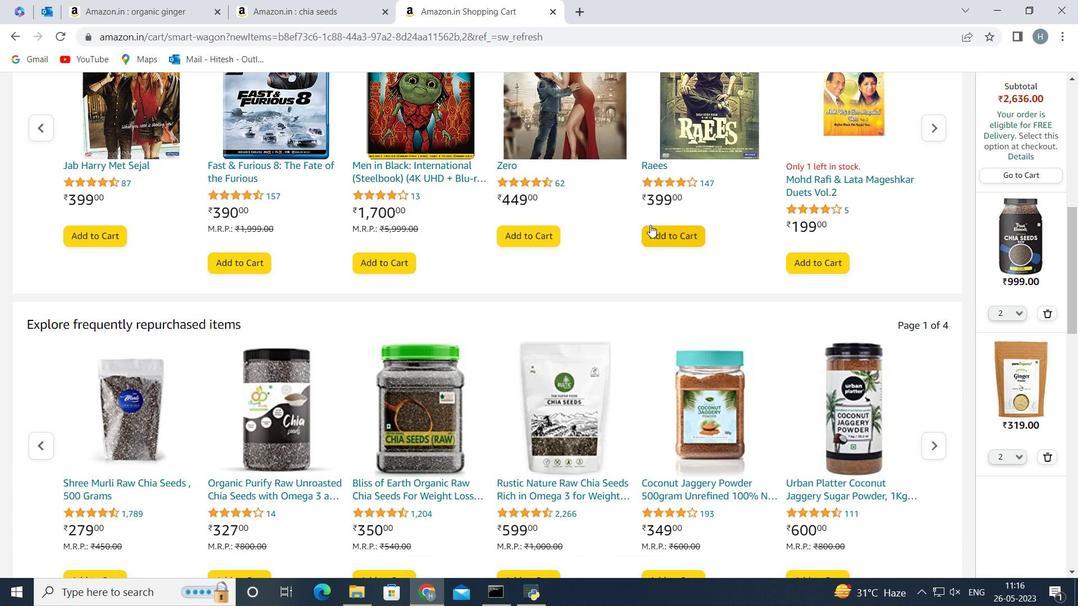 
Action: Mouse scrolled (651, 225) with delta (0, 0)
Screenshot: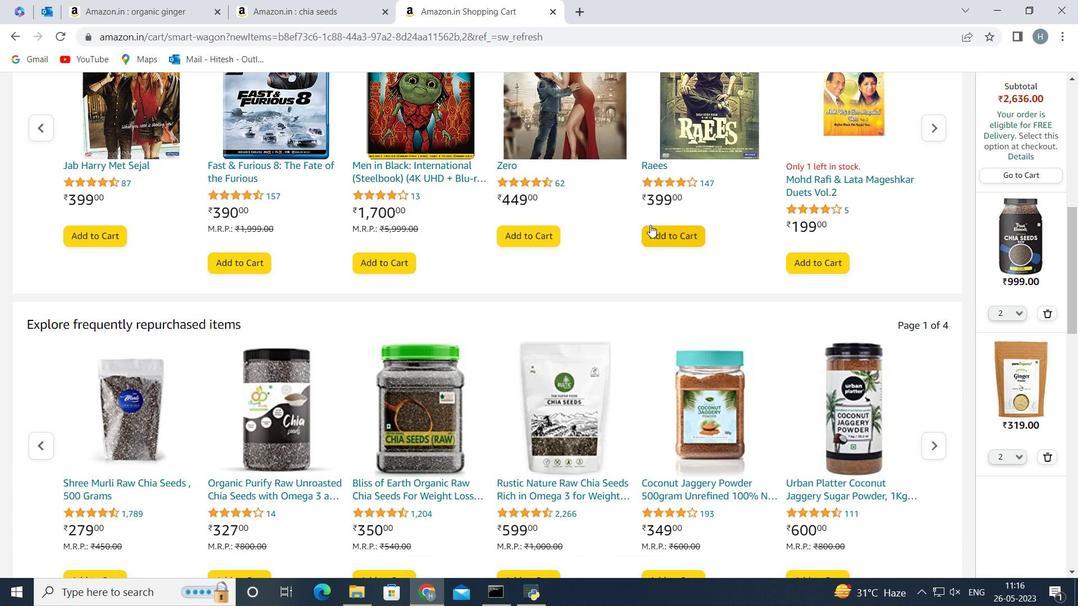 
Action: Mouse scrolled (651, 225) with delta (0, 0)
Screenshot: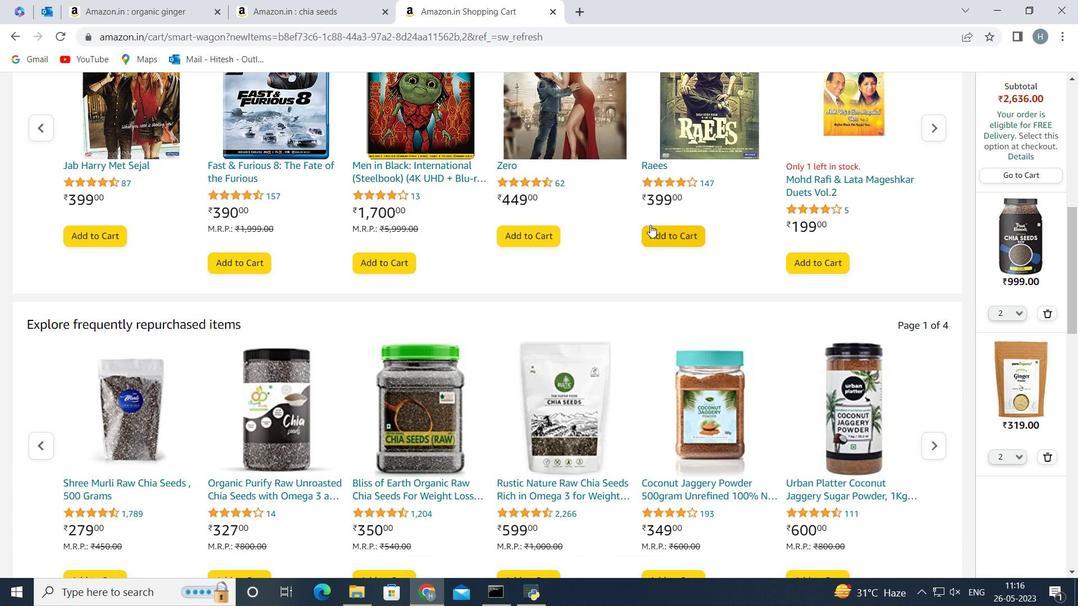 
Action: Mouse scrolled (651, 225) with delta (0, 0)
Screenshot: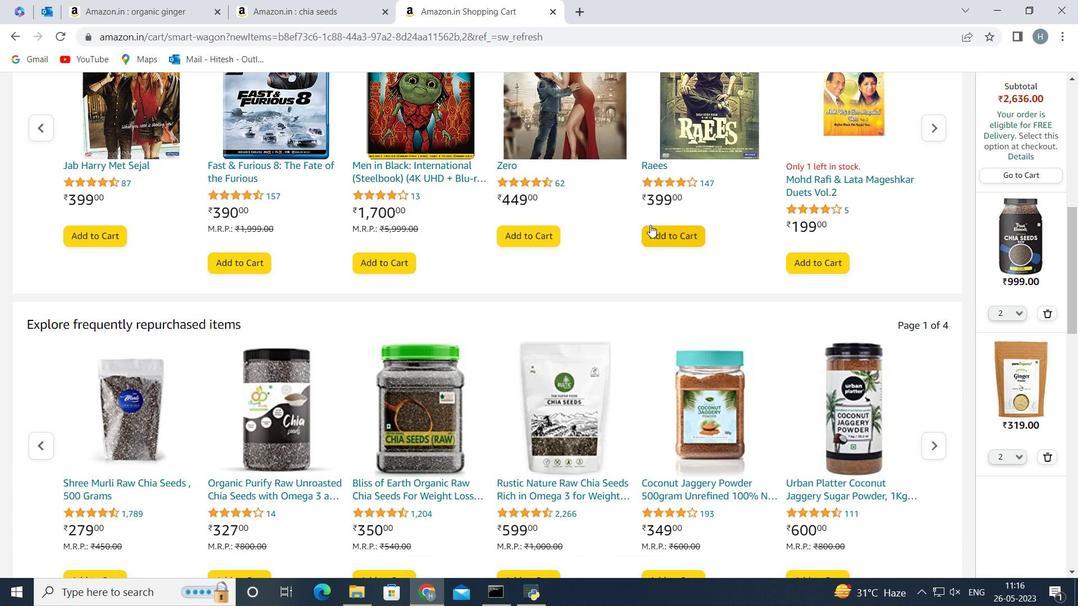 
Action: Mouse scrolled (651, 225) with delta (0, 0)
Screenshot: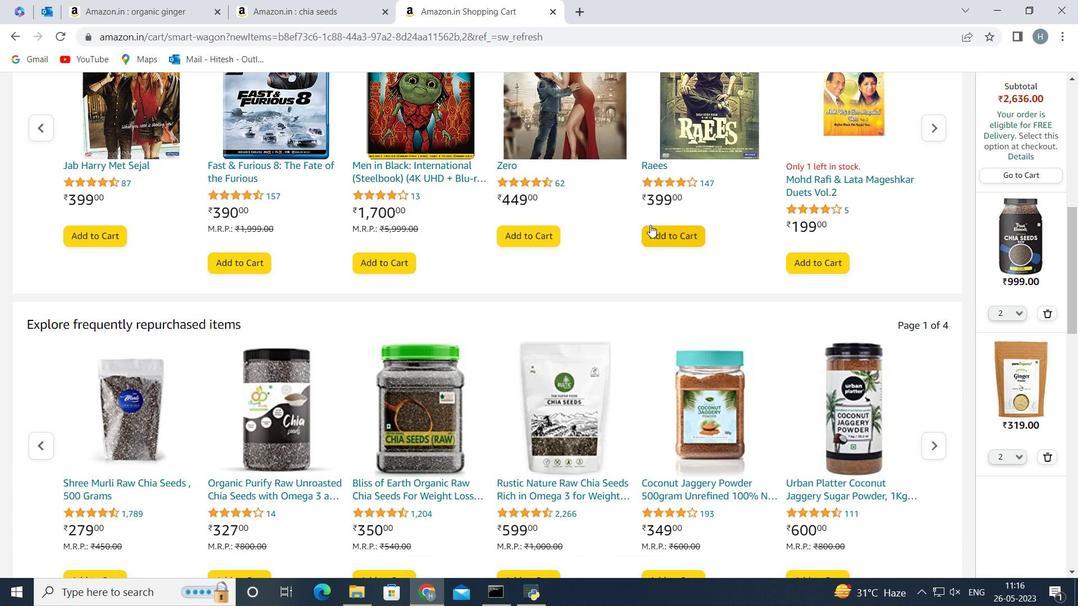 
Action: Mouse scrolled (651, 225) with delta (0, 0)
Screenshot: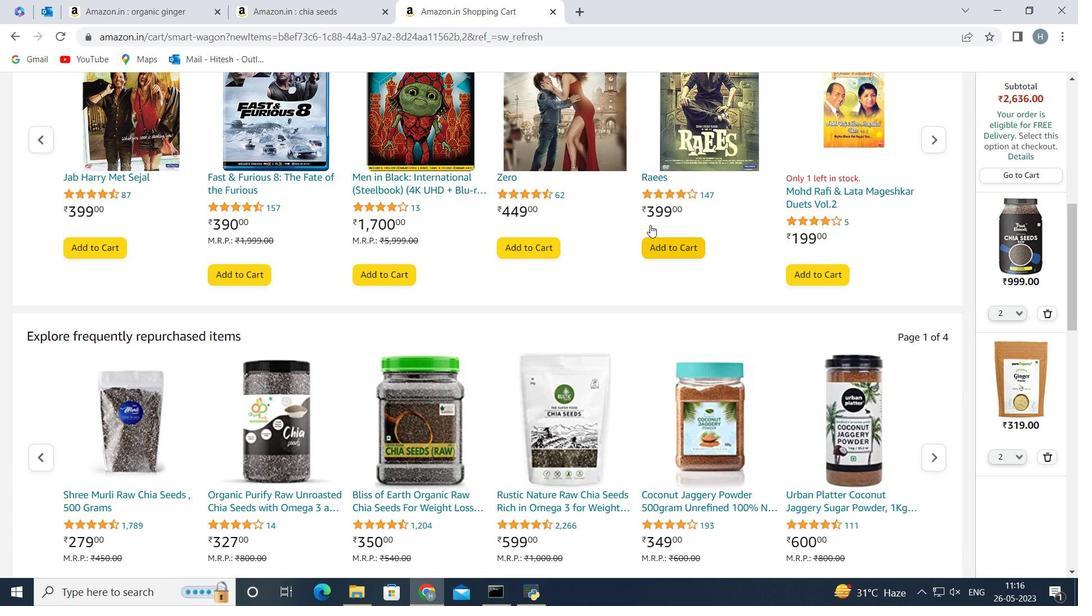 
Action: Mouse scrolled (651, 225) with delta (0, 0)
Screenshot: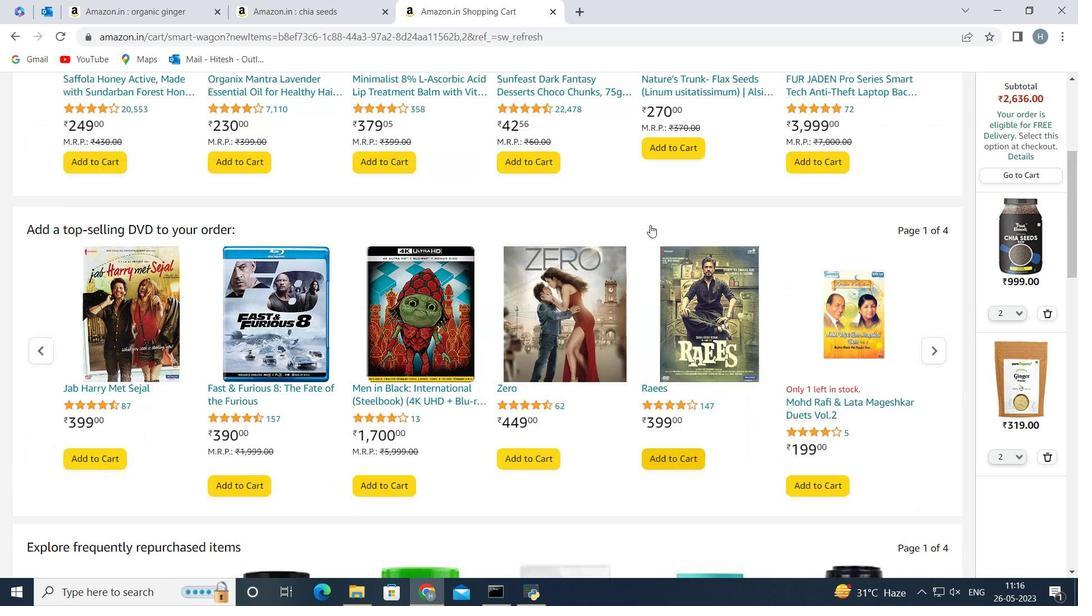 
Action: Mouse scrolled (651, 225) with delta (0, 0)
Screenshot: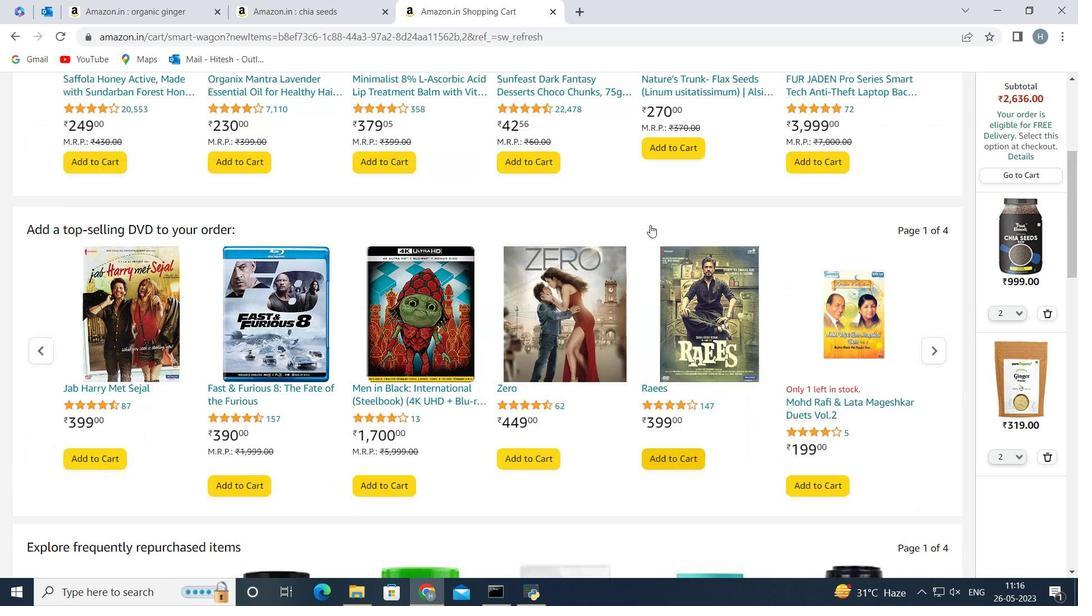 
Action: Mouse scrolled (651, 225) with delta (0, 0)
Screenshot: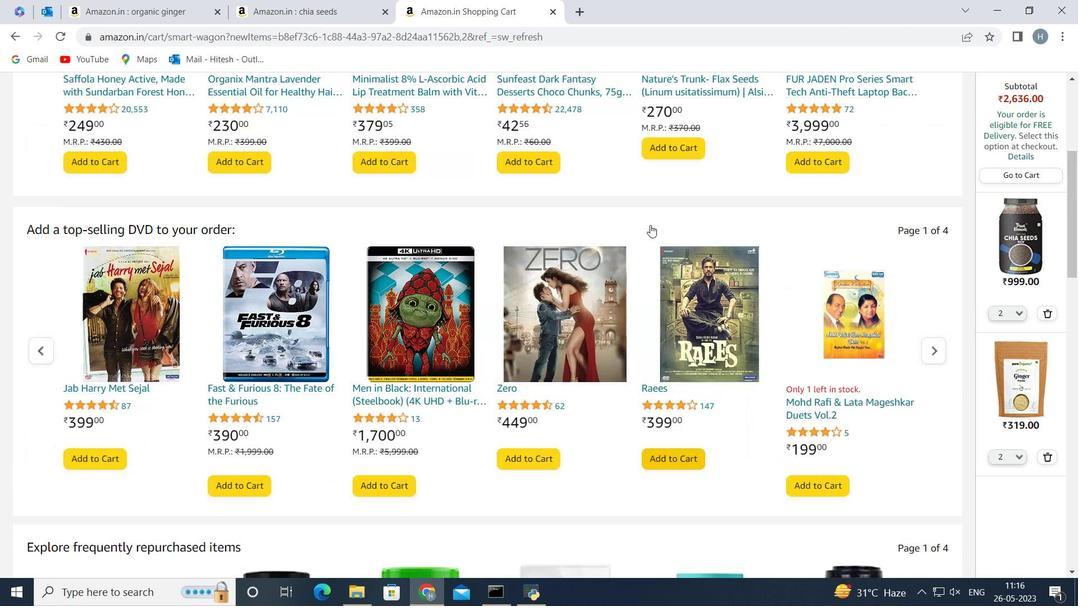 
Action: Mouse scrolled (651, 225) with delta (0, 0)
Screenshot: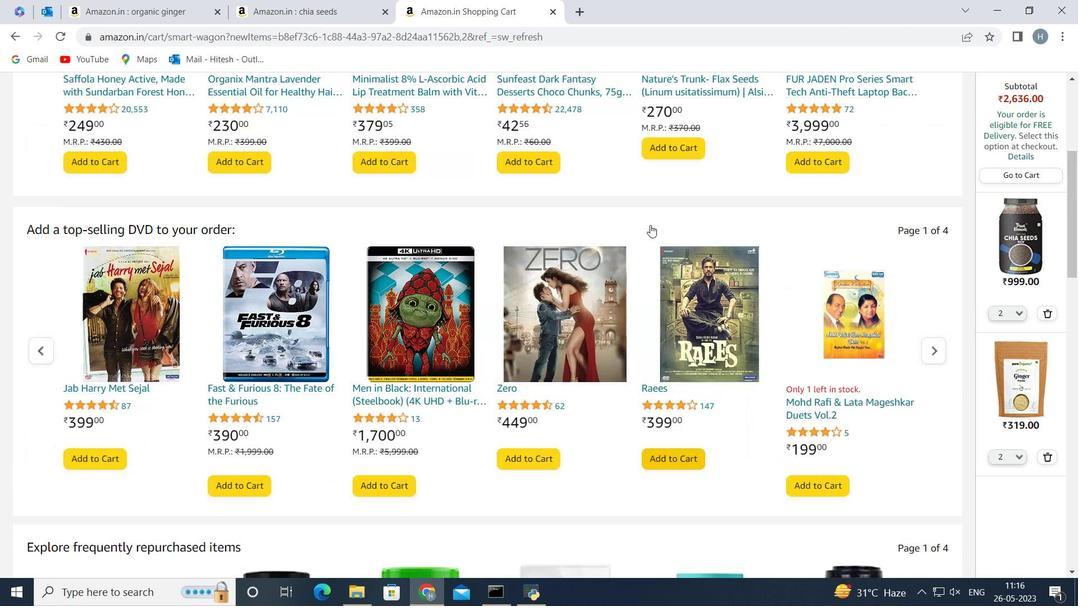 
Action: Mouse moved to (934, 92)
Screenshot: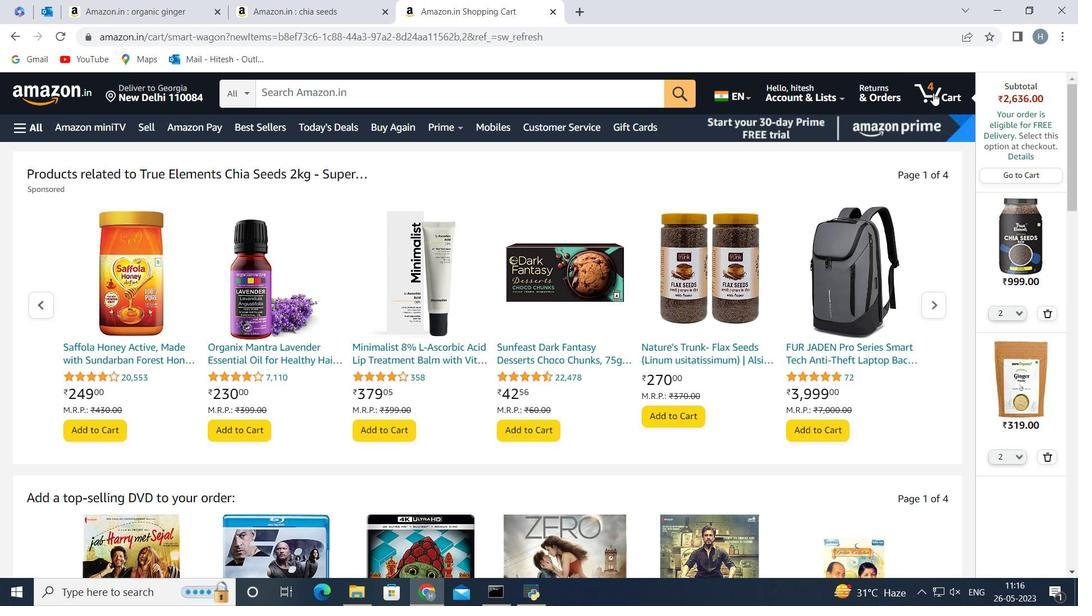 
Action: Mouse pressed left at (934, 92)
Screenshot: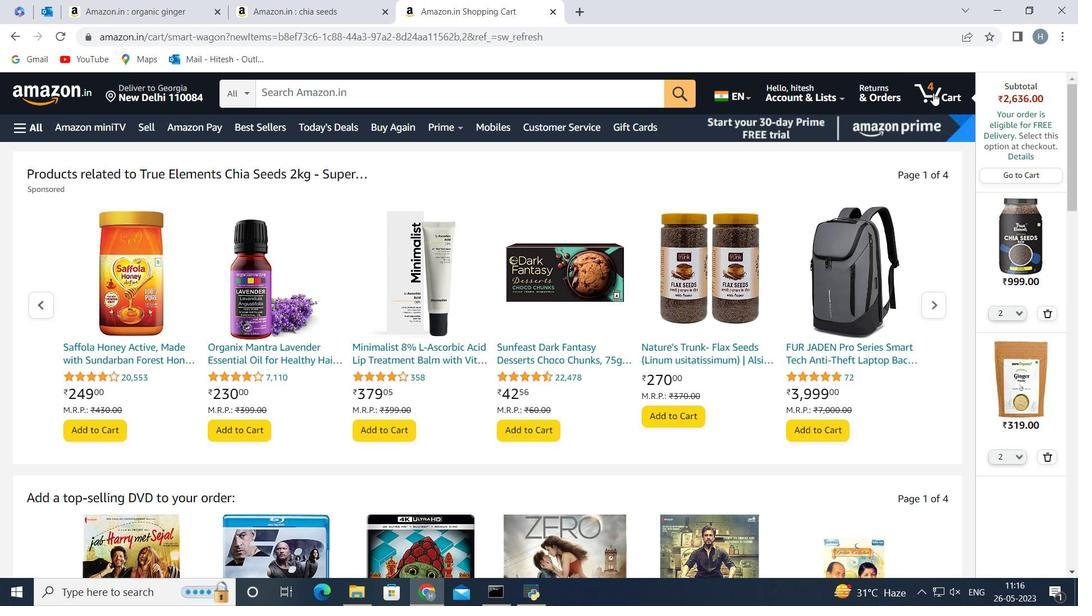 
Action: Mouse moved to (607, 307)
Screenshot: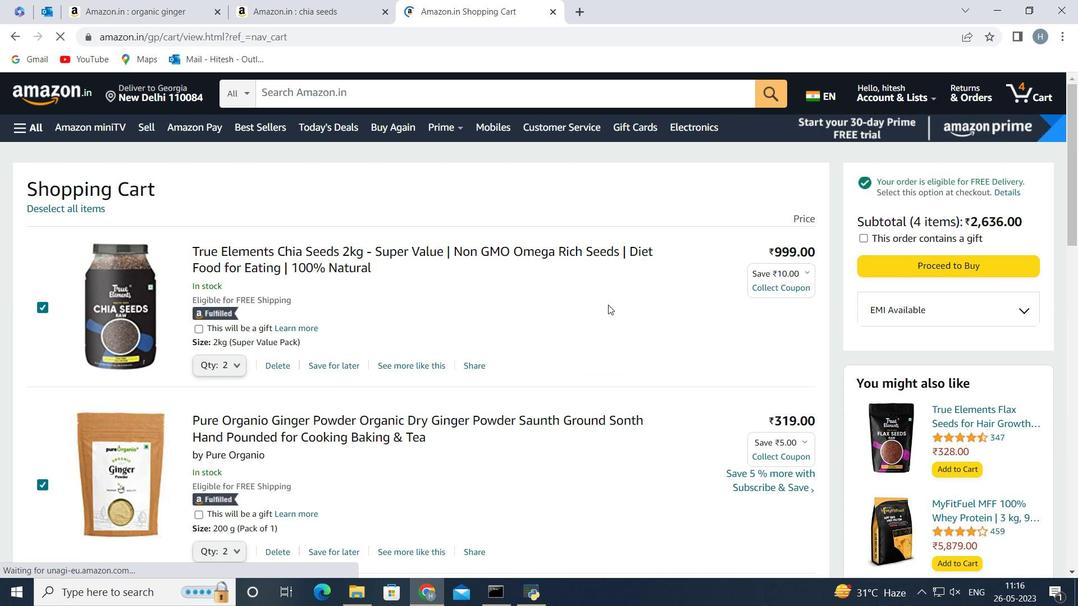 
Action: Mouse scrolled (607, 307) with delta (0, 0)
Screenshot: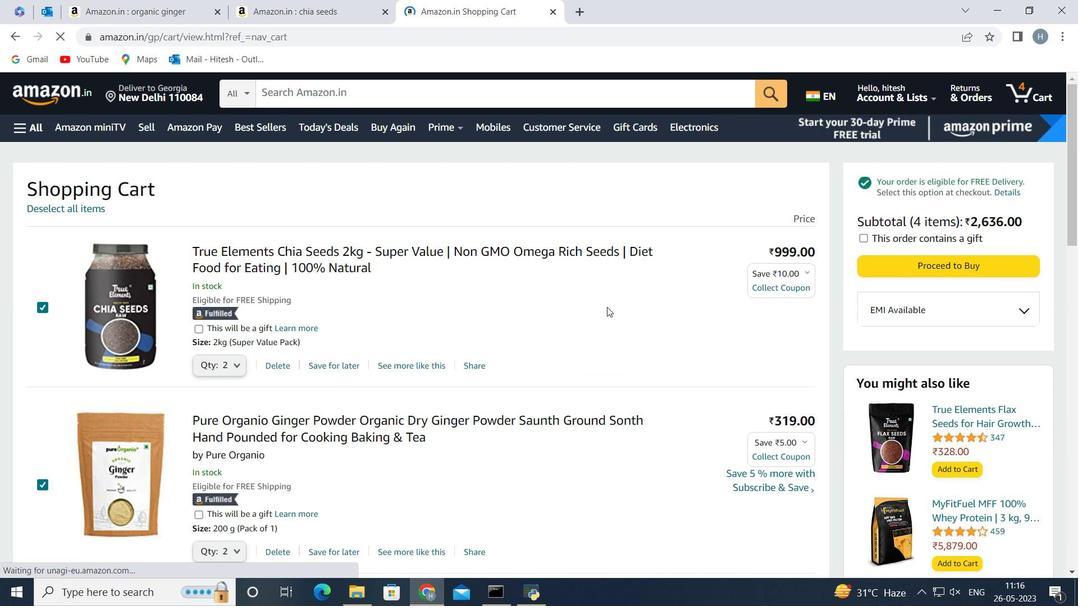 
Action: Mouse moved to (947, 191)
Screenshot: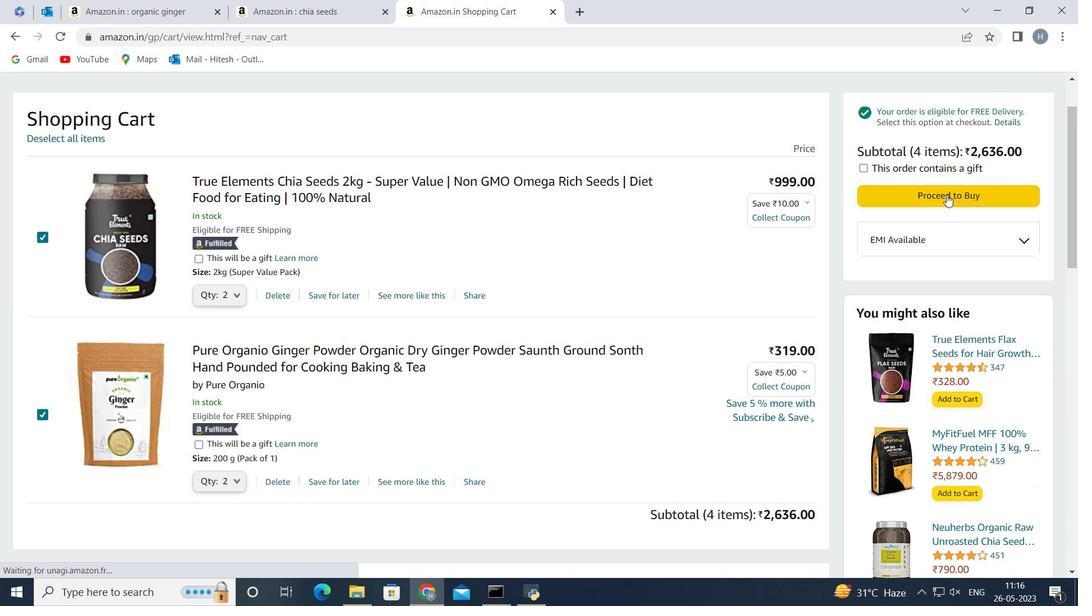 
Action: Mouse pressed left at (947, 191)
Screenshot: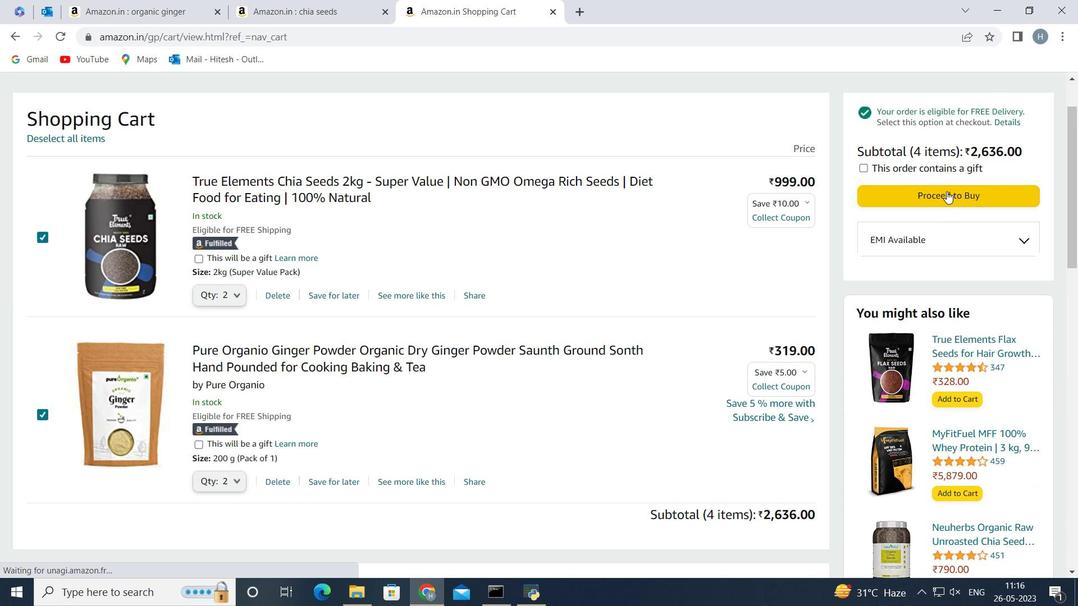 
Action: Mouse moved to (241, 246)
Screenshot: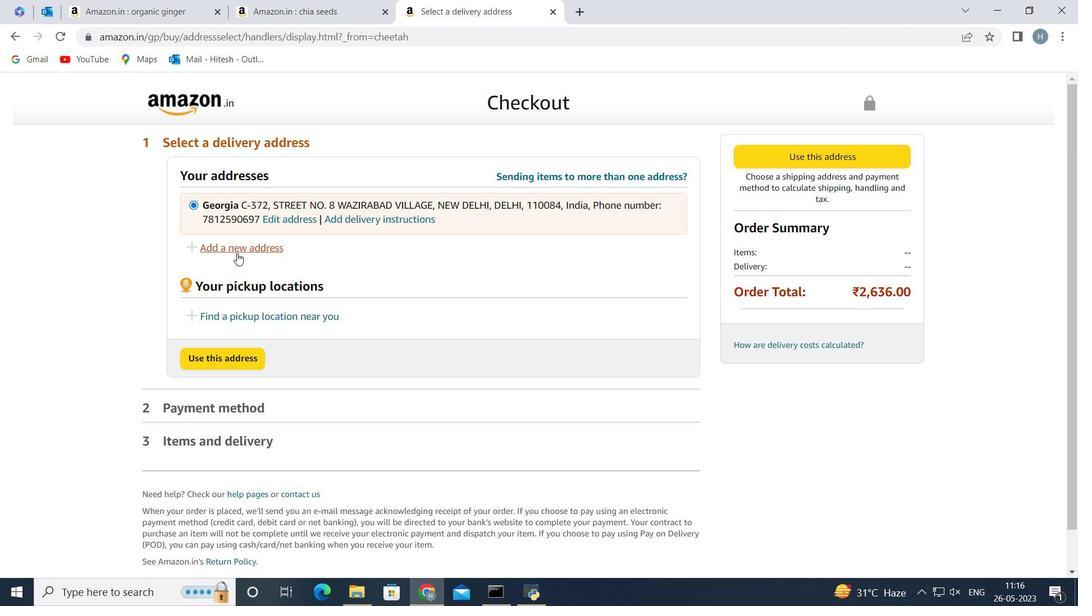 
Action: Mouse pressed left at (241, 246)
Screenshot: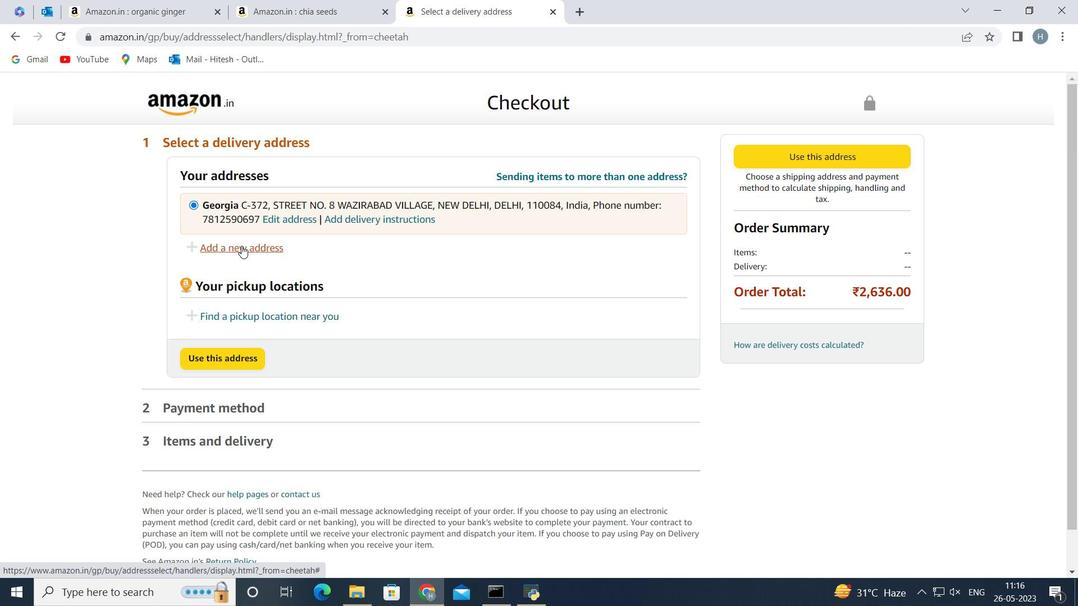 
Action: Mouse moved to (445, 283)
Screenshot: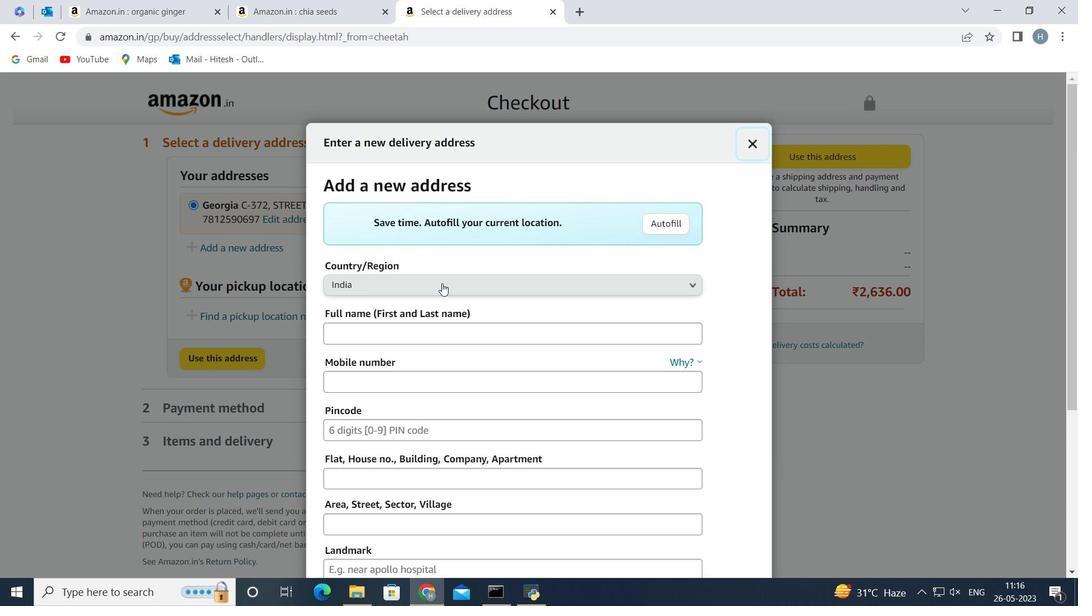 
Action: Mouse pressed left at (445, 283)
Screenshot: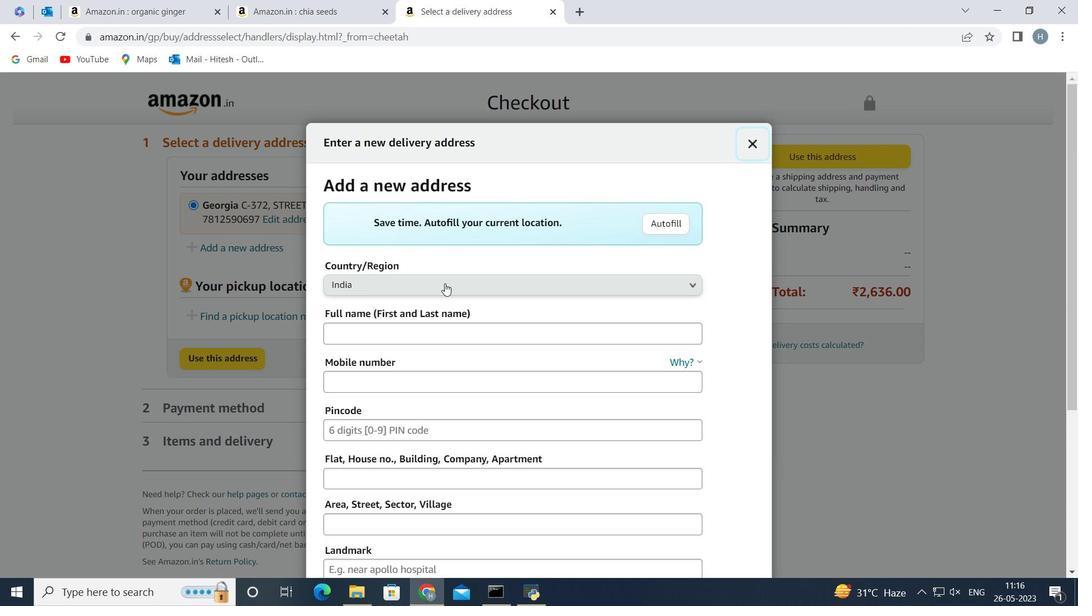 
Action: Mouse moved to (732, 302)
Screenshot: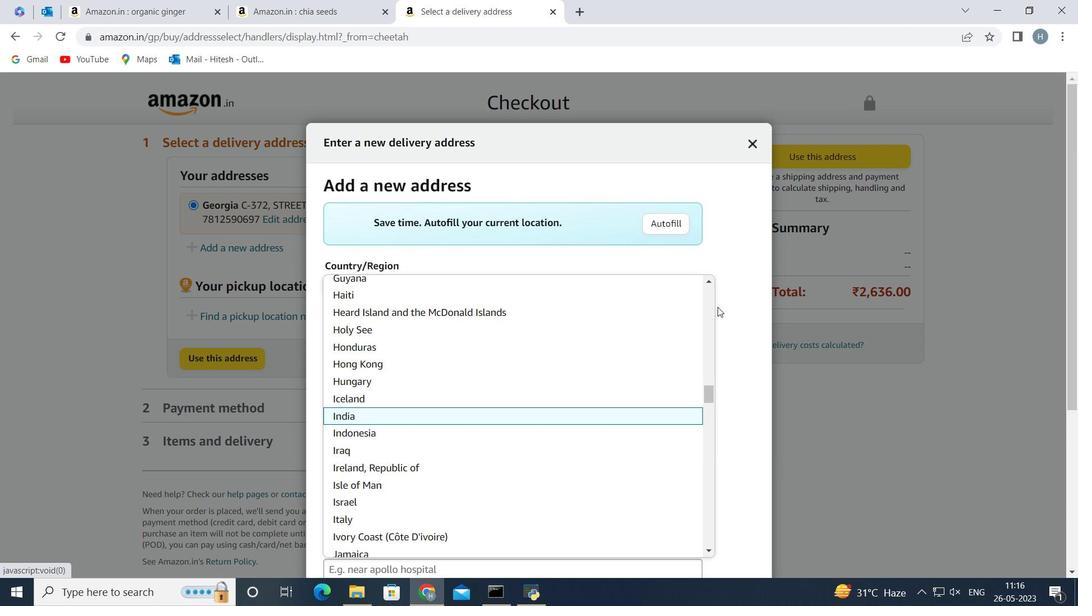 
Action: Mouse pressed left at (732, 302)
Screenshot: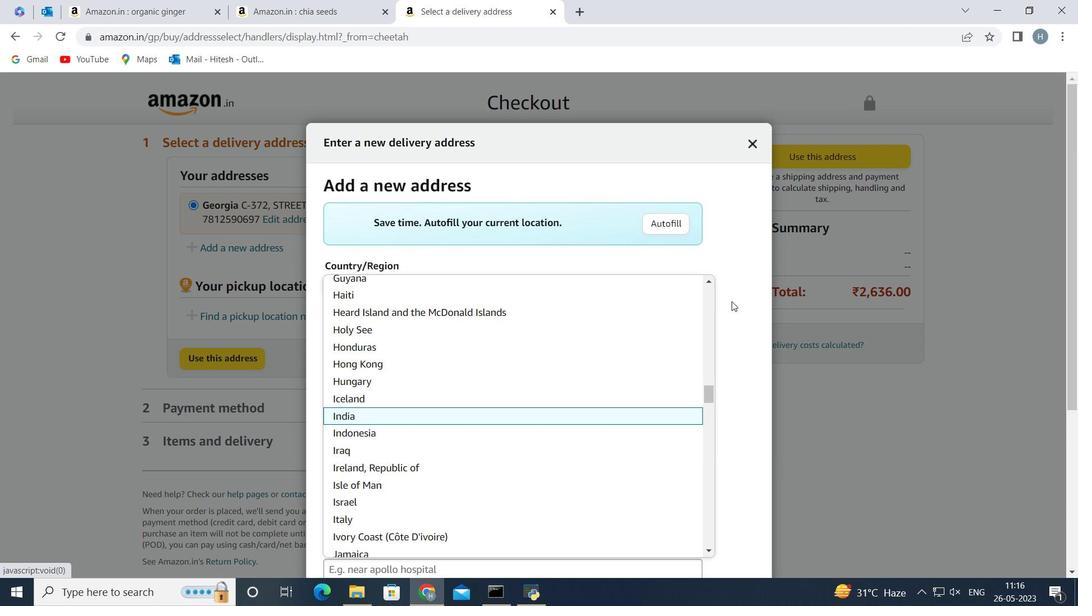 
Action: Mouse moved to (506, 329)
Screenshot: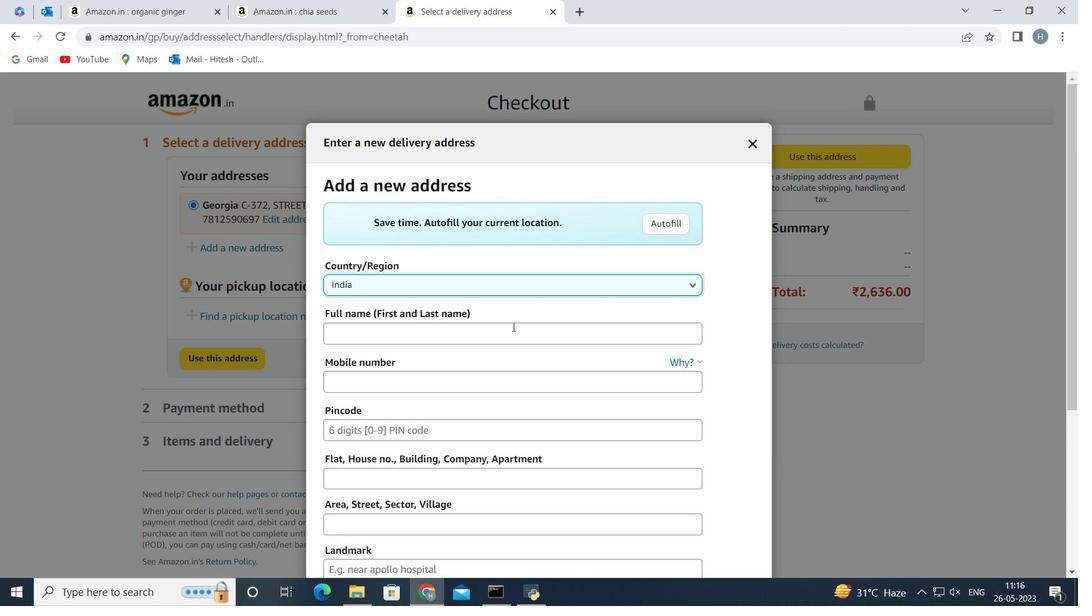
Action: Mouse pressed left at (506, 329)
Screenshot: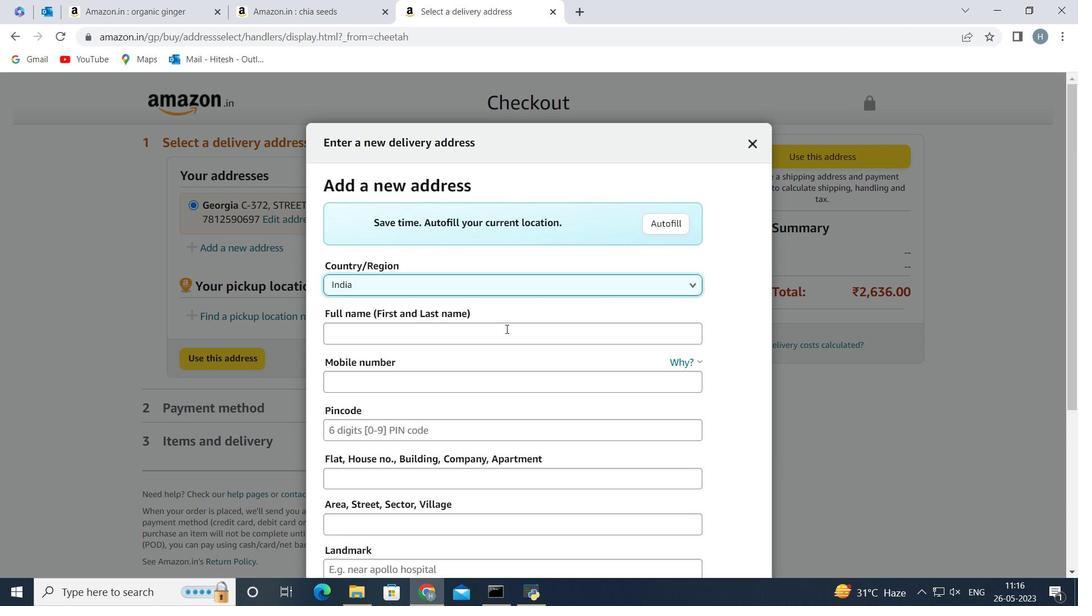 
Action: Mouse moved to (505, 329)
Screenshot: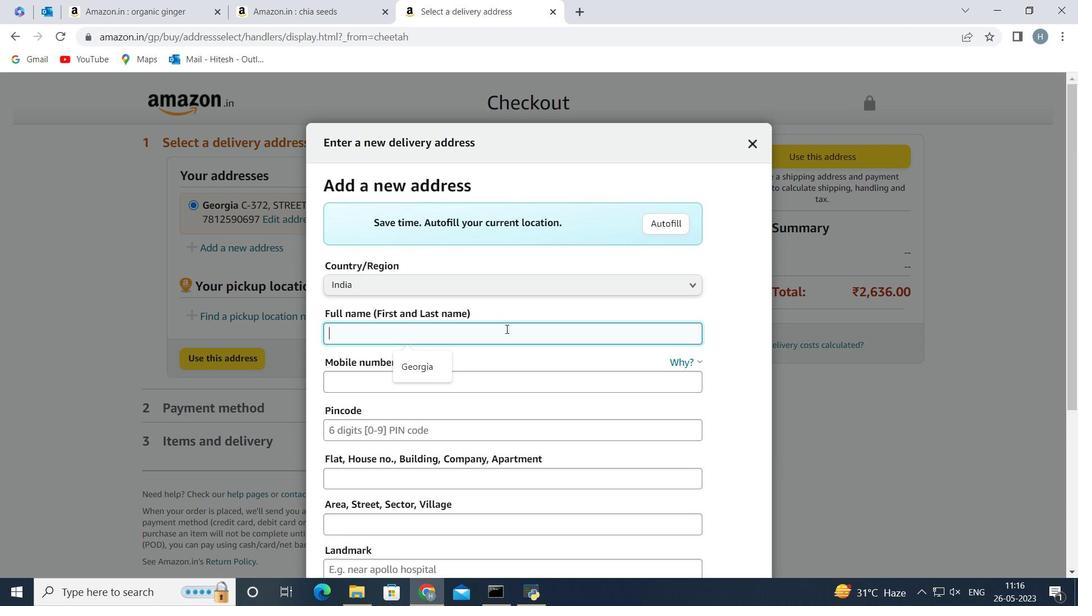 
Action: Key pressed <Key.shift>Georgia<Key.space><Key.shift>Howard<Key.space>
Screenshot: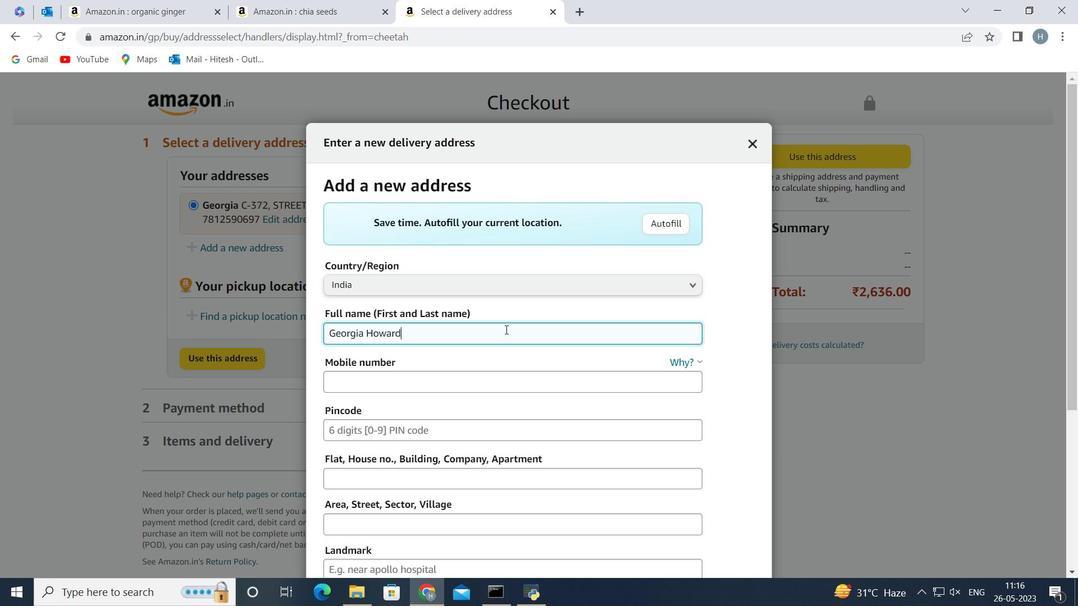 
Action: Mouse moved to (480, 377)
Screenshot: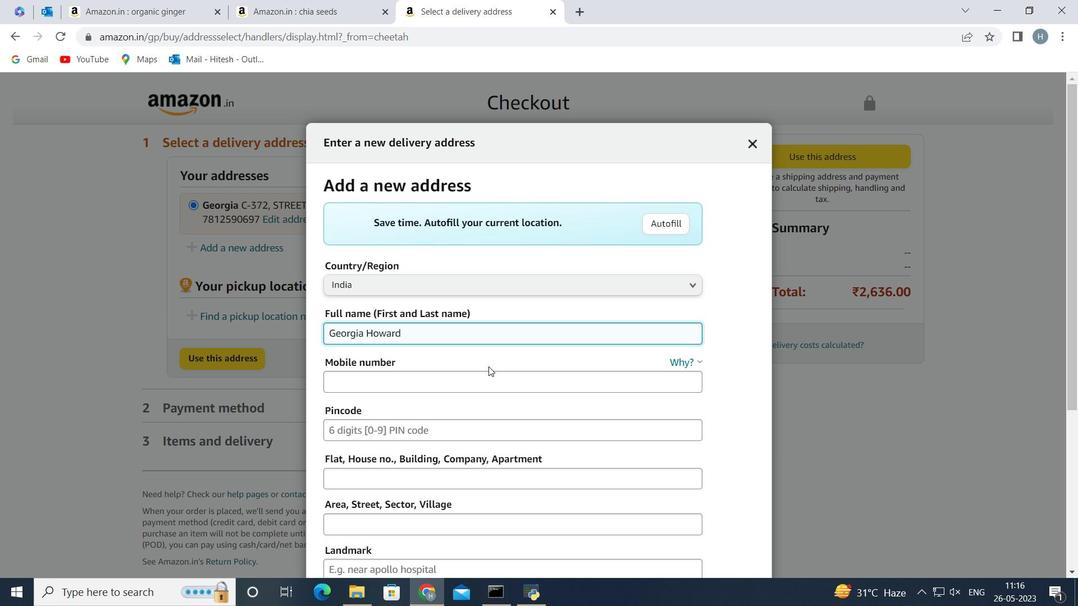 
Action: Mouse pressed left at (480, 377)
Screenshot: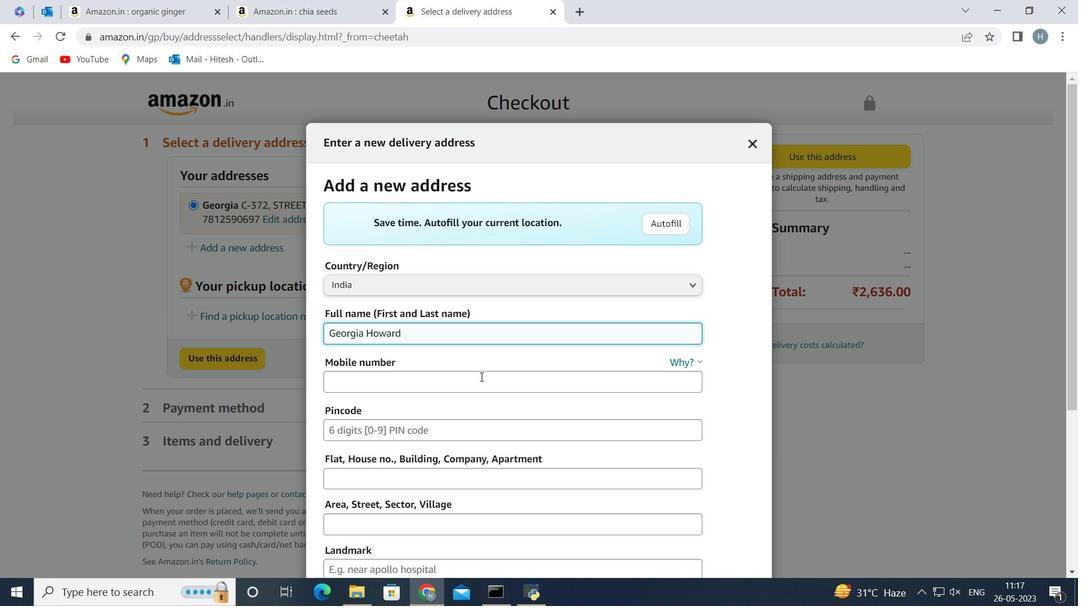 
Action: Mouse moved to (482, 377)
Screenshot: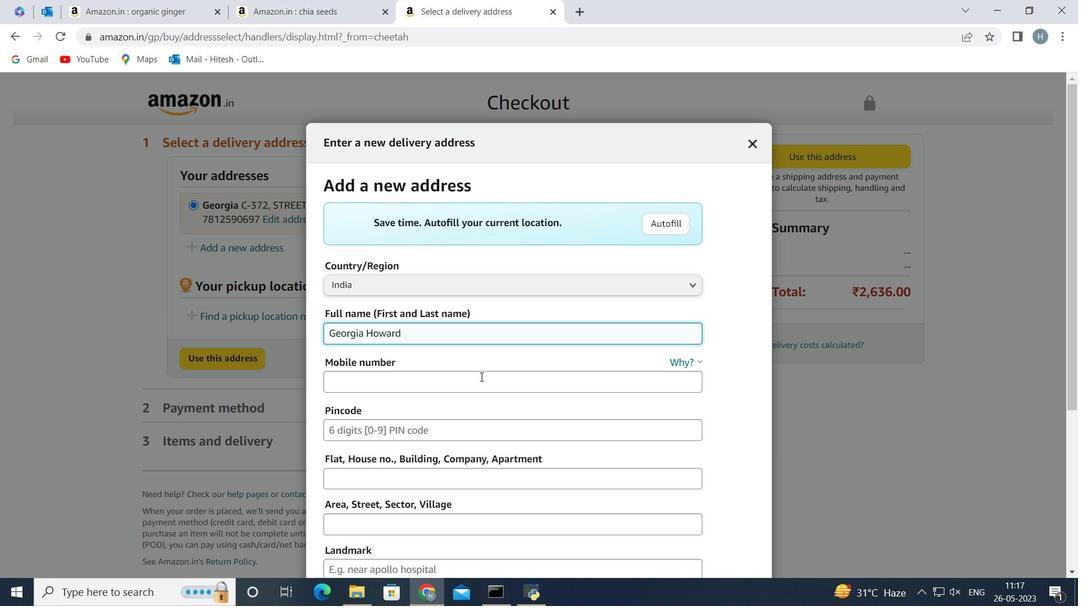 
Action: Mouse scrolled (482, 376) with delta (0, 0)
Screenshot: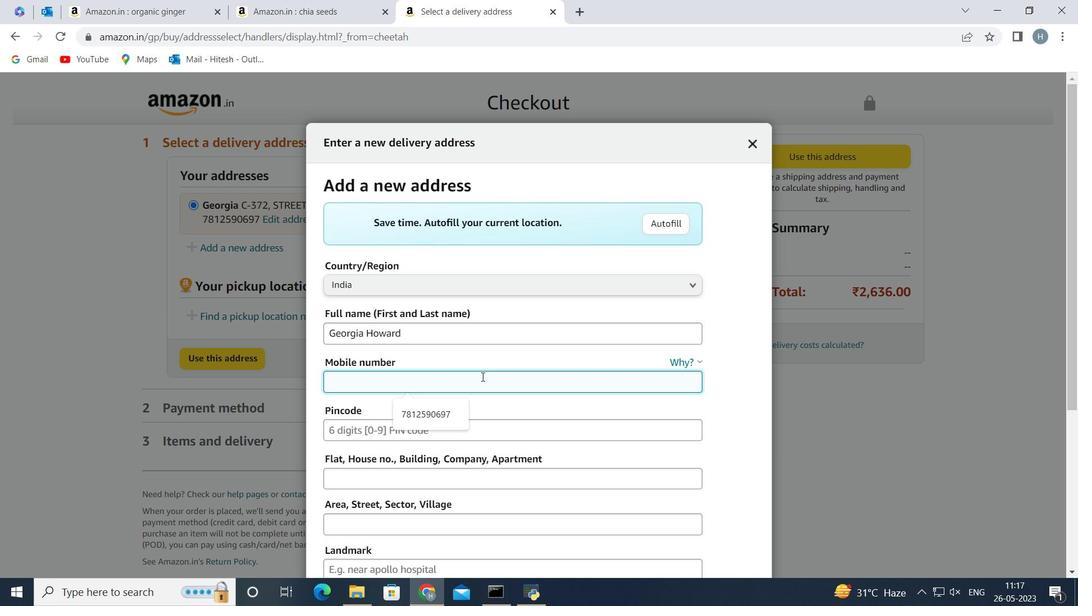 
Action: Mouse scrolled (482, 376) with delta (0, 0)
Screenshot: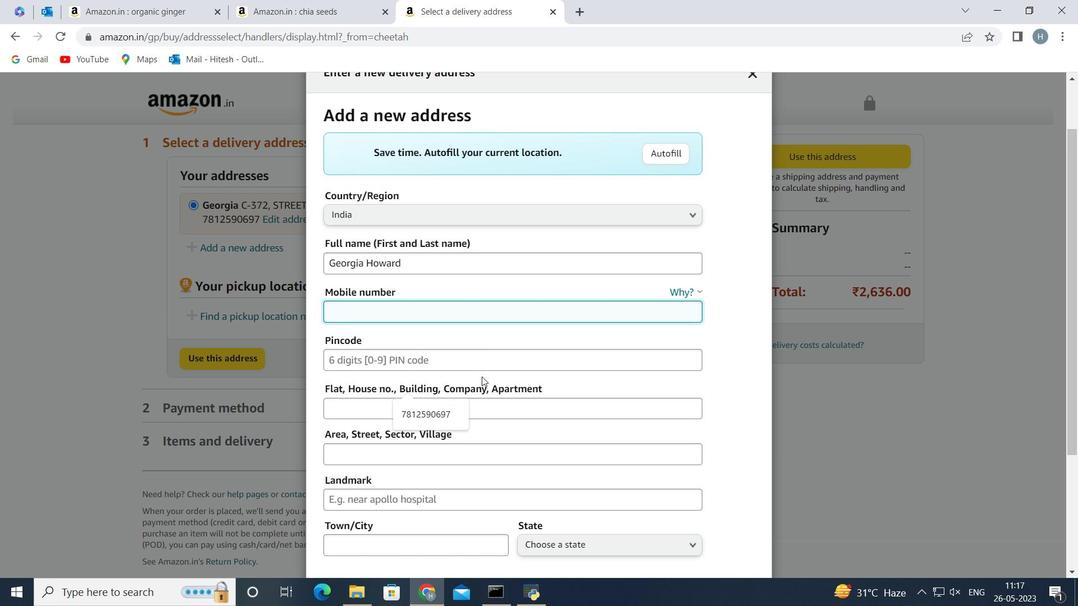 
Action: Mouse moved to (444, 336)
Screenshot: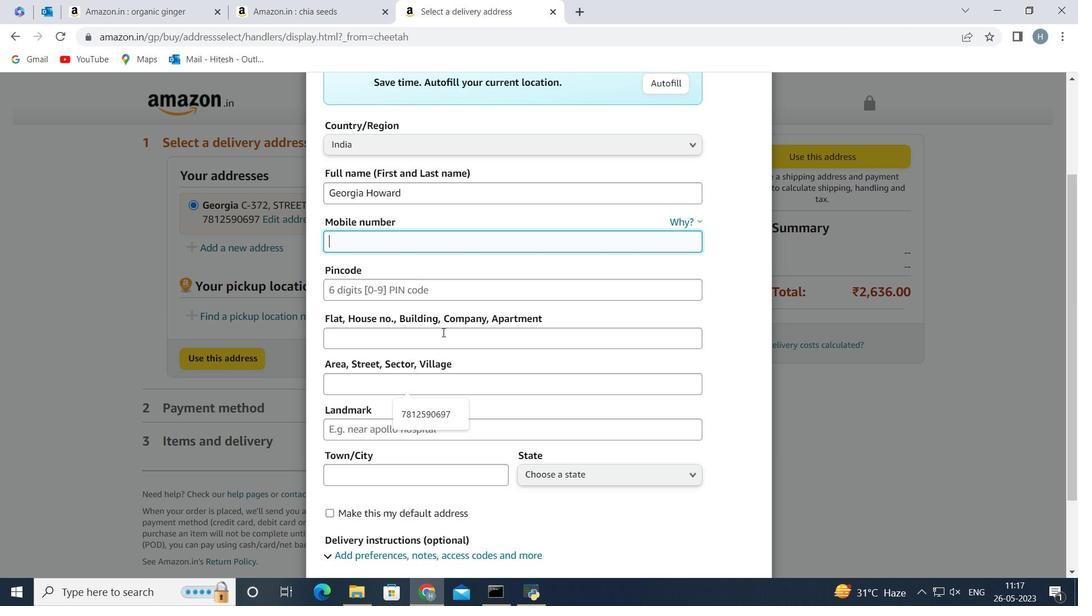 
Action: Mouse pressed left at (444, 336)
Screenshot: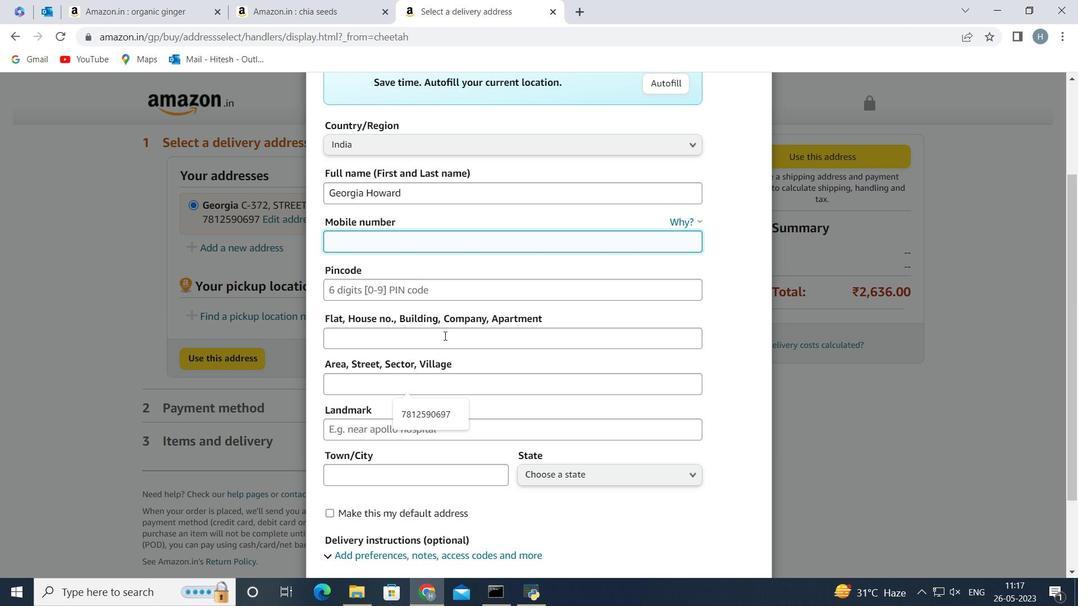 
Action: Key pressed <Key.down>22<Key.space>
Screenshot: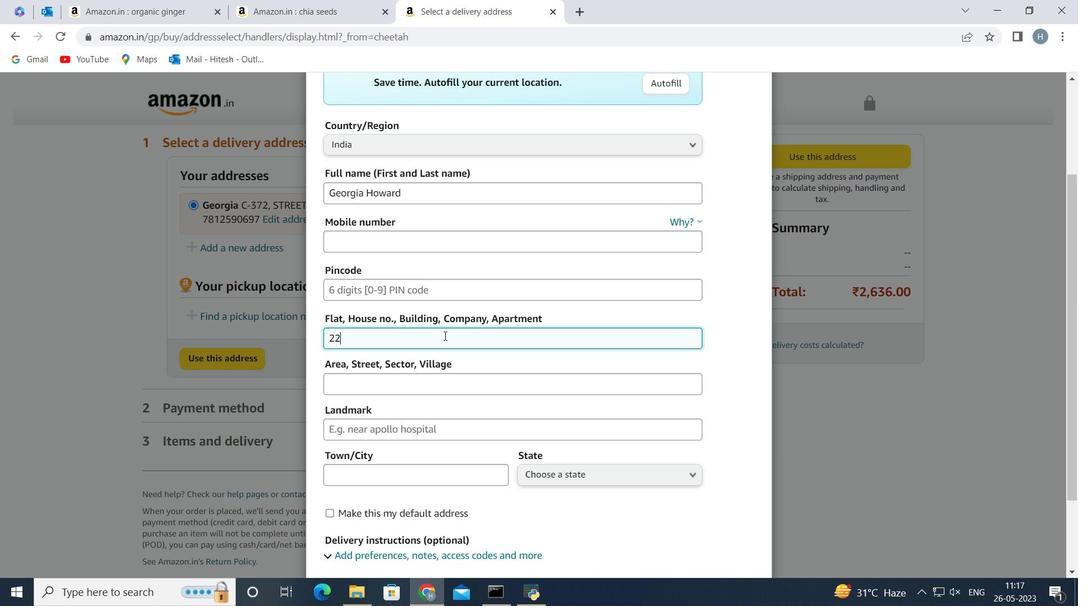 
Action: Mouse moved to (410, 377)
Screenshot: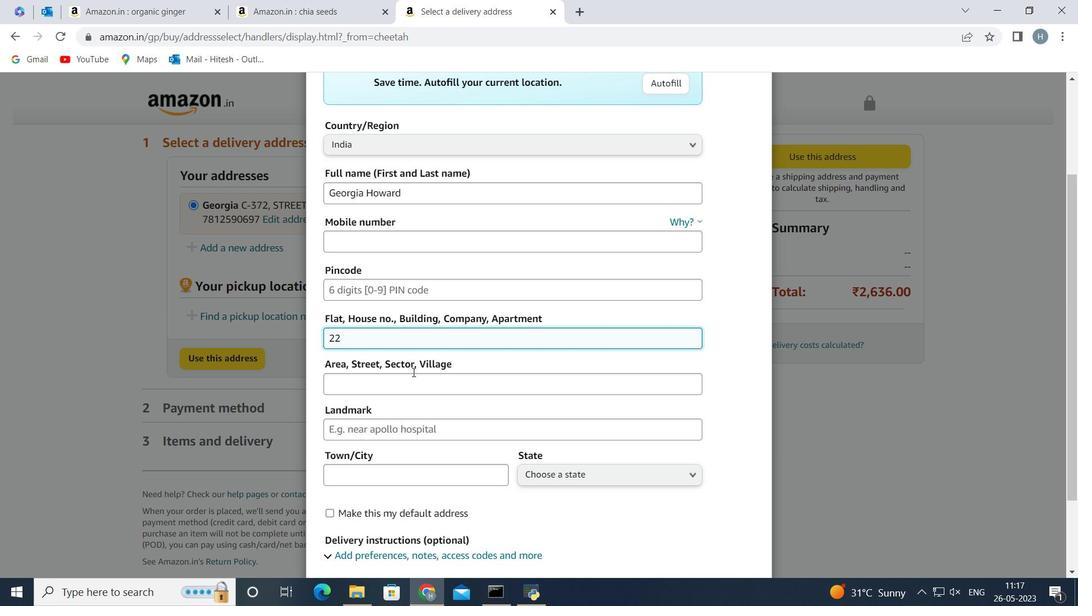 
Action: Mouse pressed left at (410, 377)
Screenshot: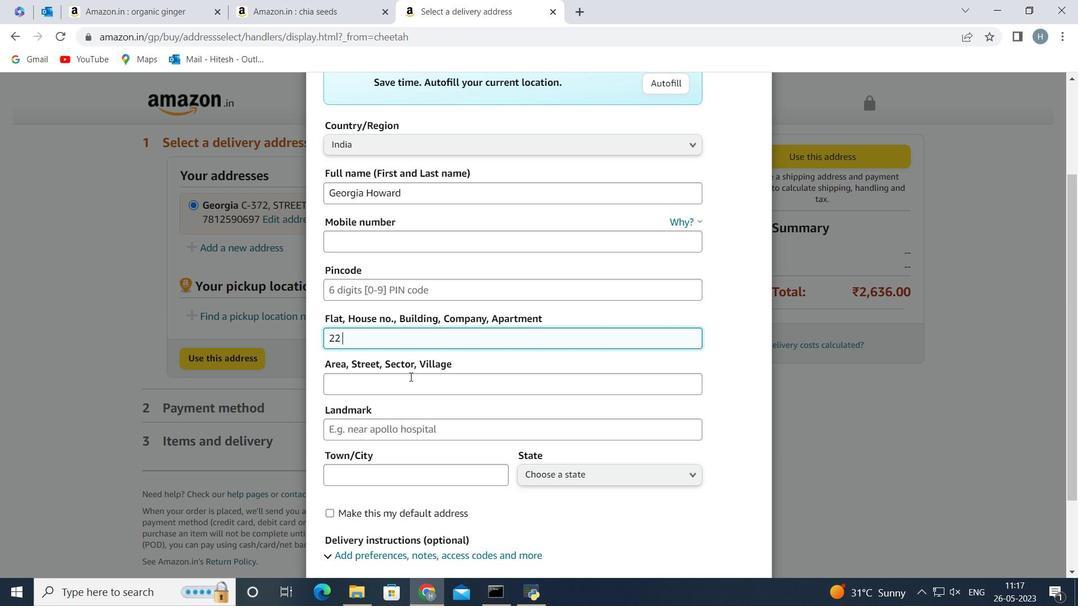 
Action: Mouse moved to (414, 336)
Screenshot: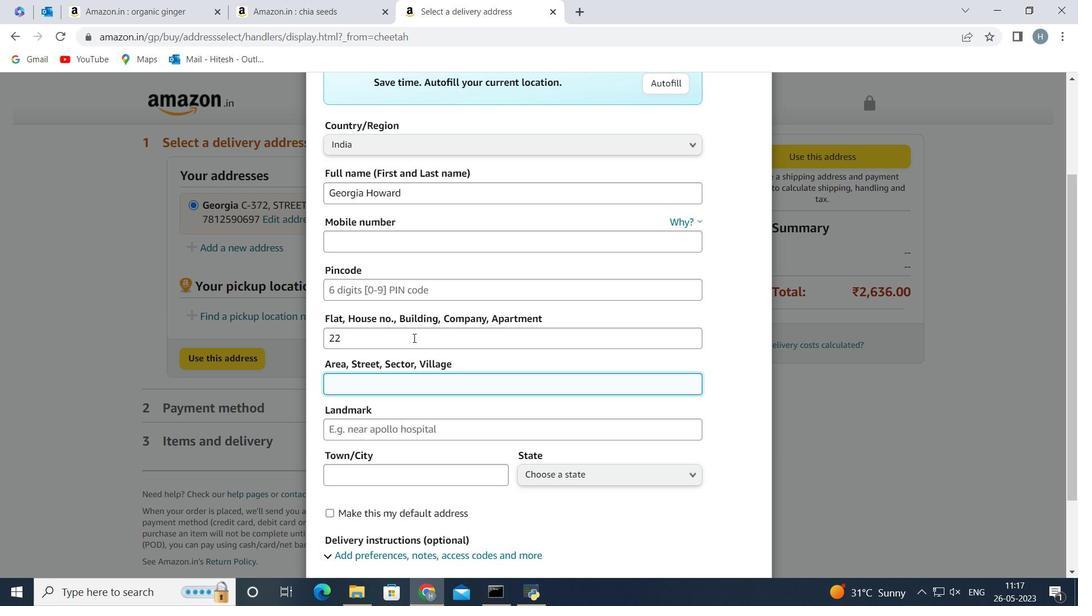 
Action: Mouse pressed left at (414, 336)
Screenshot: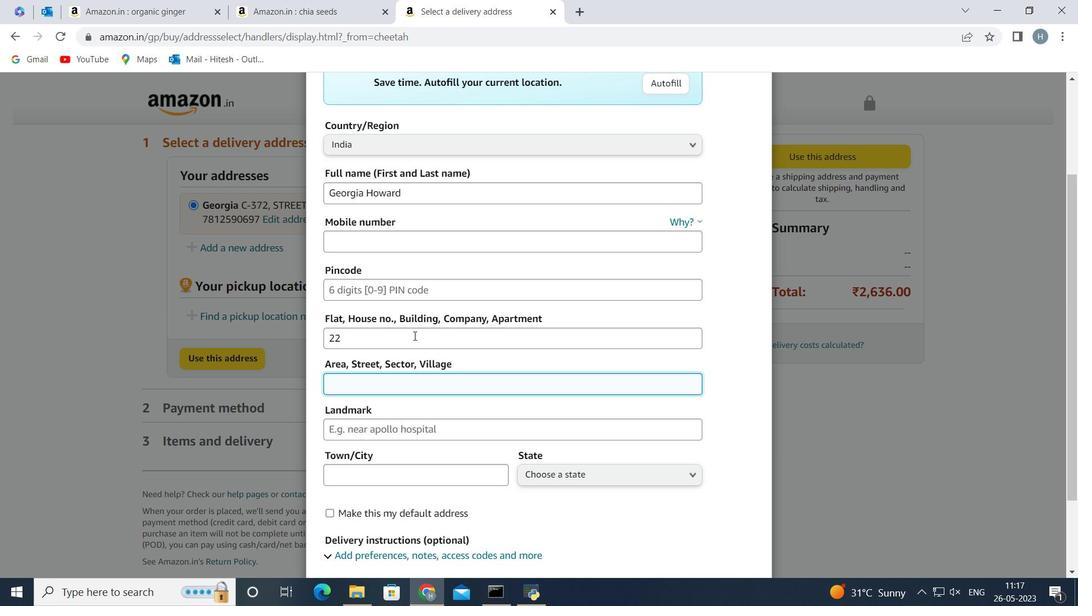 
Action: Mouse moved to (426, 379)
Screenshot: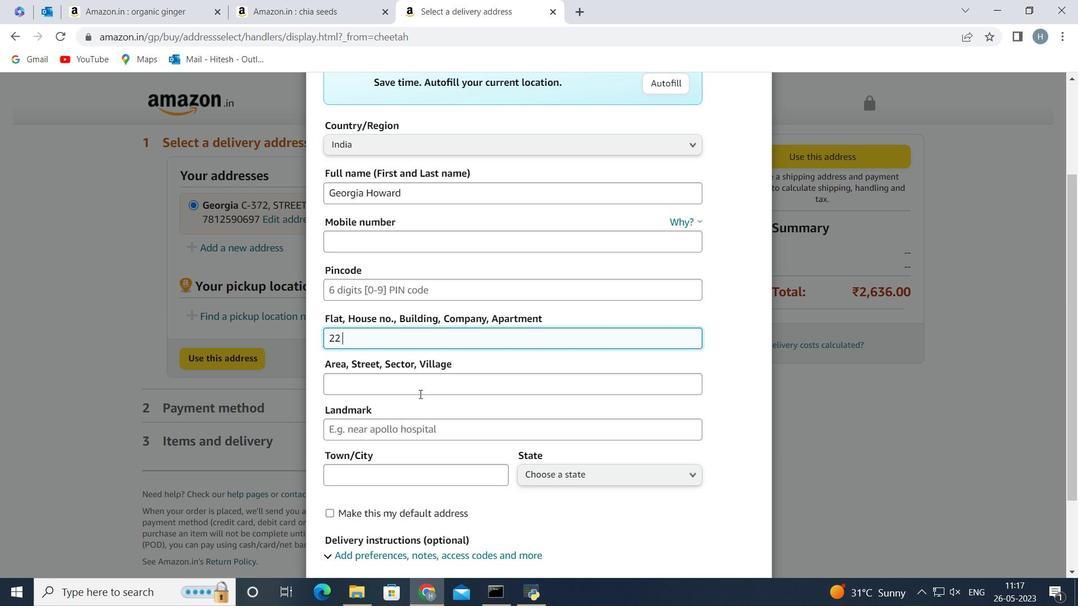 
Action: Mouse pressed left at (426, 379)
Screenshot: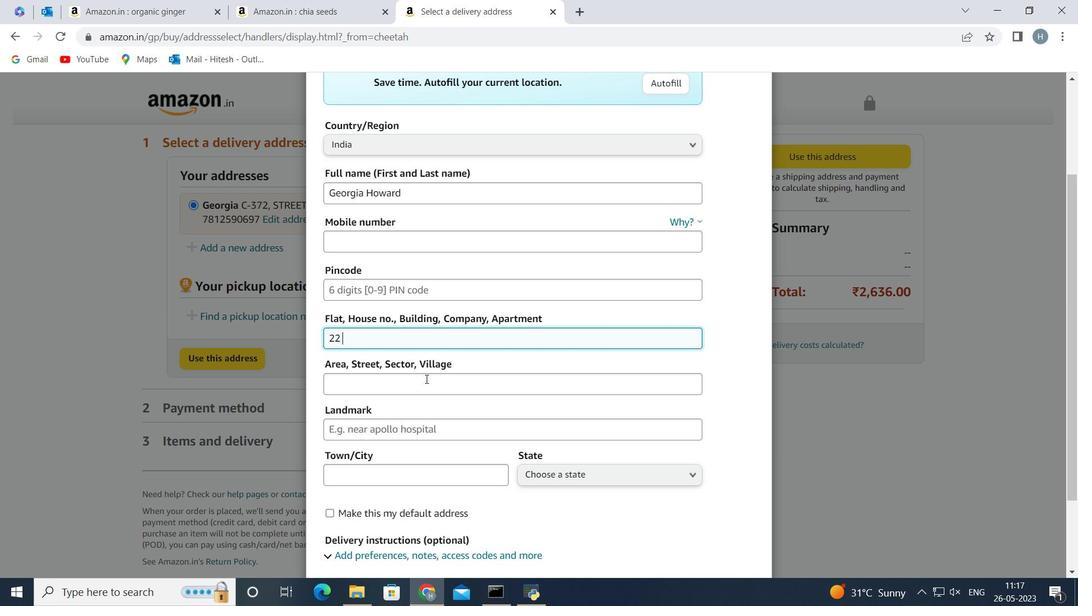 
Action: Mouse moved to (427, 378)
Screenshot: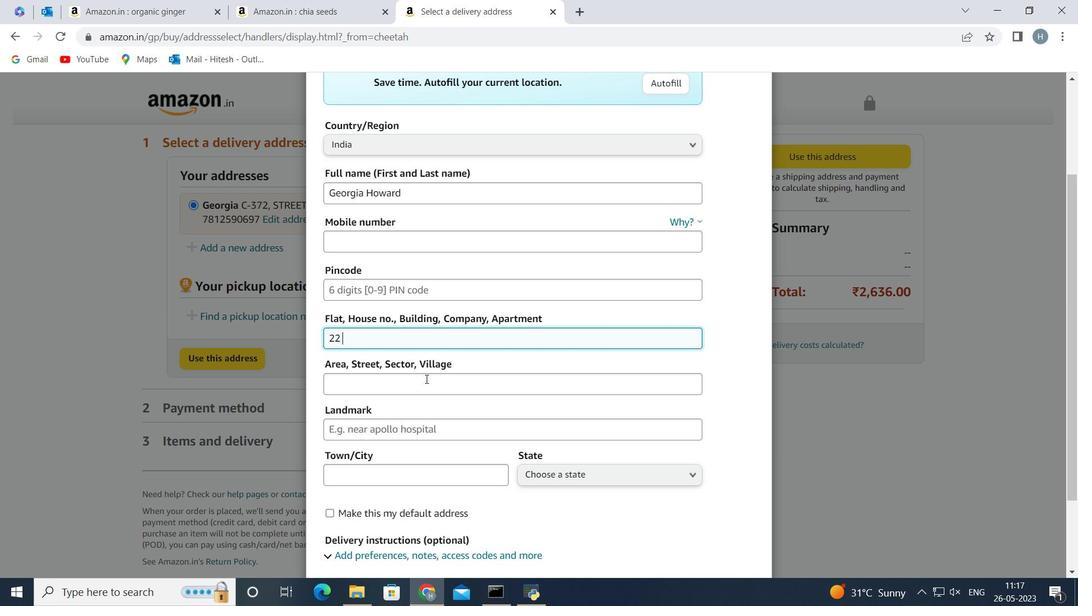 
Action: Key pressed <Key.shift>Red<Key.space><Key.shift>Rail<Key.space><Key.shift>Farm<Key.space><Key.shift>RDd<Key.backspace><Key.backspace>d<Key.space><Key.shift><Key.shift>Lincol<Key.backspace><Key.backspace><Key.backspace><Key.backspace><Key.backspace><Key.backspace>
